 Task: Compose an email with the signature Danielle Scott with the subject Request for payment and the message I am pleased to inform you that we have accepted your proposal. from softage.1@softage.net to softage.9@softage.net with an attached document Press_kit.docx Undo the message and rewrite the message as Please let me know if there are any issues with the formatting. Send the email. Finally, move the email from Sent Items to the label Security
Action: Mouse moved to (456, 761)
Screenshot: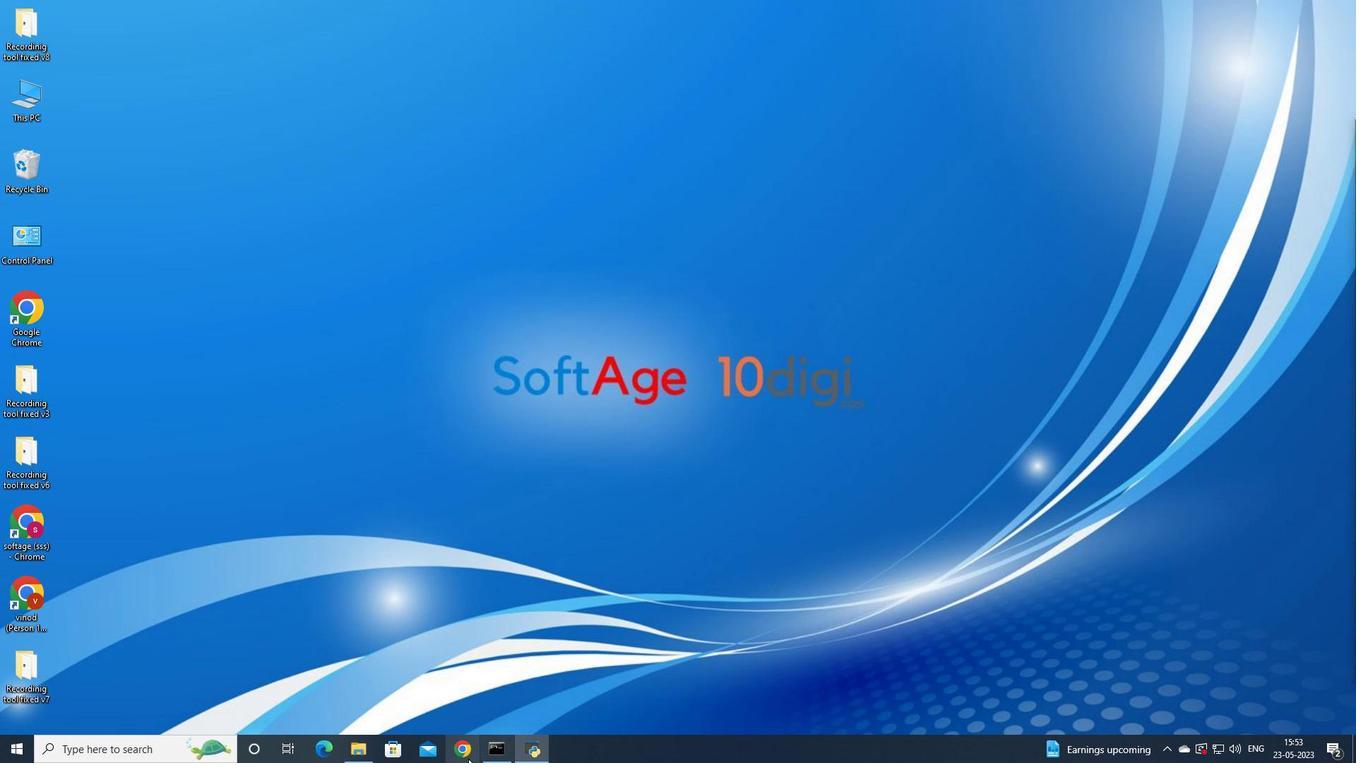 
Action: Mouse pressed left at (456, 761)
Screenshot: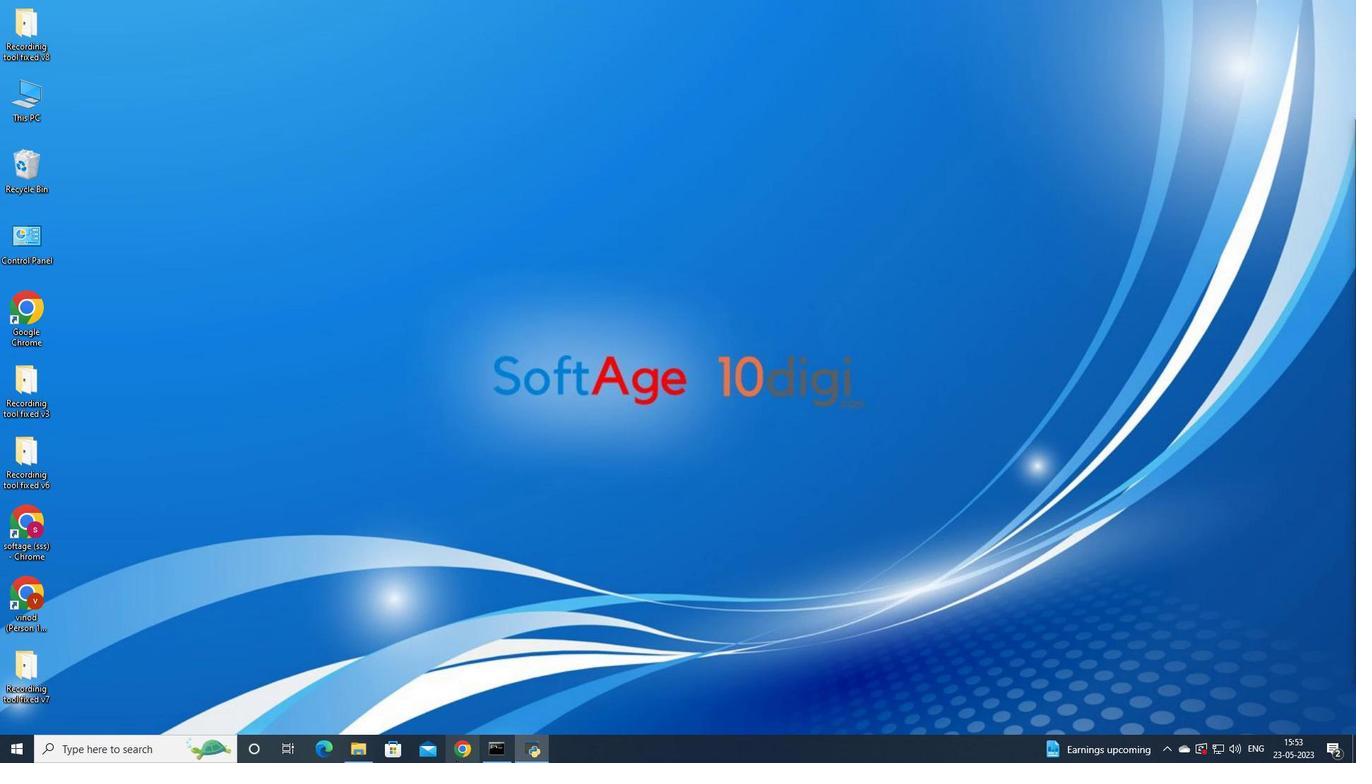 
Action: Mouse moved to (596, 432)
Screenshot: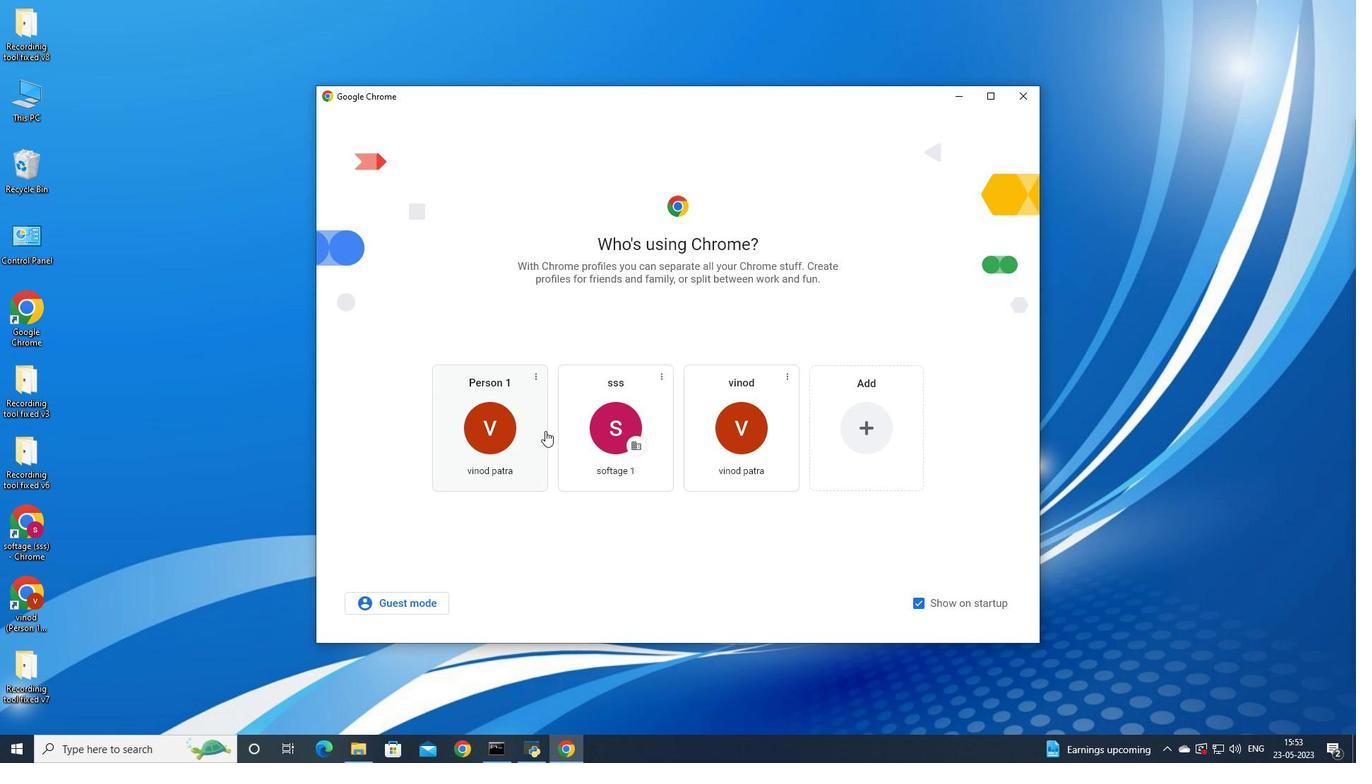 
Action: Mouse pressed left at (596, 432)
Screenshot: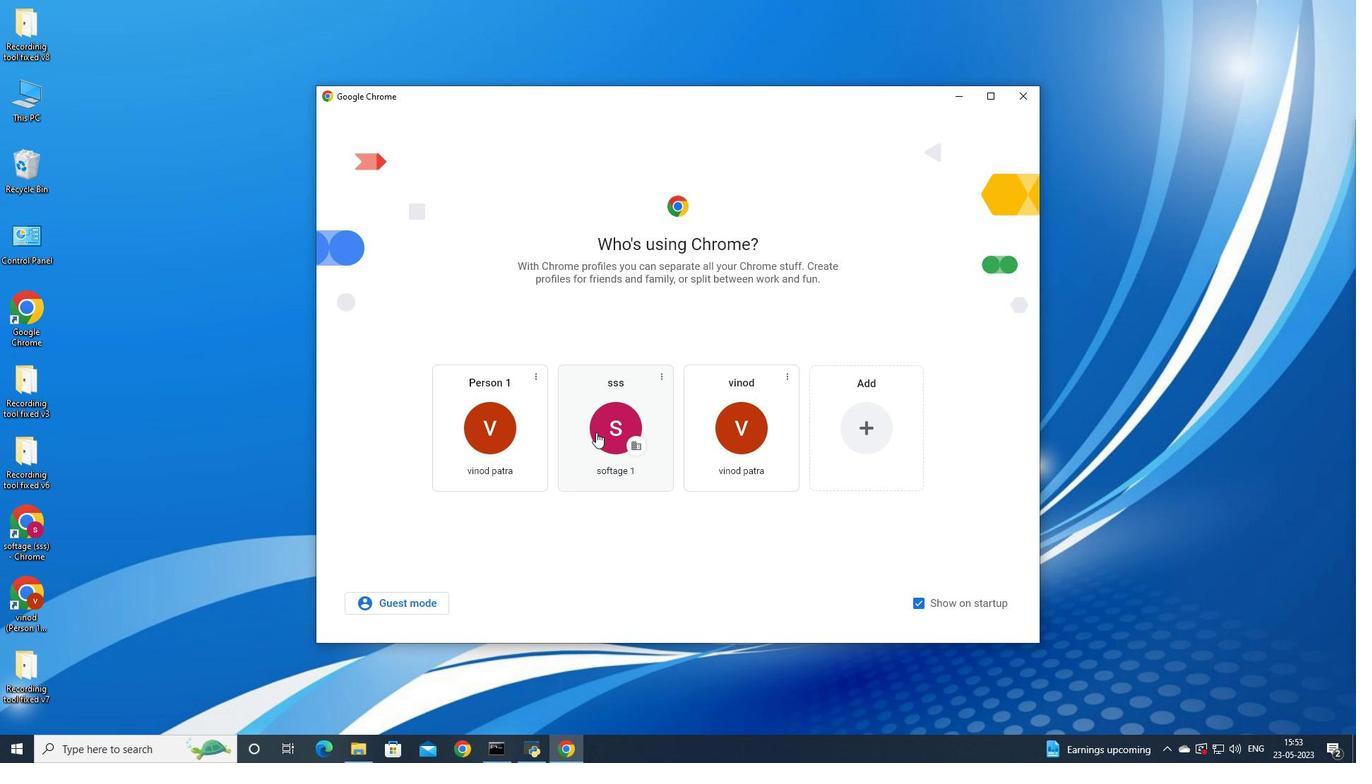
Action: Mouse moved to (1217, 74)
Screenshot: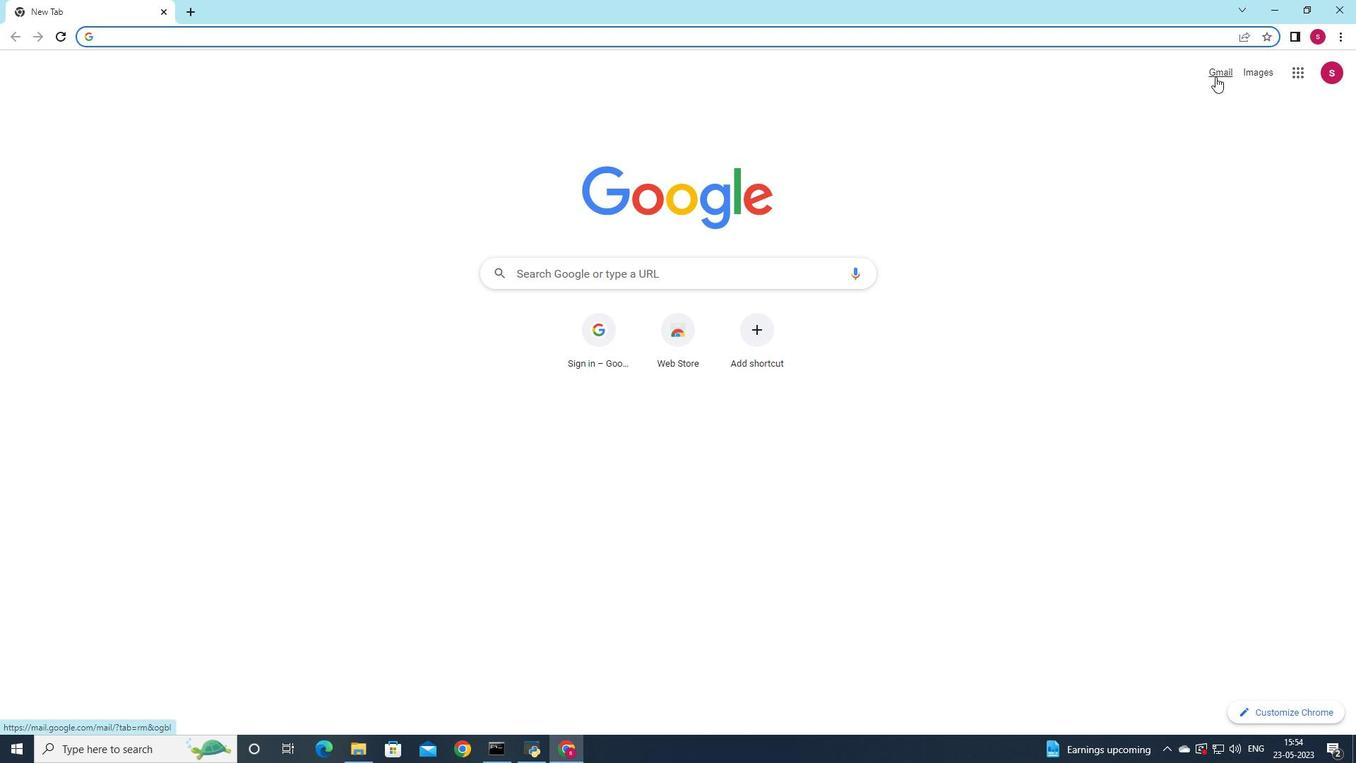 
Action: Mouse pressed left at (1217, 74)
Screenshot: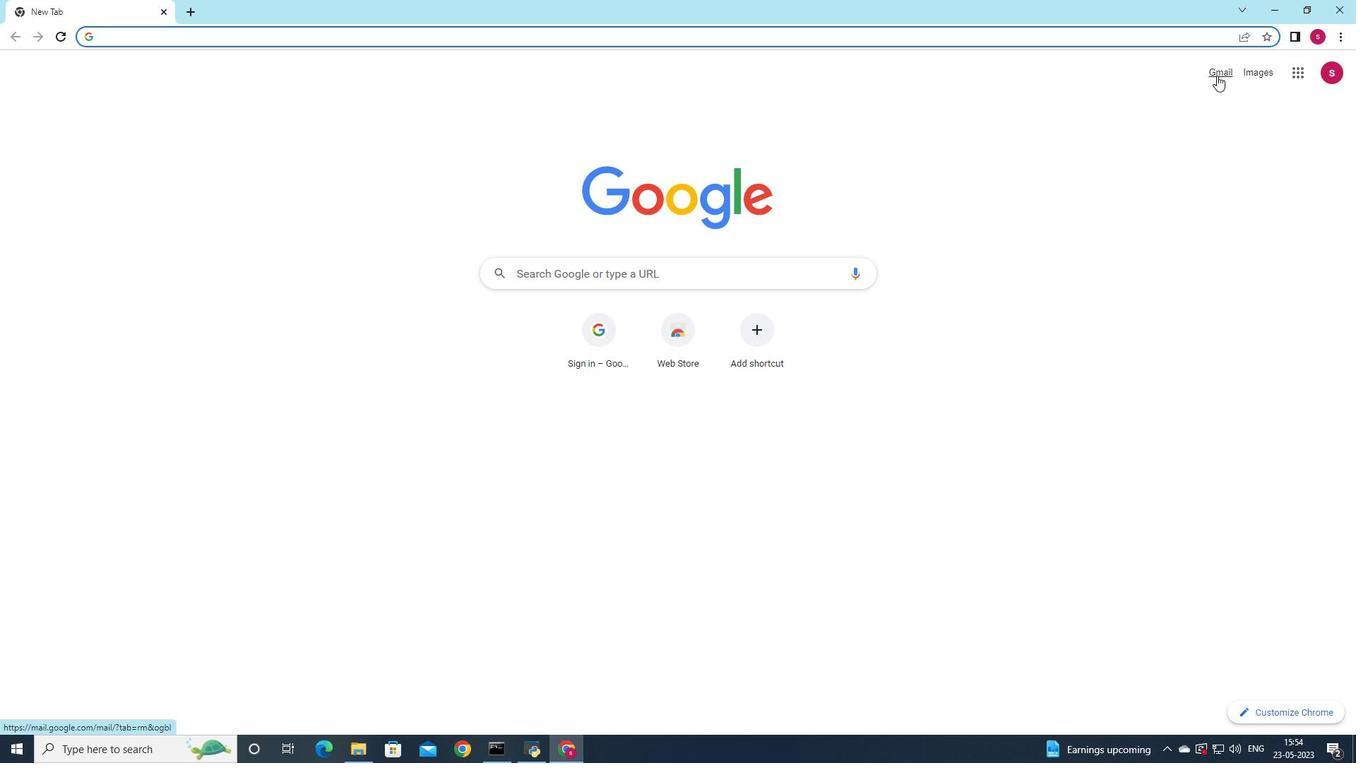 
Action: Mouse moved to (1200, 96)
Screenshot: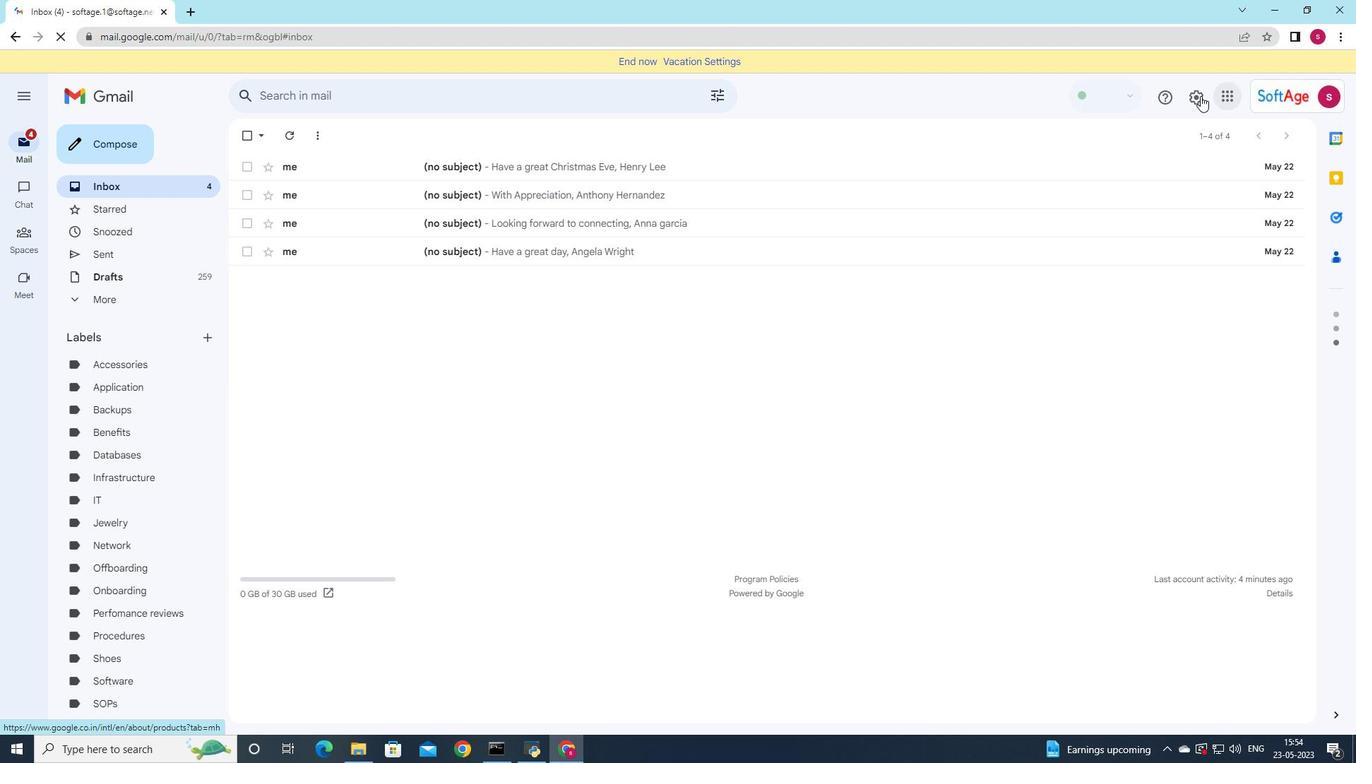 
Action: Mouse pressed left at (1200, 96)
Screenshot: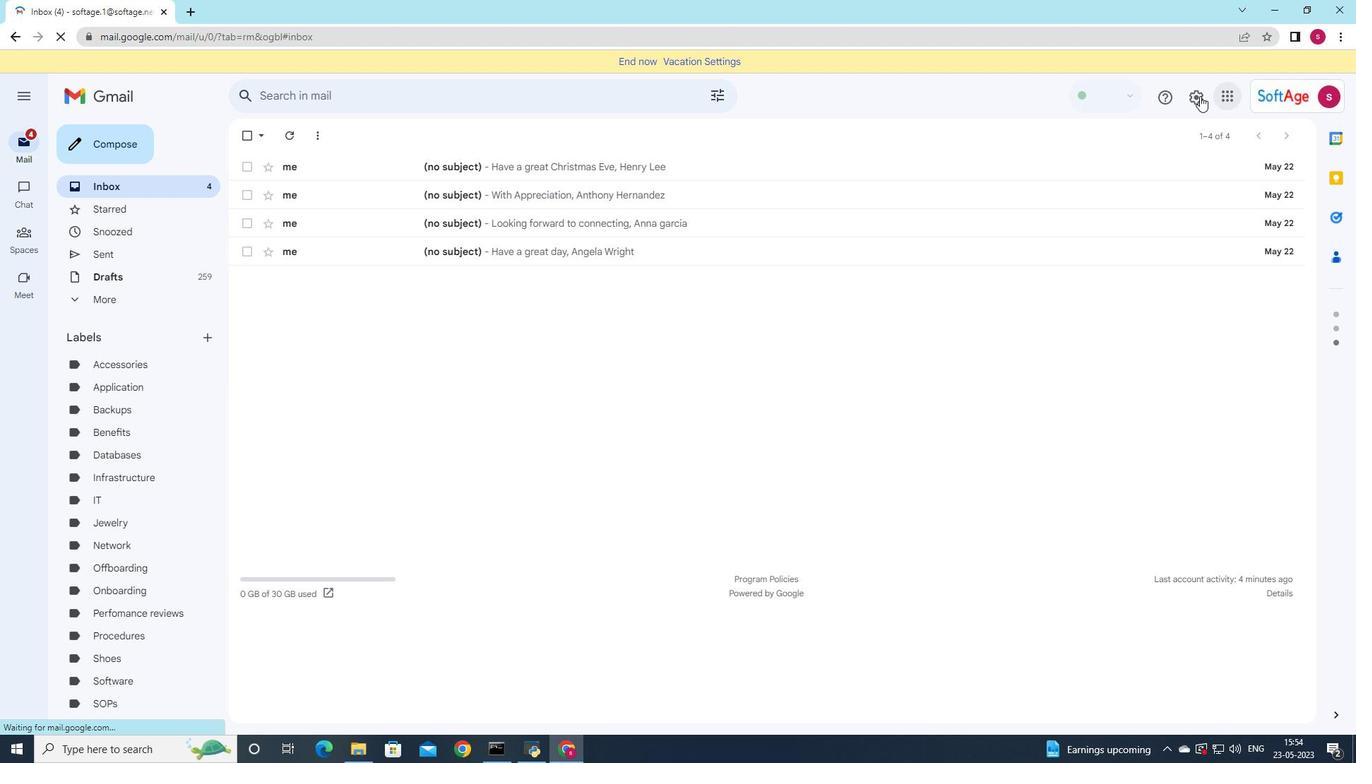 
Action: Mouse moved to (1206, 164)
Screenshot: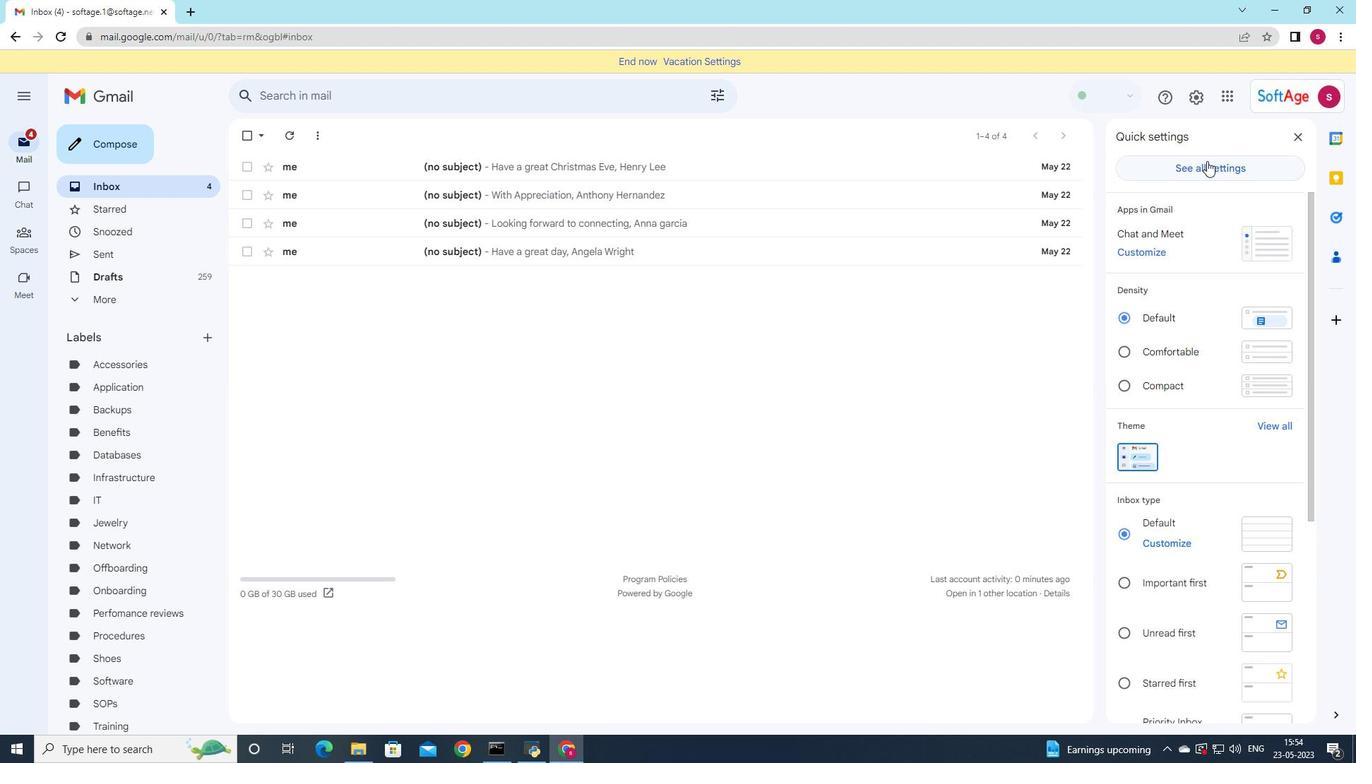 
Action: Mouse pressed left at (1206, 164)
Screenshot: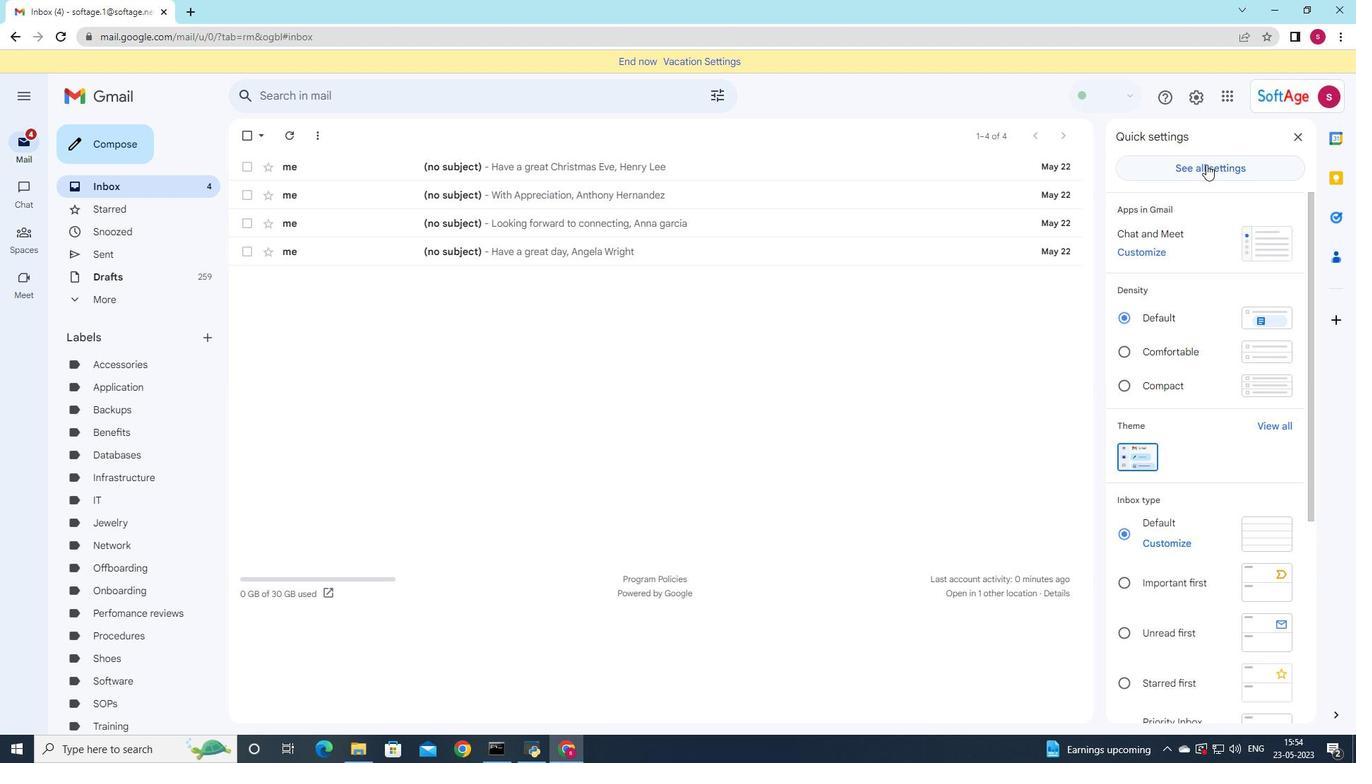 
Action: Mouse moved to (563, 415)
Screenshot: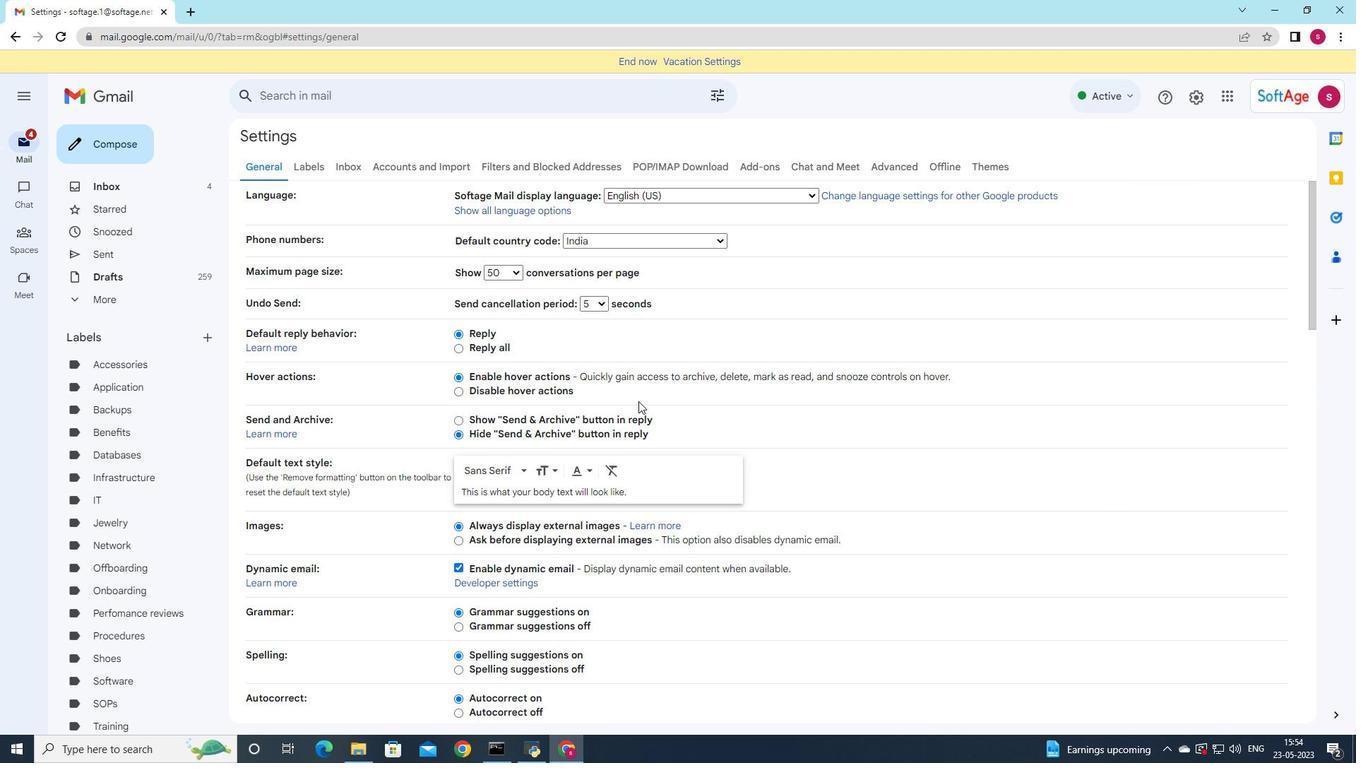 
Action: Mouse scrolled (563, 414) with delta (0, 0)
Screenshot: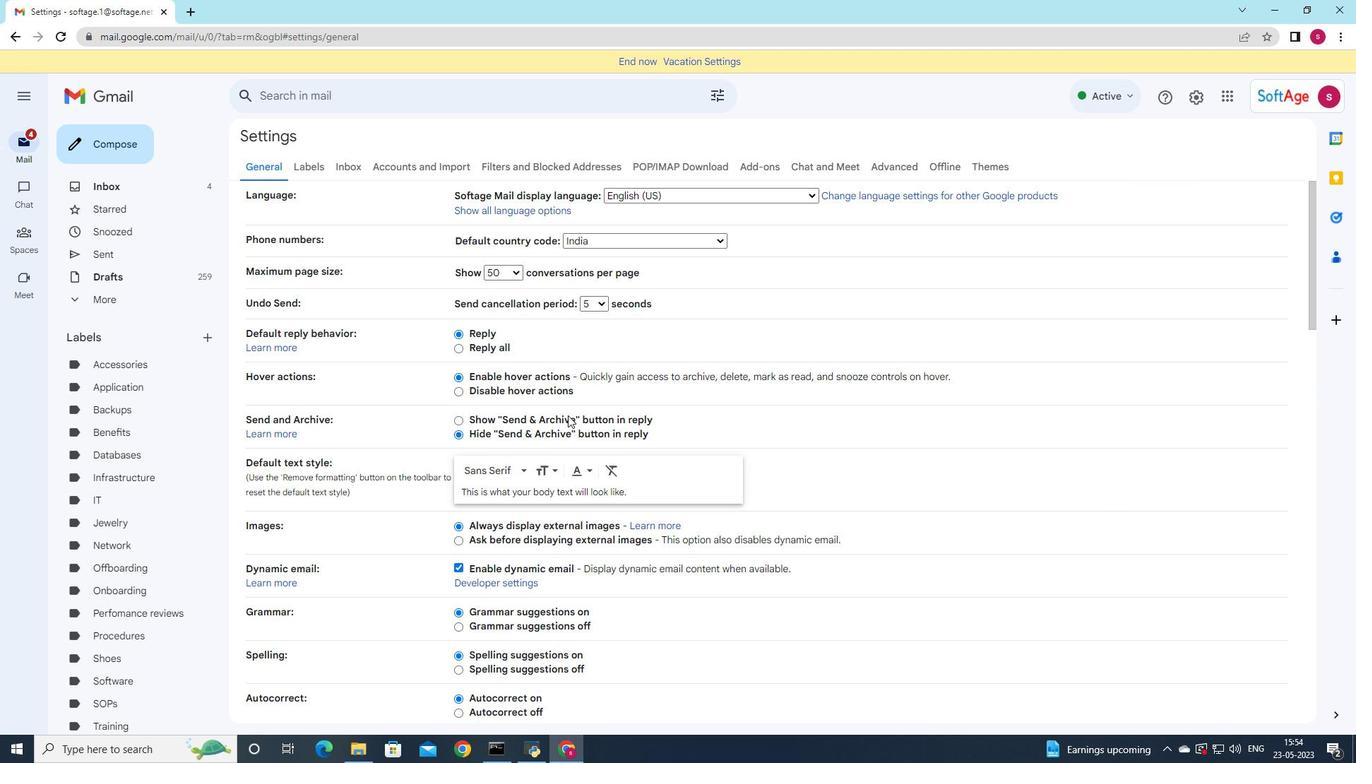 
Action: Mouse scrolled (563, 414) with delta (0, 0)
Screenshot: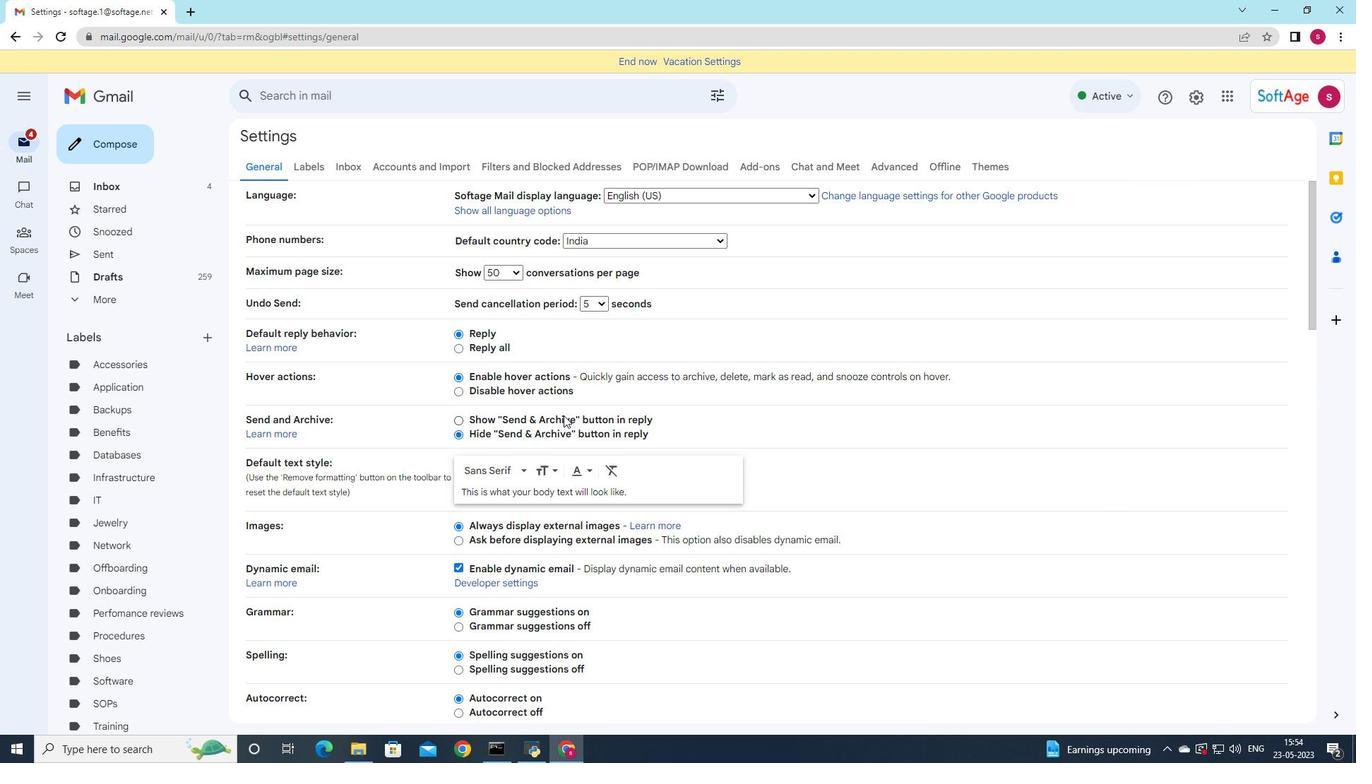 
Action: Mouse scrolled (563, 414) with delta (0, 0)
Screenshot: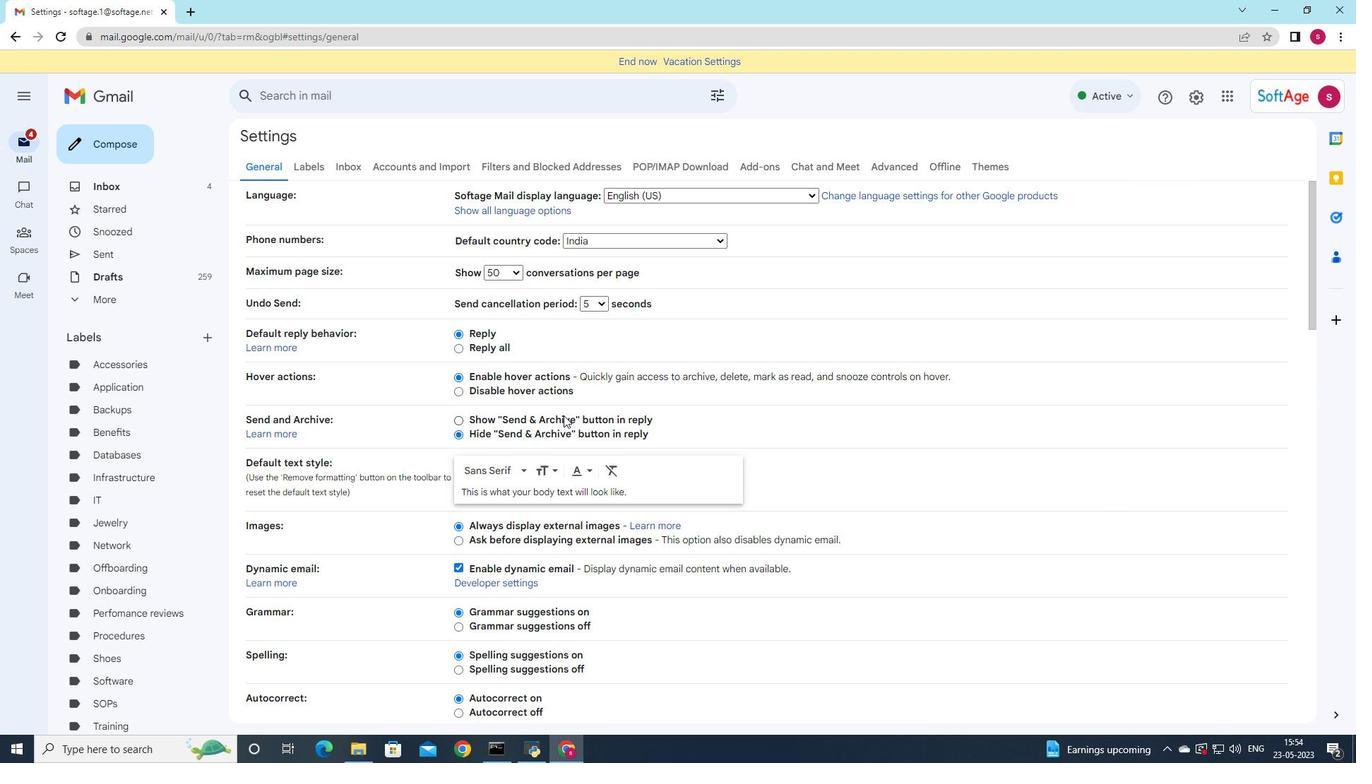 
Action: Mouse moved to (537, 383)
Screenshot: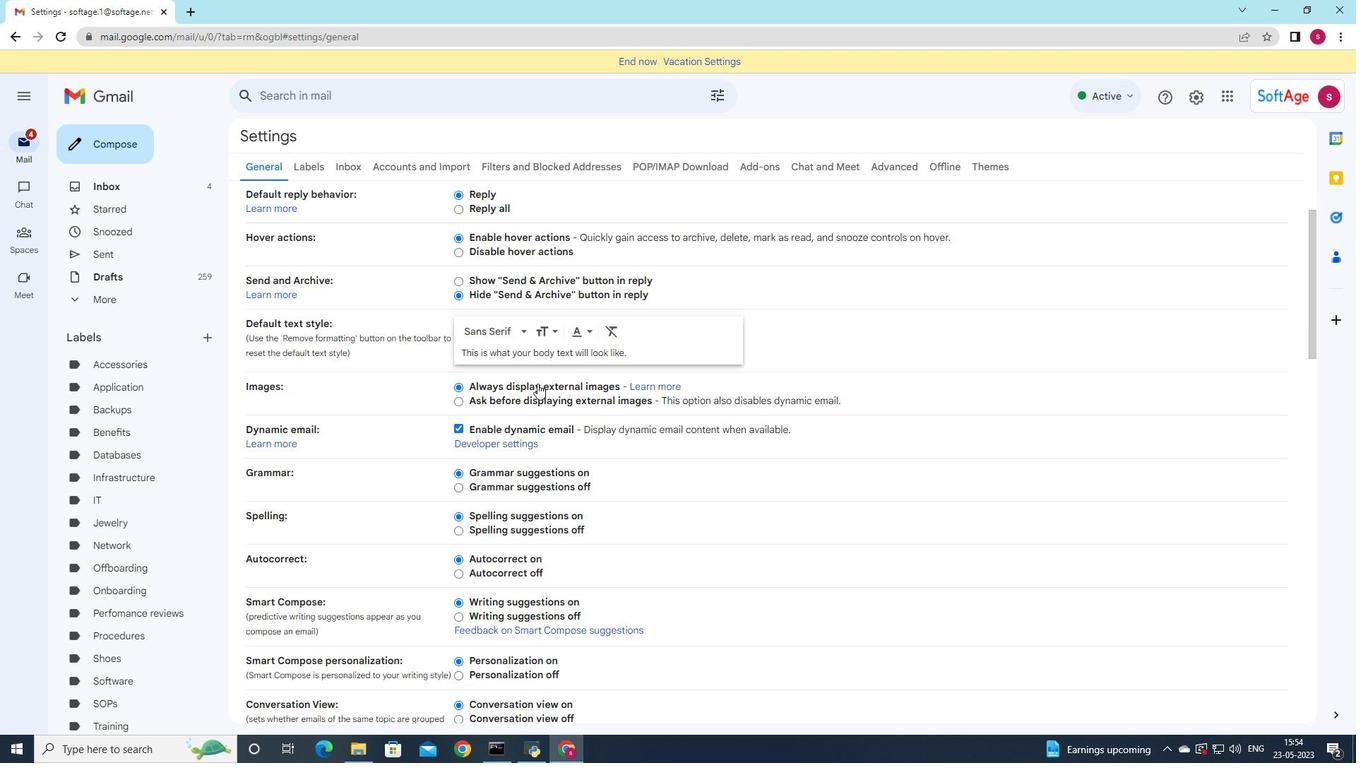 
Action: Mouse scrolled (537, 382) with delta (0, 0)
Screenshot: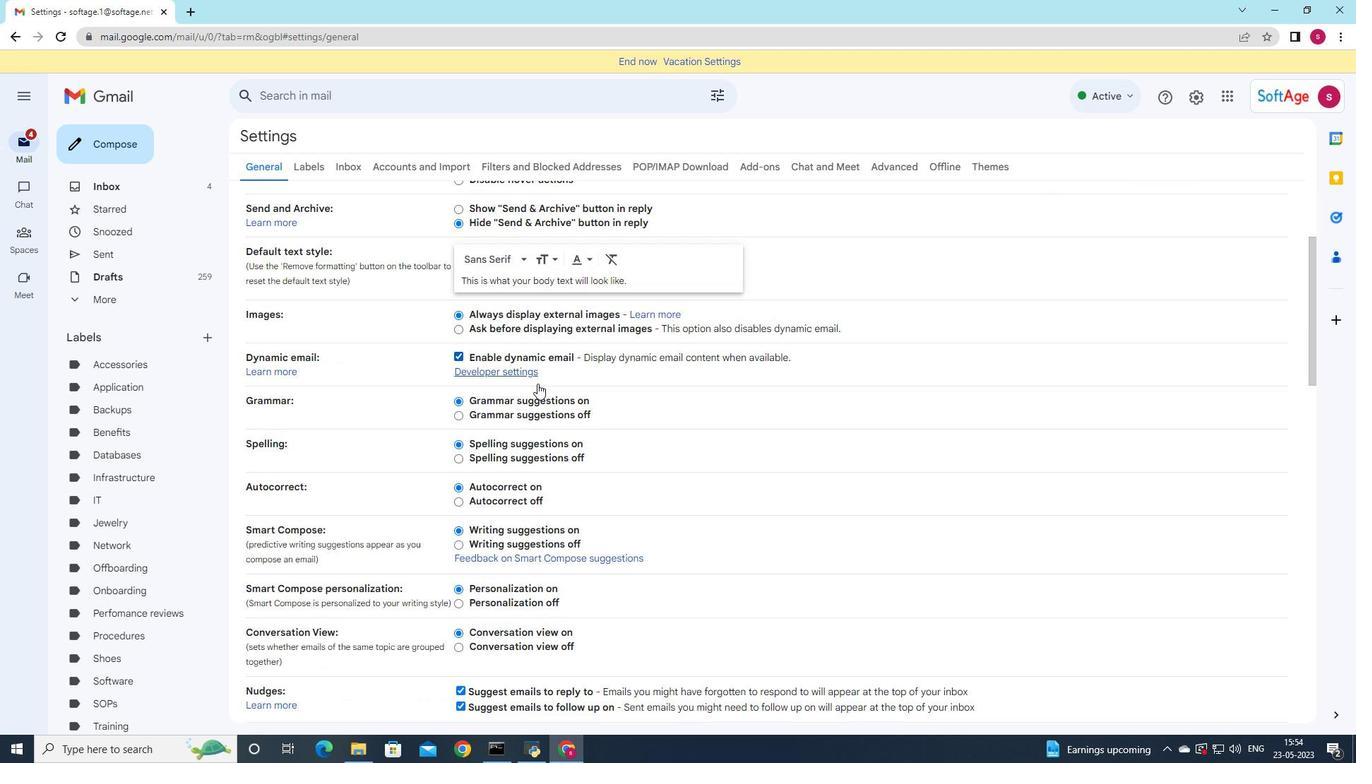 
Action: Mouse scrolled (537, 382) with delta (0, 0)
Screenshot: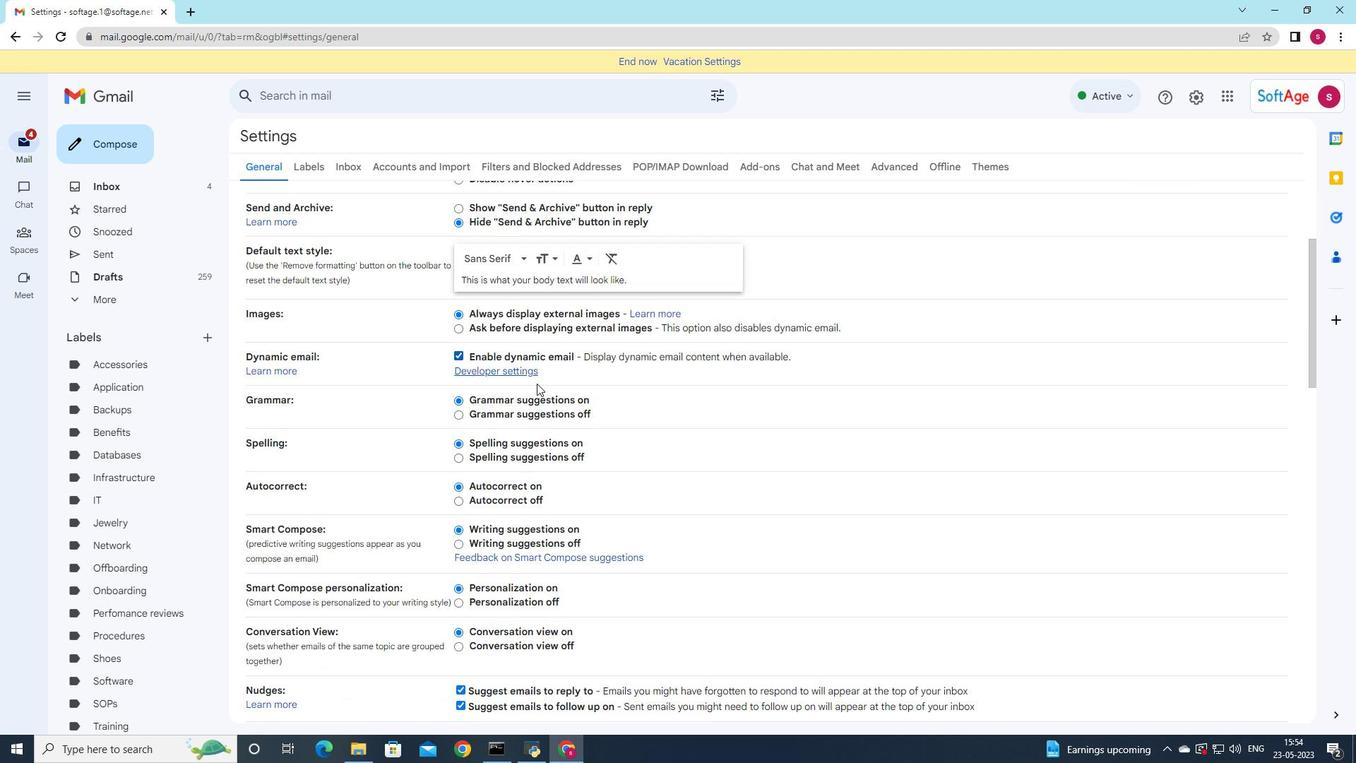 
Action: Mouse scrolled (537, 382) with delta (0, 0)
Screenshot: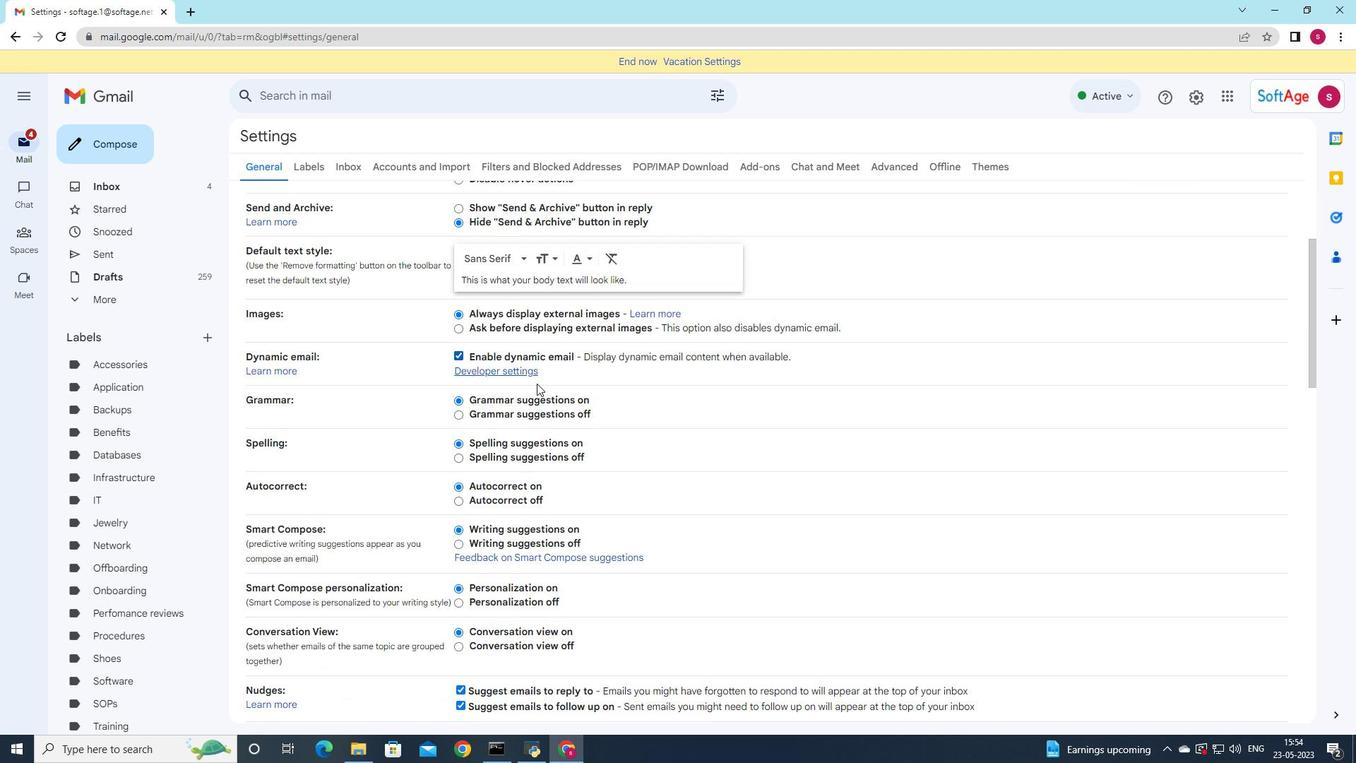 
Action: Mouse scrolled (537, 382) with delta (0, 0)
Screenshot: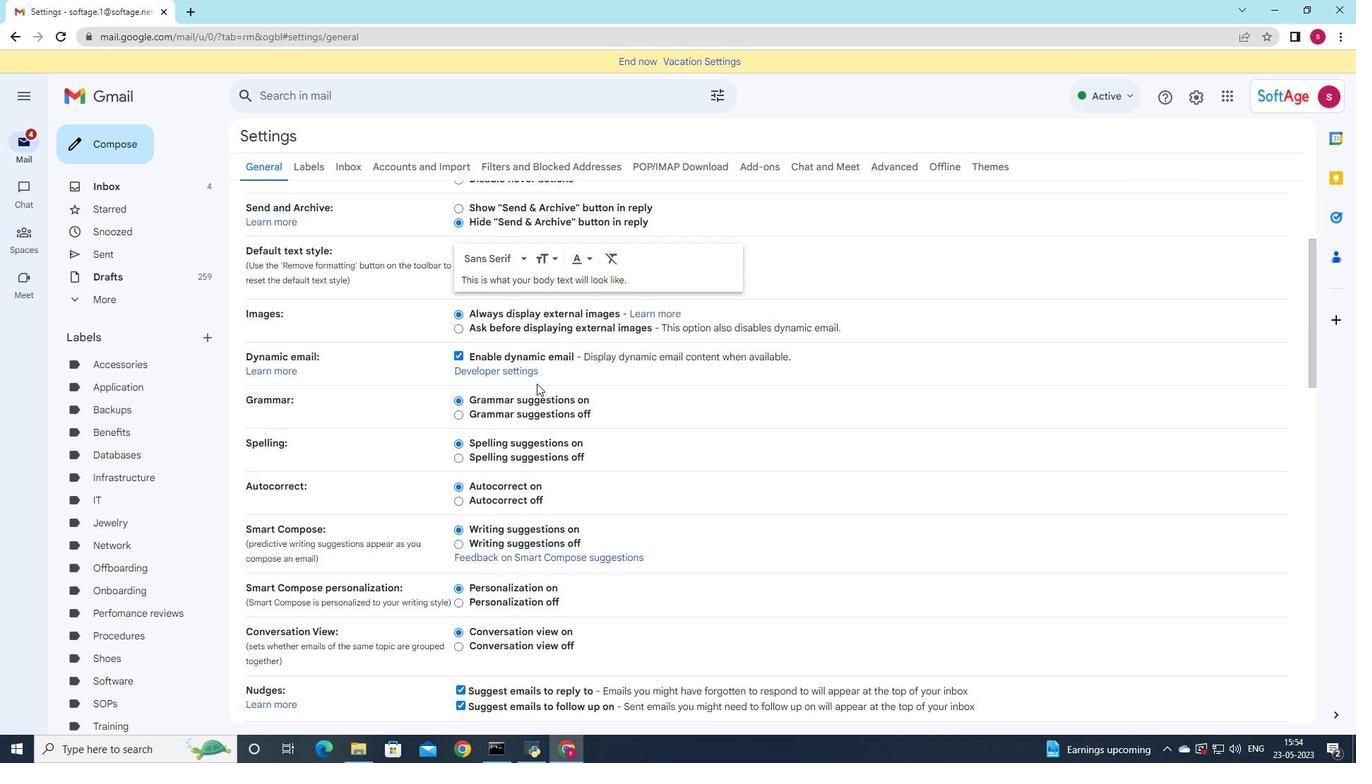 
Action: Mouse scrolled (537, 382) with delta (0, 0)
Screenshot: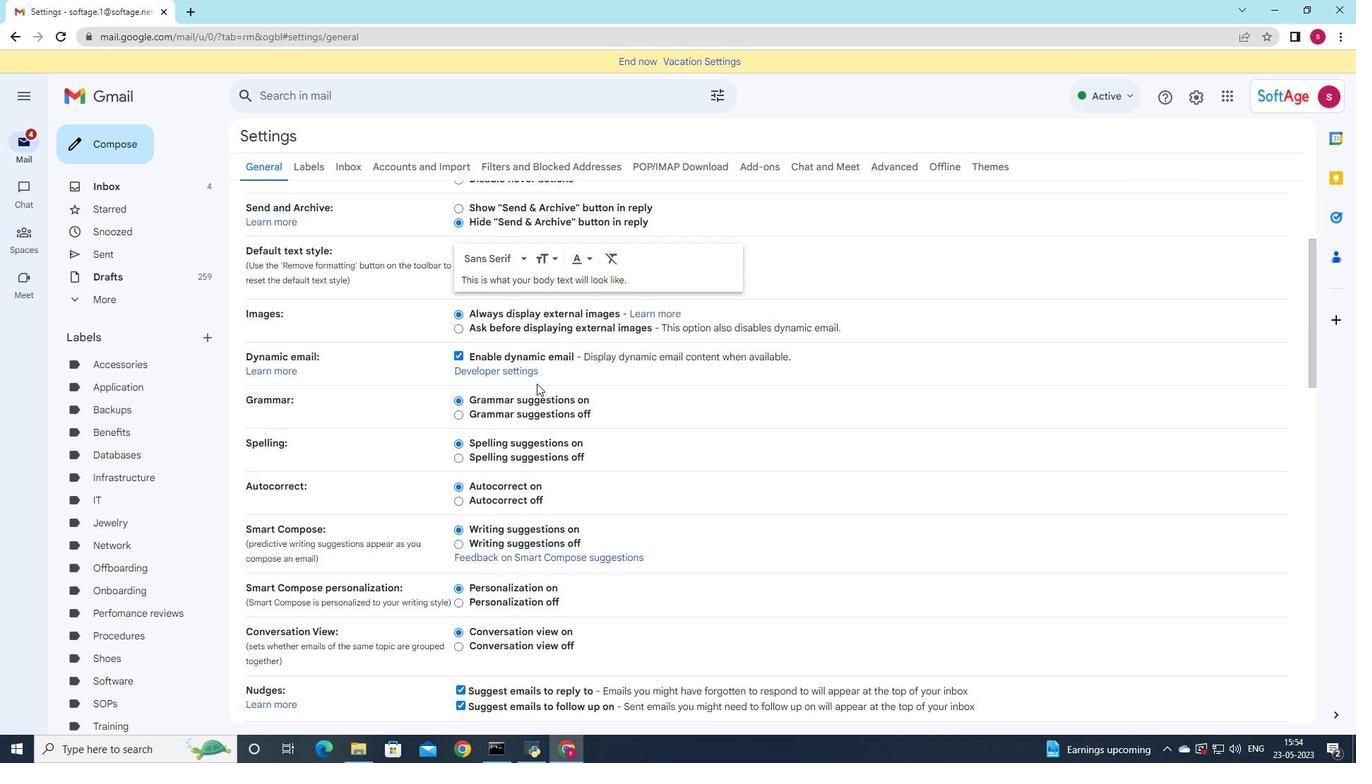 
Action: Mouse scrolled (537, 382) with delta (0, 0)
Screenshot: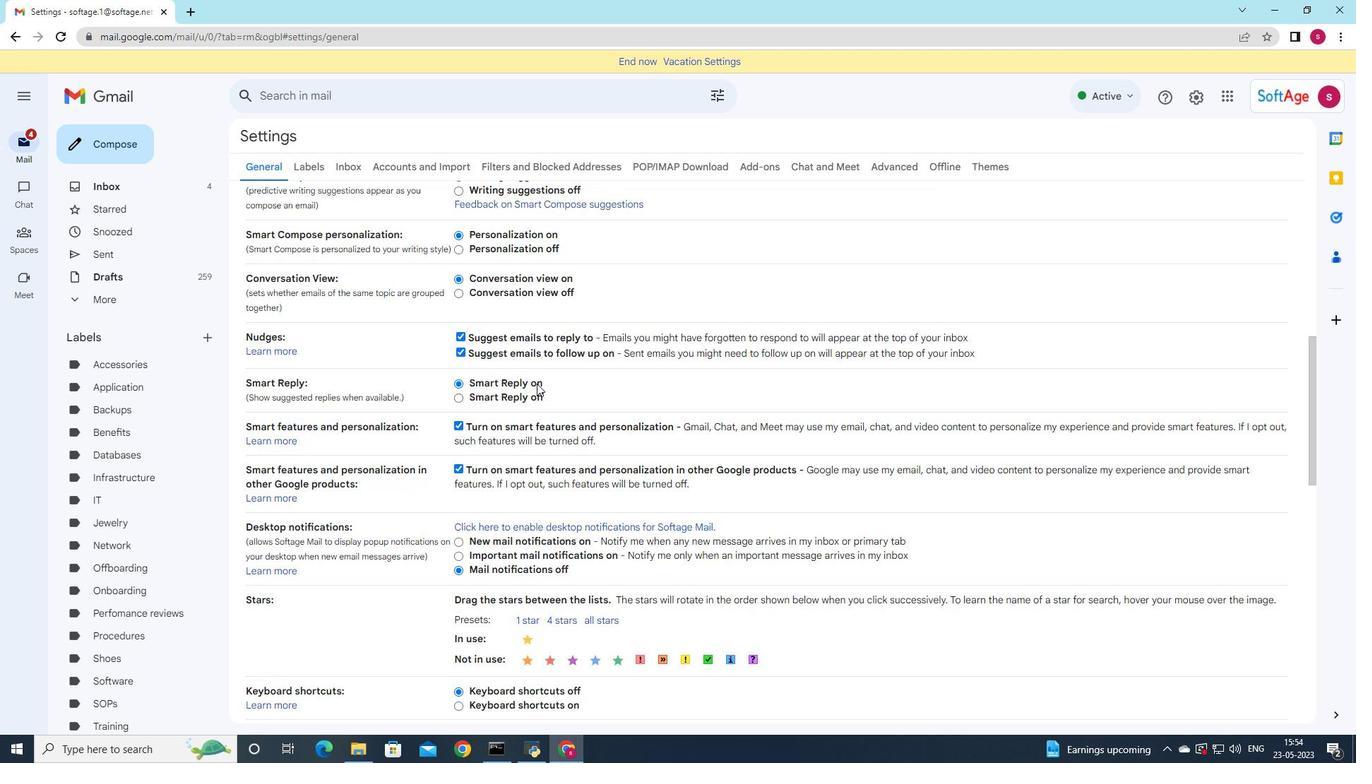 
Action: Mouse scrolled (537, 382) with delta (0, 0)
Screenshot: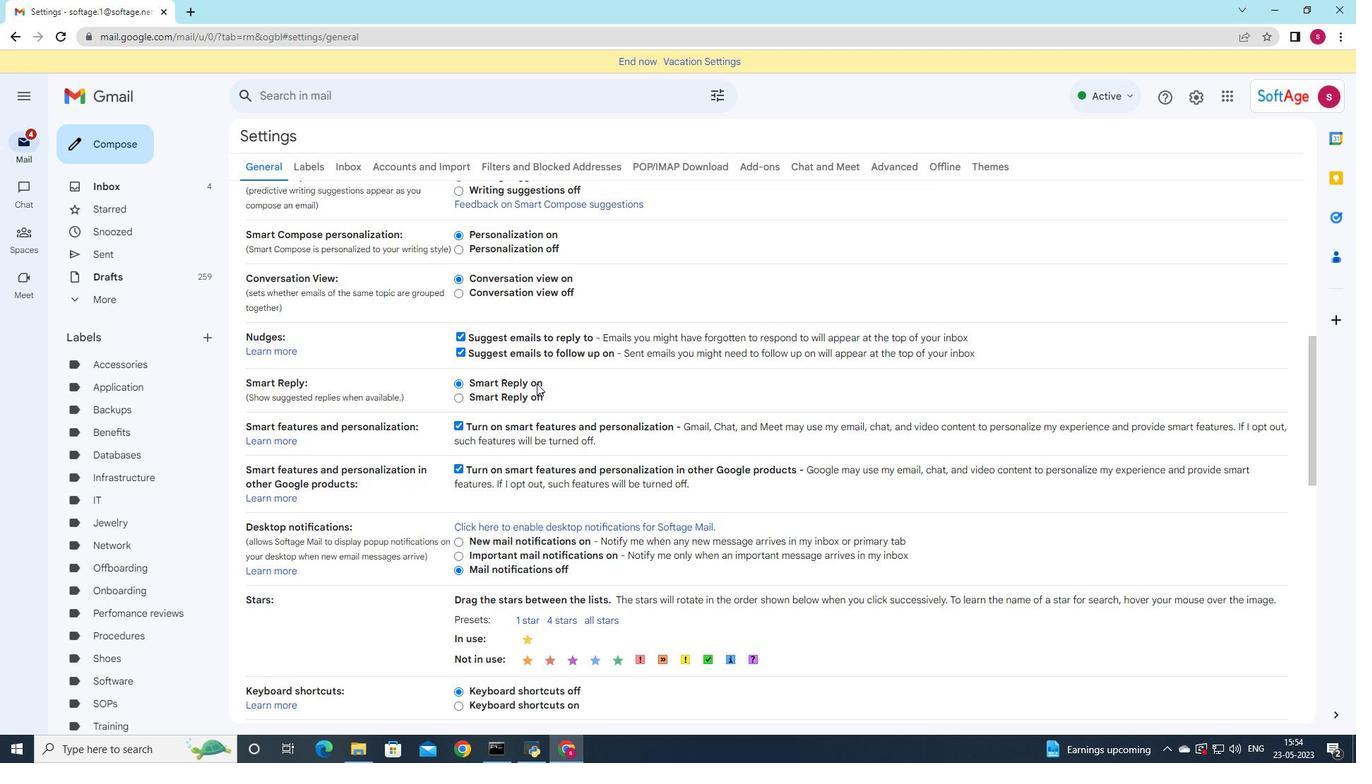 
Action: Mouse scrolled (537, 382) with delta (0, 0)
Screenshot: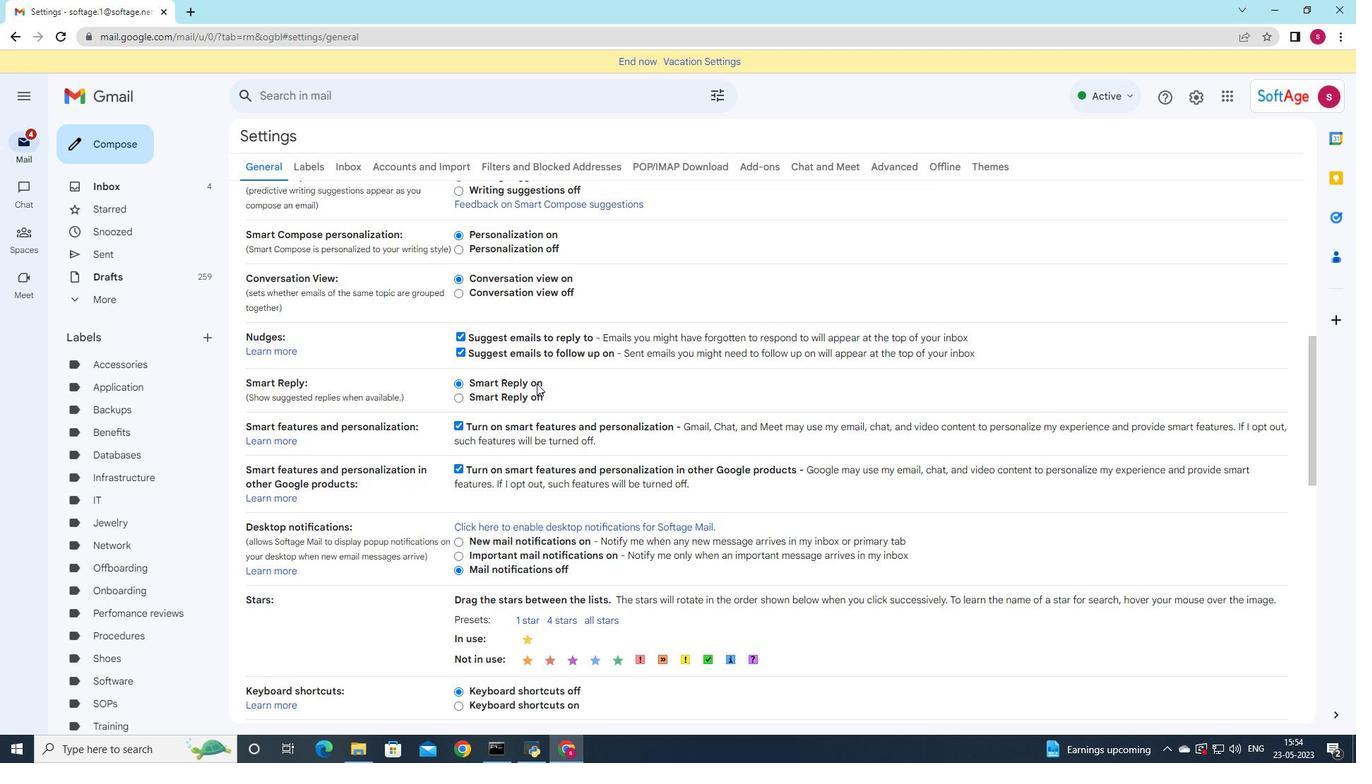 
Action: Mouse scrolled (537, 382) with delta (0, 0)
Screenshot: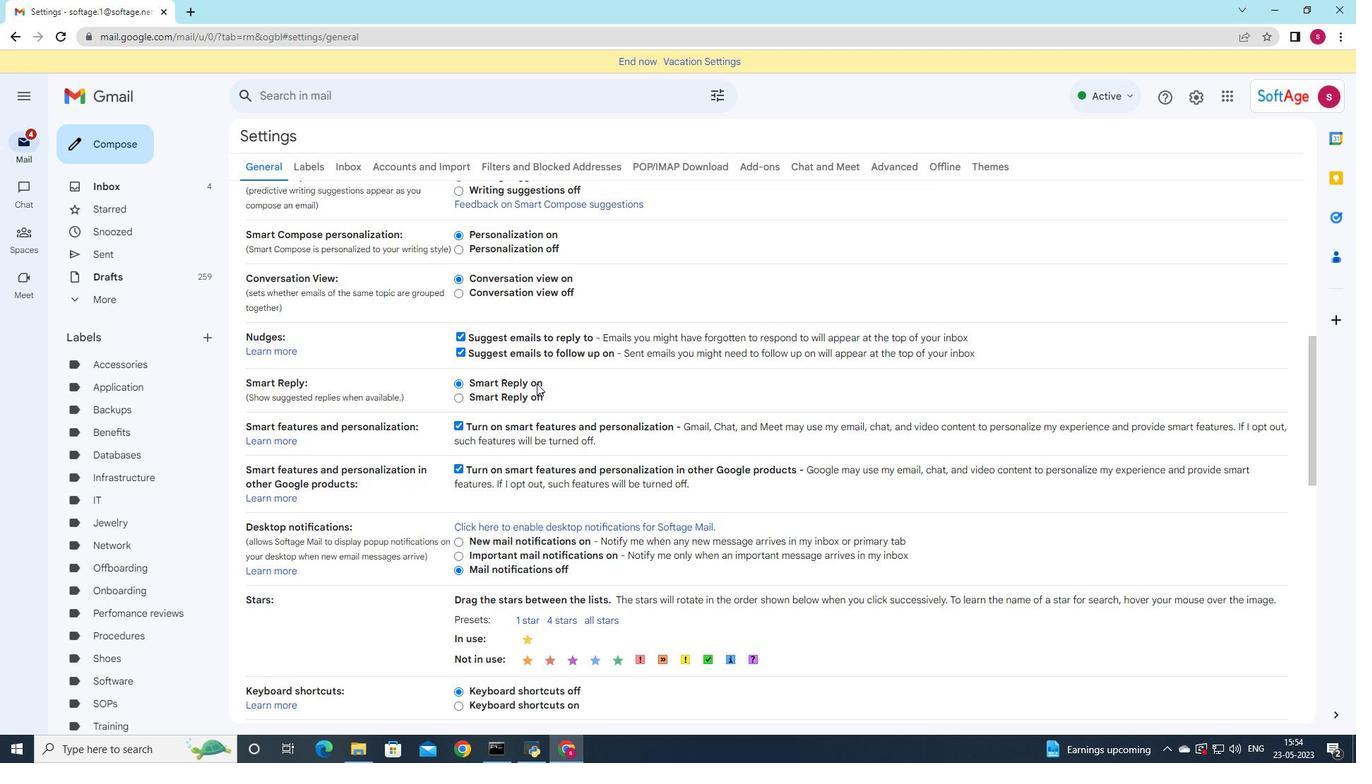 
Action: Mouse scrolled (537, 382) with delta (0, 0)
Screenshot: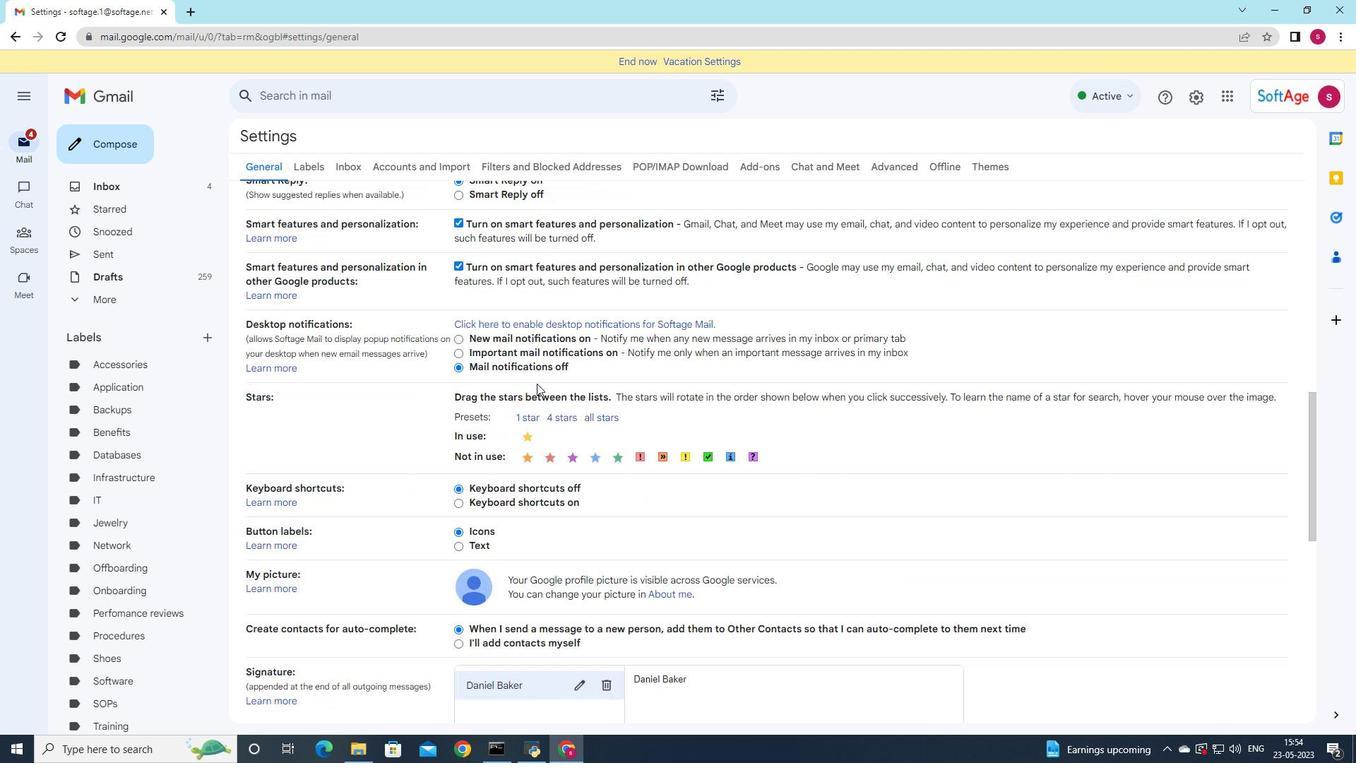 
Action: Mouse scrolled (537, 382) with delta (0, 0)
Screenshot: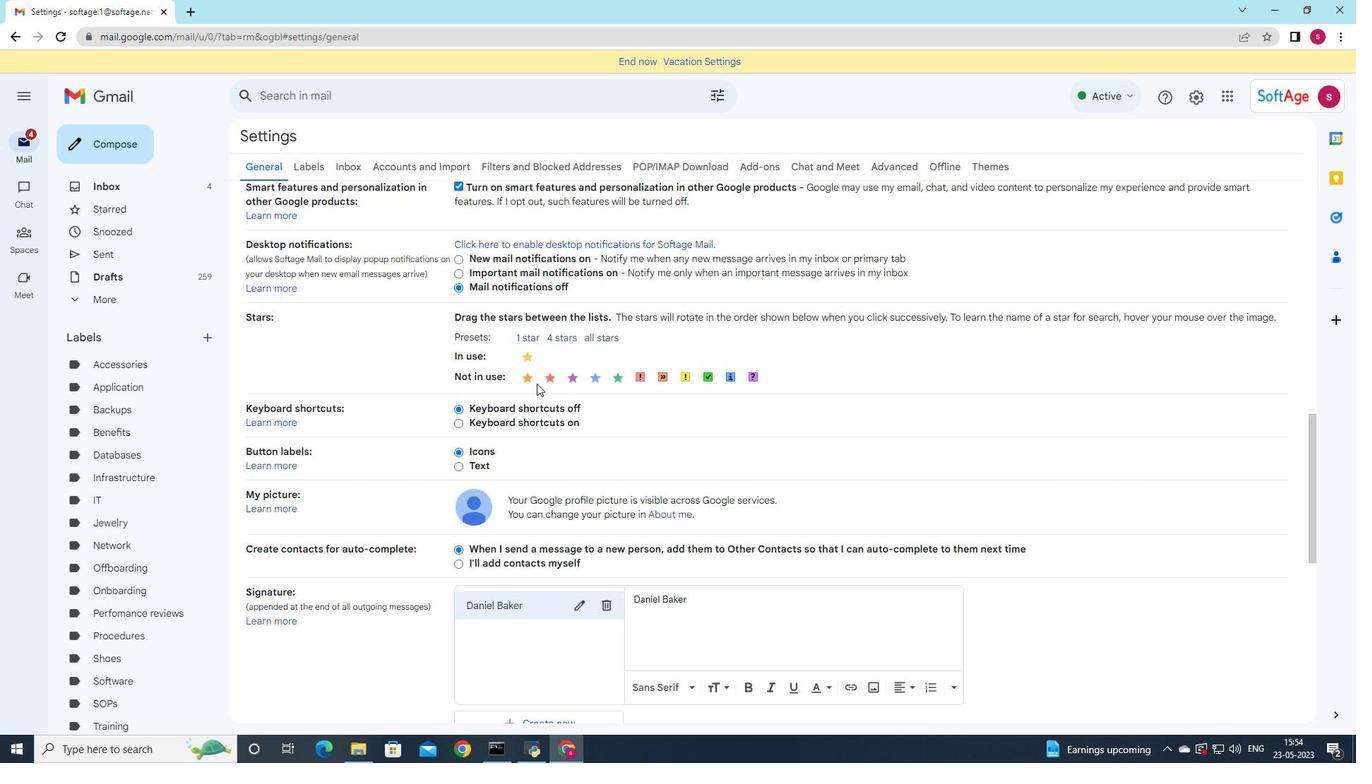 
Action: Mouse scrolled (537, 382) with delta (0, 0)
Screenshot: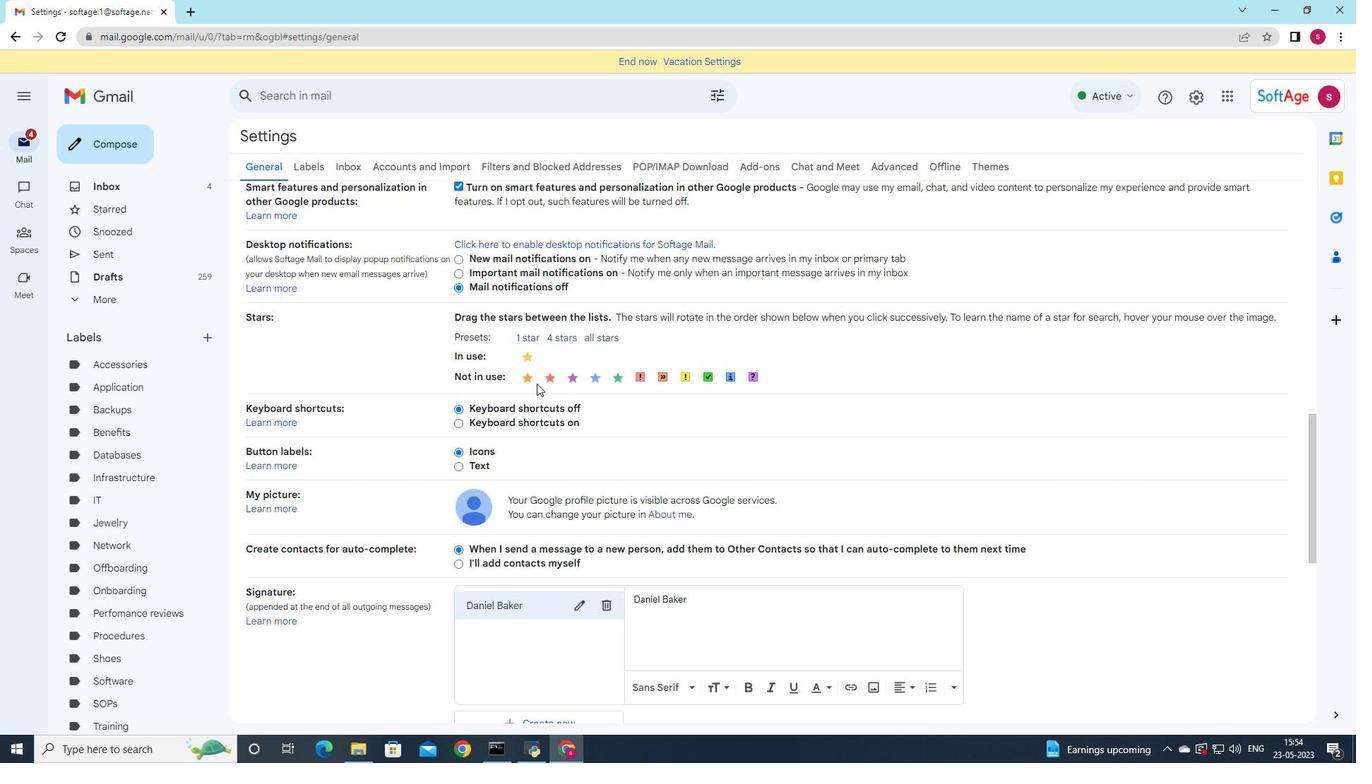 
Action: Mouse scrolled (537, 382) with delta (0, 0)
Screenshot: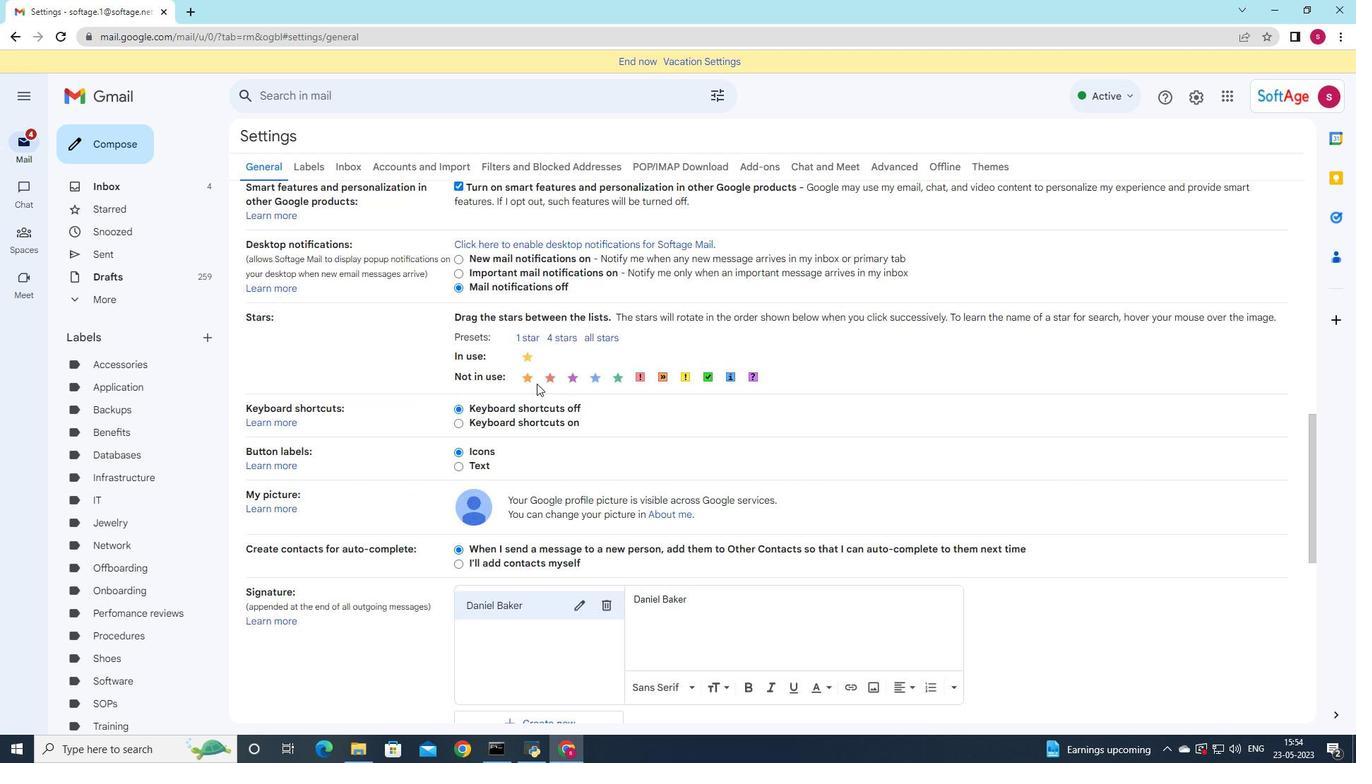 
Action: Mouse moved to (611, 329)
Screenshot: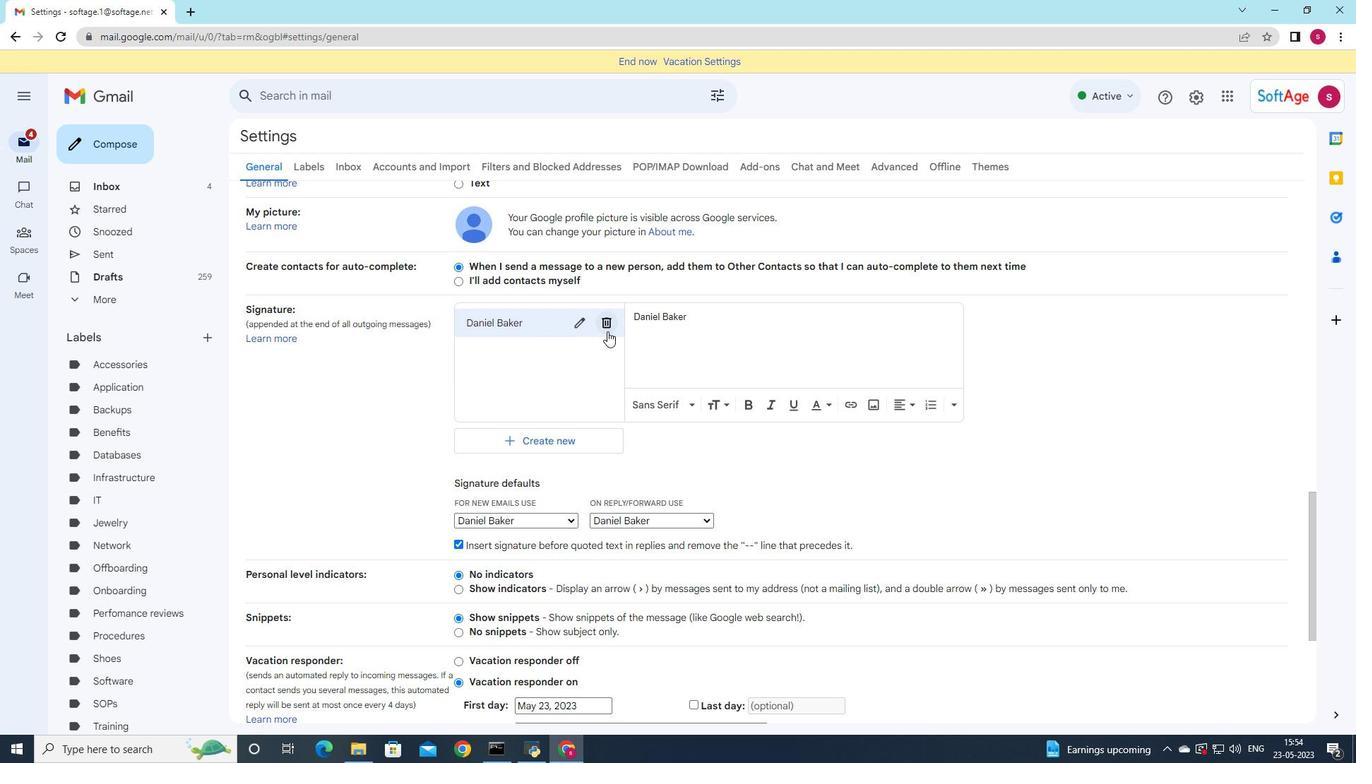 
Action: Mouse pressed left at (611, 329)
Screenshot: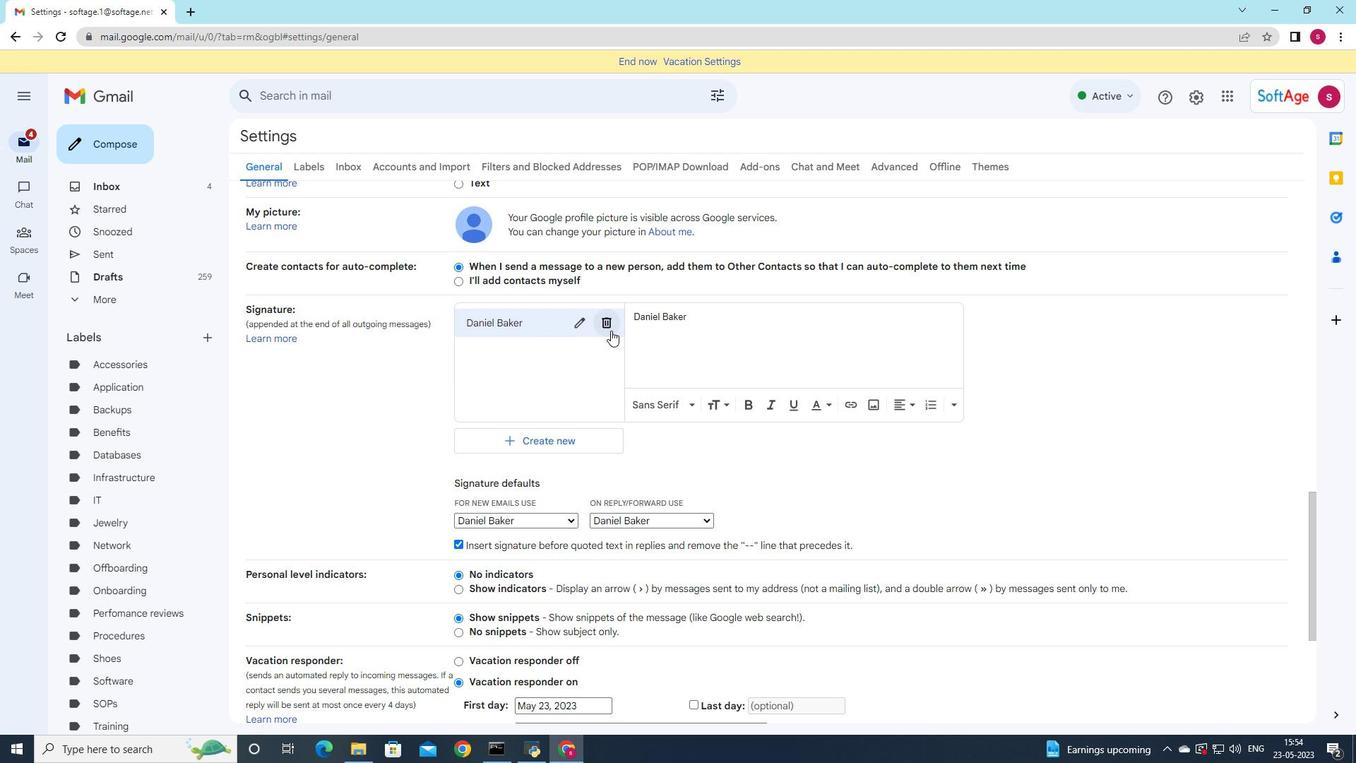 
Action: Mouse moved to (457, 356)
Screenshot: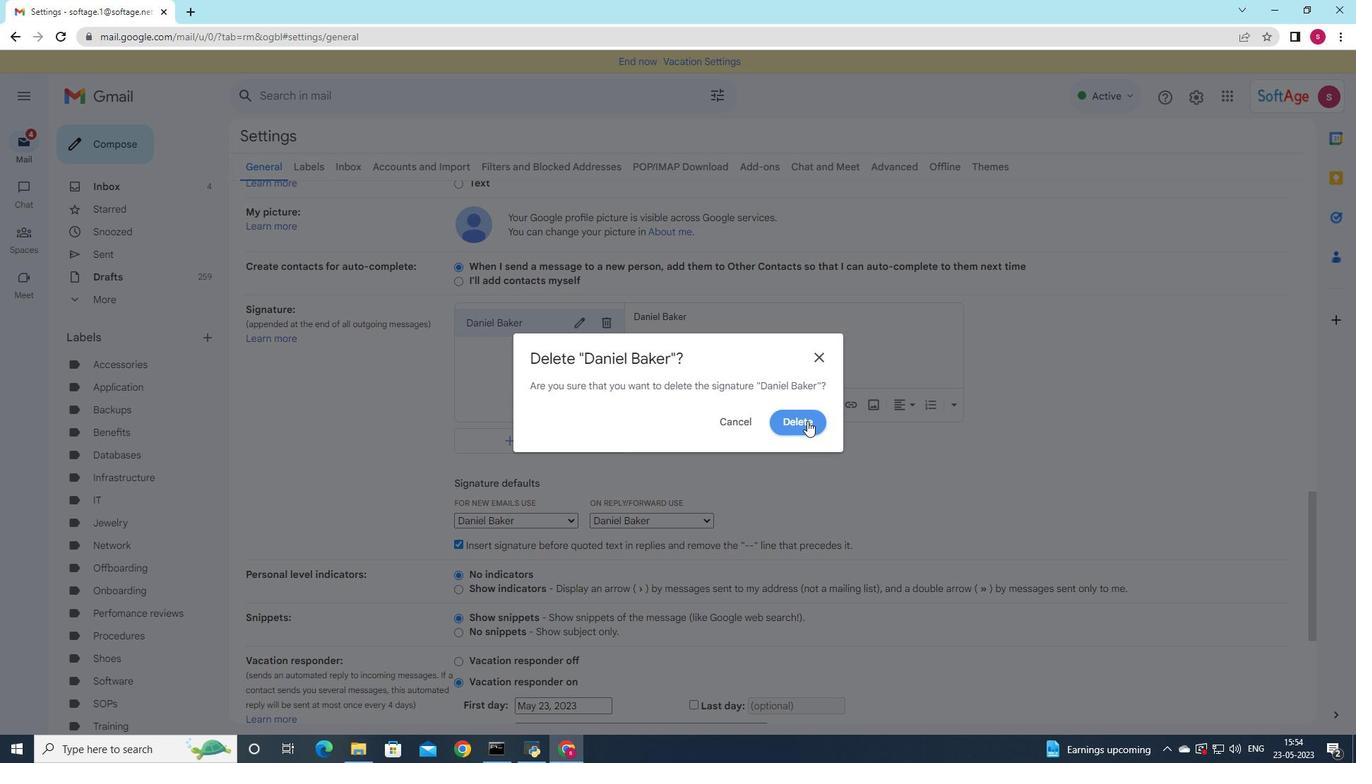 
Action: Mouse pressed left at (804, 418)
Screenshot: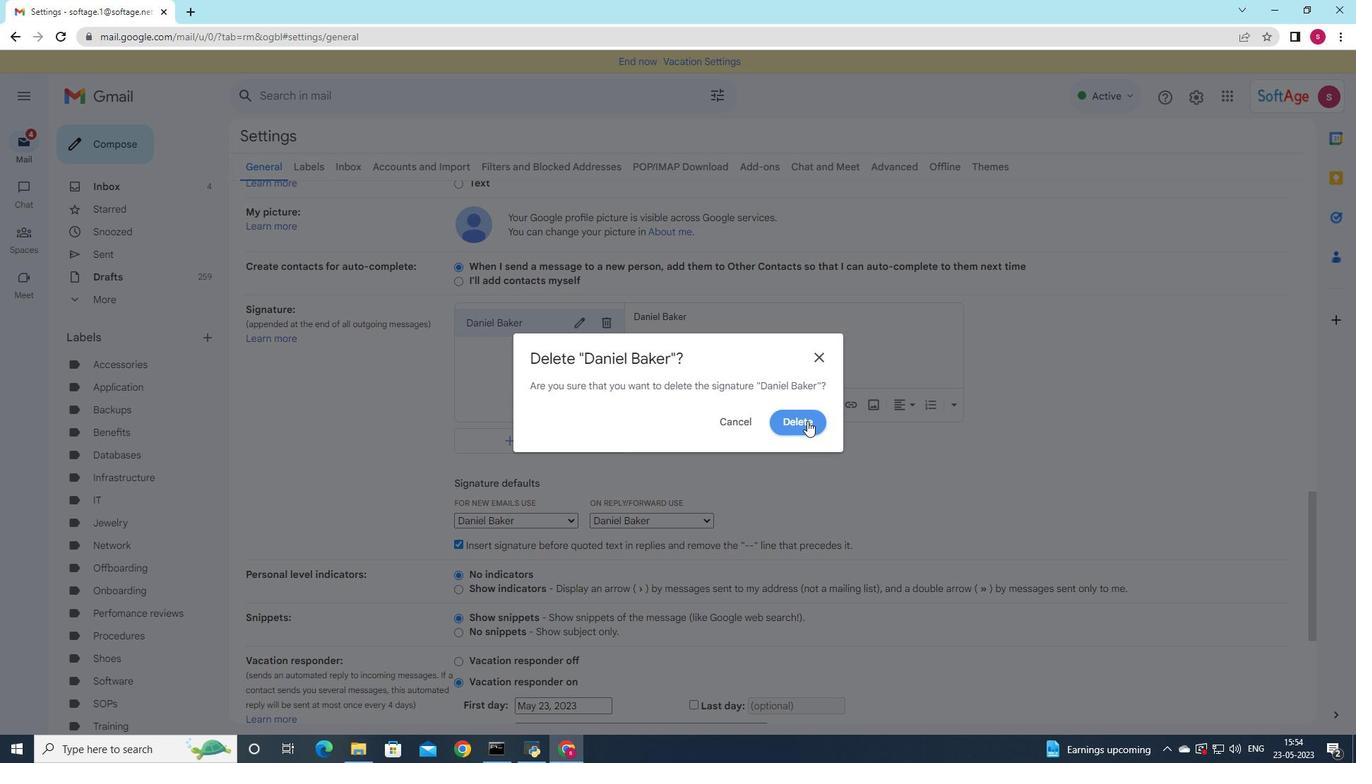 
Action: Mouse moved to (531, 334)
Screenshot: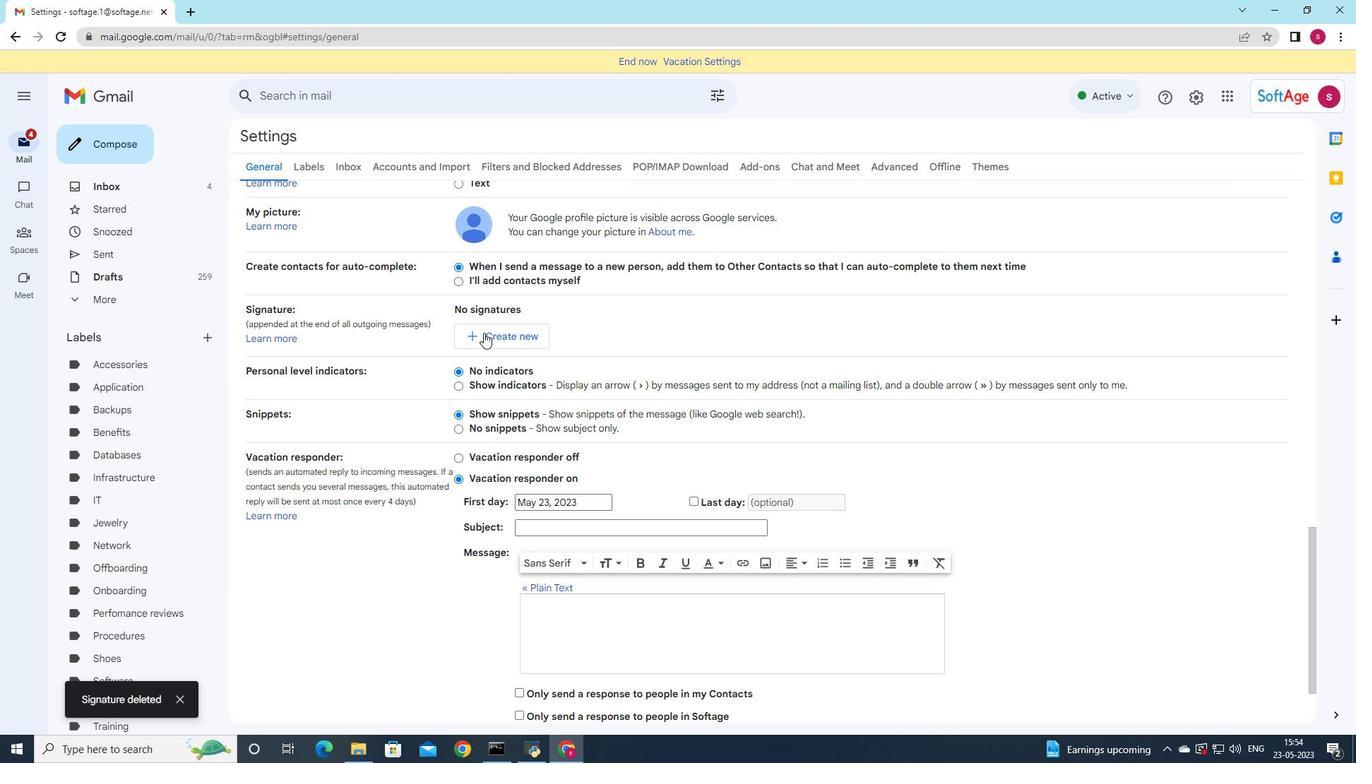 
Action: Mouse pressed left at (531, 334)
Screenshot: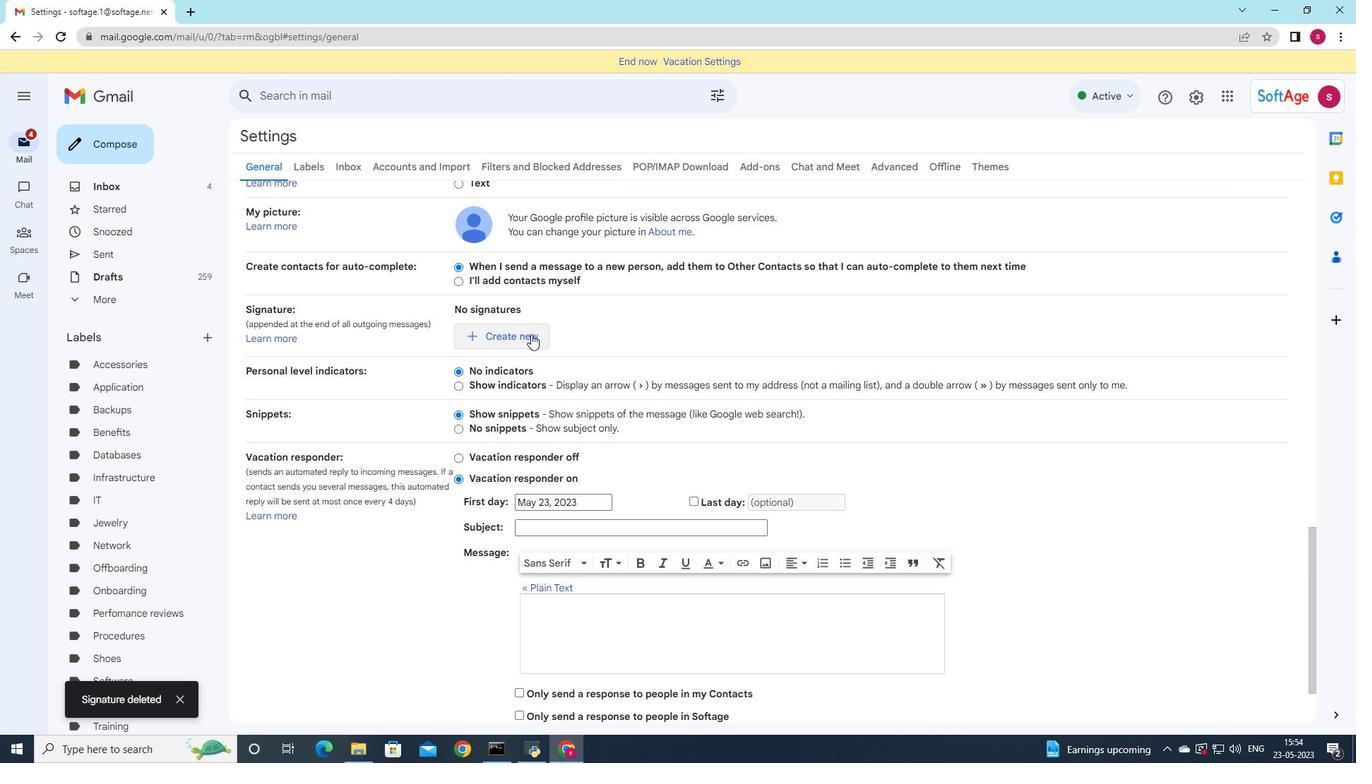 
Action: Mouse moved to (725, 348)
Screenshot: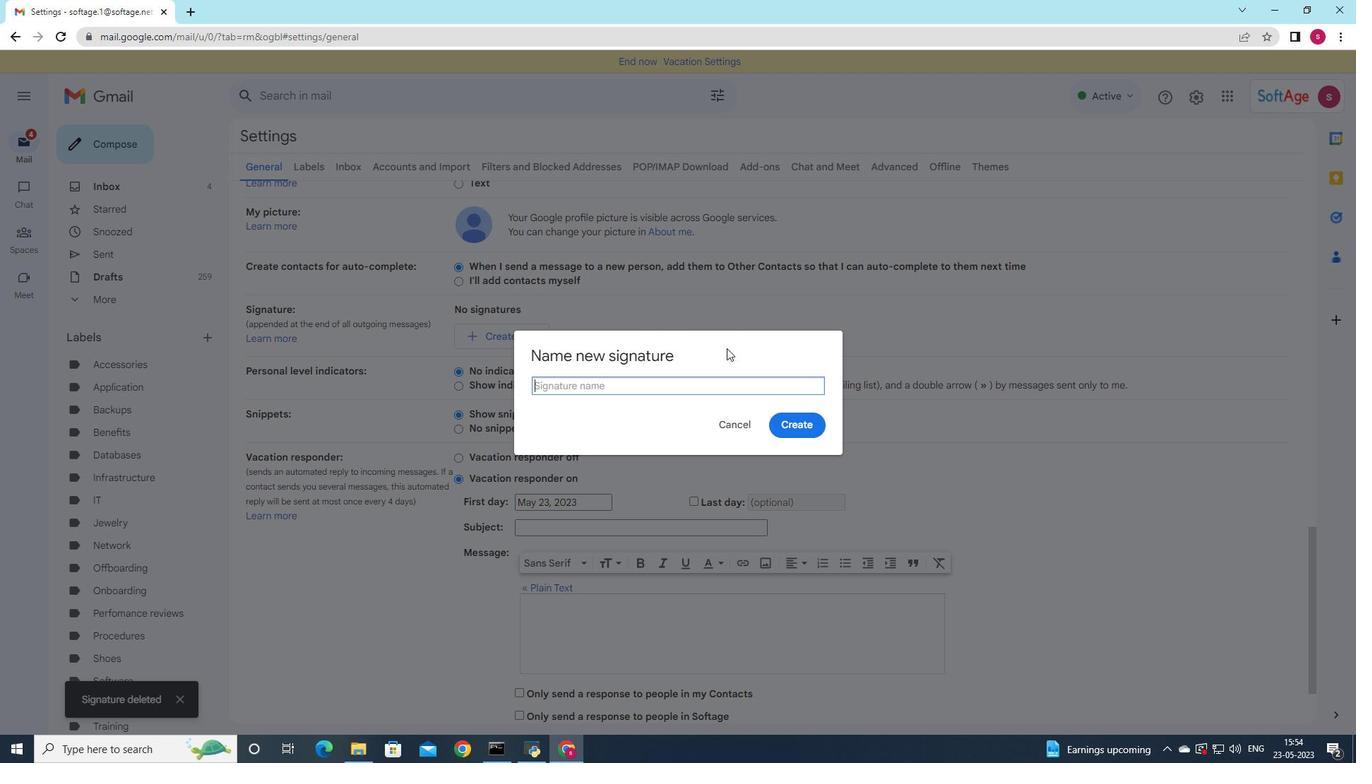 
Action: Key pressed <Key.shift>Danielle<Key.space><Key.shift>Scott
Screenshot: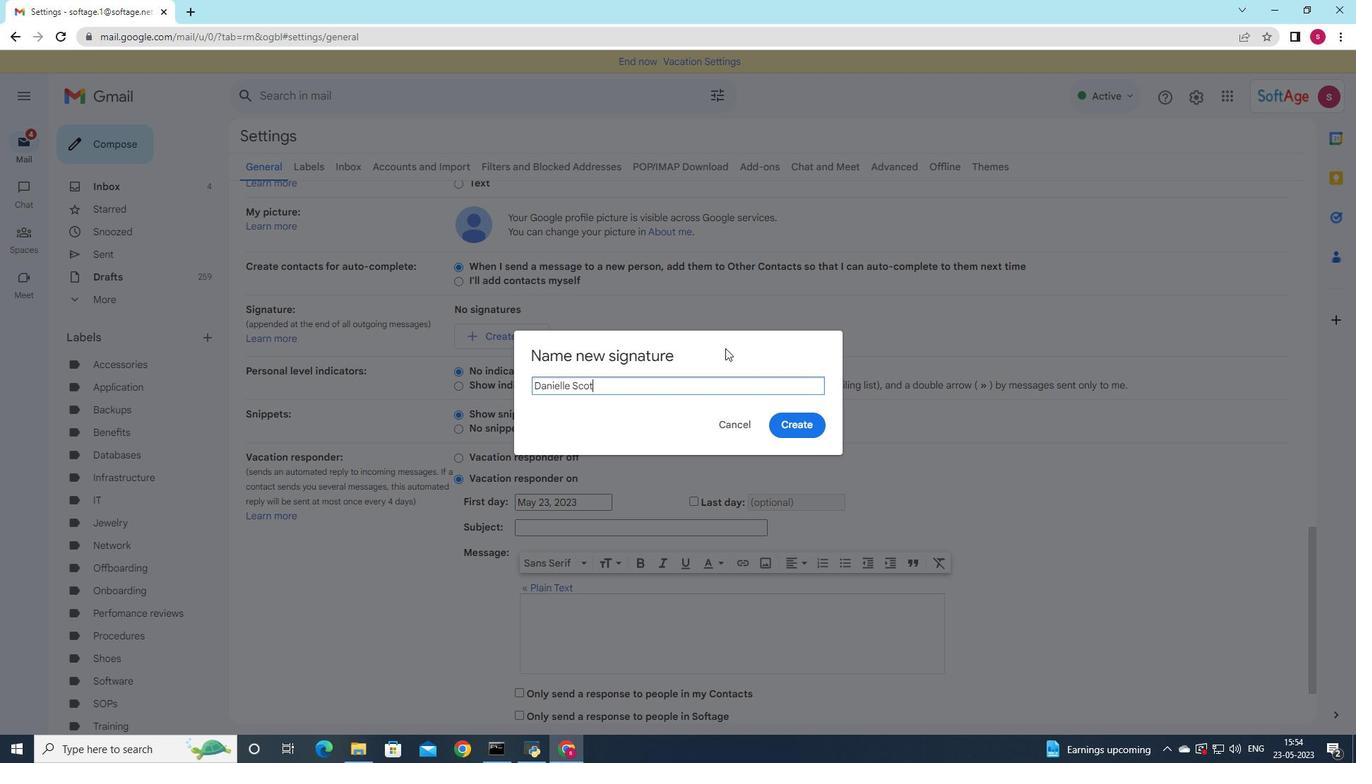 
Action: Mouse moved to (812, 427)
Screenshot: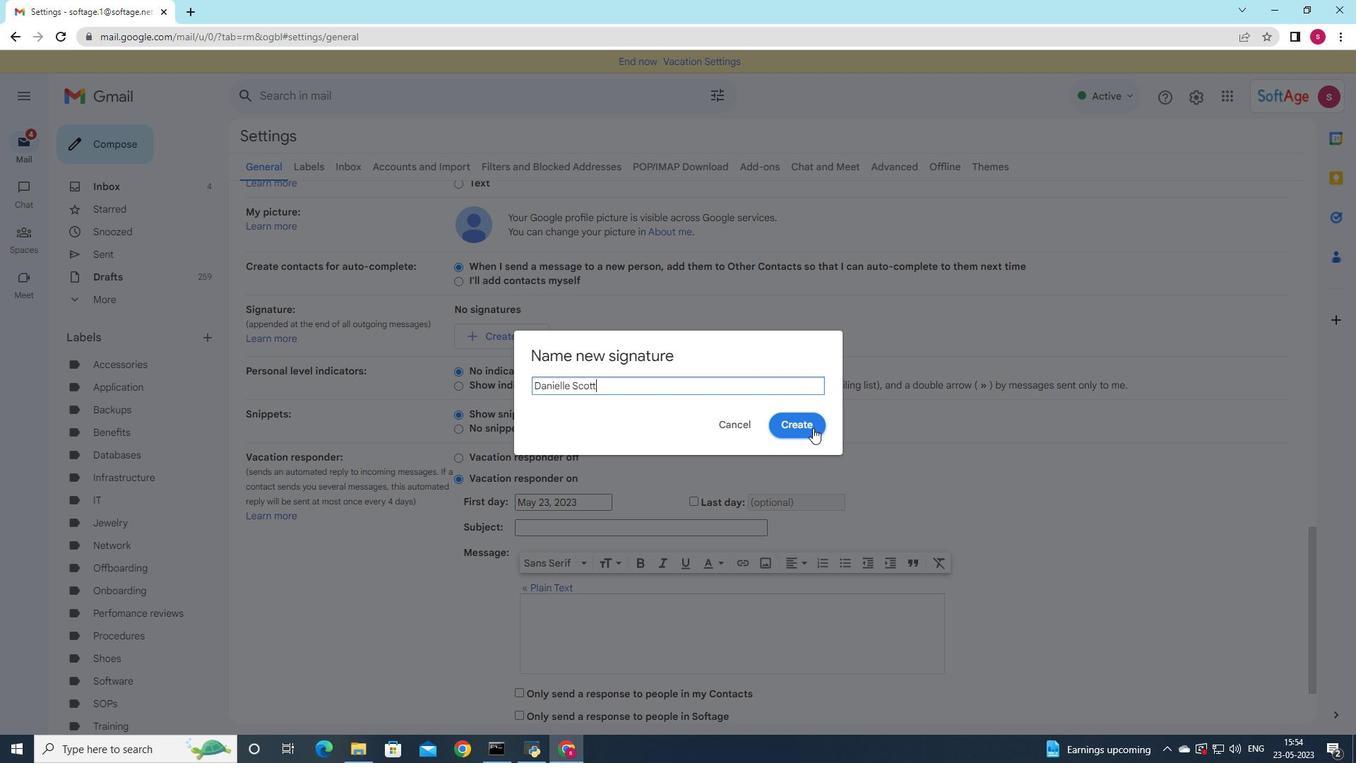 
Action: Mouse pressed left at (812, 427)
Screenshot: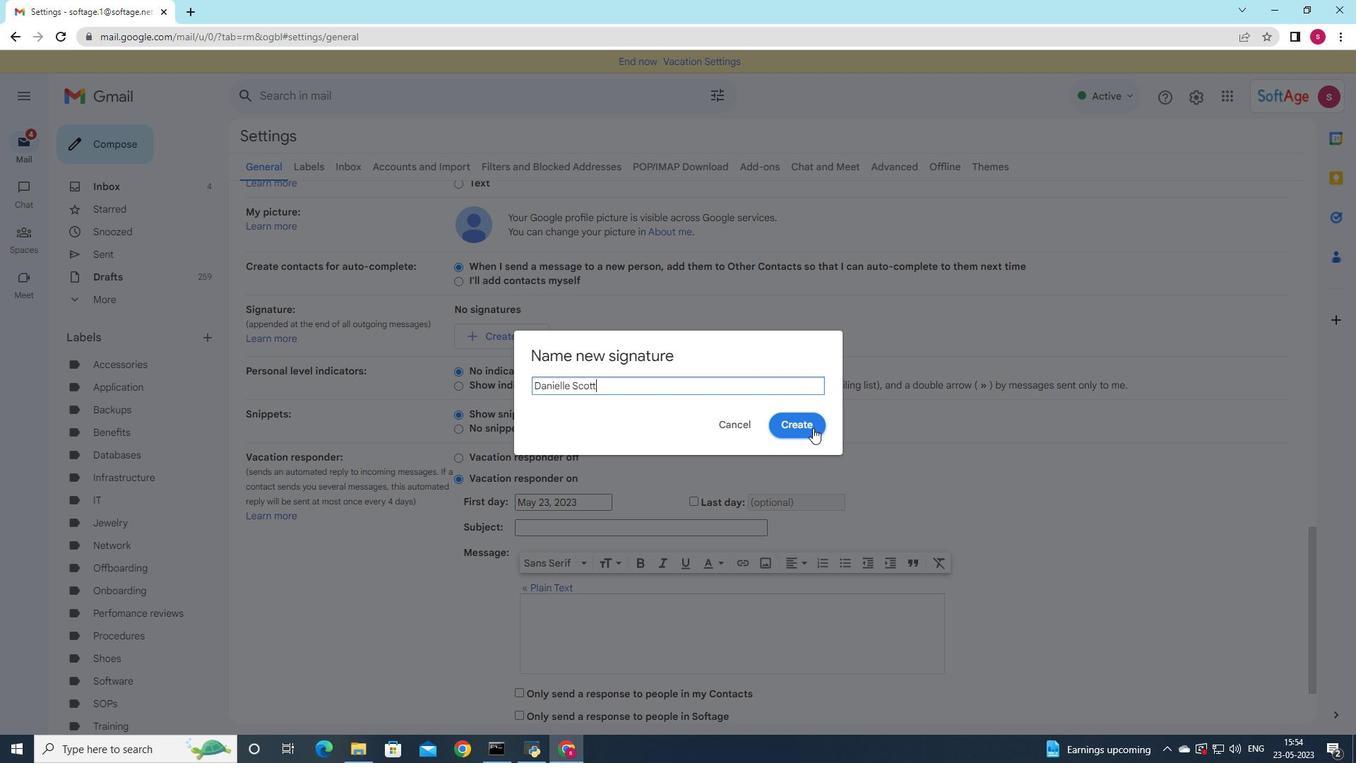 
Action: Mouse moved to (728, 346)
Screenshot: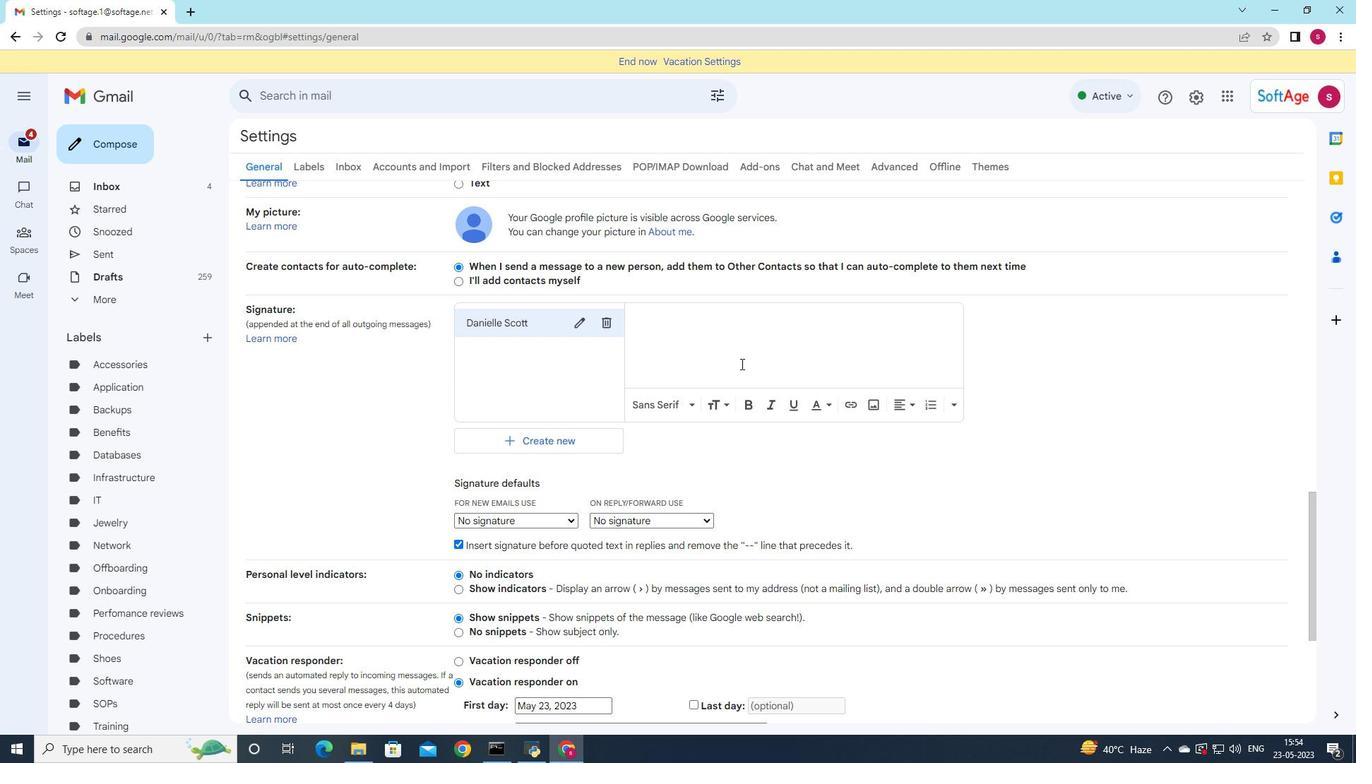 
Action: Mouse pressed left at (728, 346)
Screenshot: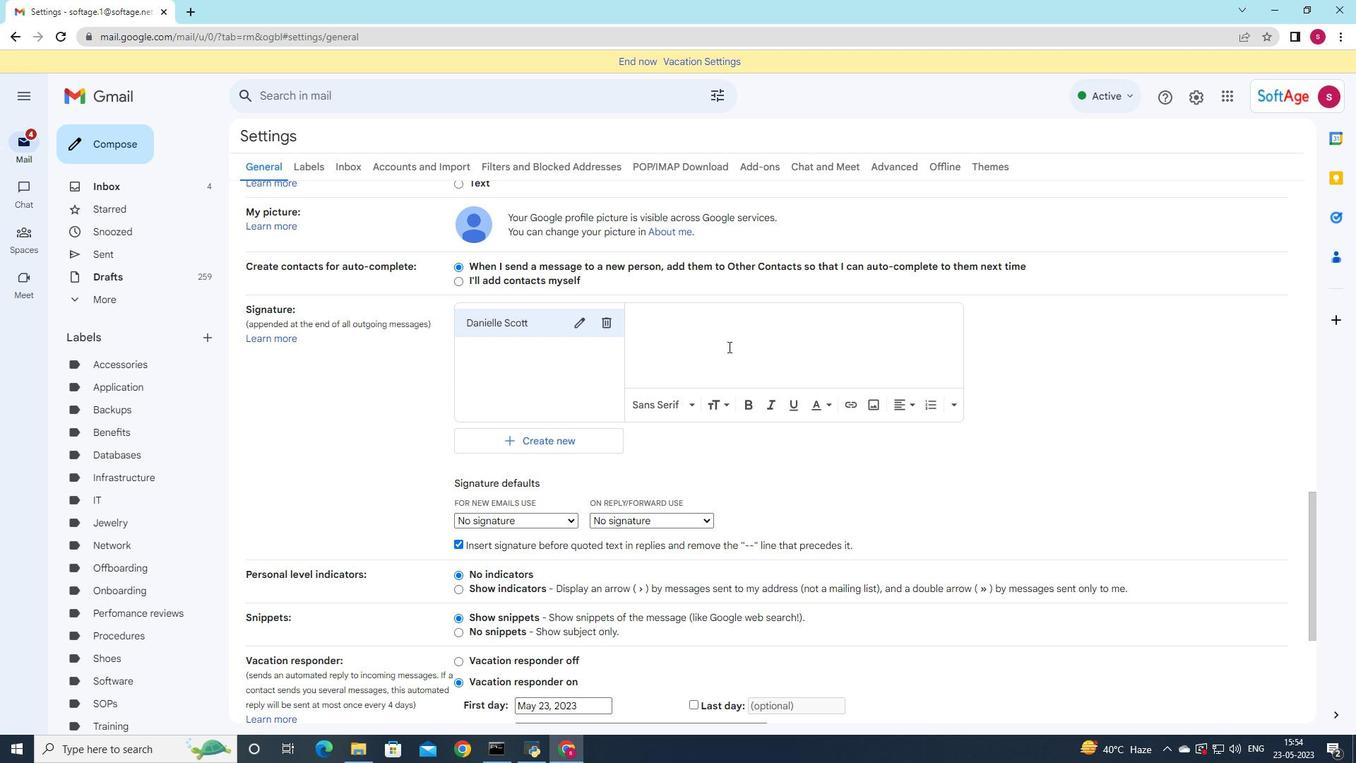 
Action: Key pressed <Key.shift>Danielle<Key.space><Key.shift>Scott
Screenshot: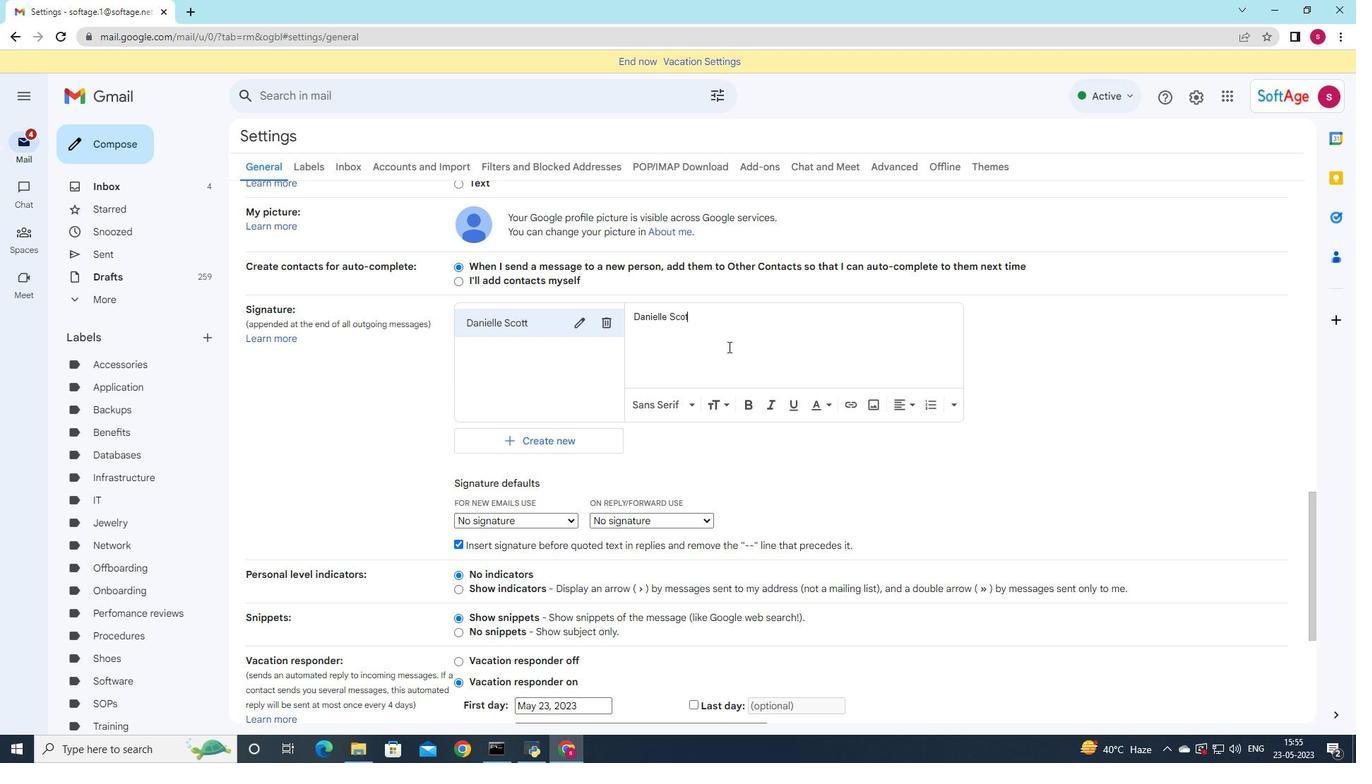 
Action: Mouse moved to (549, 517)
Screenshot: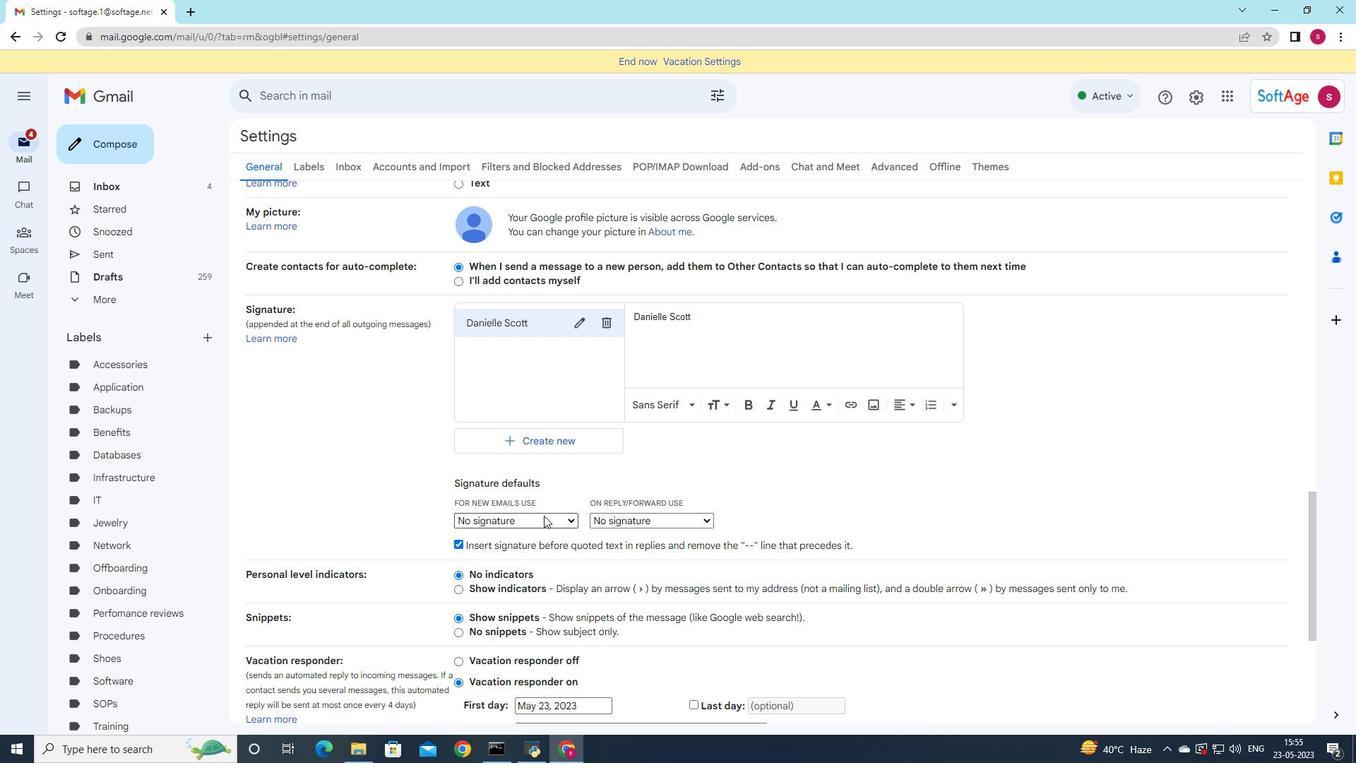 
Action: Mouse pressed left at (549, 517)
Screenshot: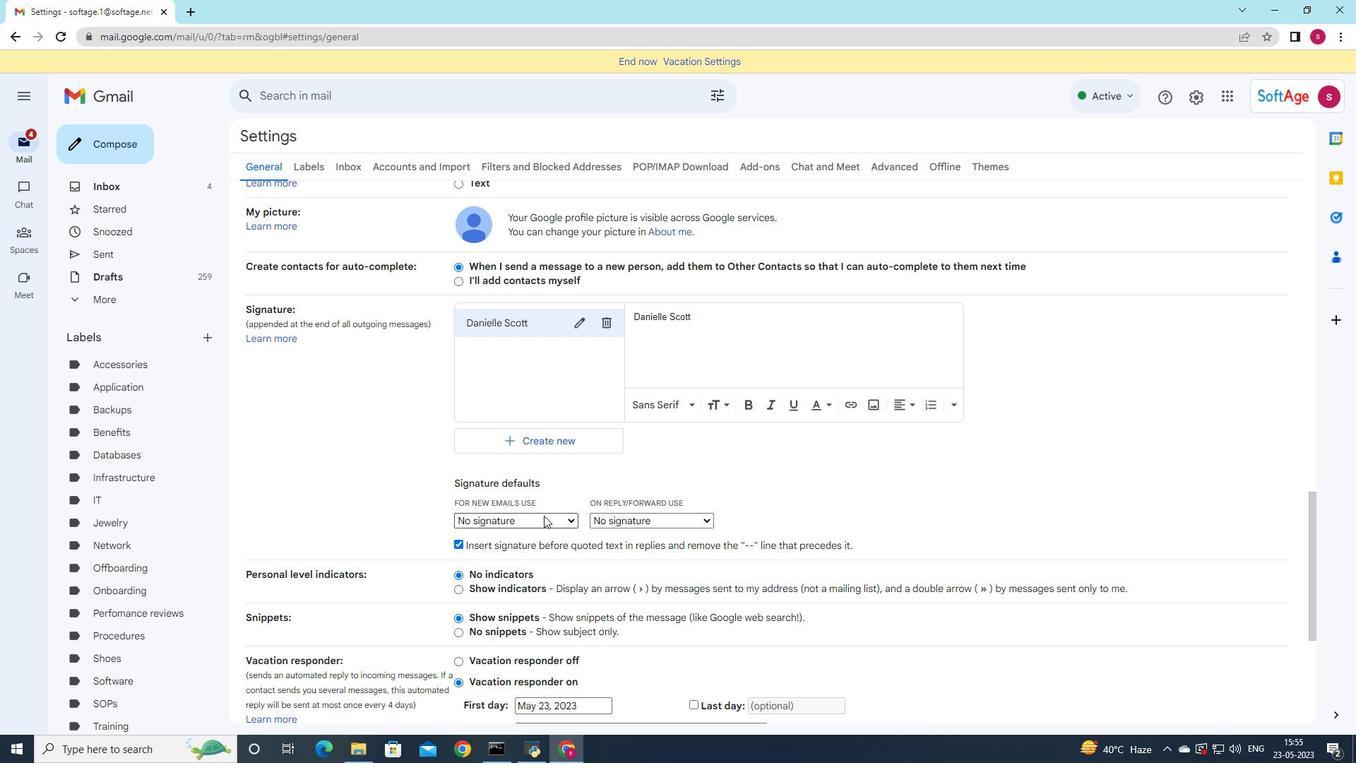 
Action: Mouse moved to (556, 542)
Screenshot: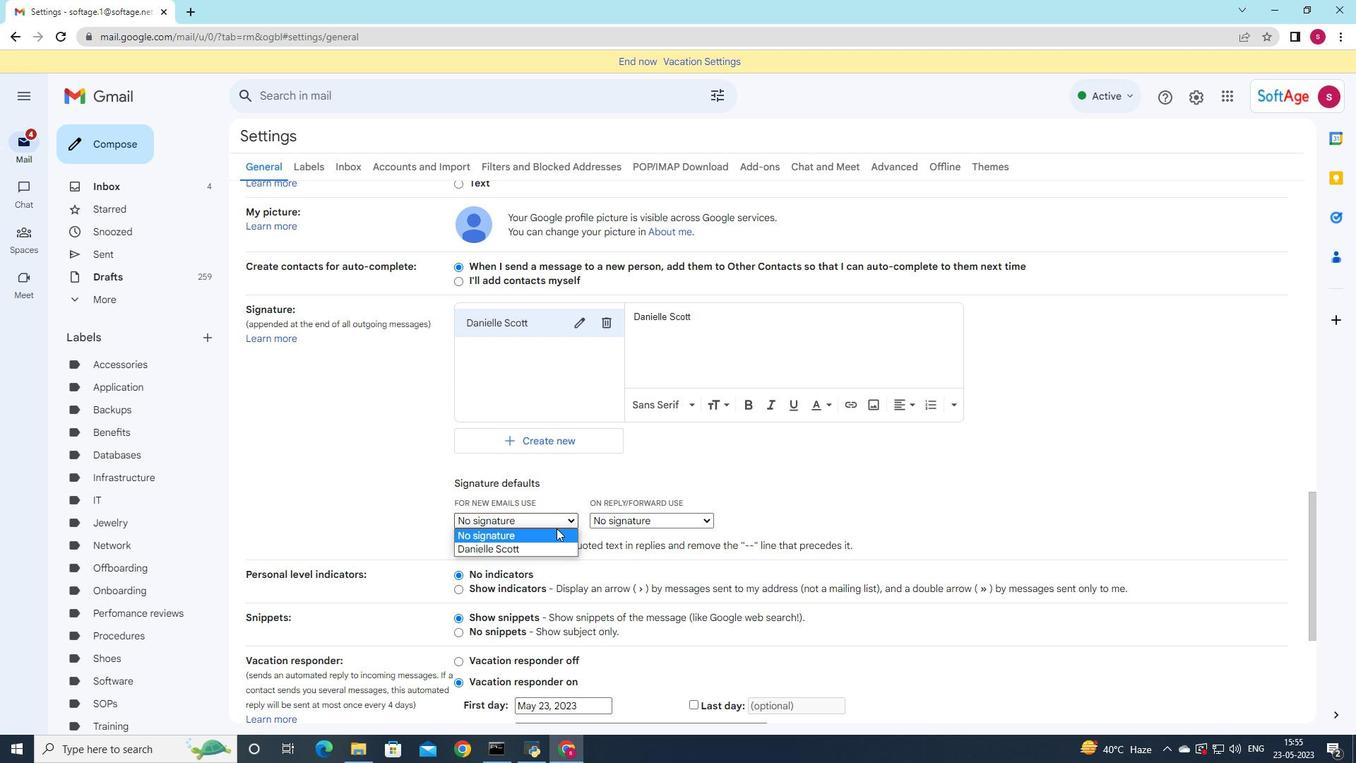 
Action: Mouse pressed left at (556, 542)
Screenshot: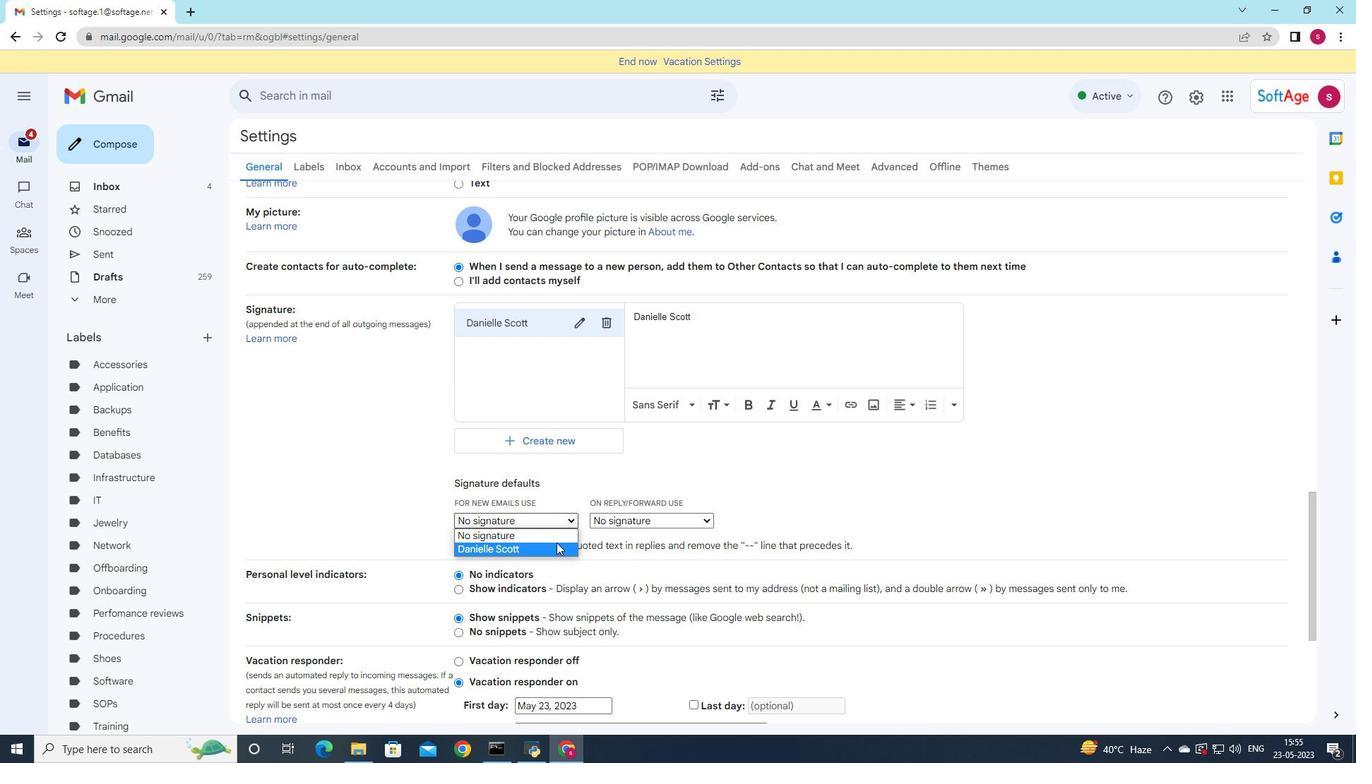 
Action: Mouse moved to (600, 523)
Screenshot: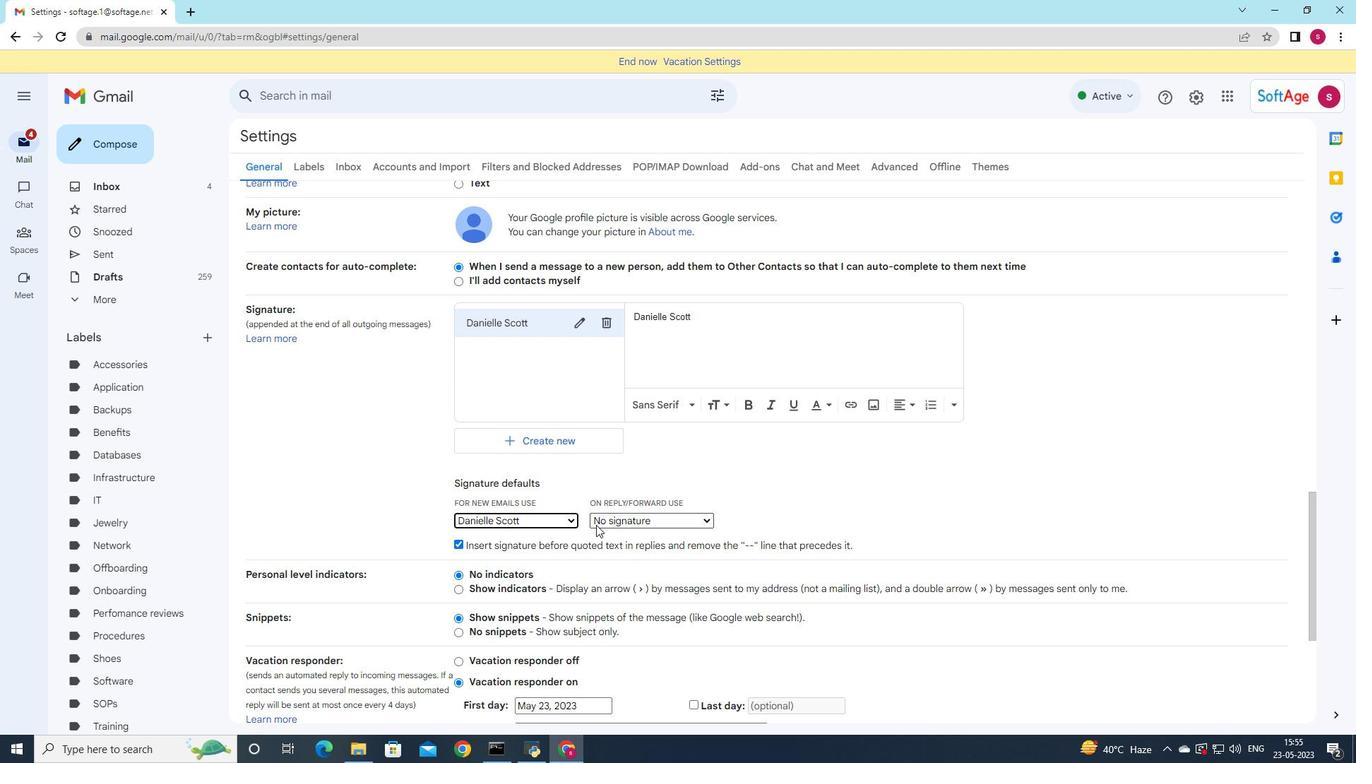 
Action: Mouse pressed left at (600, 523)
Screenshot: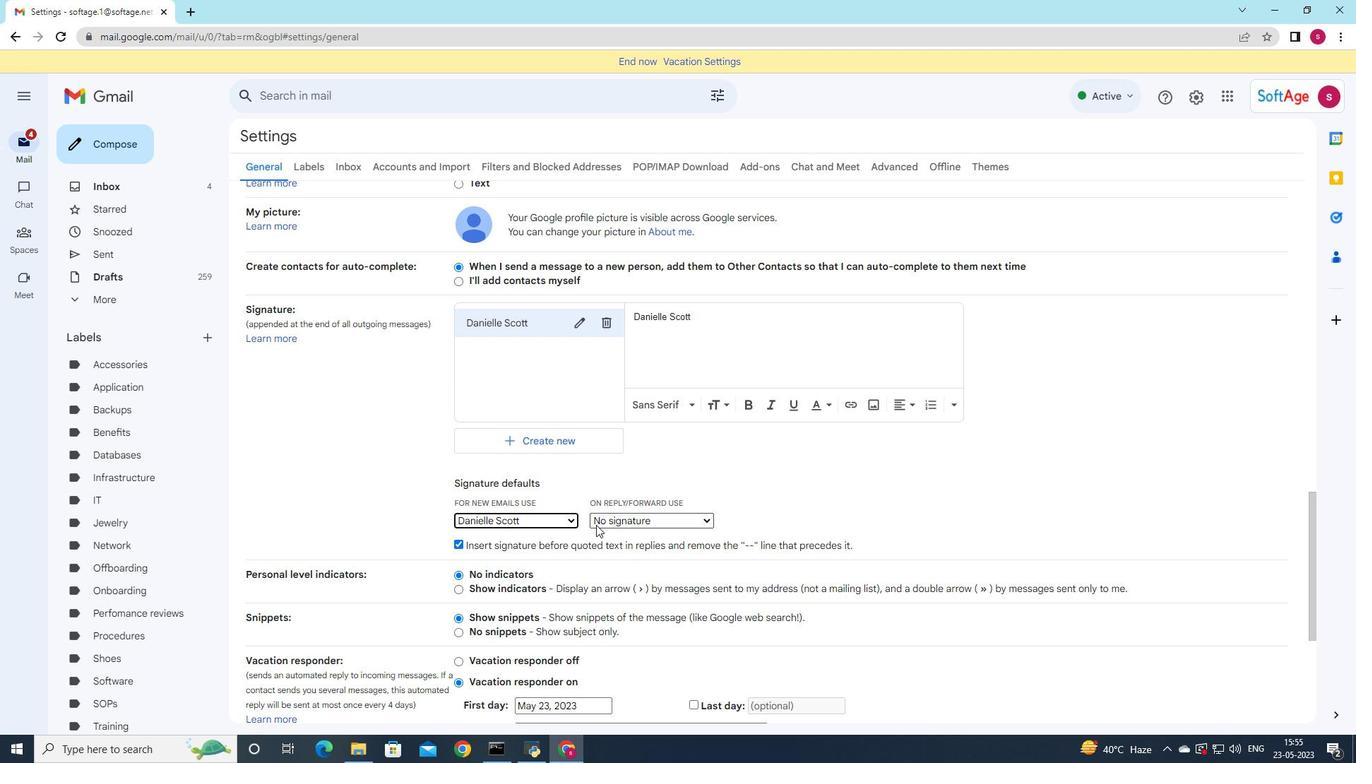 
Action: Mouse moved to (599, 551)
Screenshot: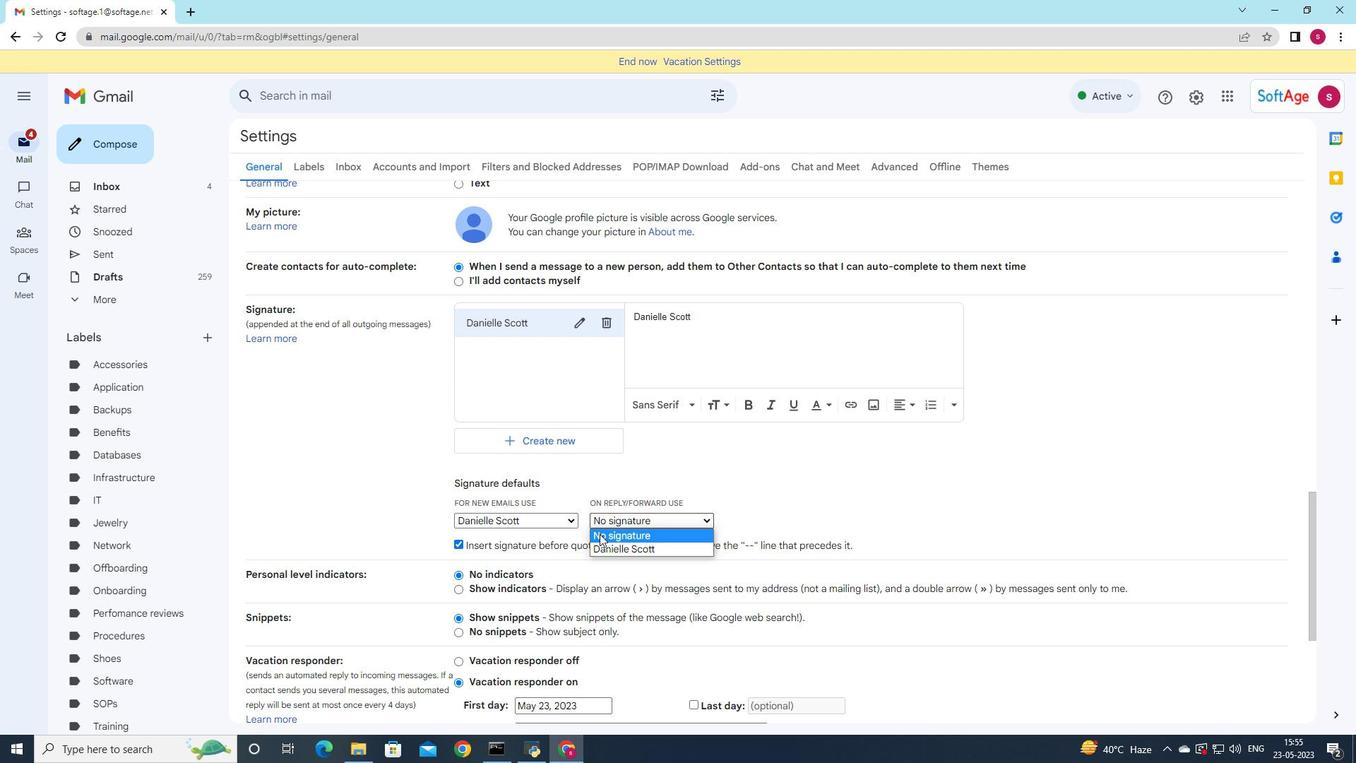
Action: Mouse pressed left at (599, 551)
Screenshot: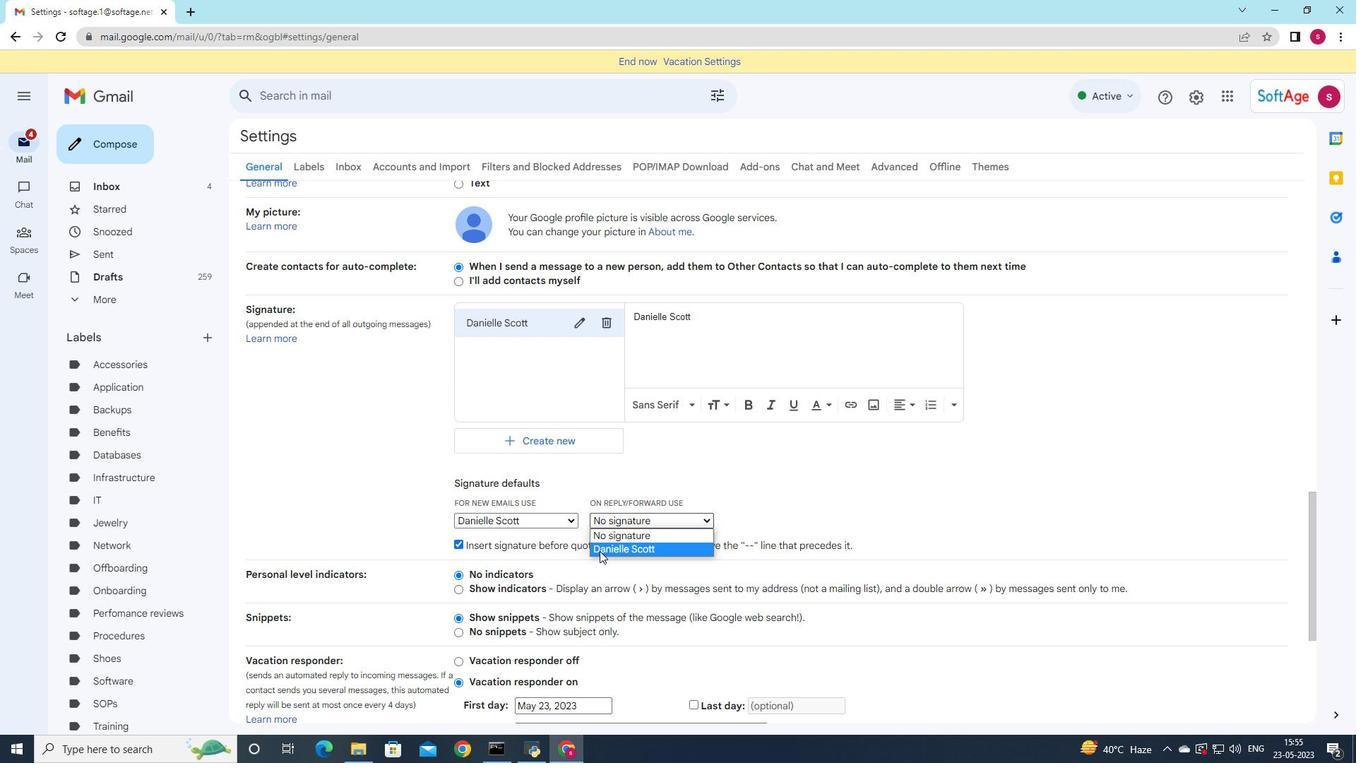 
Action: Mouse moved to (573, 567)
Screenshot: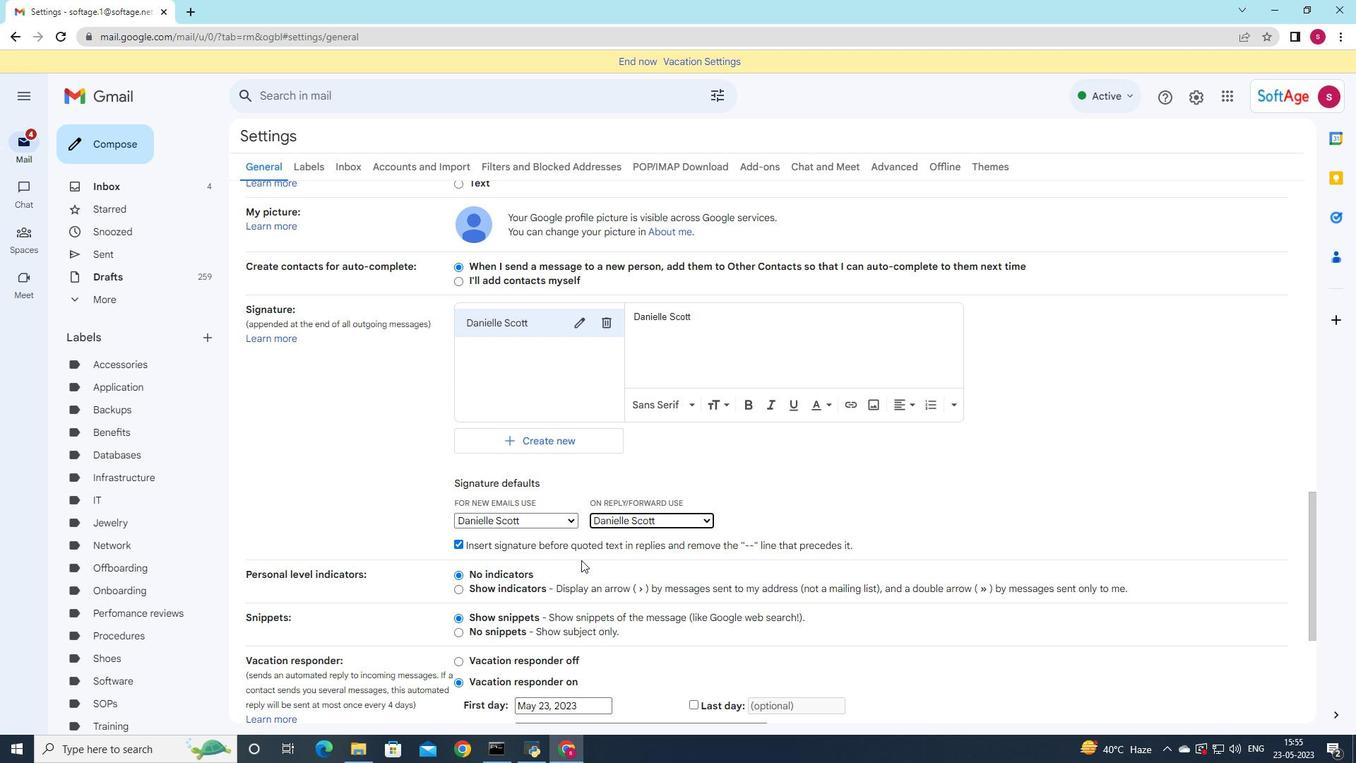
Action: Mouse scrolled (573, 566) with delta (0, 0)
Screenshot: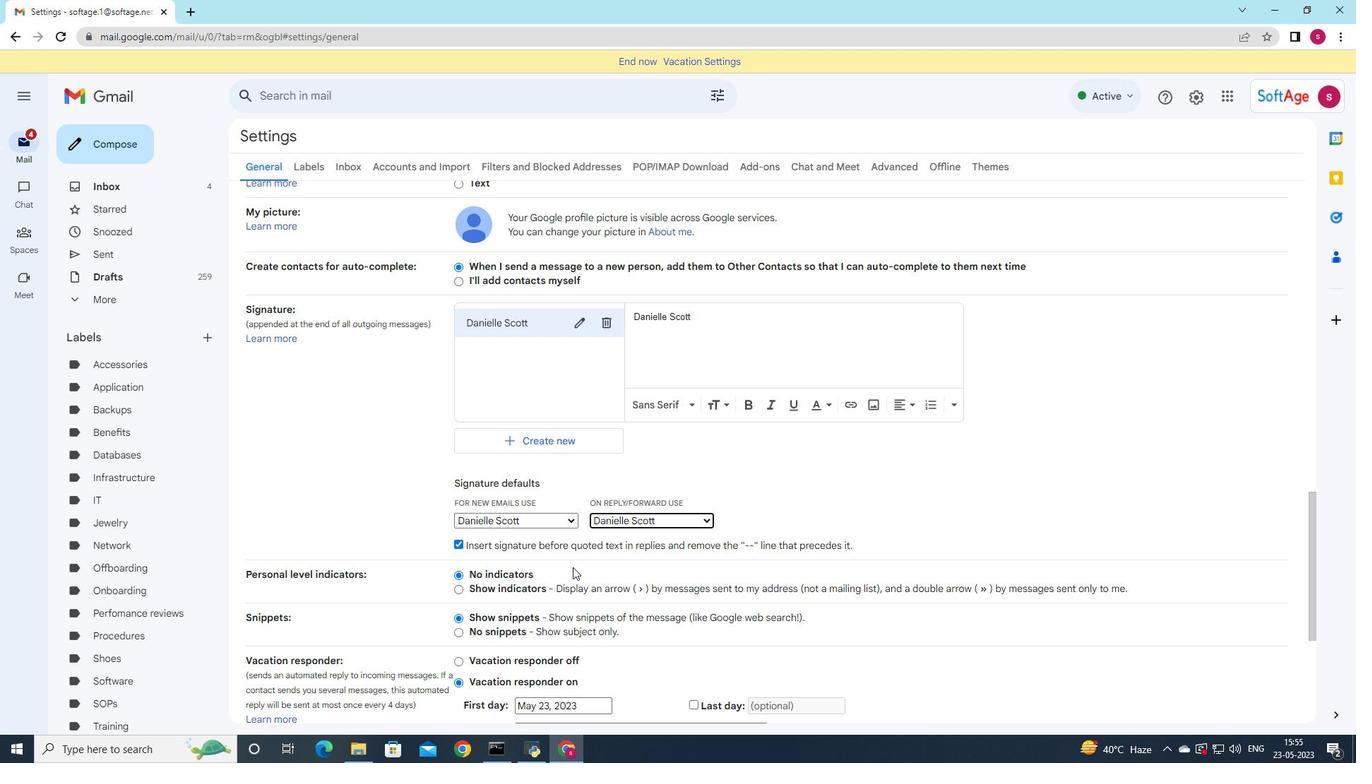 
Action: Mouse scrolled (573, 566) with delta (0, 0)
Screenshot: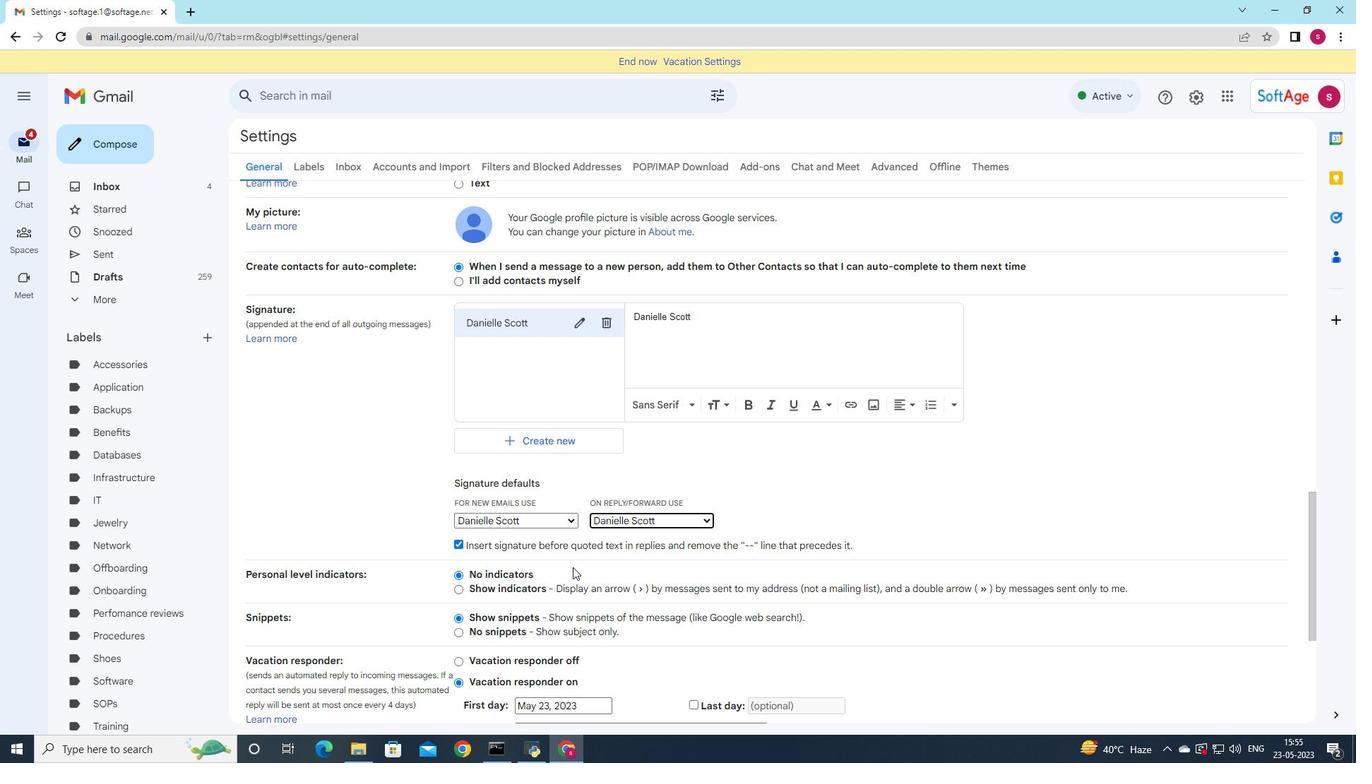 
Action: Mouse scrolled (573, 566) with delta (0, 0)
Screenshot: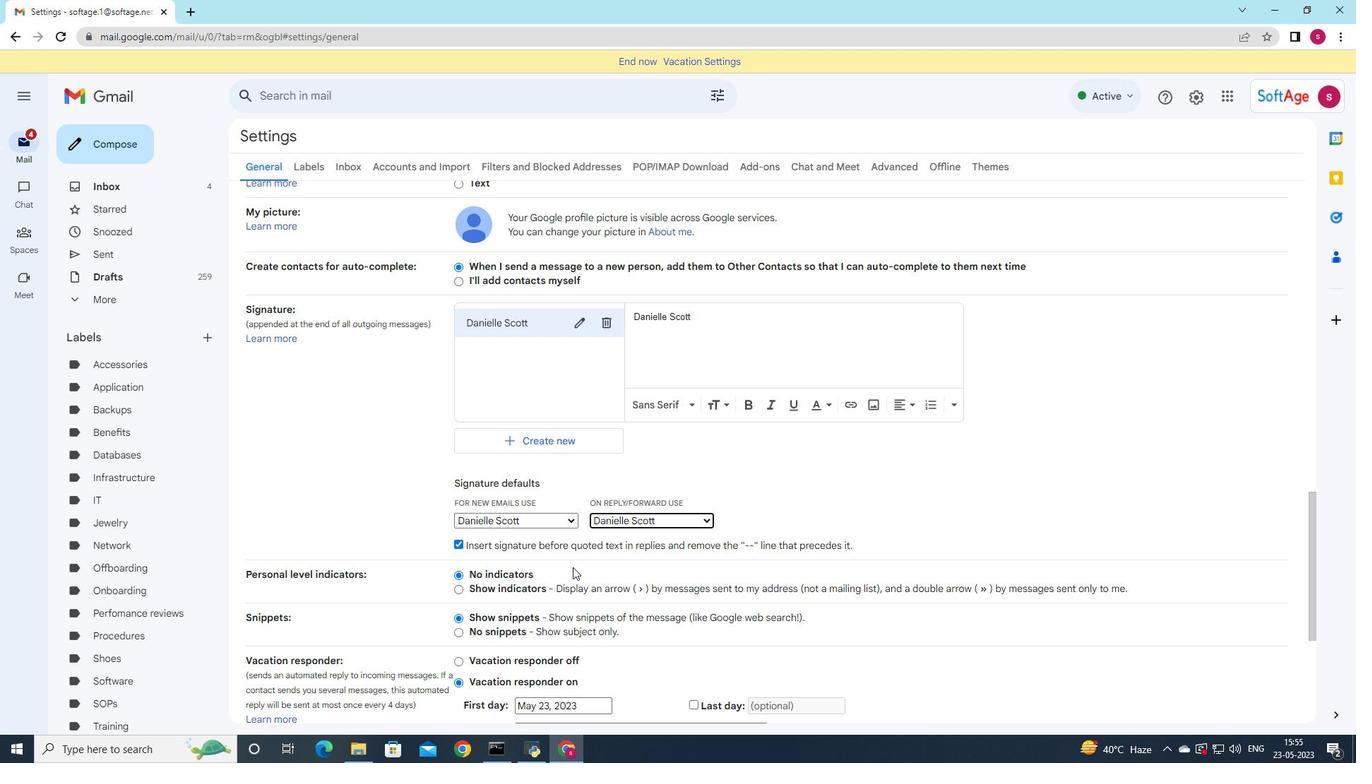 
Action: Mouse scrolled (573, 566) with delta (0, 0)
Screenshot: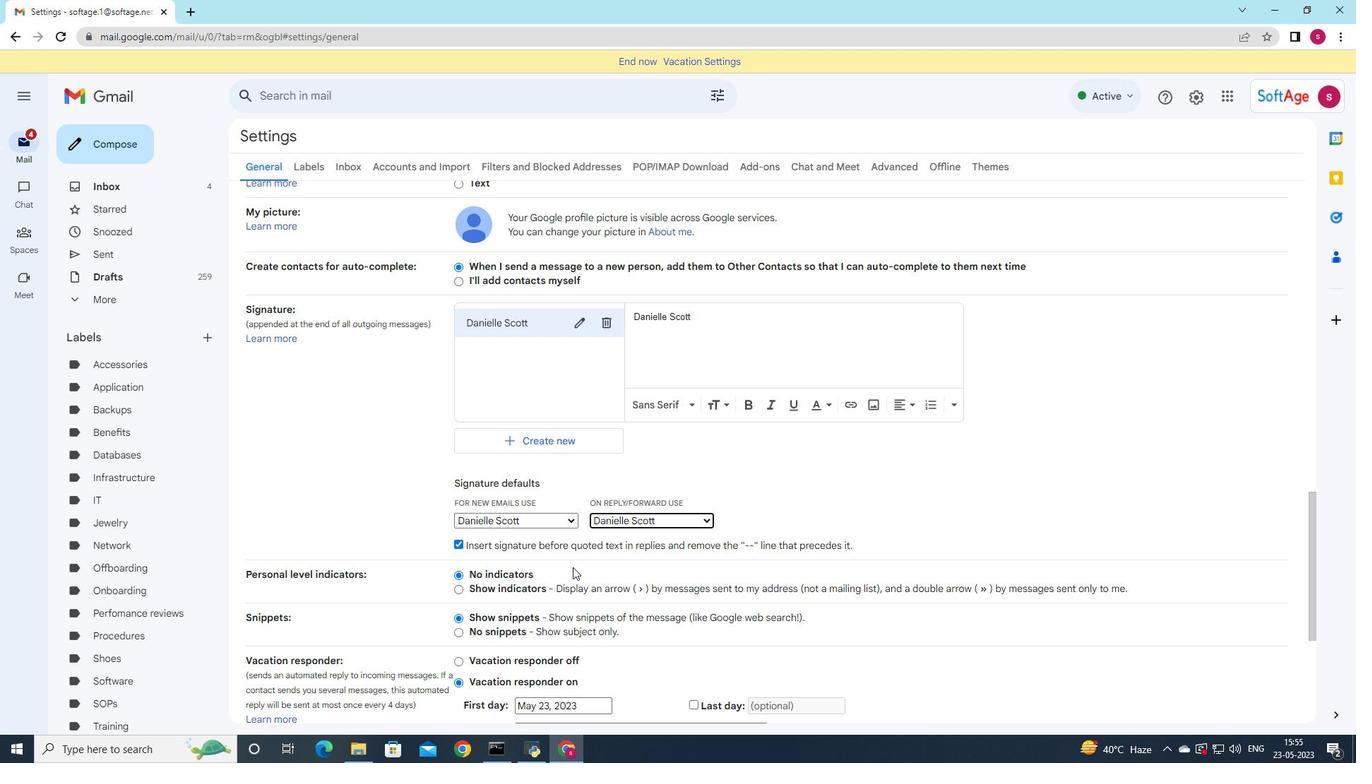 
Action: Mouse scrolled (573, 566) with delta (0, 0)
Screenshot: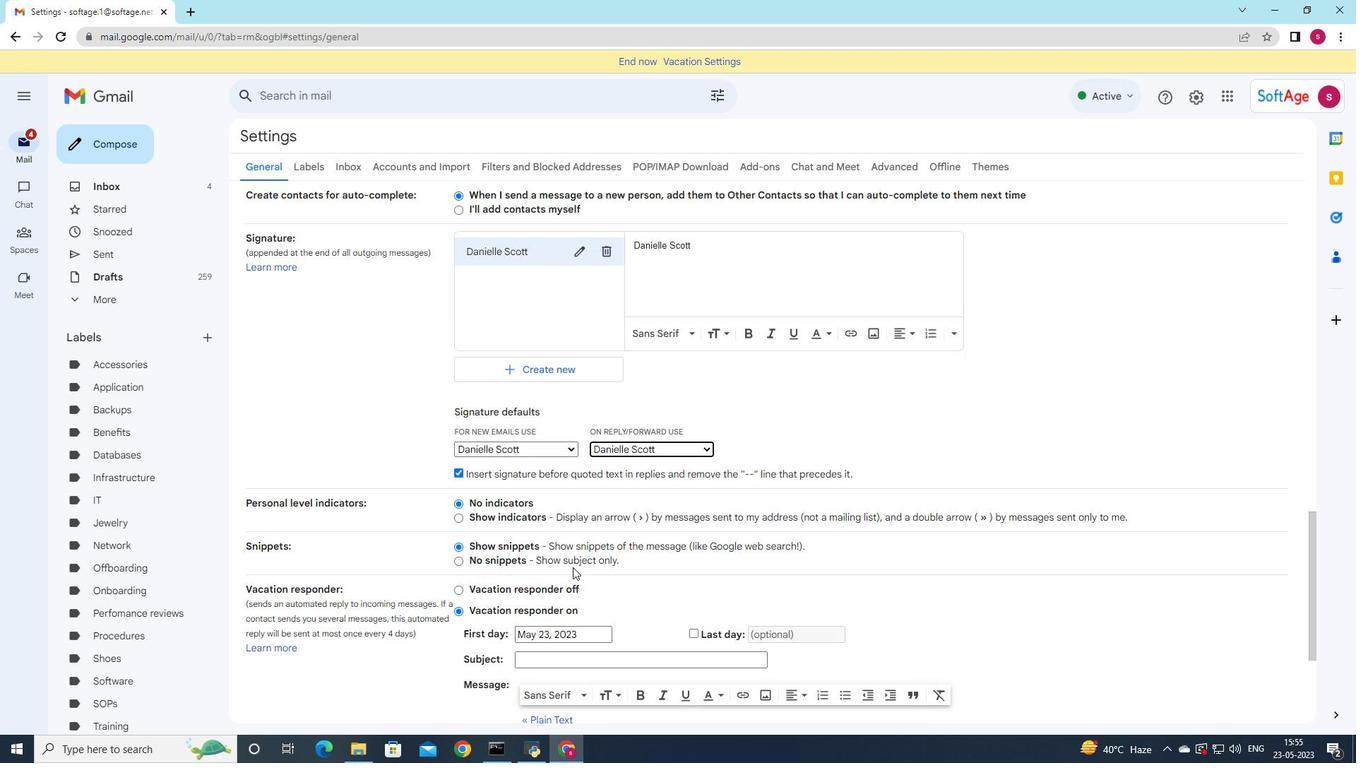 
Action: Mouse scrolled (573, 566) with delta (0, 0)
Screenshot: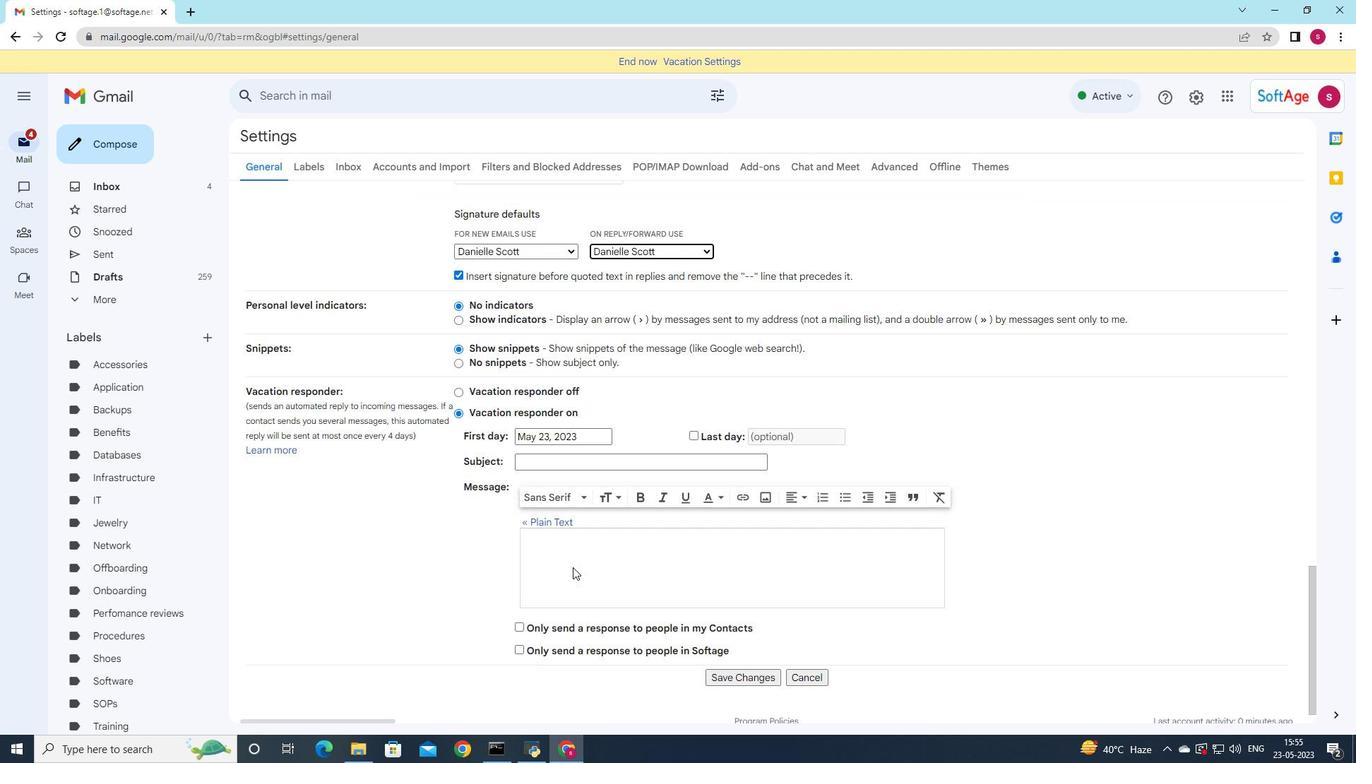 
Action: Mouse scrolled (573, 566) with delta (0, 0)
Screenshot: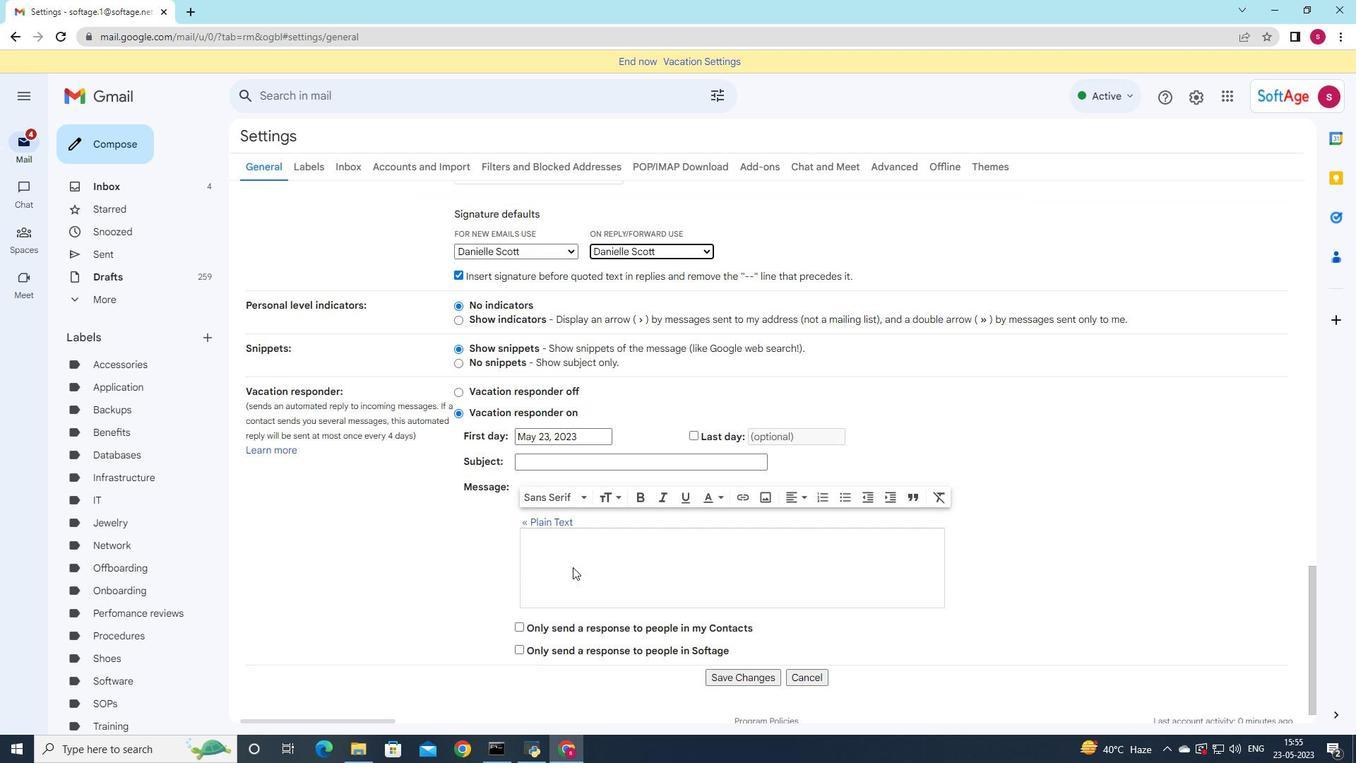 
Action: Mouse scrolled (573, 566) with delta (0, 0)
Screenshot: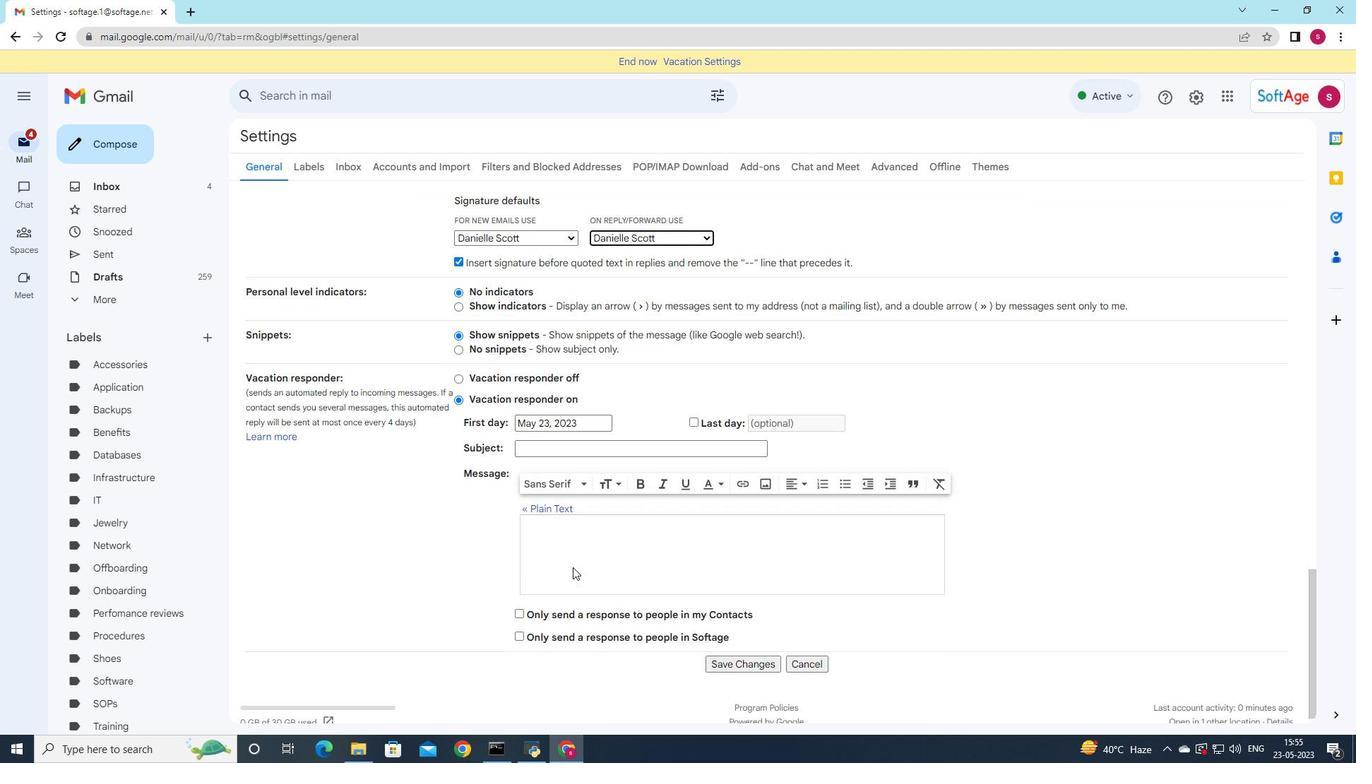 
Action: Mouse moved to (743, 650)
Screenshot: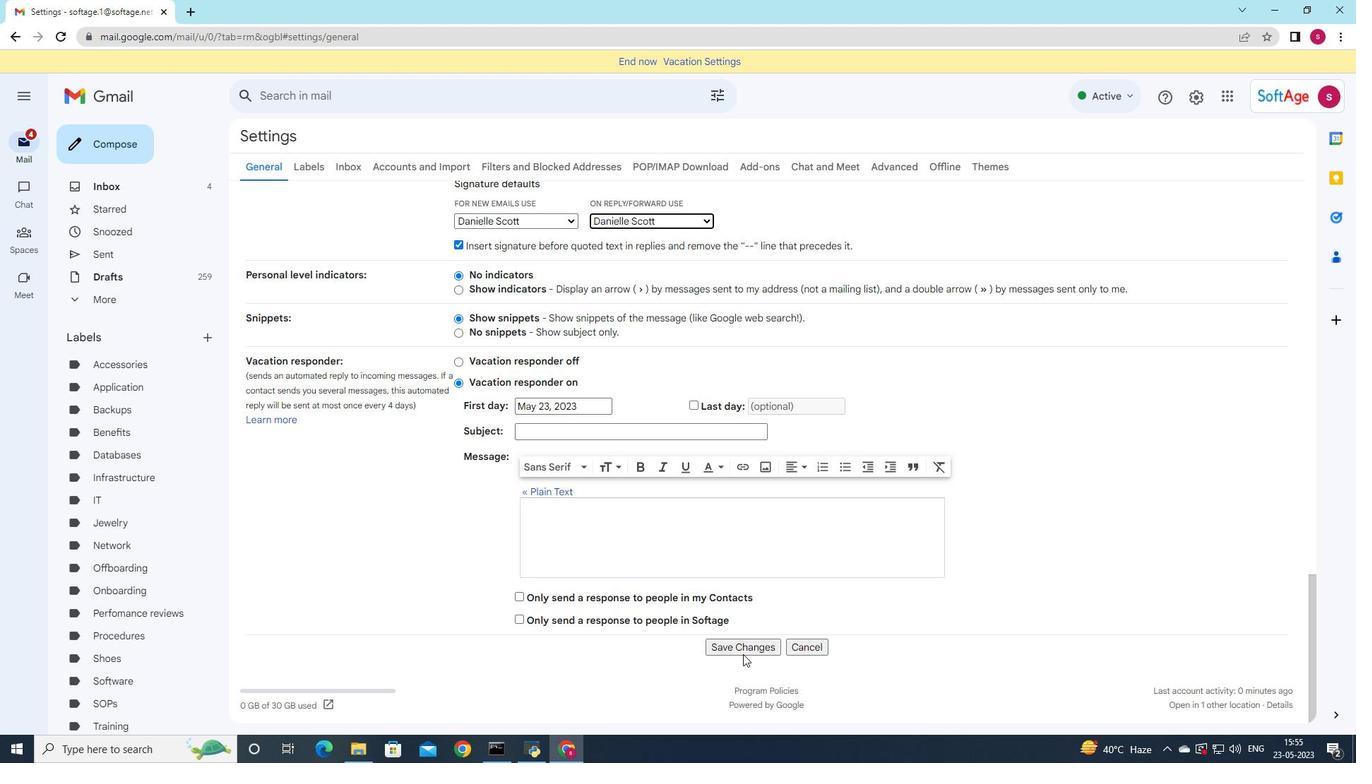 
Action: Mouse pressed left at (743, 650)
Screenshot: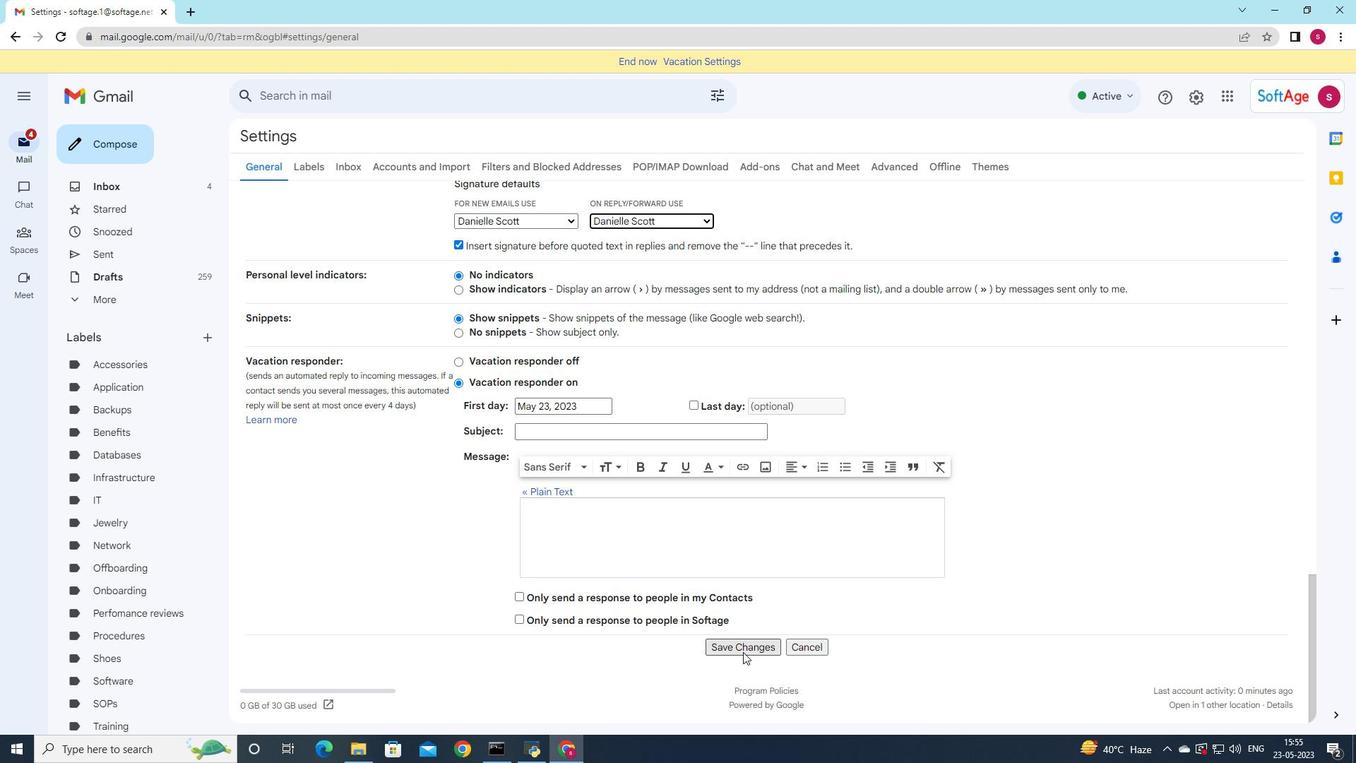 
Action: Mouse moved to (126, 254)
Screenshot: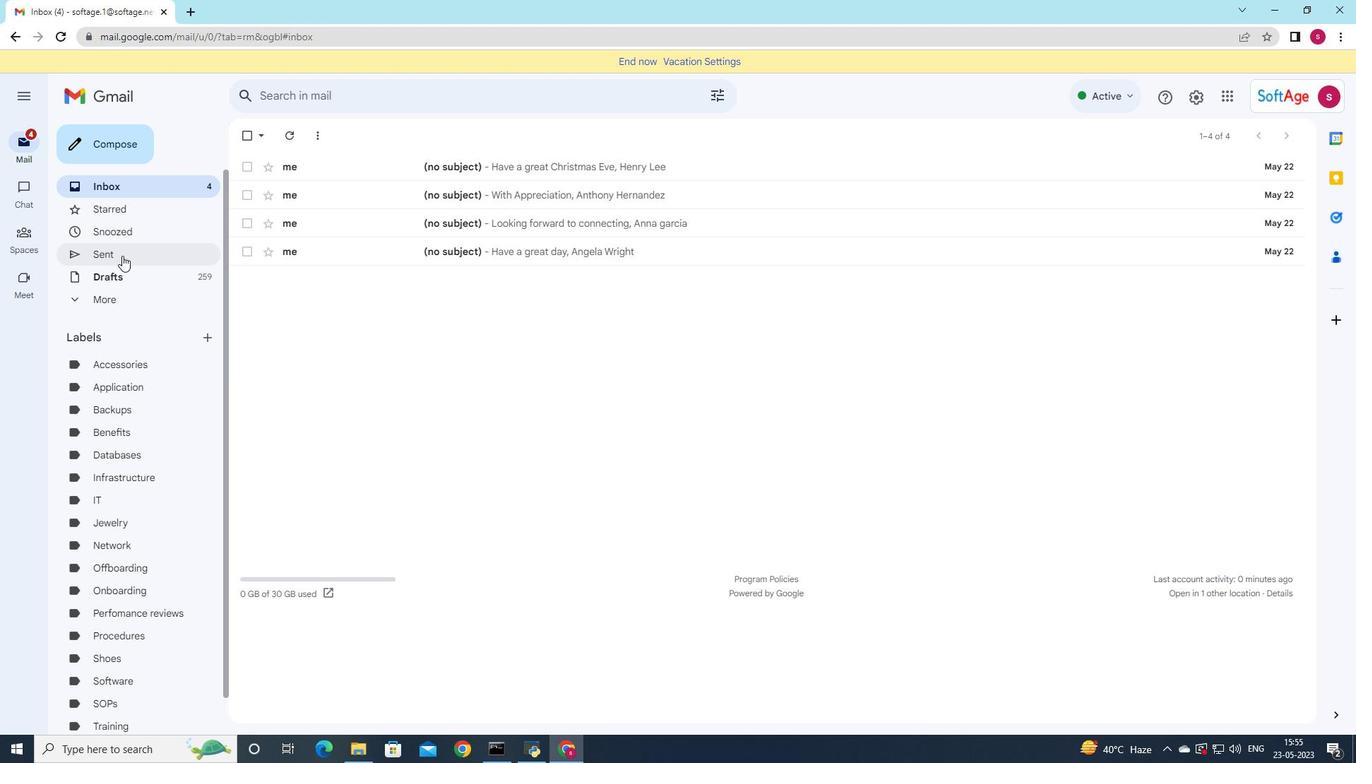 
Action: Mouse pressed left at (126, 254)
Screenshot: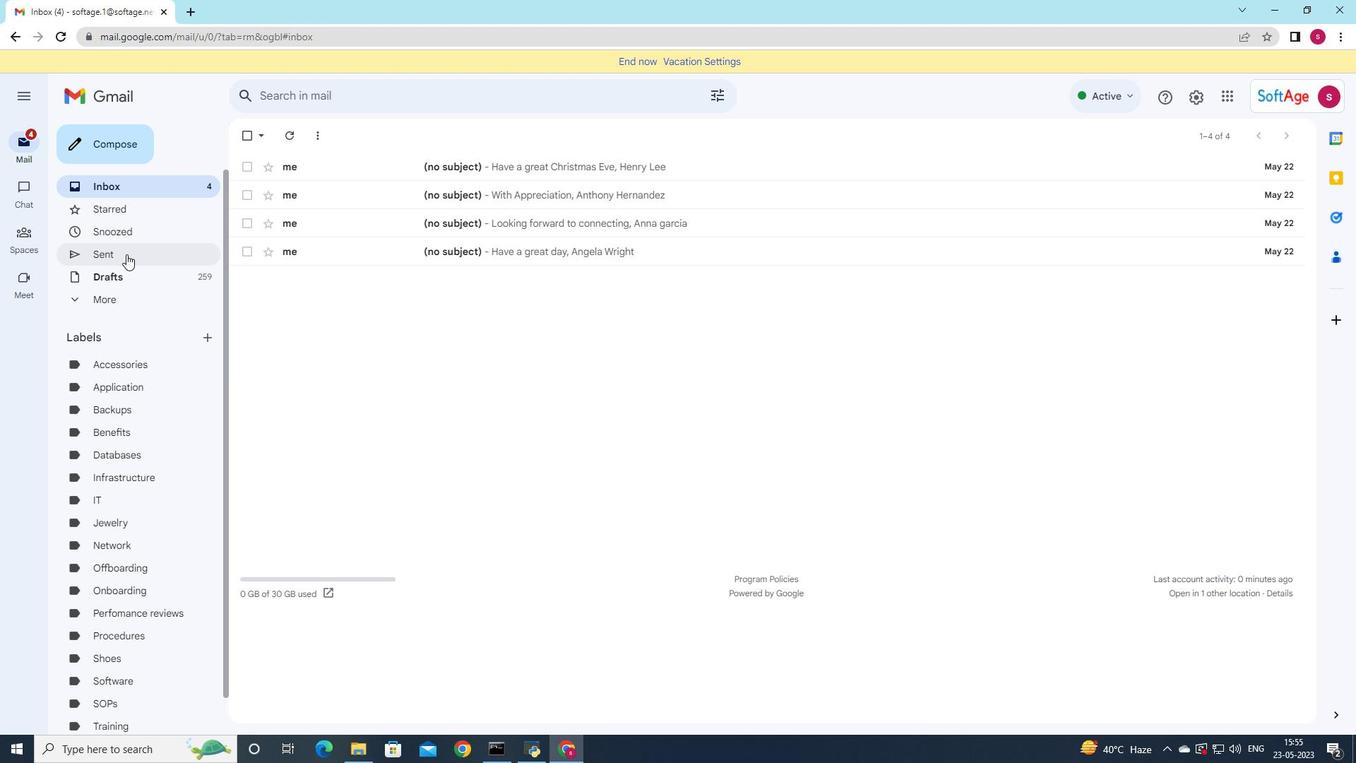 
Action: Mouse moved to (95, 149)
Screenshot: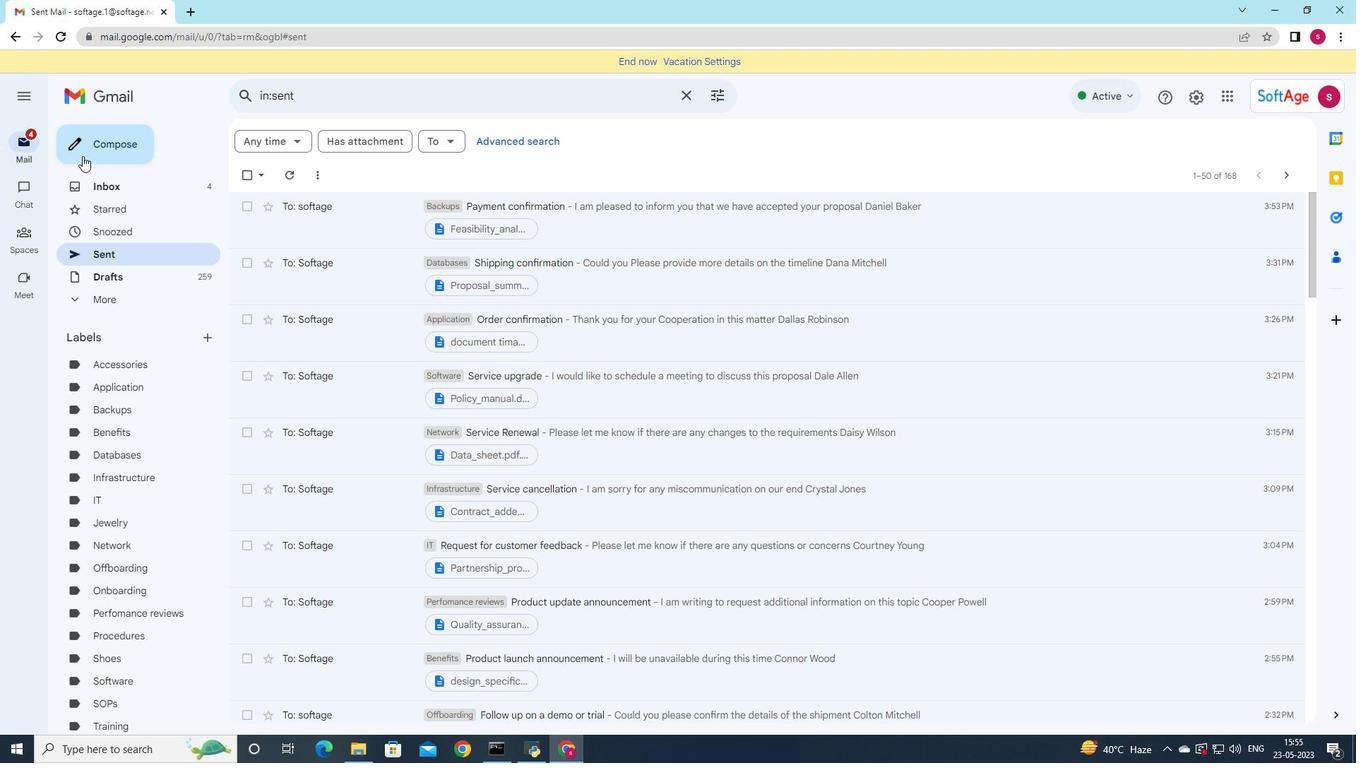 
Action: Mouse pressed left at (95, 149)
Screenshot: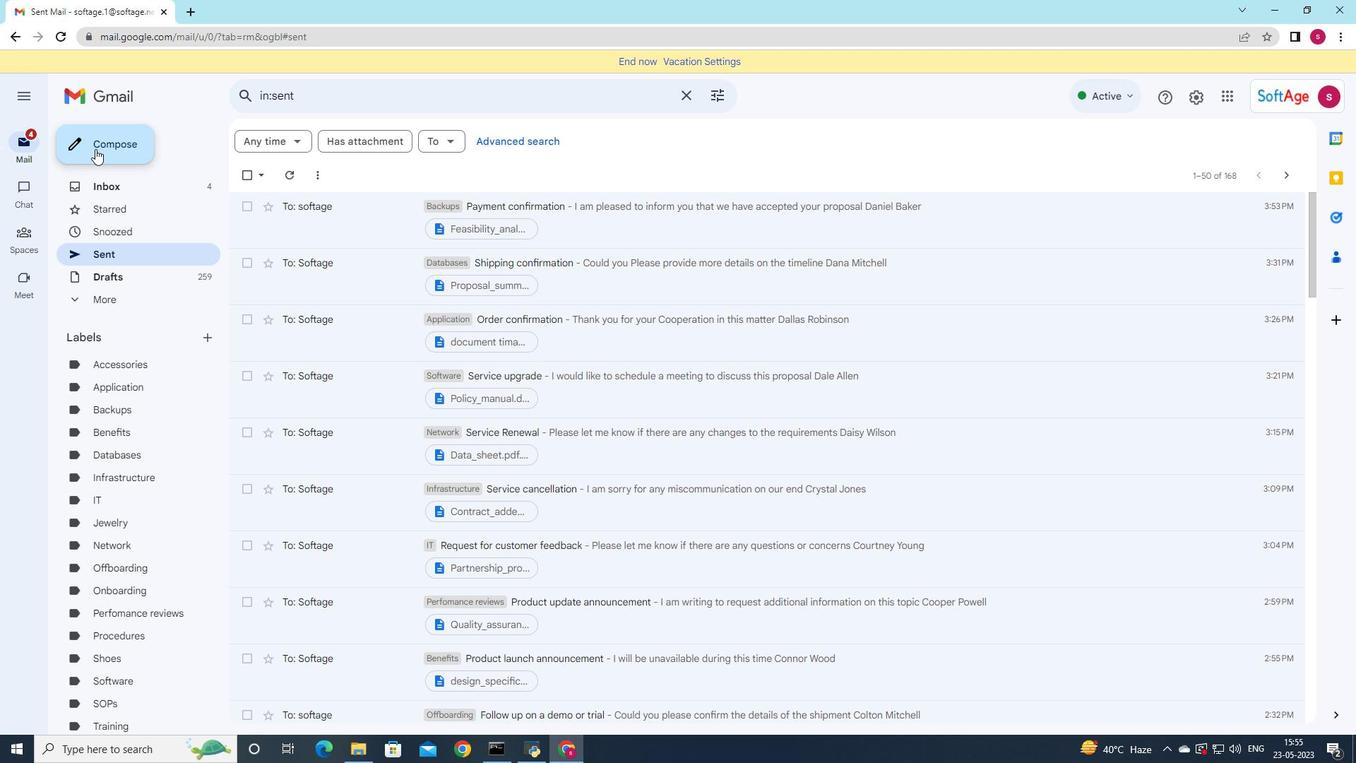
Action: Mouse moved to (926, 370)
Screenshot: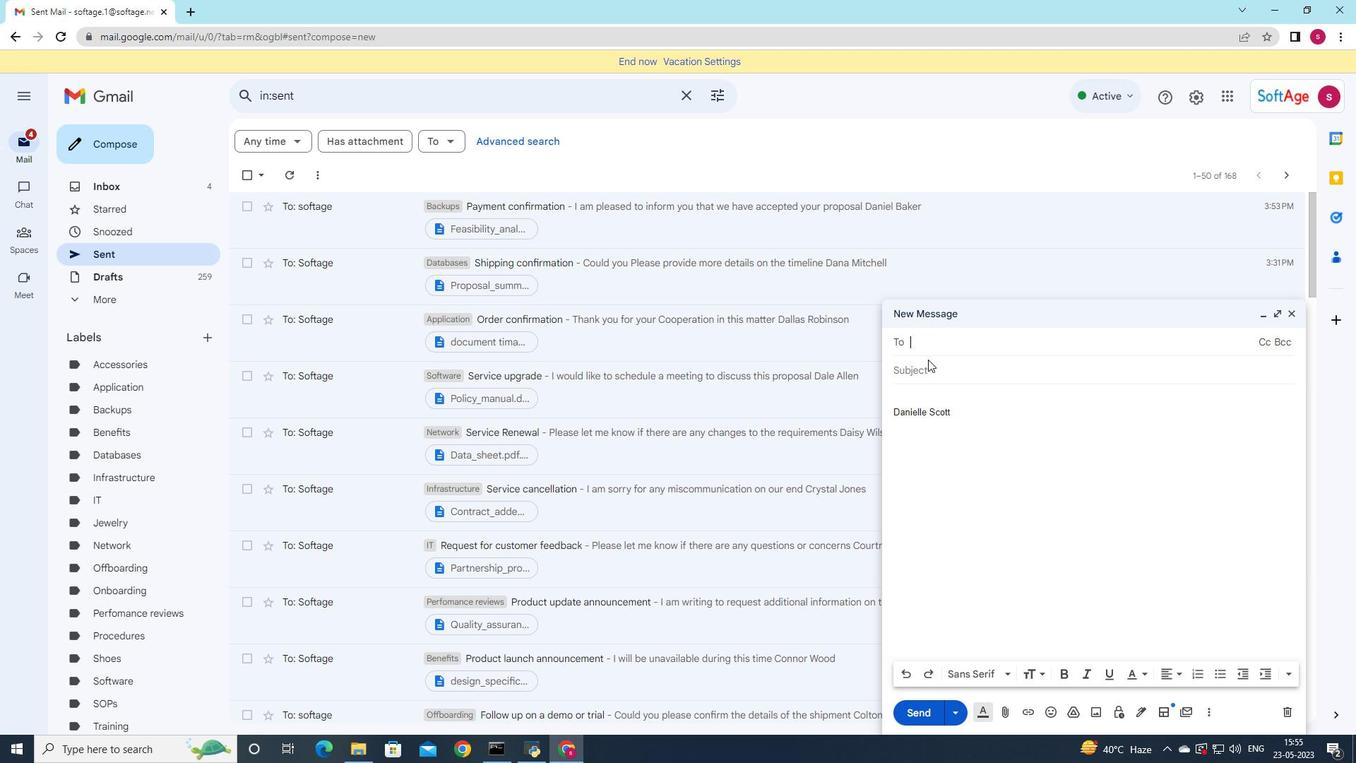 
Action: Key pressed sof
Screenshot: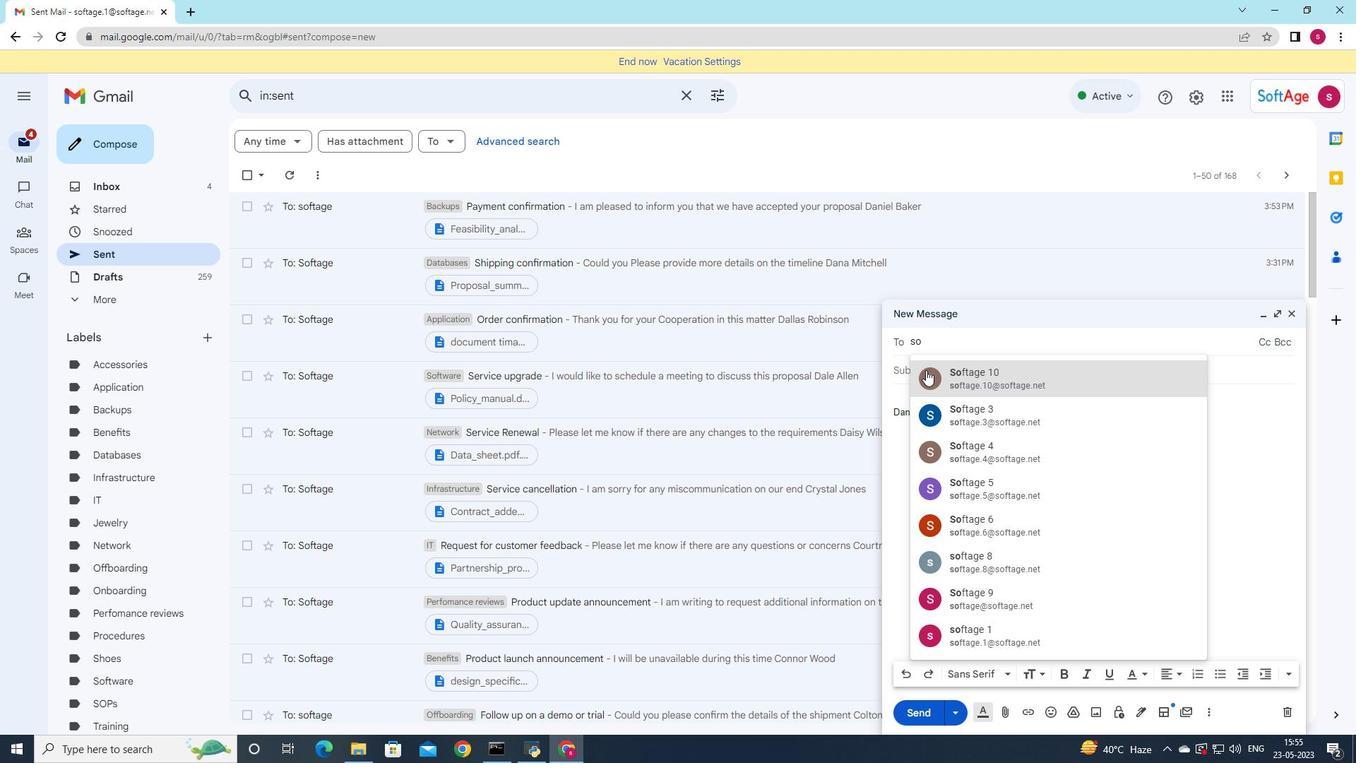 
Action: Mouse moved to (1010, 609)
Screenshot: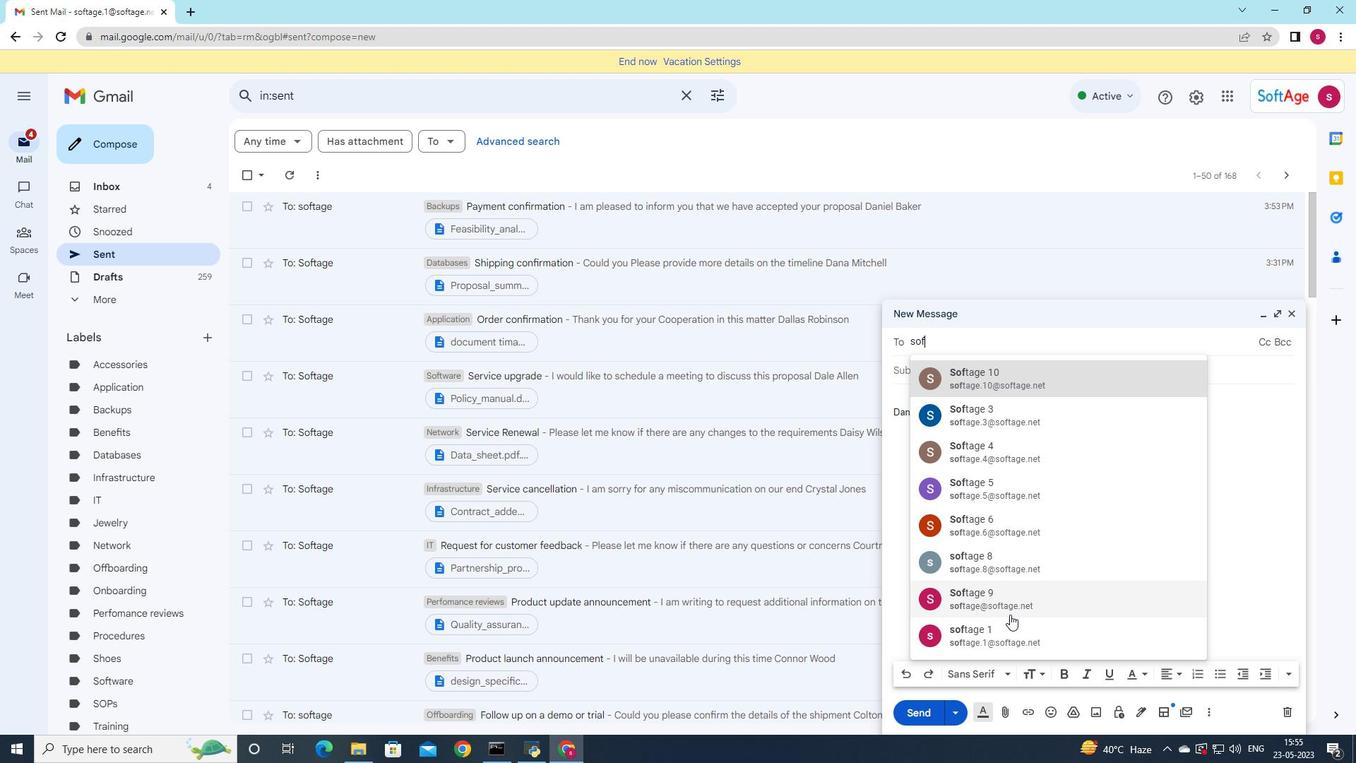 
Action: Mouse pressed left at (1010, 609)
Screenshot: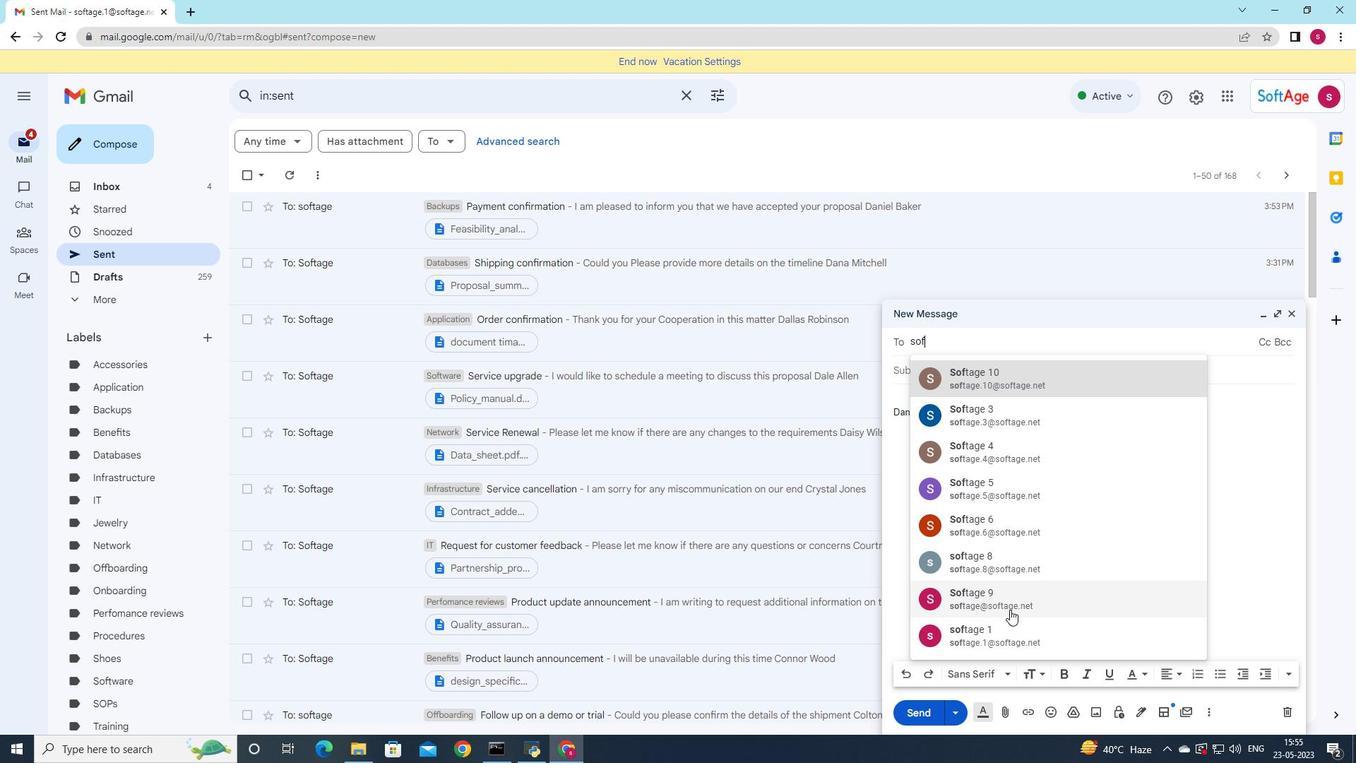 
Action: Mouse moved to (929, 380)
Screenshot: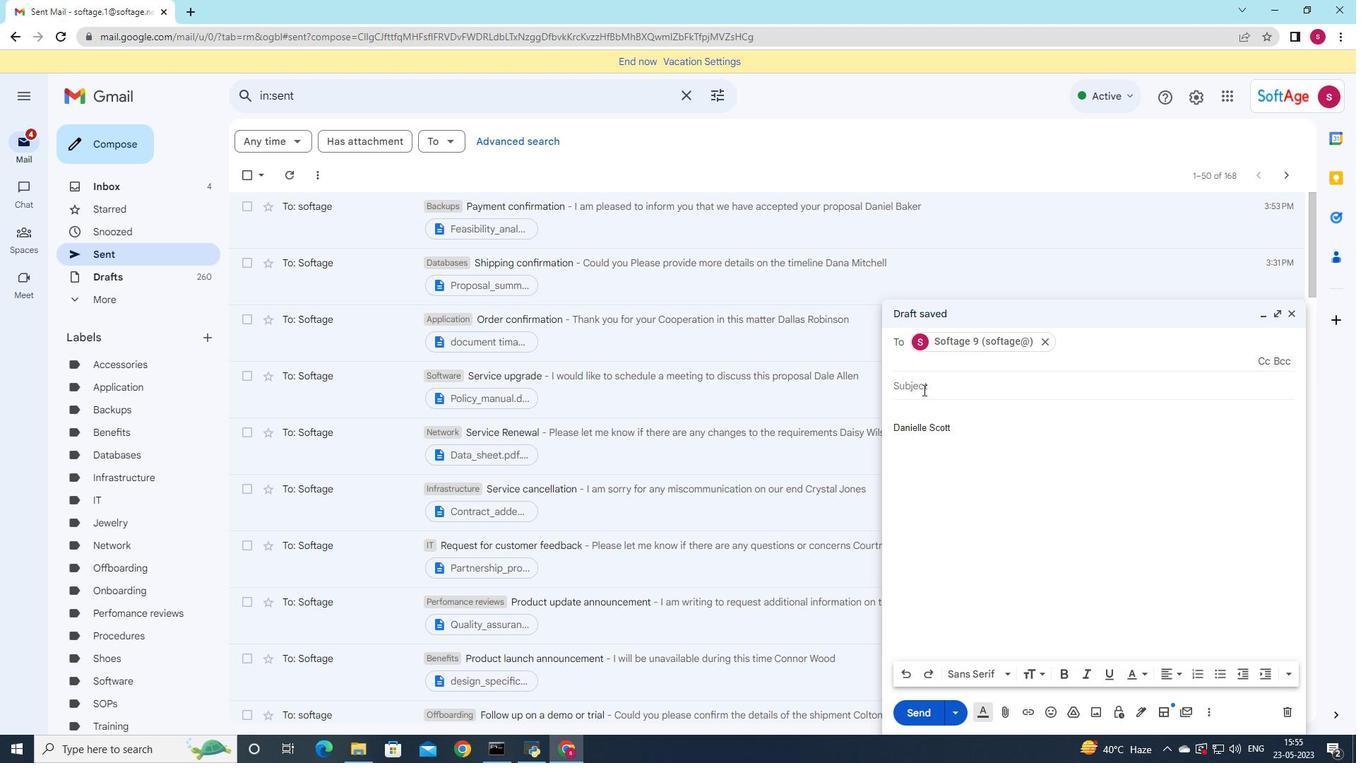 
Action: Mouse pressed left at (929, 380)
Screenshot: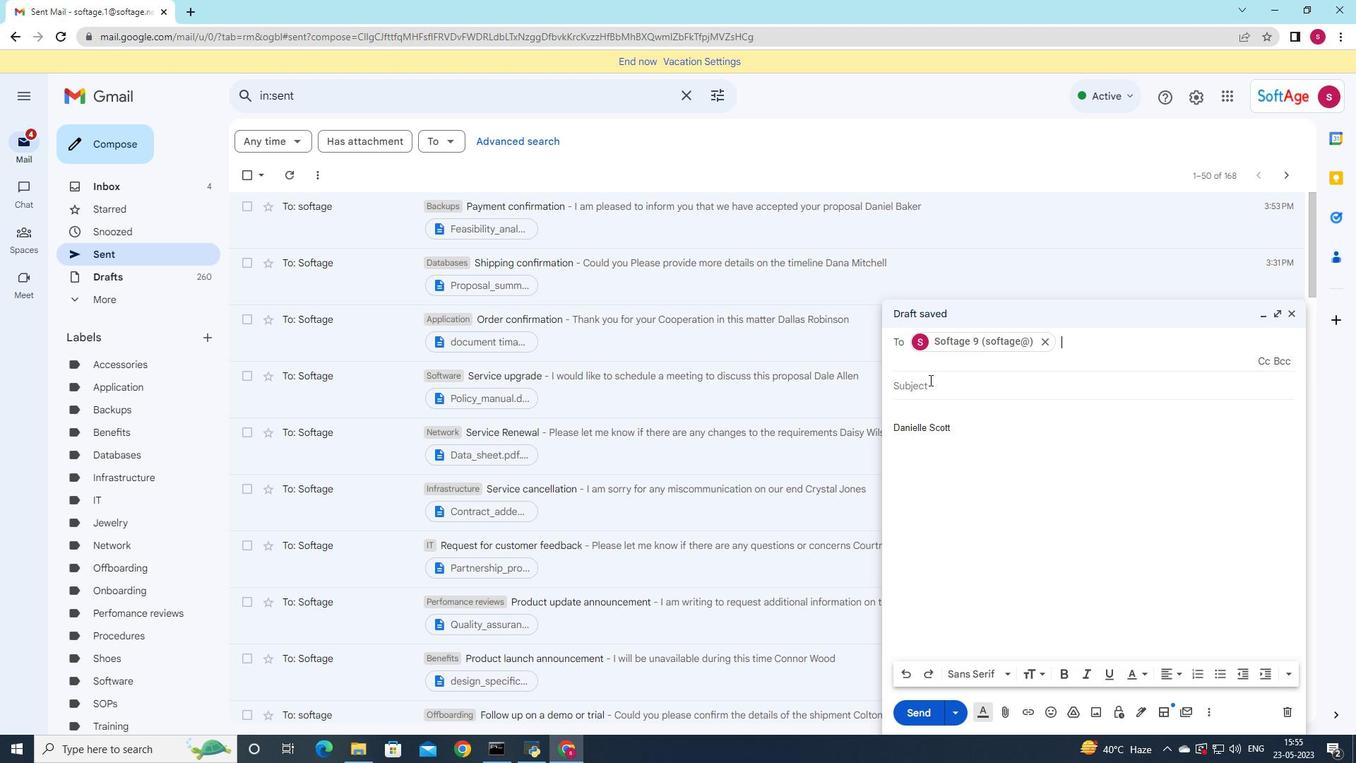 
Action: Mouse moved to (910, 397)
Screenshot: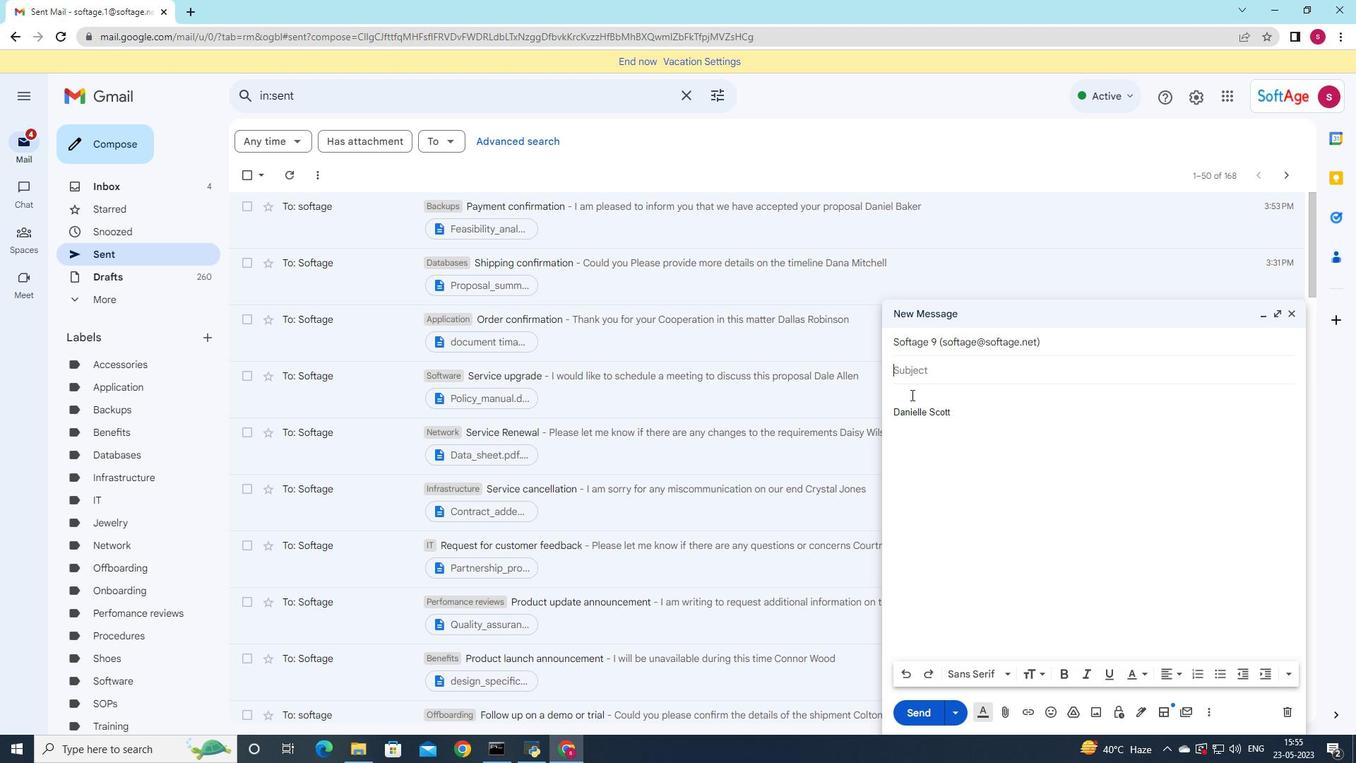 
Action: Key pressed <Key.shift>Request<Key.space>for<Key.space>payment<Key.space>
Screenshot: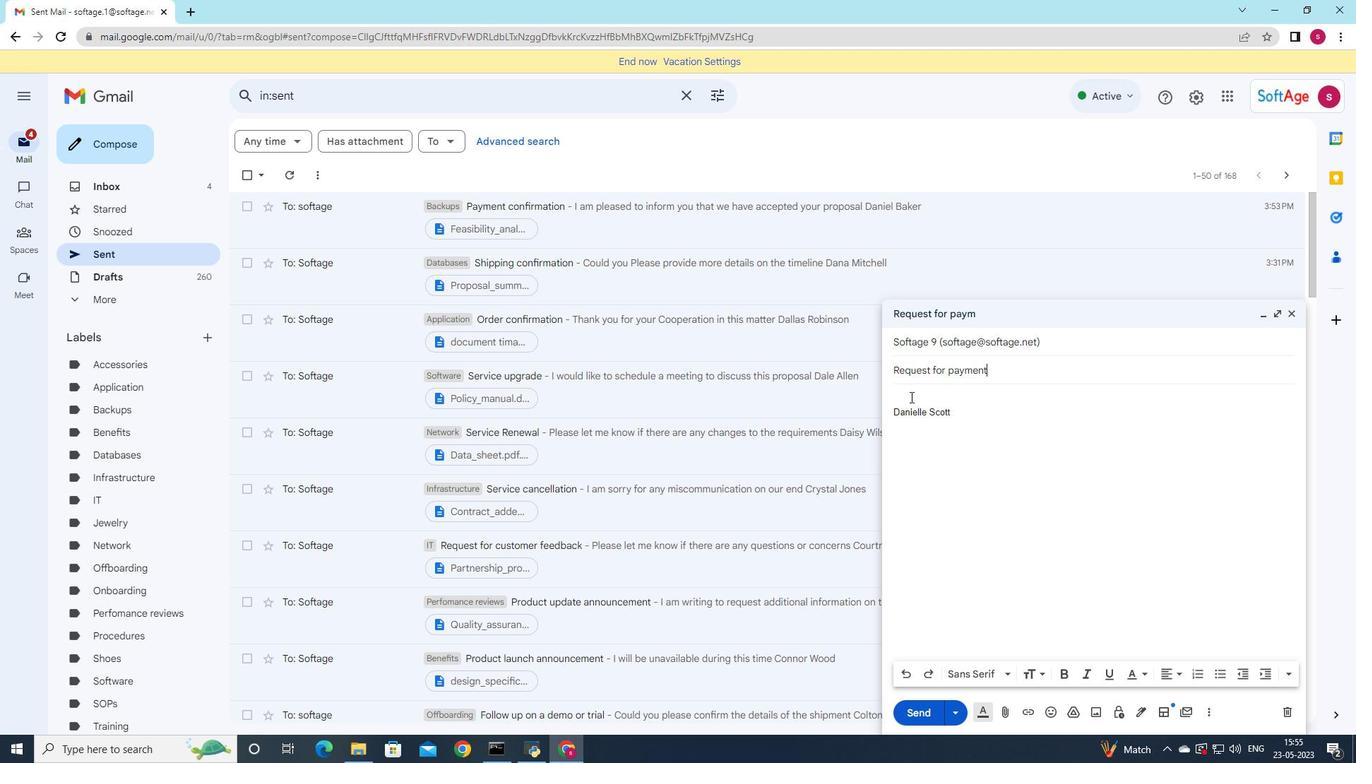 
Action: Mouse moved to (962, 437)
Screenshot: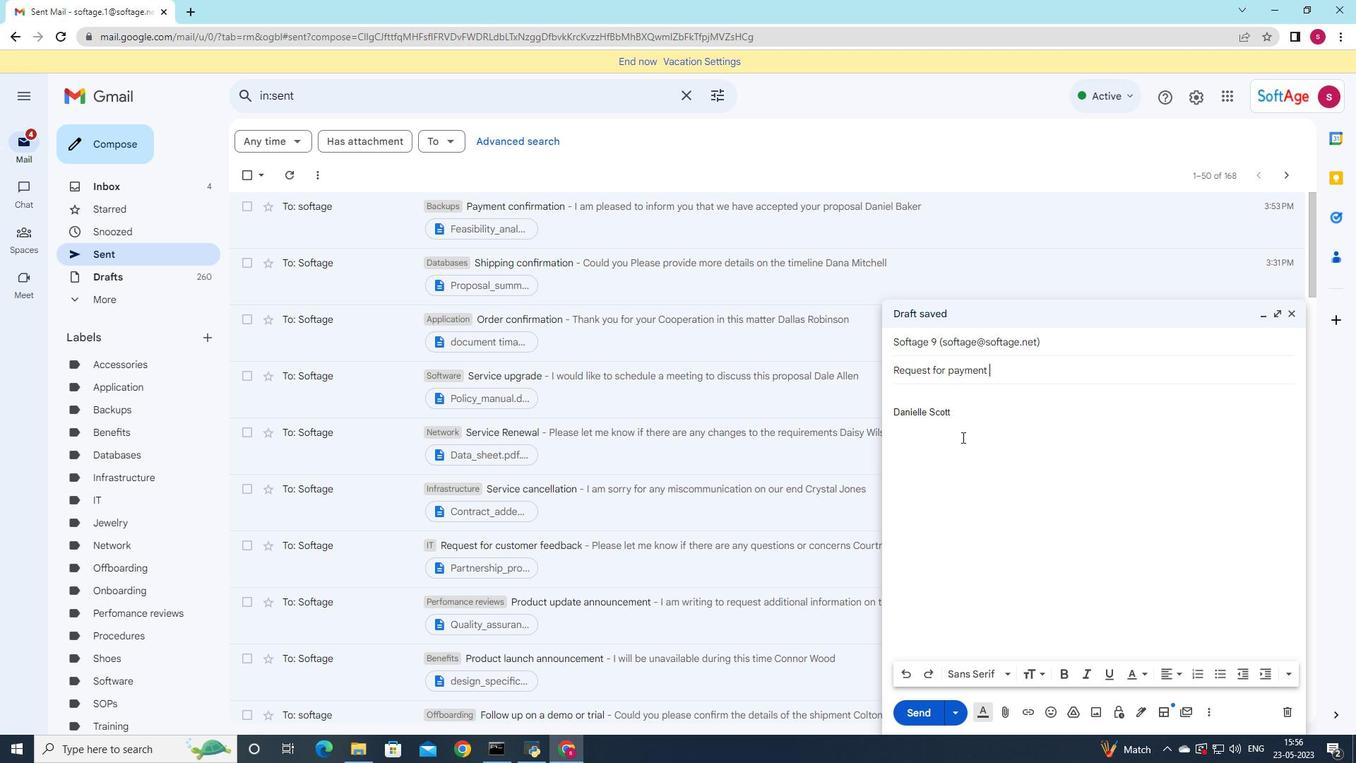 
Action: Mouse scrolled (962, 436) with delta (0, 0)
Screenshot: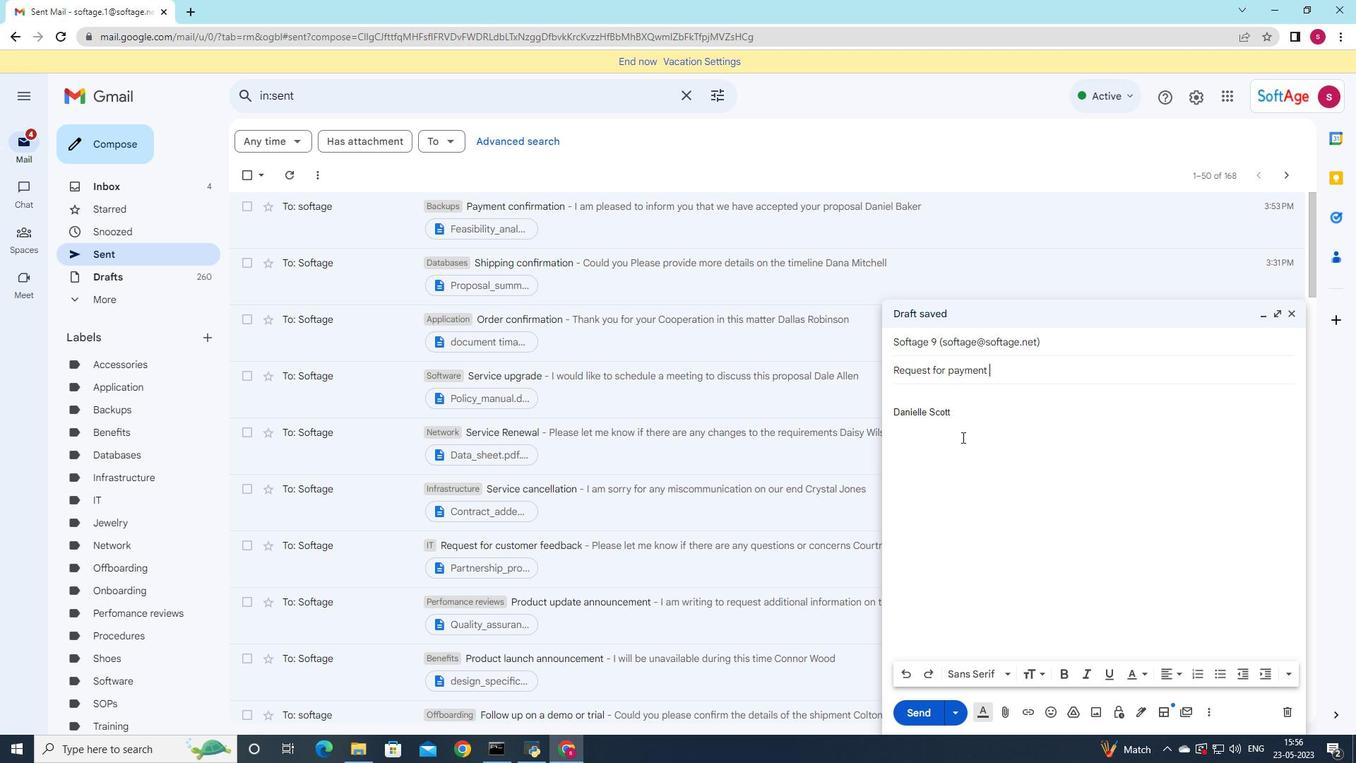 
Action: Mouse moved to (897, 391)
Screenshot: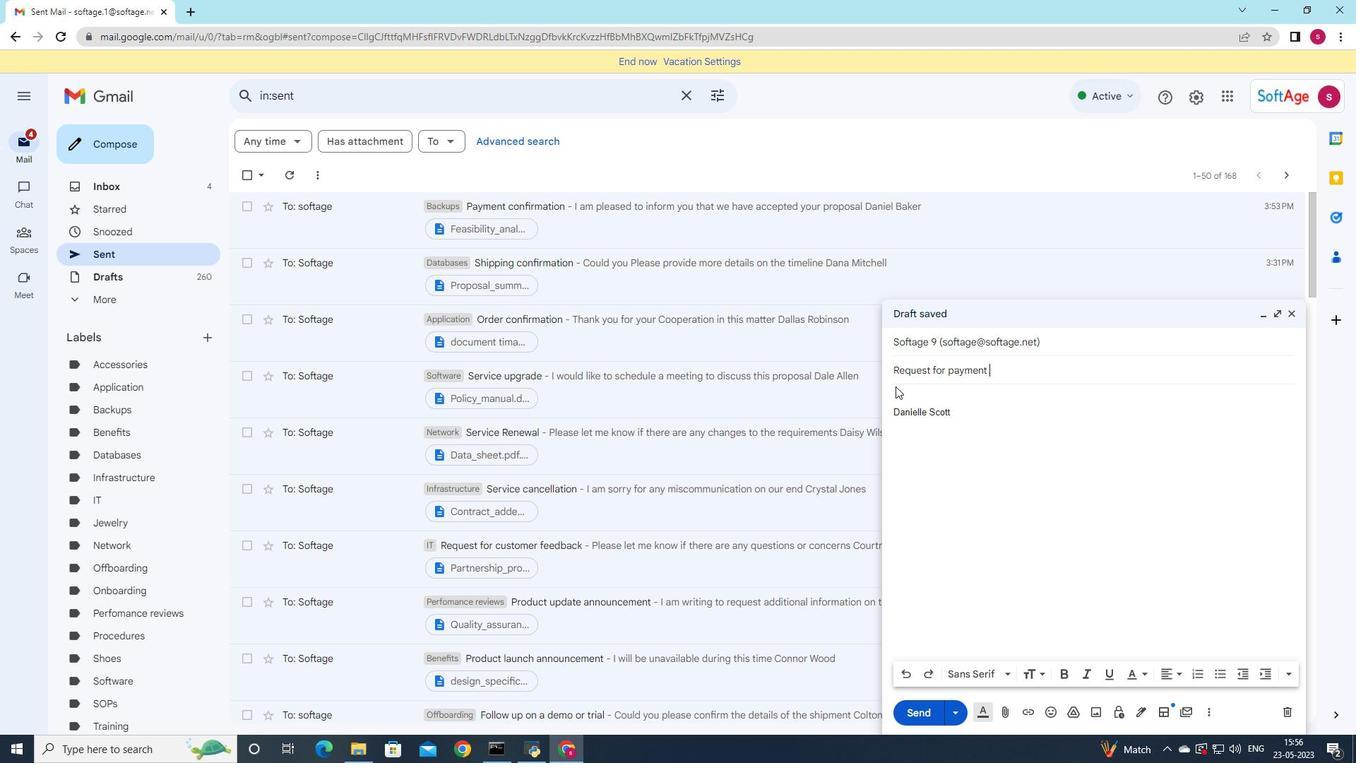 
Action: Mouse pressed left at (897, 391)
Screenshot: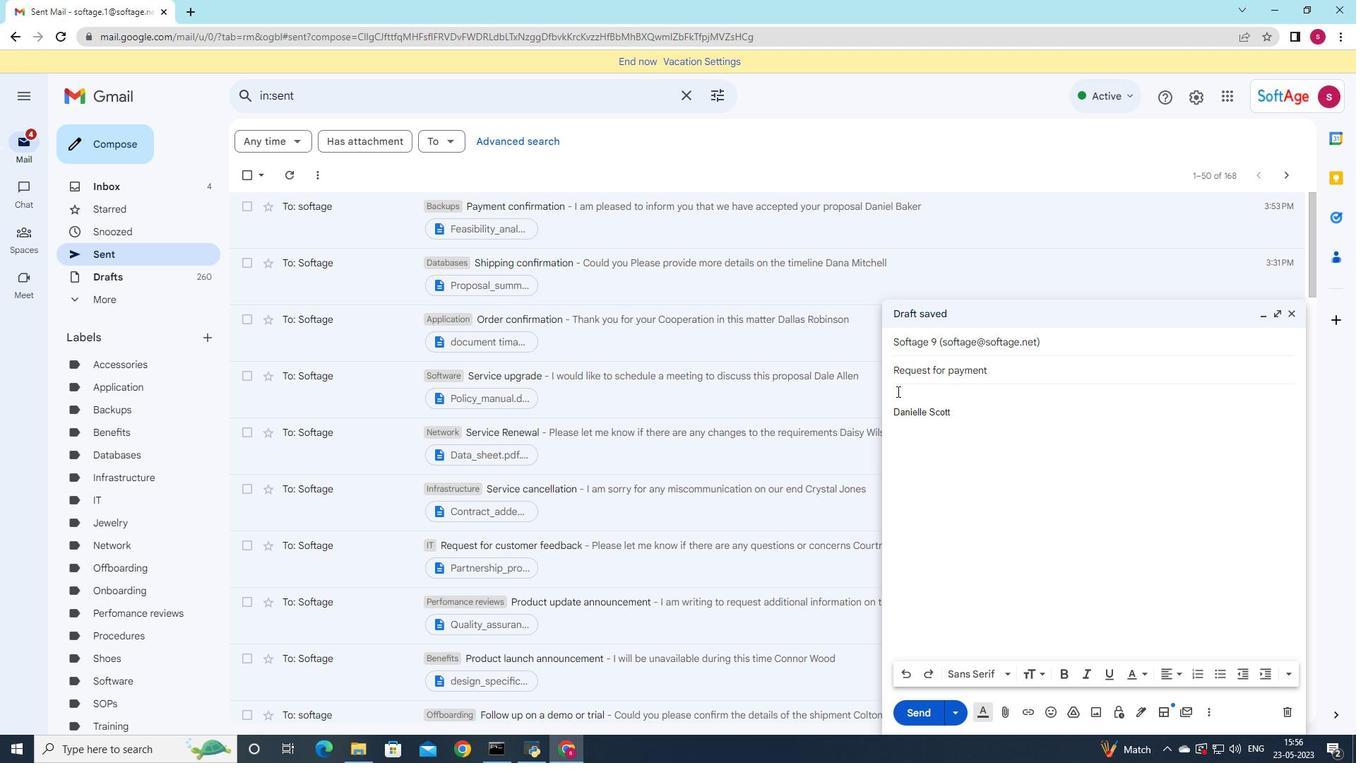 
Action: Mouse moved to (1011, 718)
Screenshot: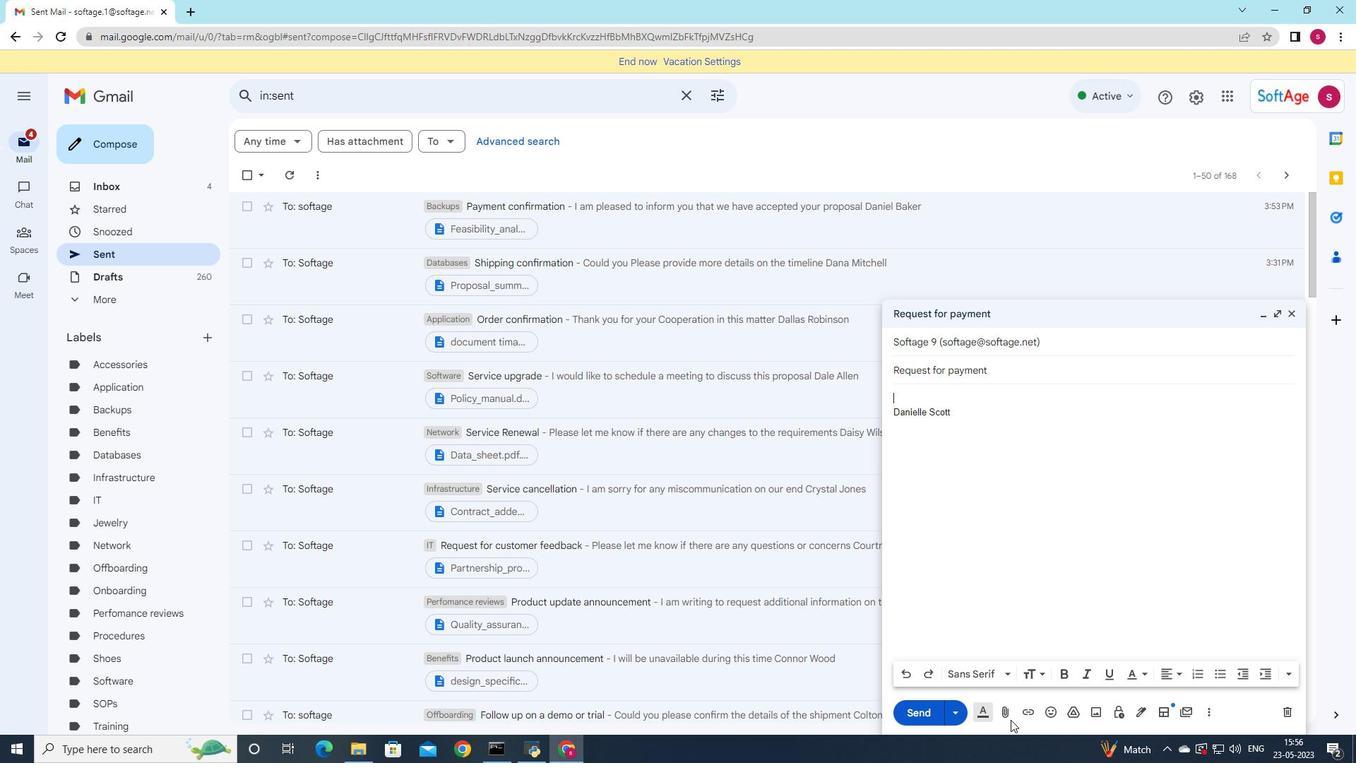 
Action: Mouse pressed left at (1011, 718)
Screenshot: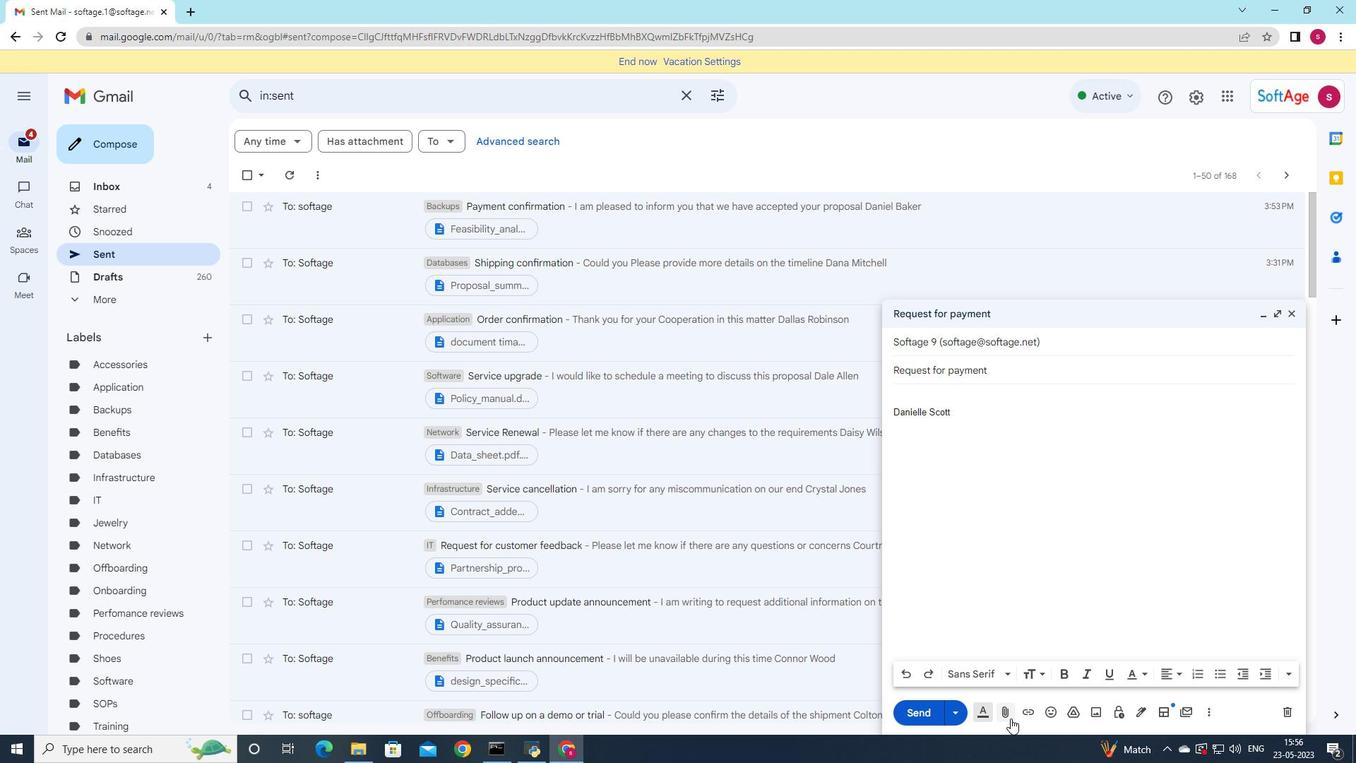 
Action: Mouse moved to (166, 106)
Screenshot: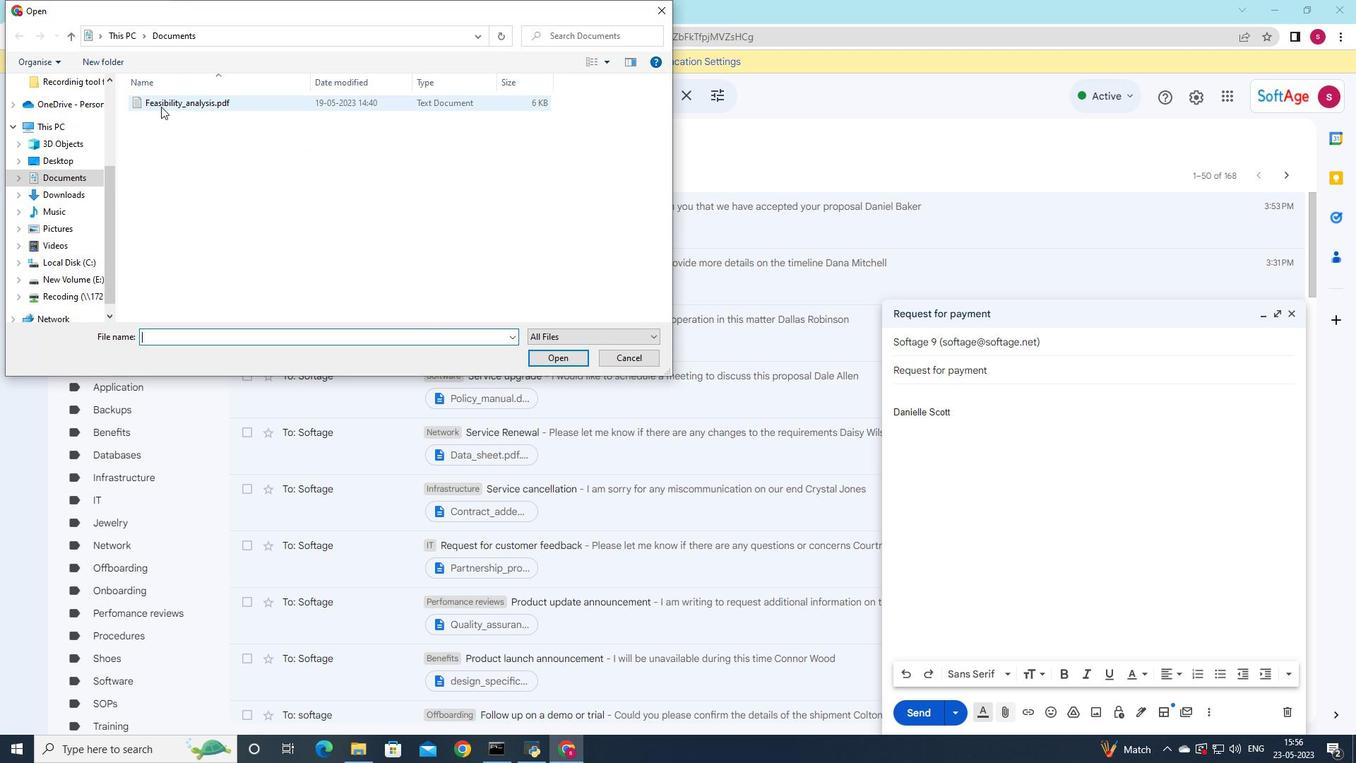 
Action: Mouse pressed left at (166, 106)
Screenshot: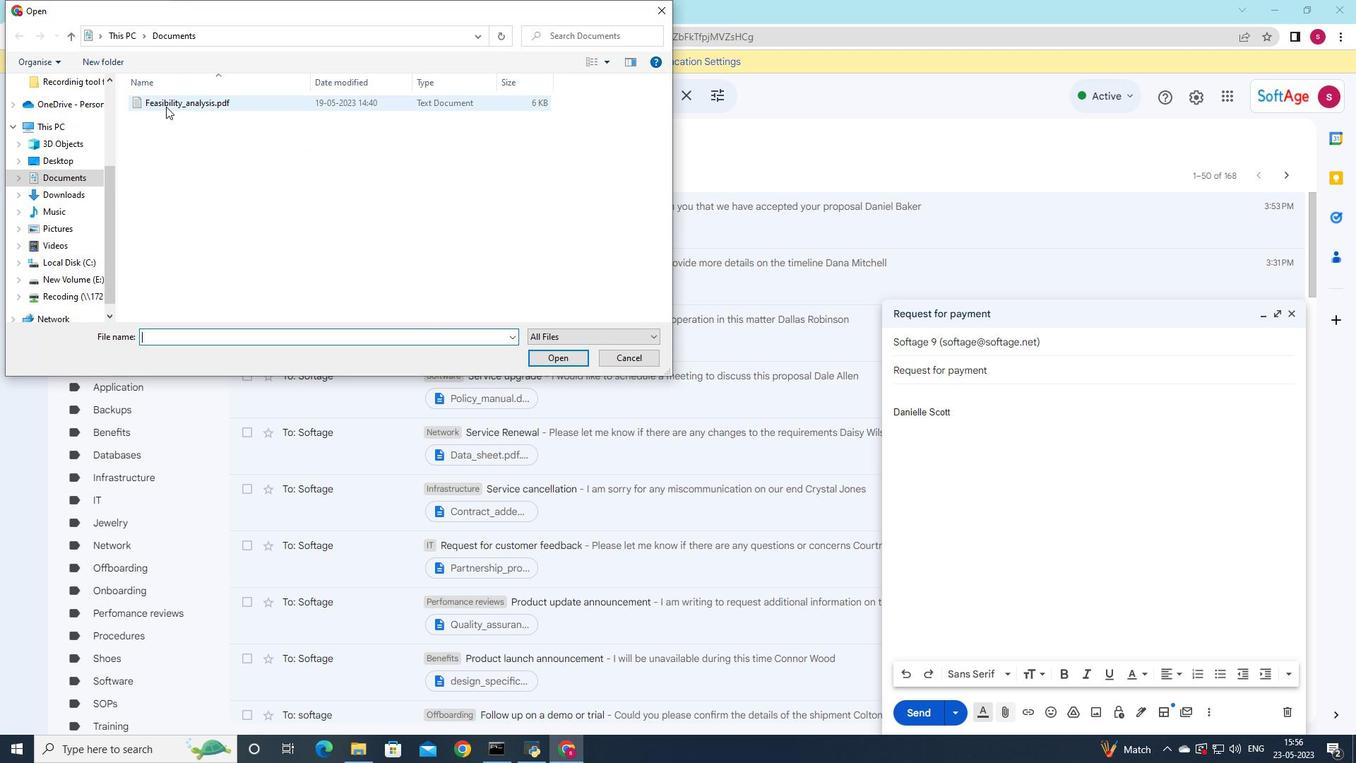 
Action: Mouse moved to (188, 104)
Screenshot: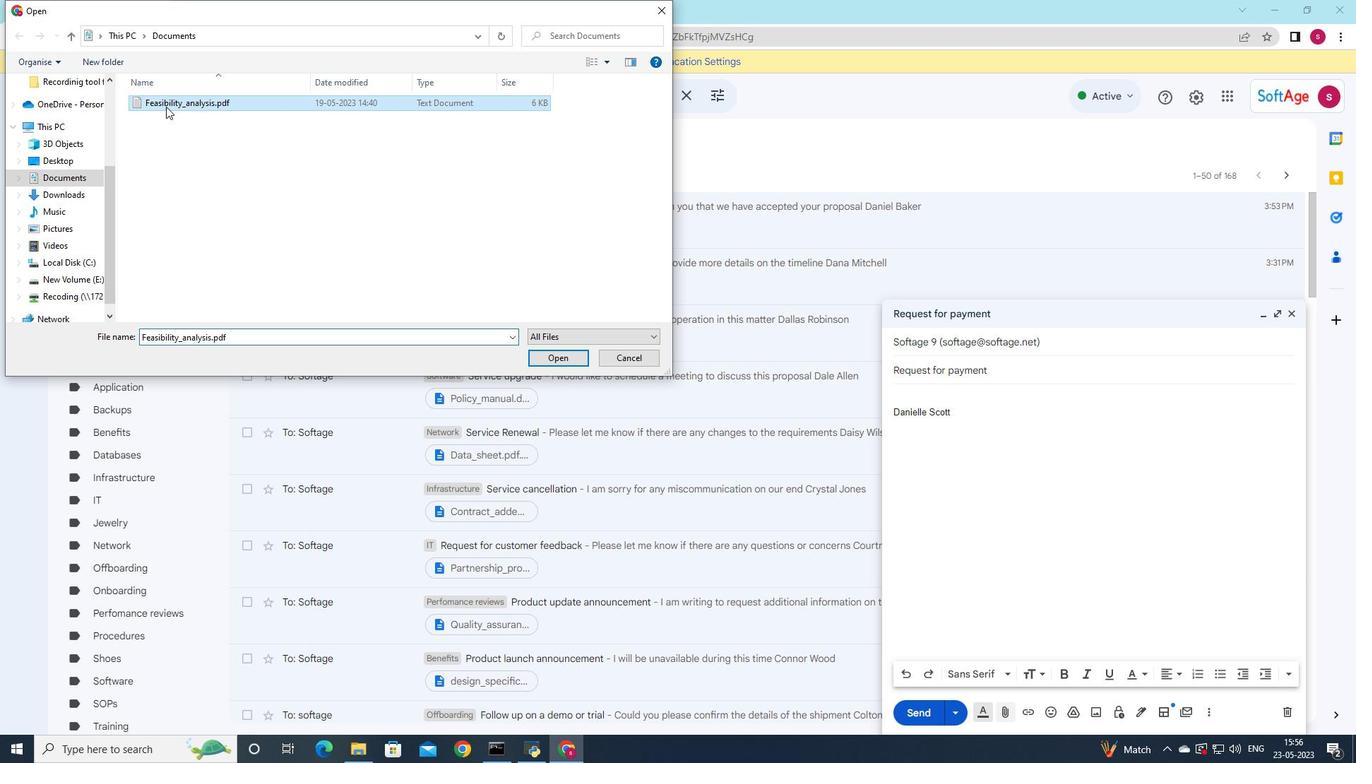 
Action: Mouse pressed left at (188, 104)
Screenshot: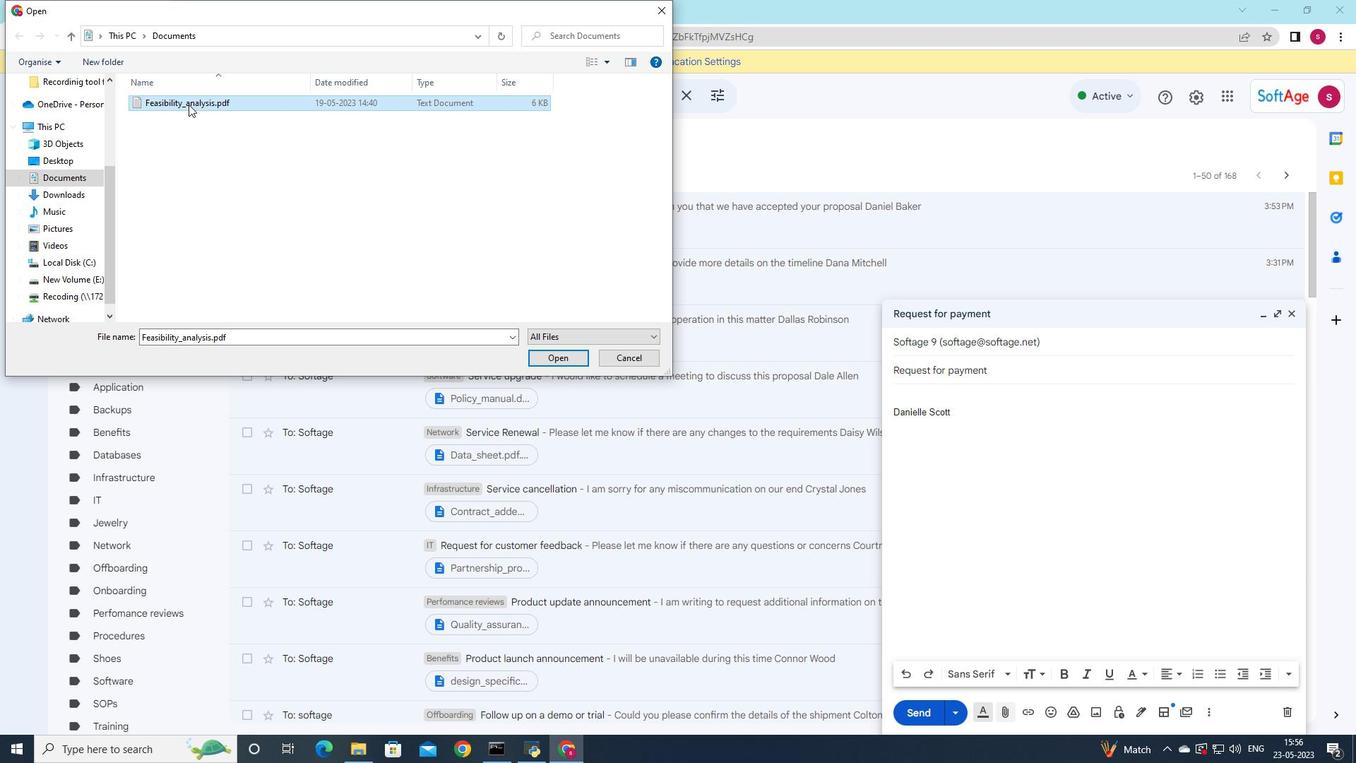 
Action: Mouse moved to (439, 192)
Screenshot: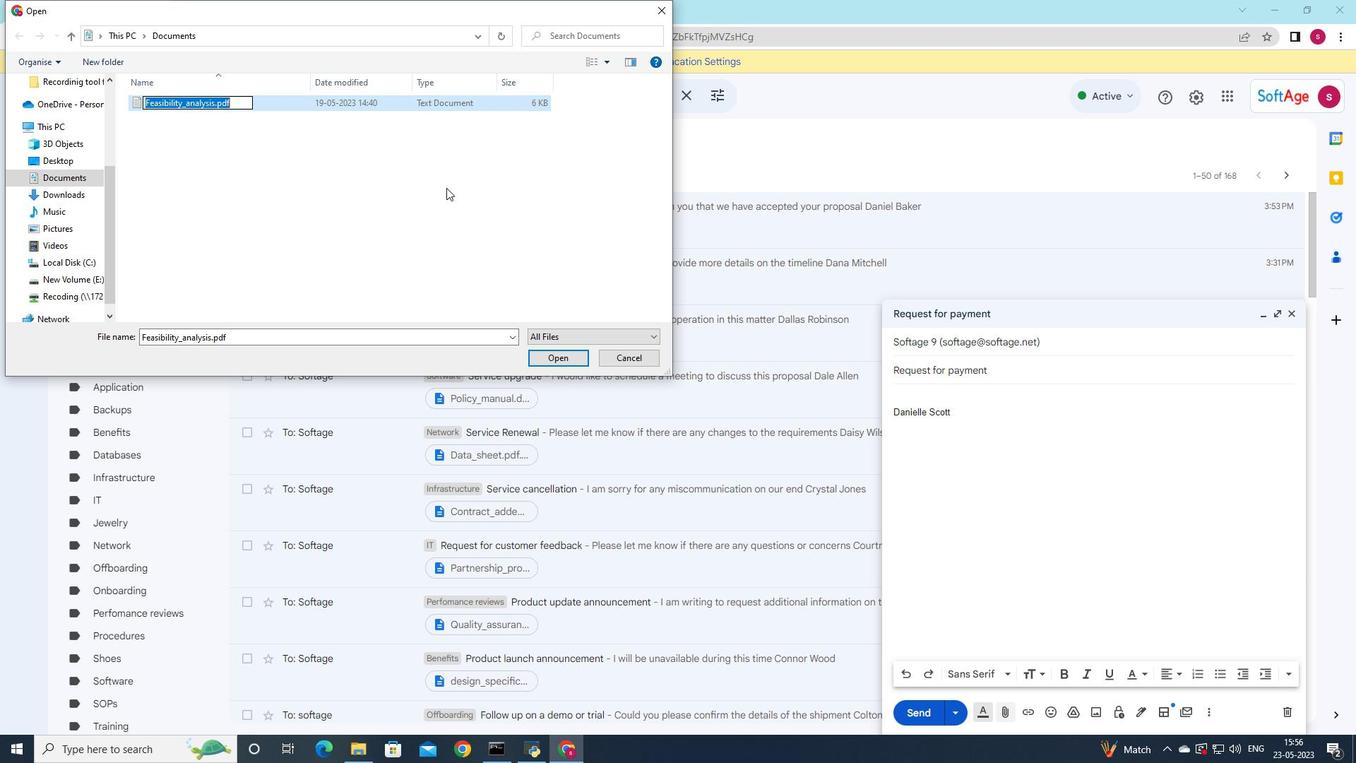 
Action: Key pressed <Key.shift>Press<Key.shift><Key.shift><Key.shift><Key.shift><Key.shift><Key.shift><Key.shift><Key.shift><Key.shift><Key.shift><Key.shift><Key.shift><Key.shift>_kit.docx
Screenshot: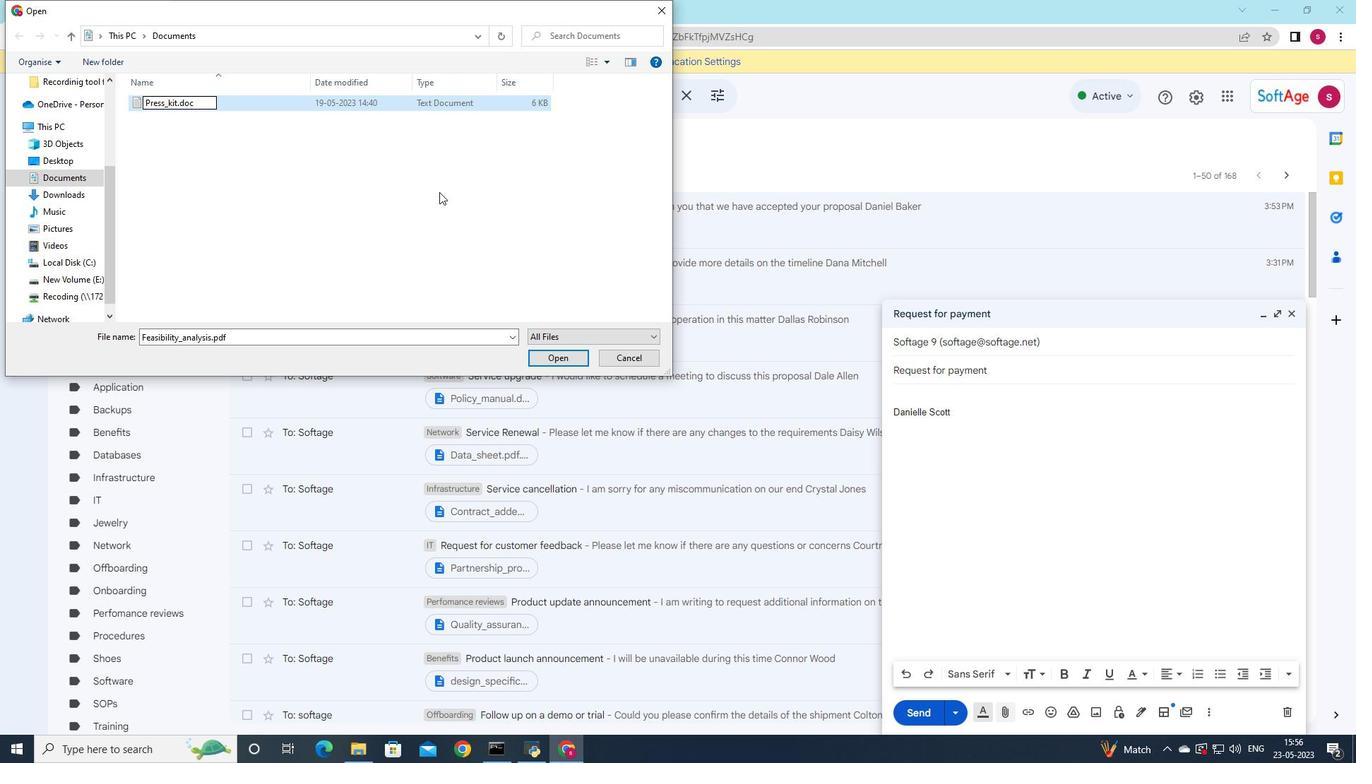 
Action: Mouse moved to (522, 108)
Screenshot: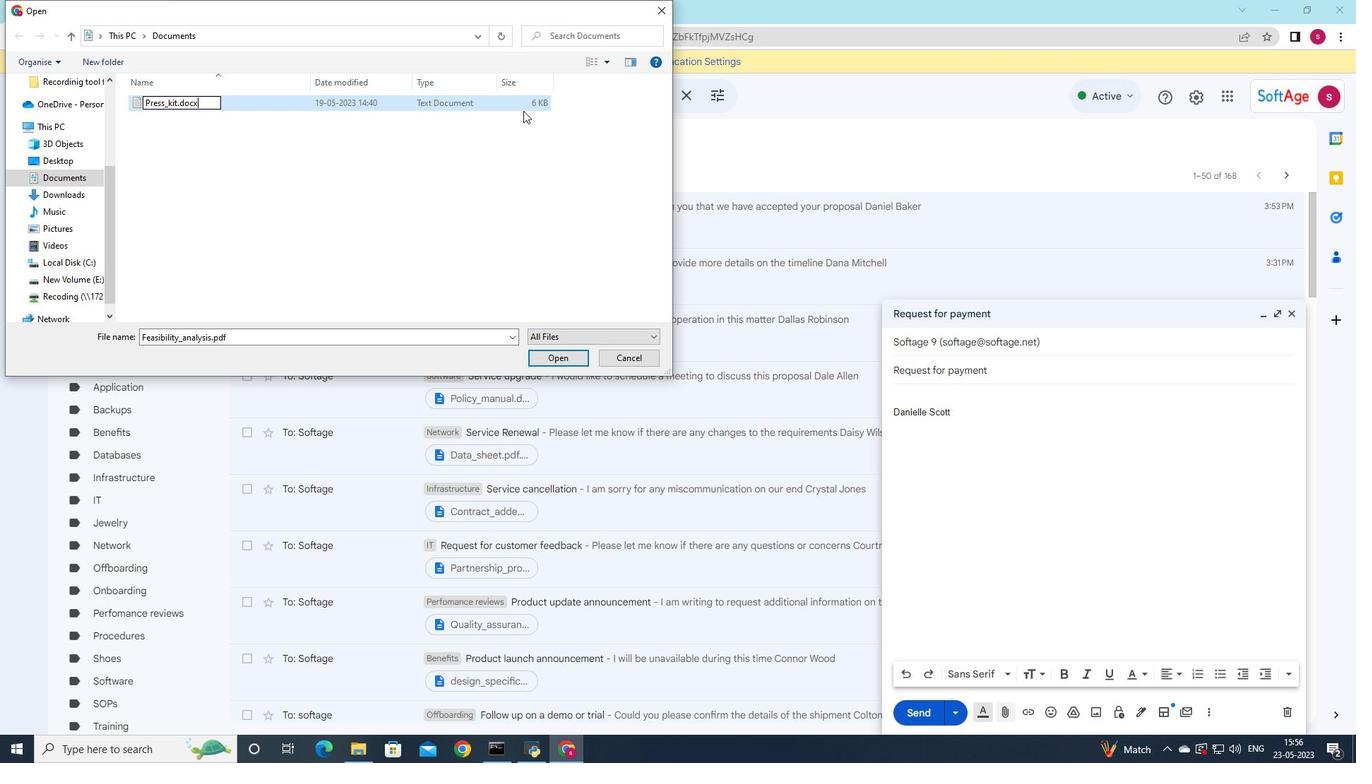 
Action: Mouse pressed left at (522, 108)
Screenshot: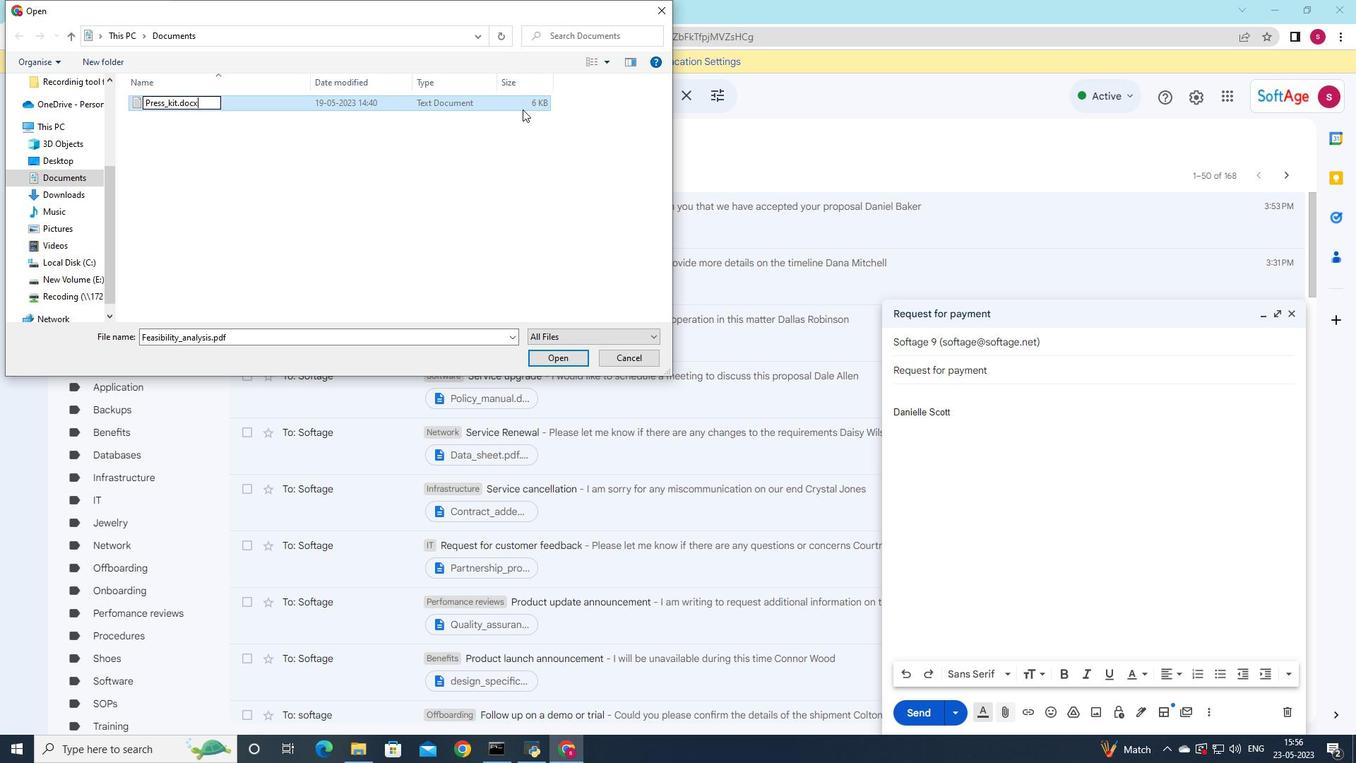 
Action: Mouse moved to (544, 364)
Screenshot: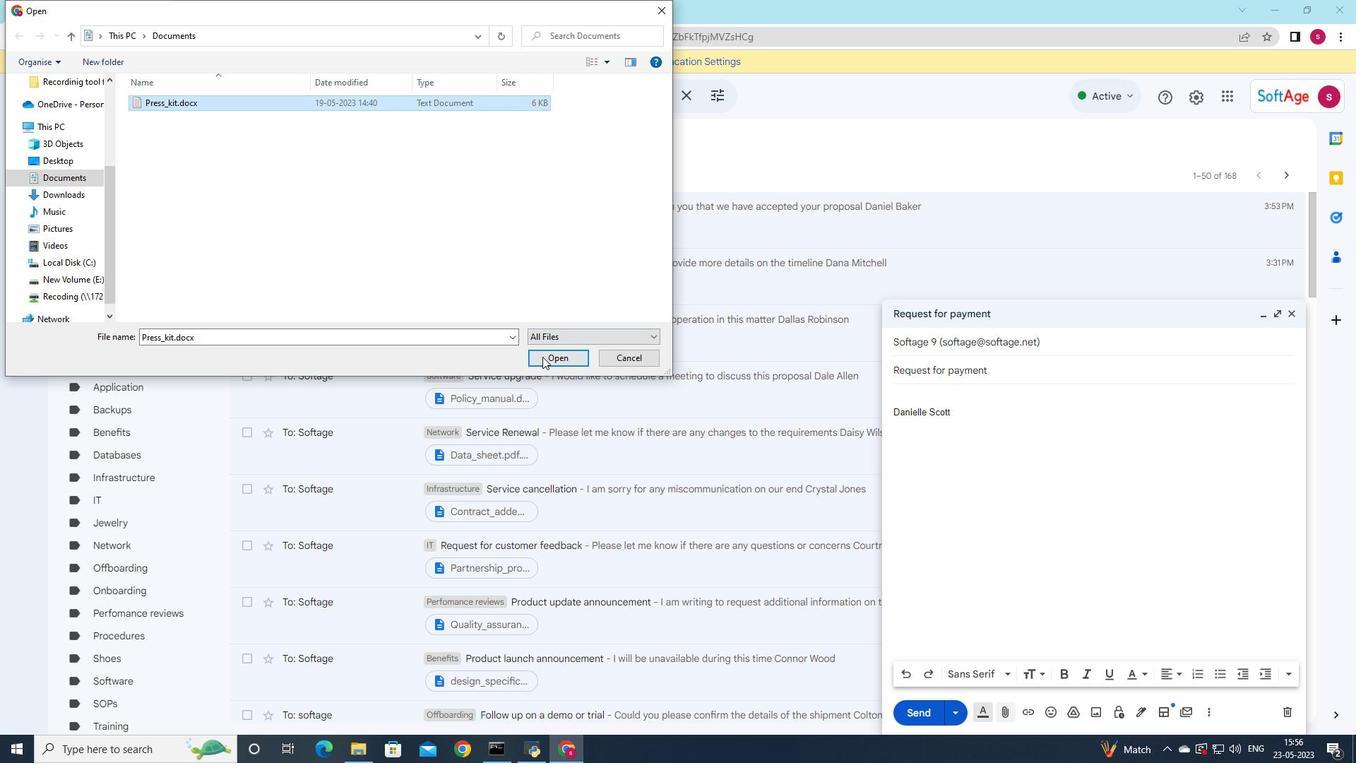 
Action: Mouse pressed left at (544, 364)
Screenshot: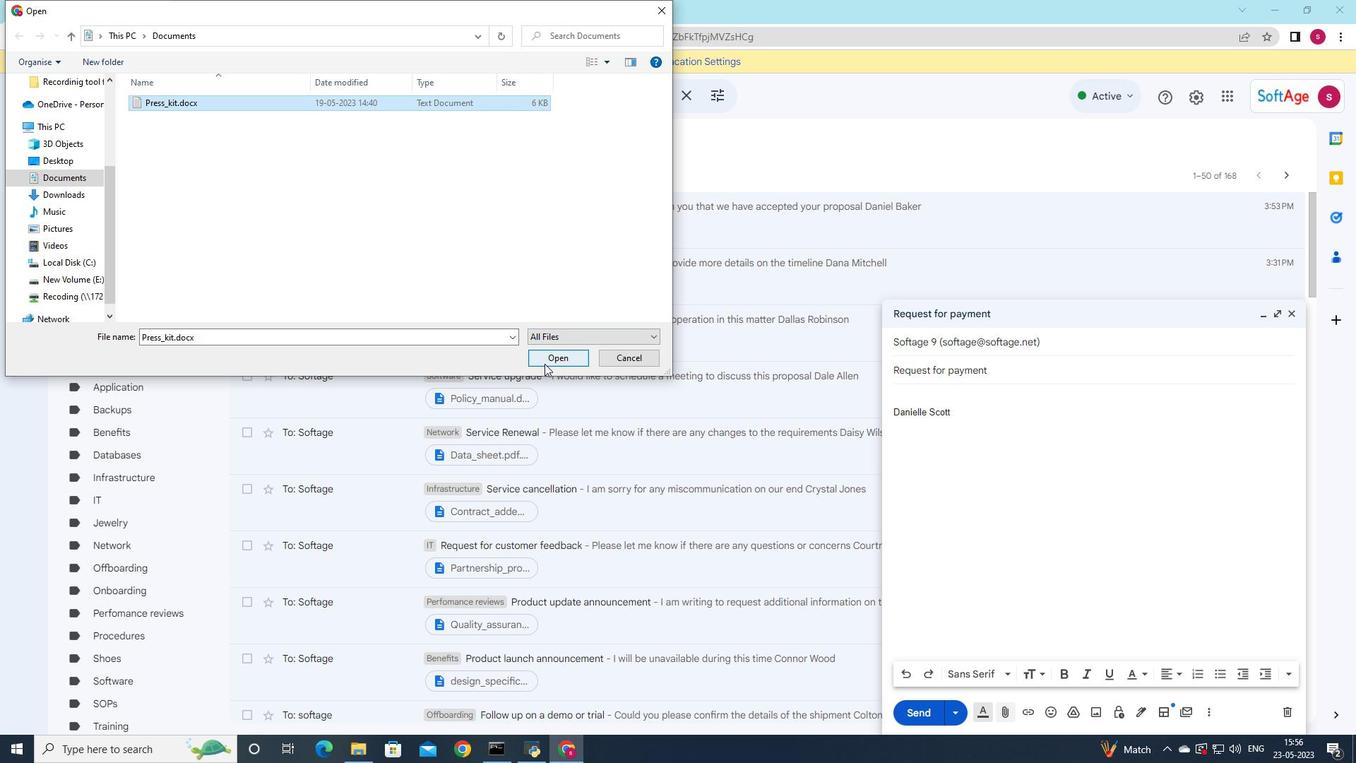 
Action: Mouse moved to (947, 407)
Screenshot: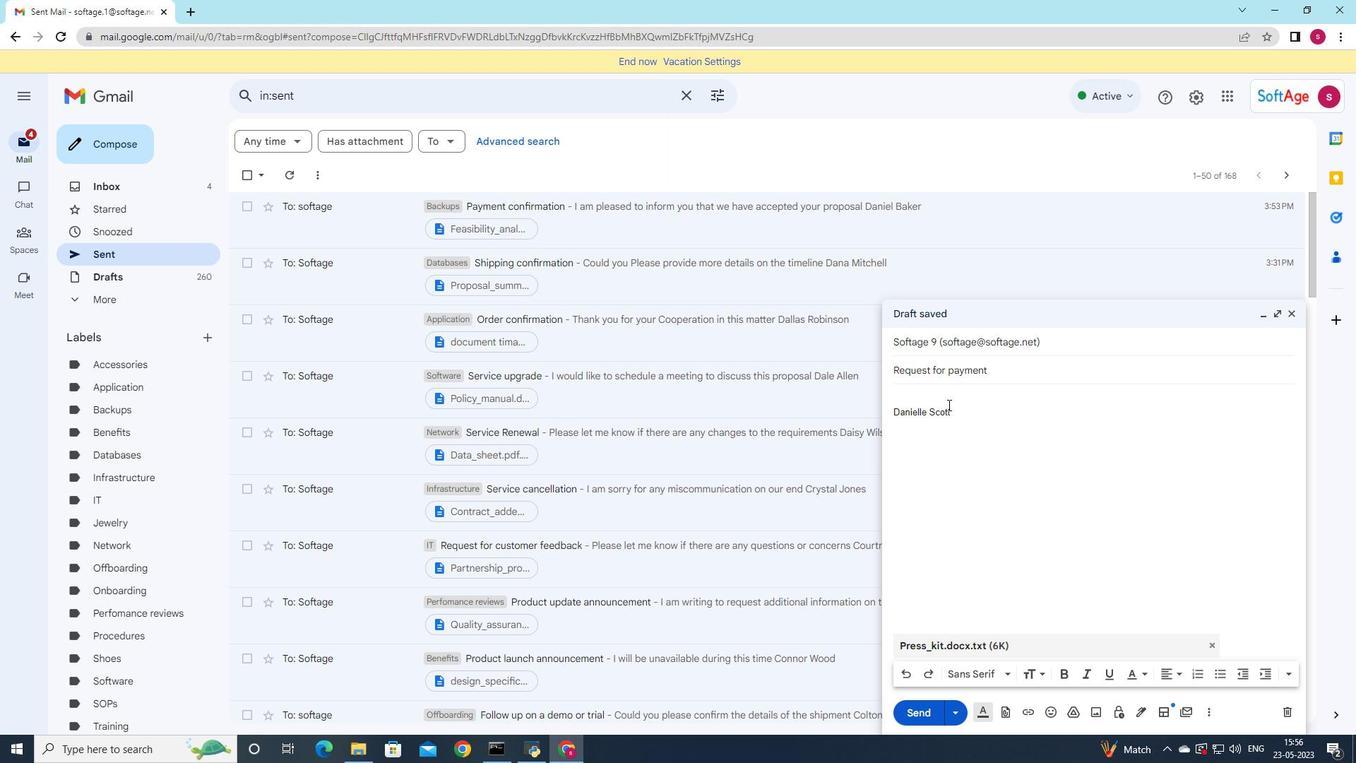 
Action: Key pressed <Key.shift>I<Key.space>am<Key.space>pleased<Key.space>to<Key.space>inform<Key.space>you<Key.space>that<Key.space>we<Key.space>have<Key.space>accepted<Key.space>your<Key.space>proposal
Screenshot: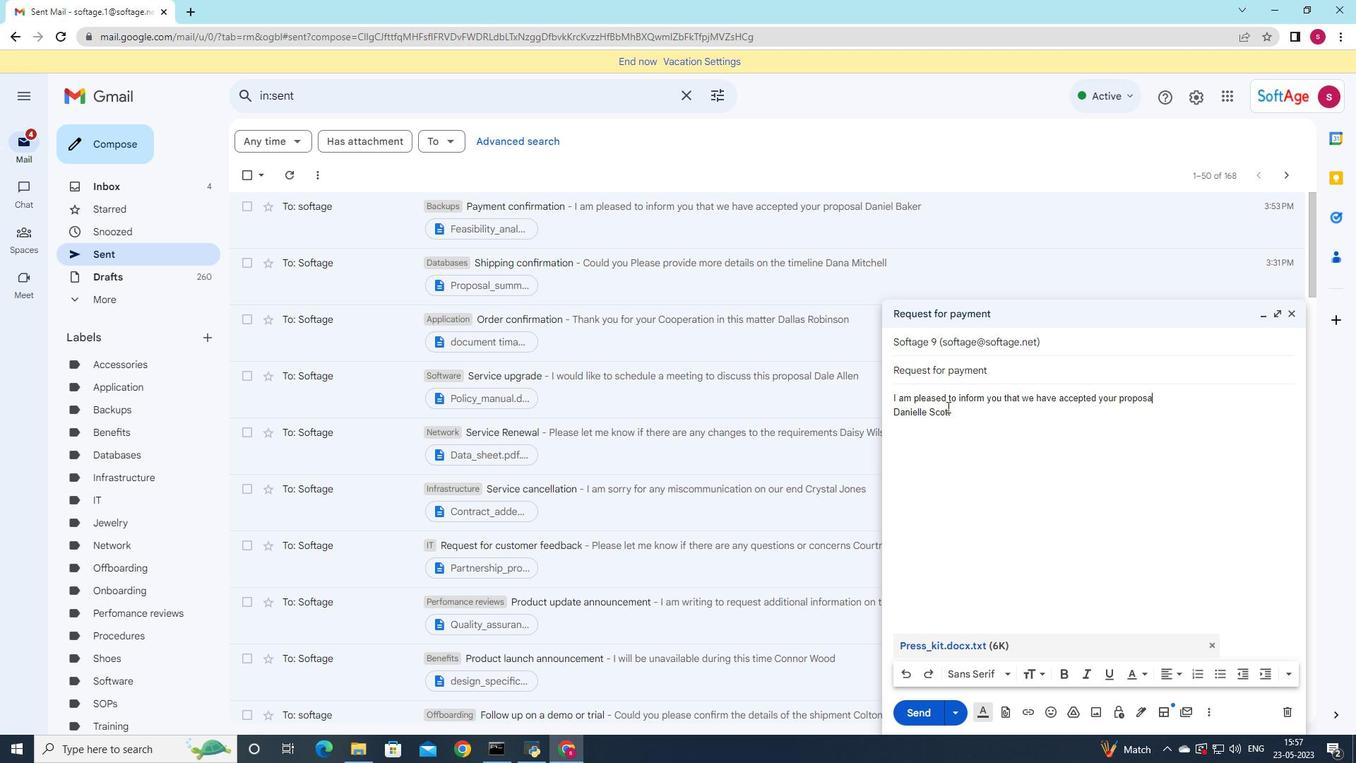 
Action: Mouse moved to (909, 674)
Screenshot: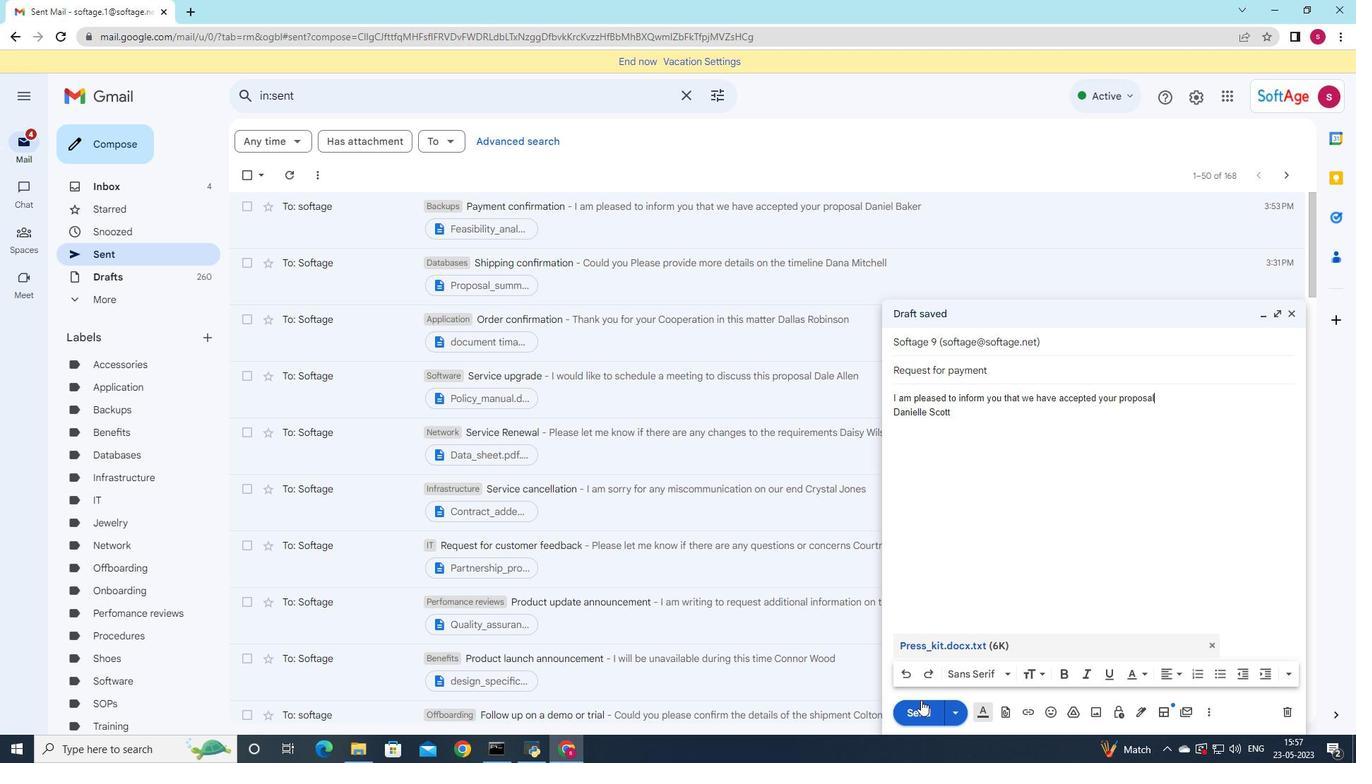 
Action: Mouse pressed left at (909, 674)
Screenshot: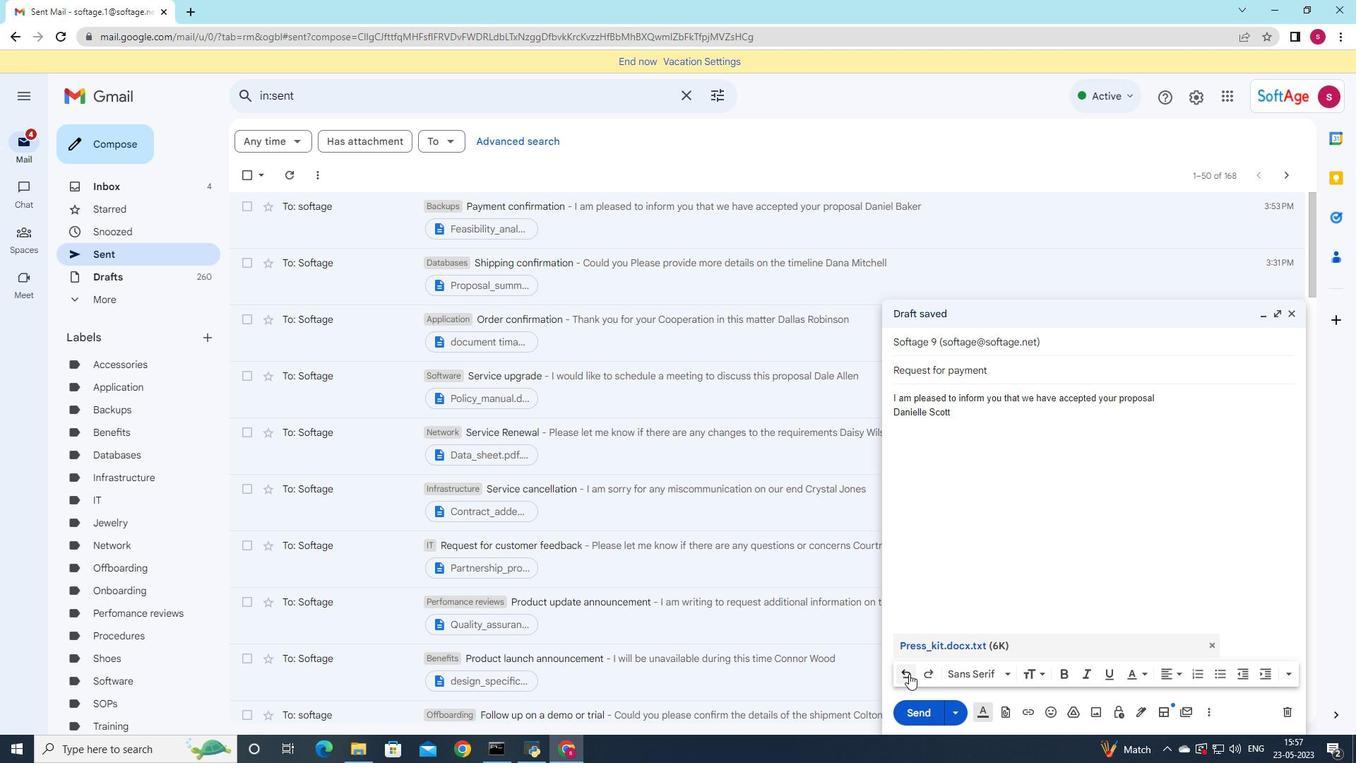 
Action: Mouse pressed left at (909, 674)
Screenshot: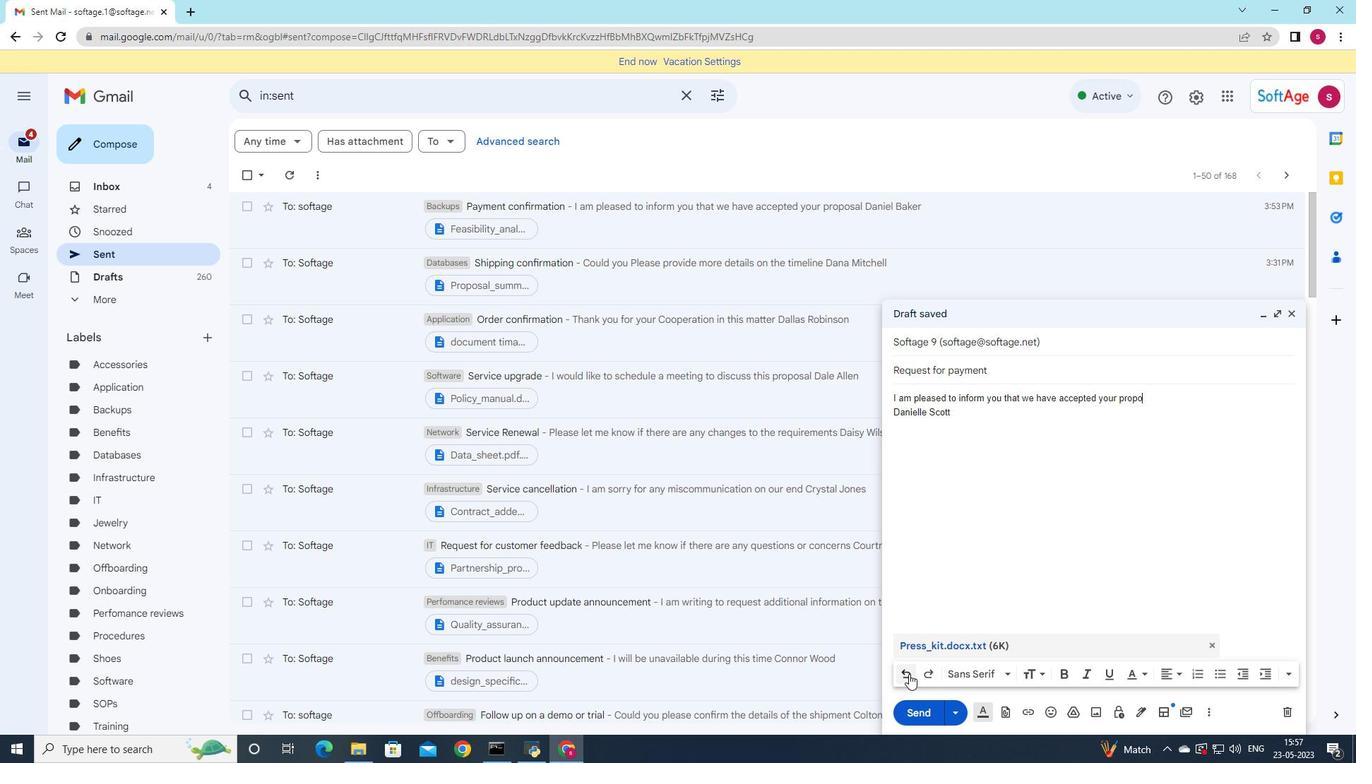 
Action: Mouse pressed left at (909, 674)
Screenshot: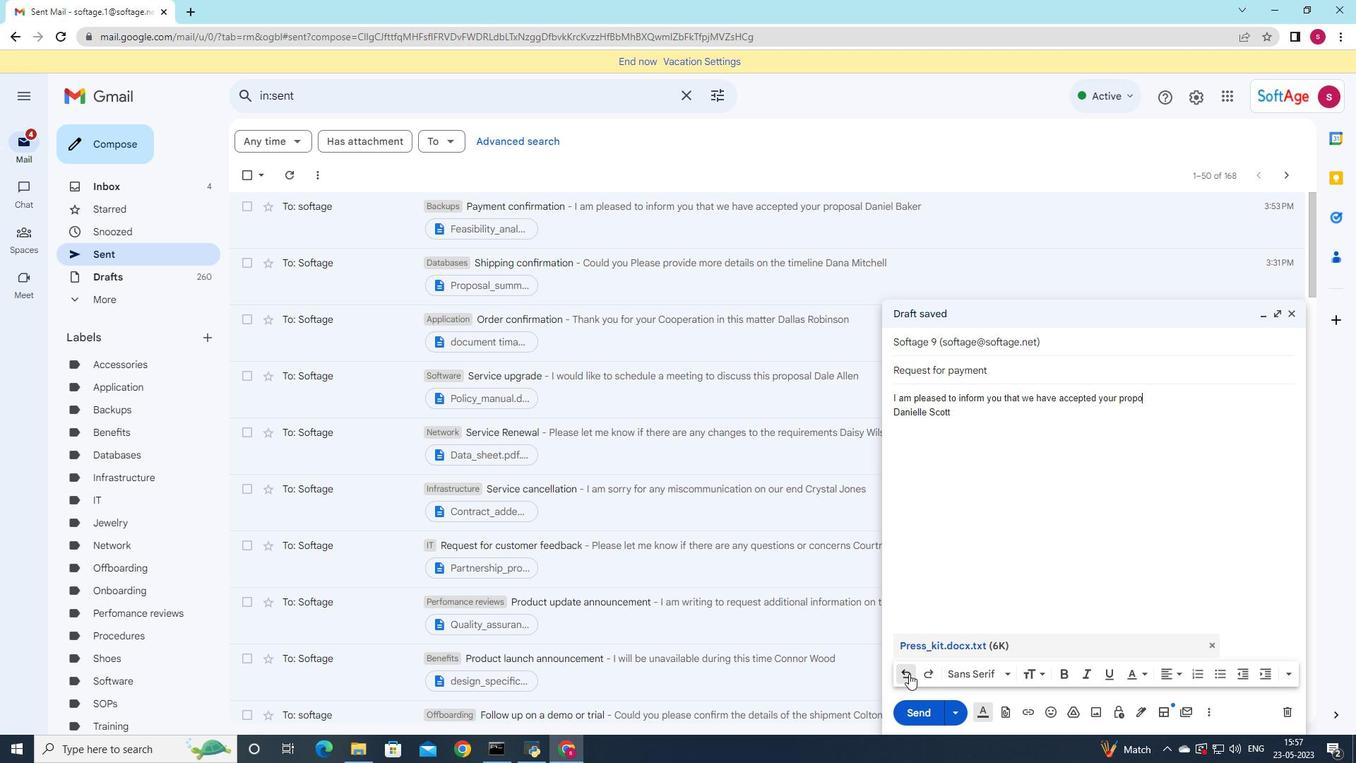 
Action: Mouse moved to (908, 674)
Screenshot: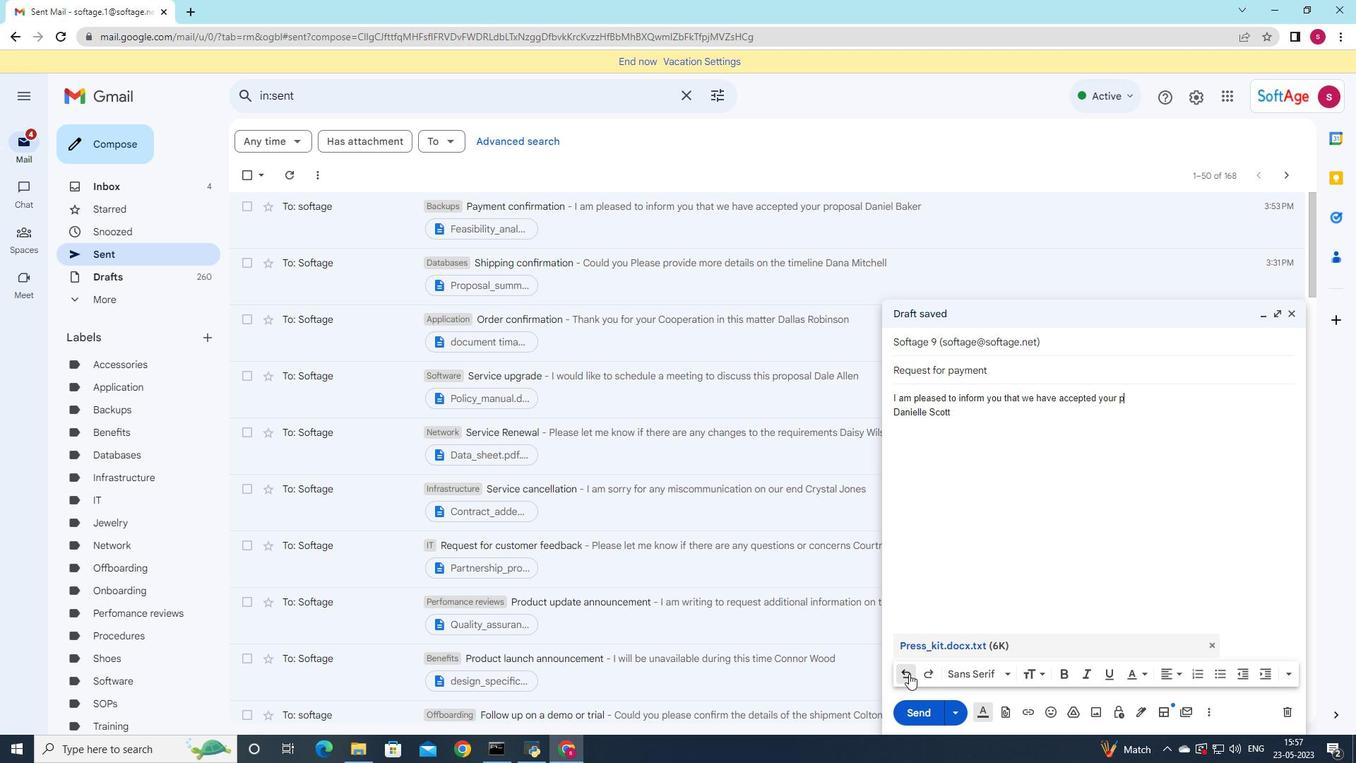
Action: Mouse pressed left at (908, 674)
Screenshot: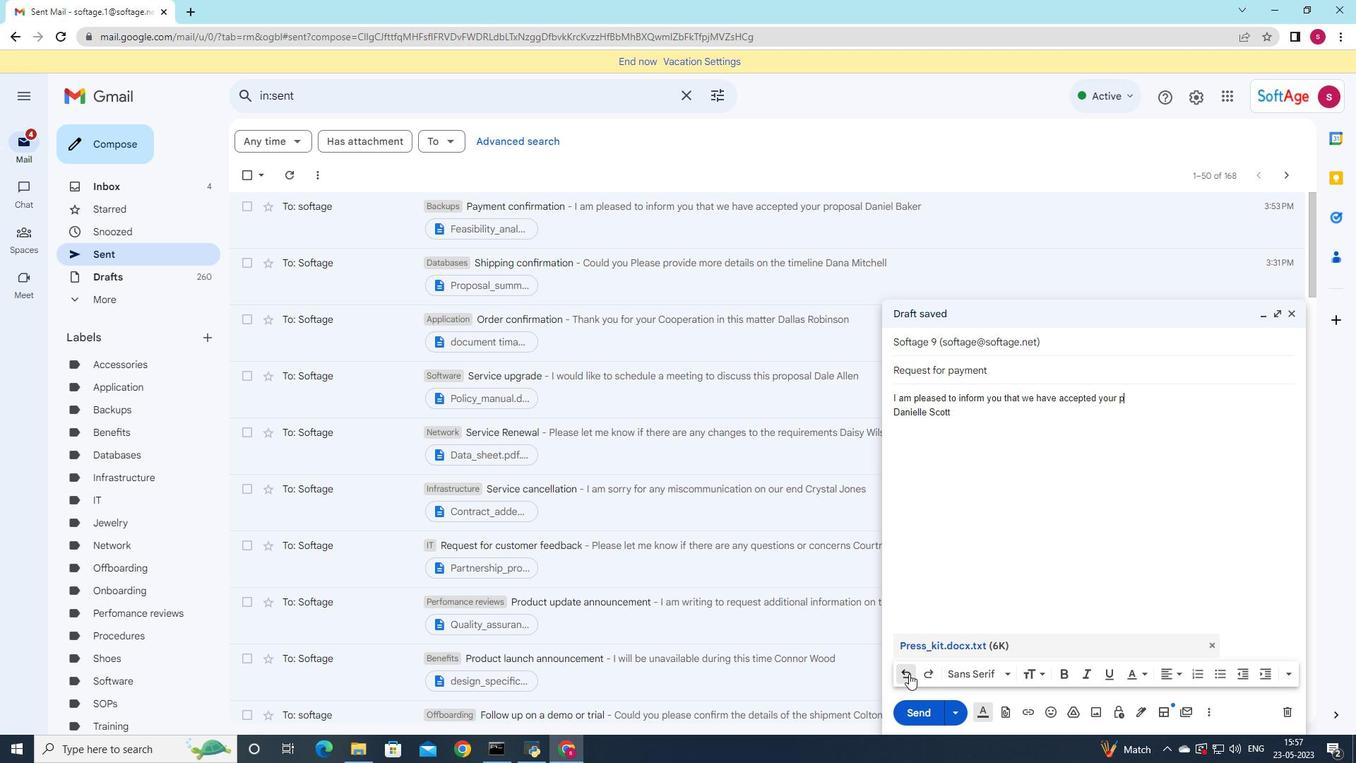 
Action: Mouse pressed left at (908, 674)
Screenshot: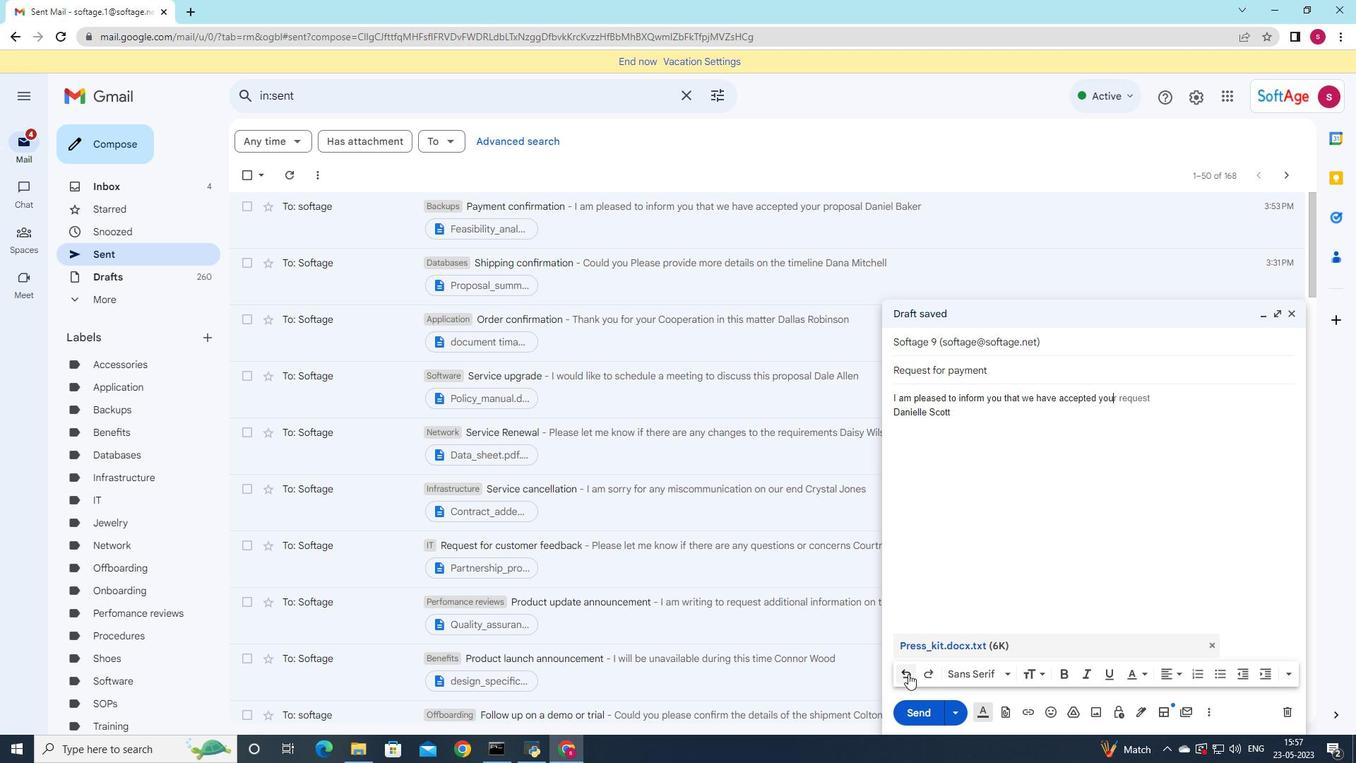 
Action: Mouse pressed left at (908, 674)
Screenshot: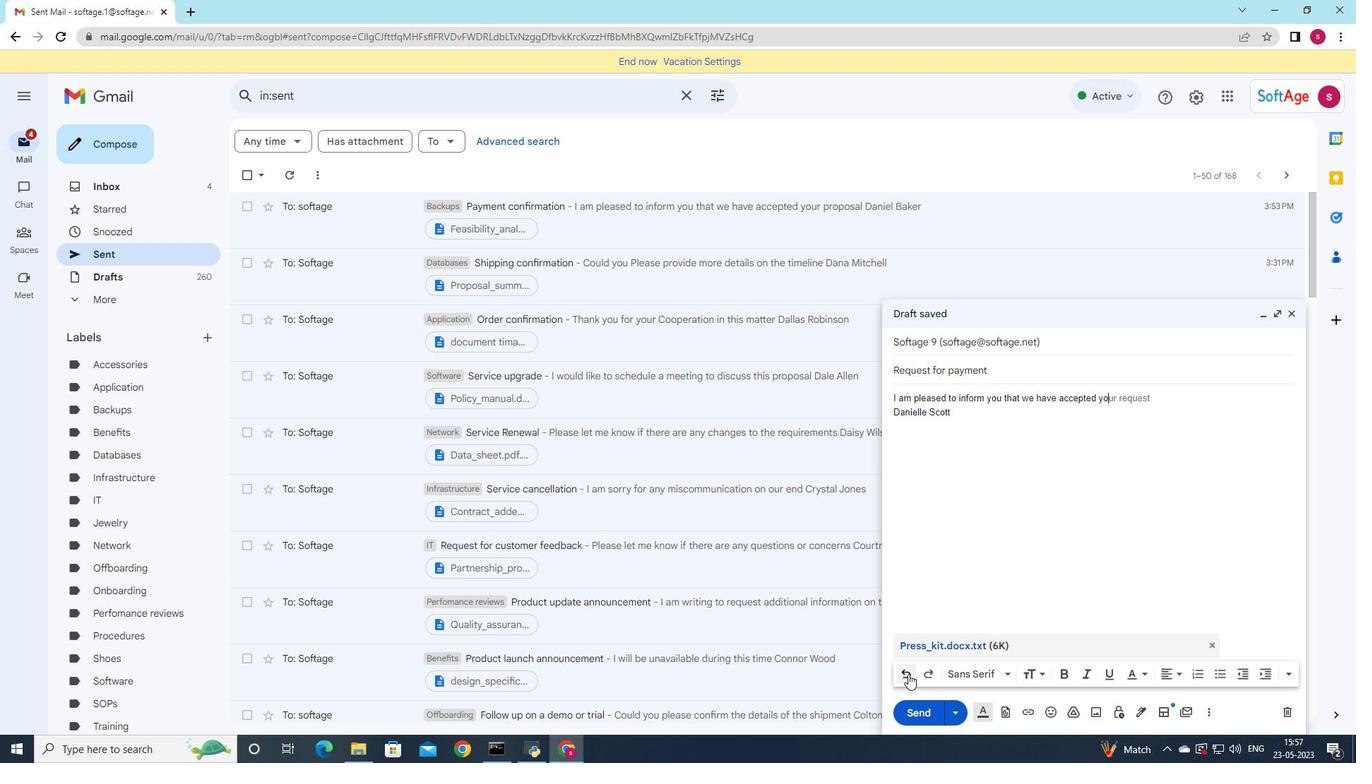 
Action: Mouse pressed left at (908, 674)
Screenshot: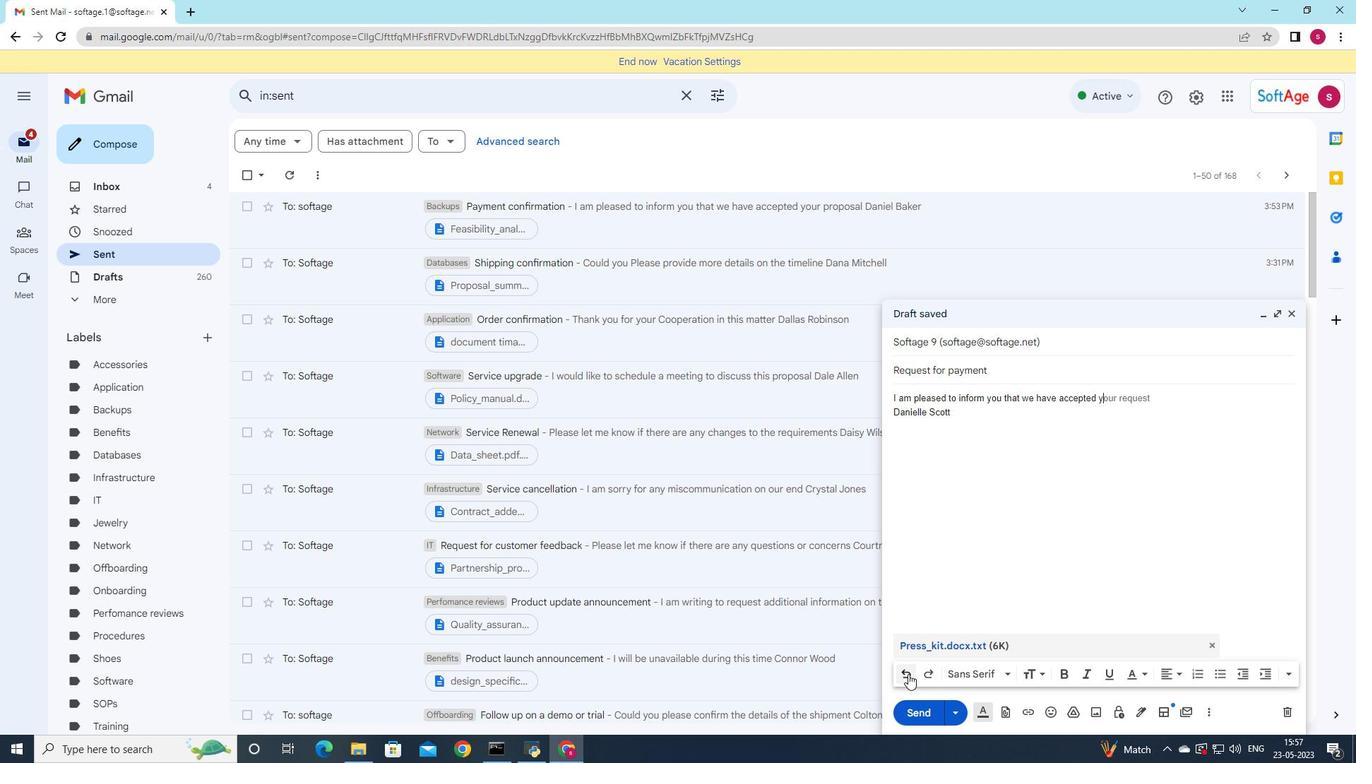 
Action: Mouse pressed left at (908, 674)
Screenshot: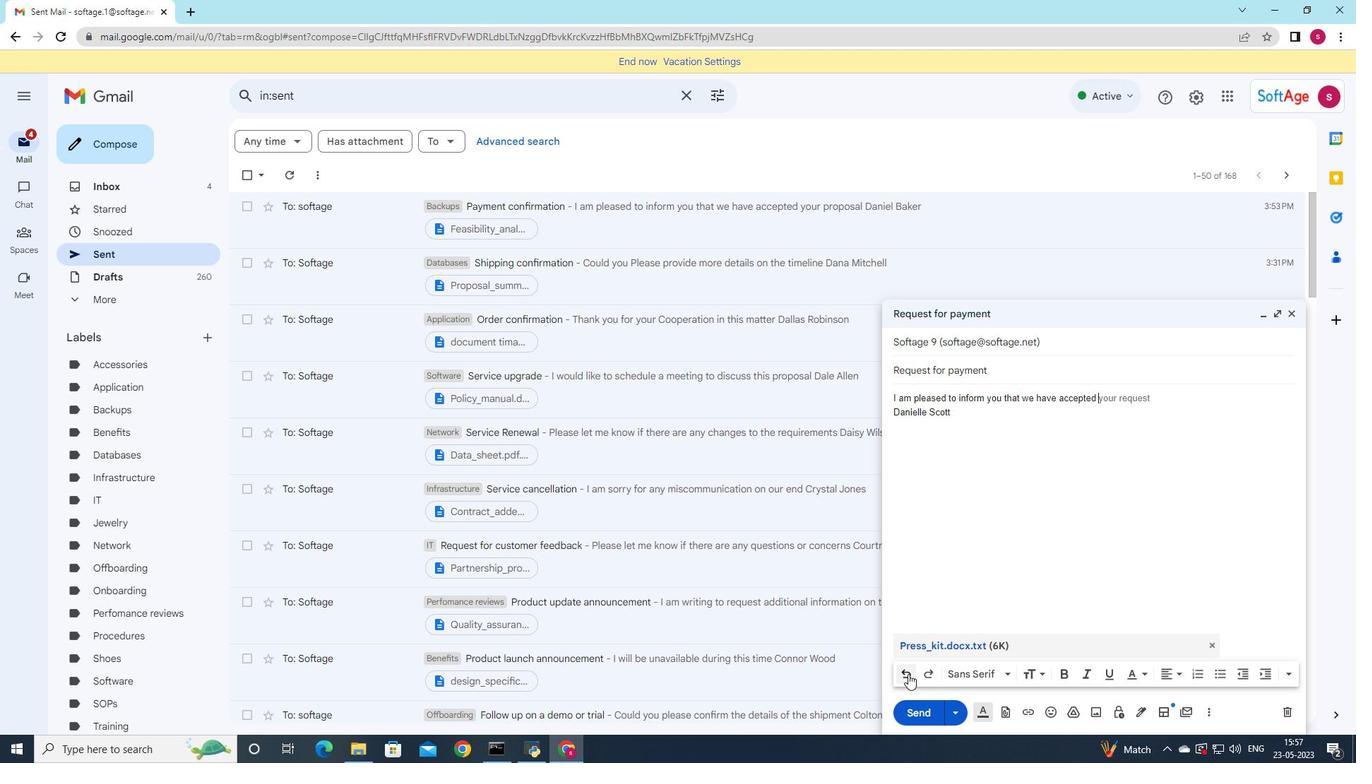 
Action: Mouse pressed left at (908, 674)
Screenshot: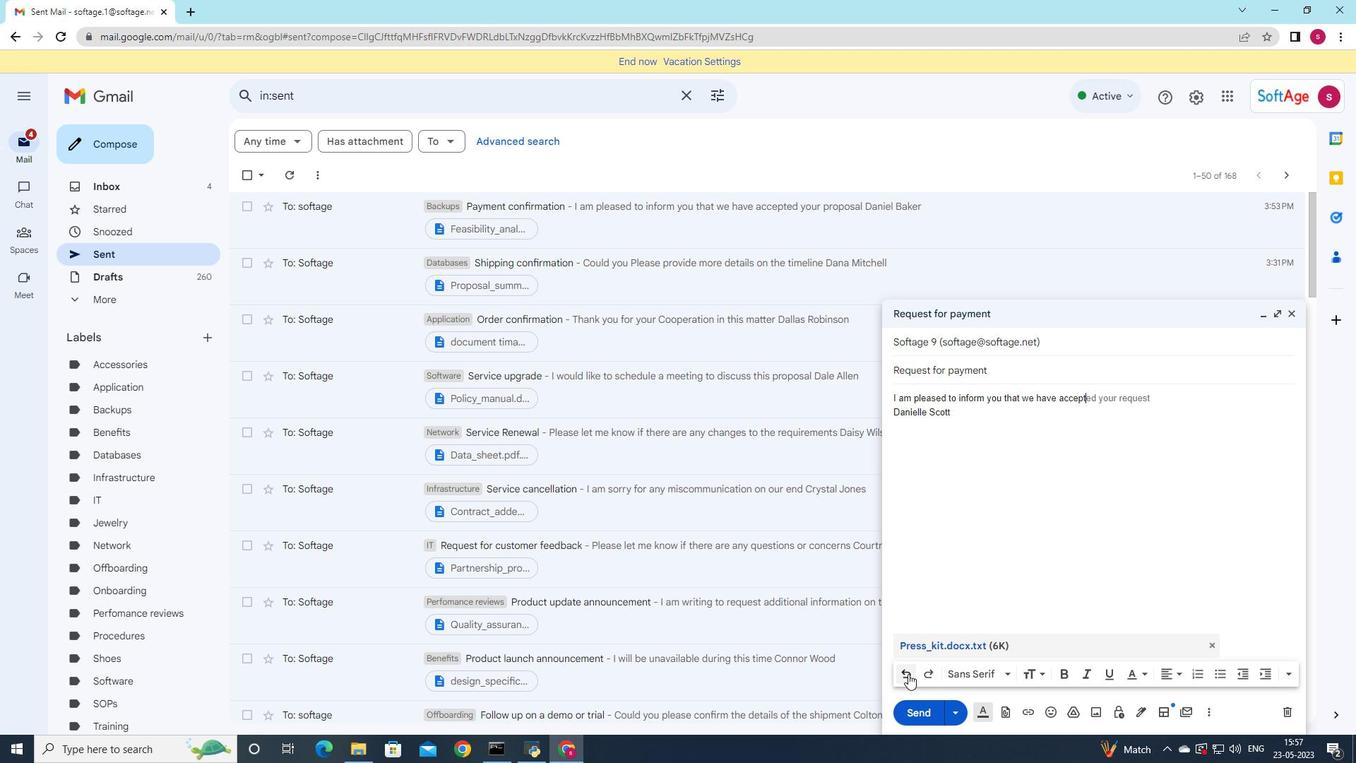 
Action: Mouse pressed left at (908, 674)
Screenshot: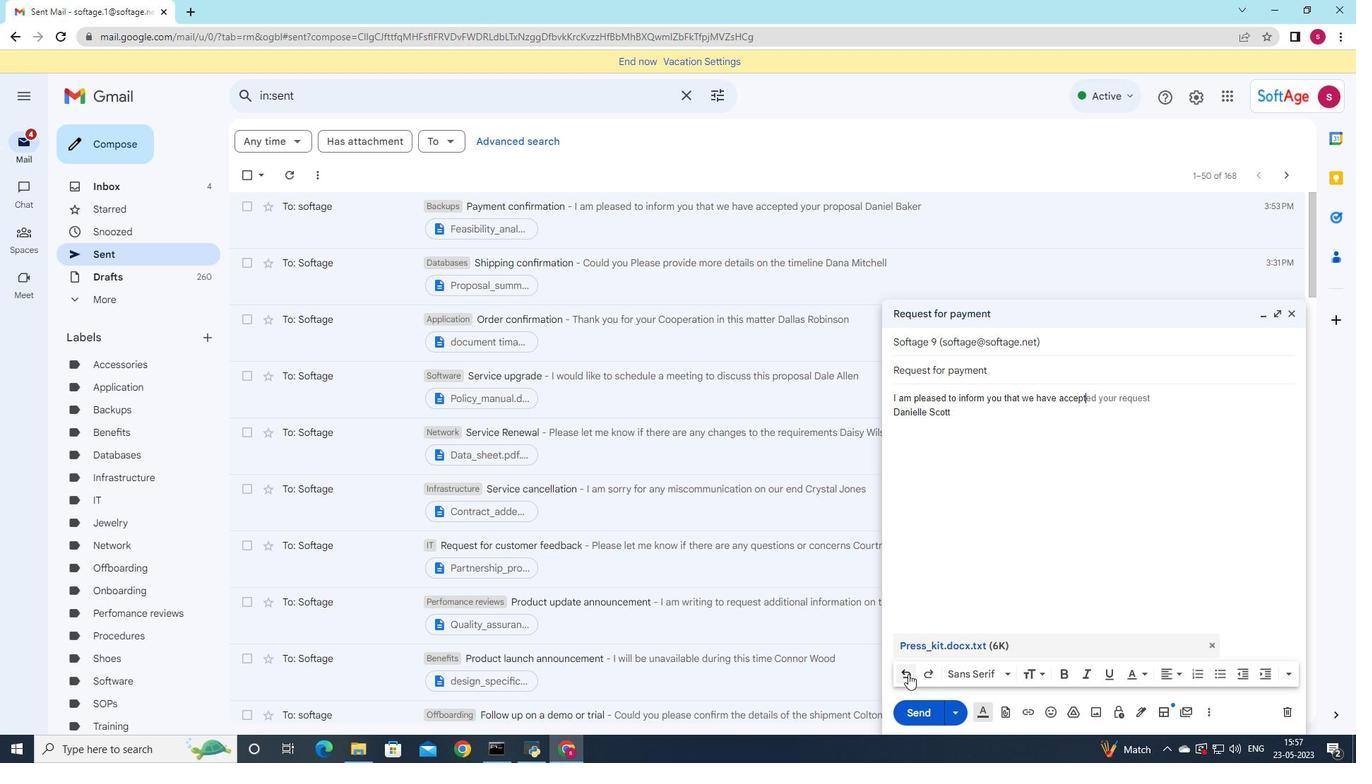 
Action: Mouse pressed left at (908, 674)
Screenshot: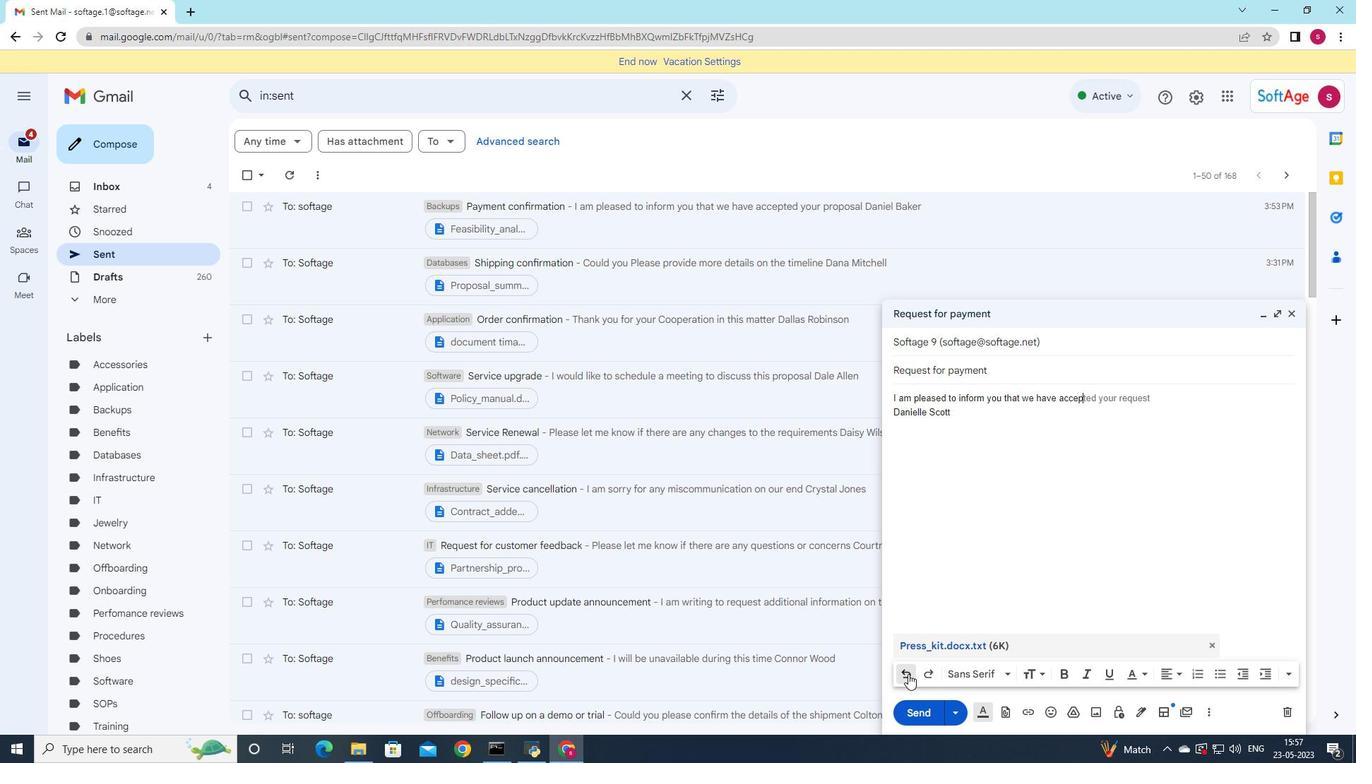 
Action: Mouse pressed left at (908, 674)
Screenshot: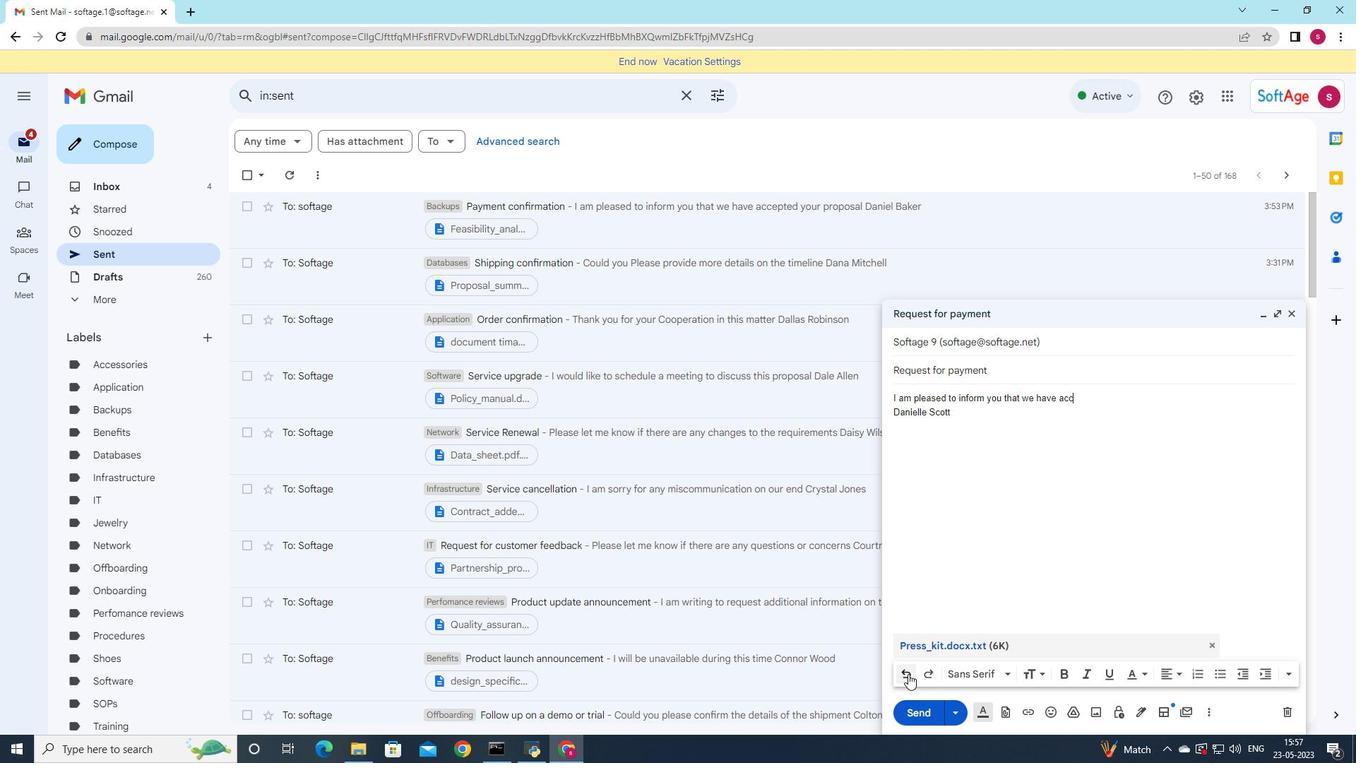 
Action: Mouse pressed left at (908, 674)
Screenshot: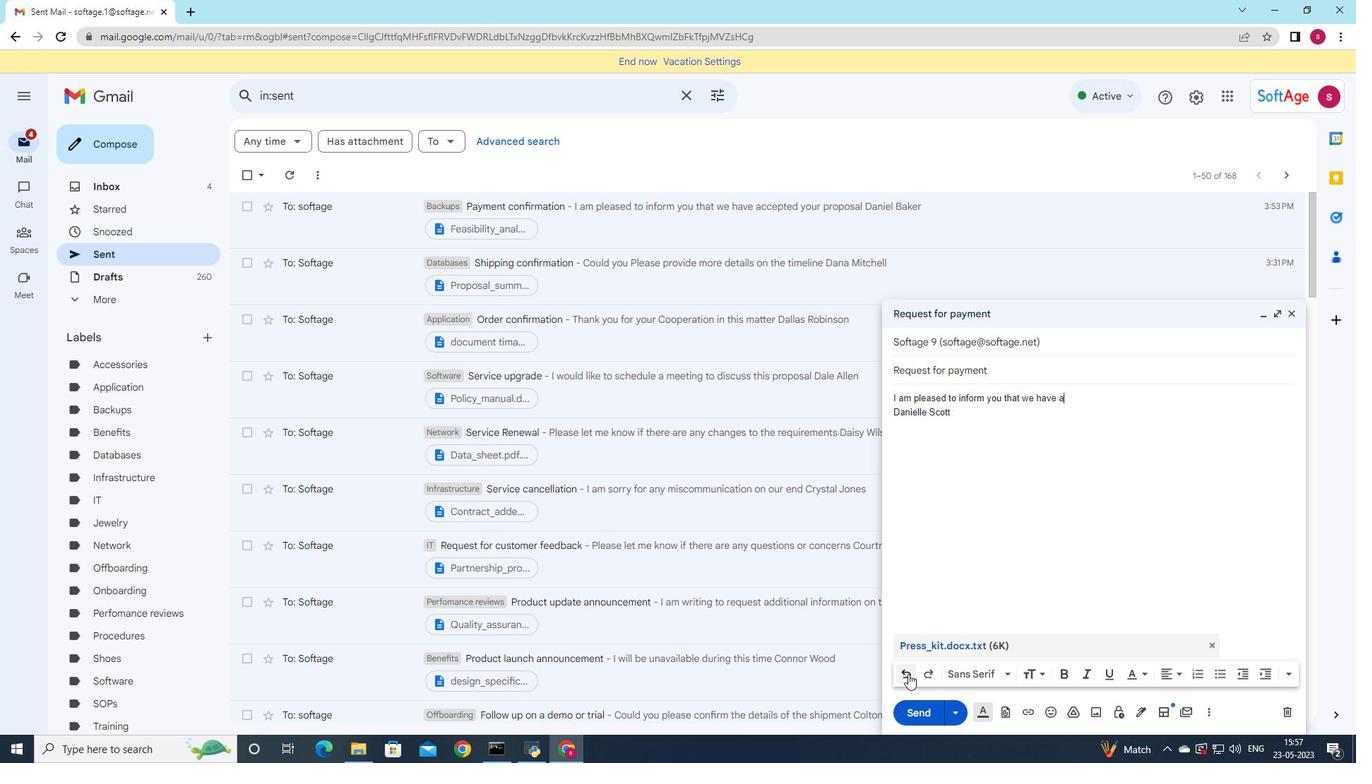 
Action: Mouse pressed left at (908, 674)
Screenshot: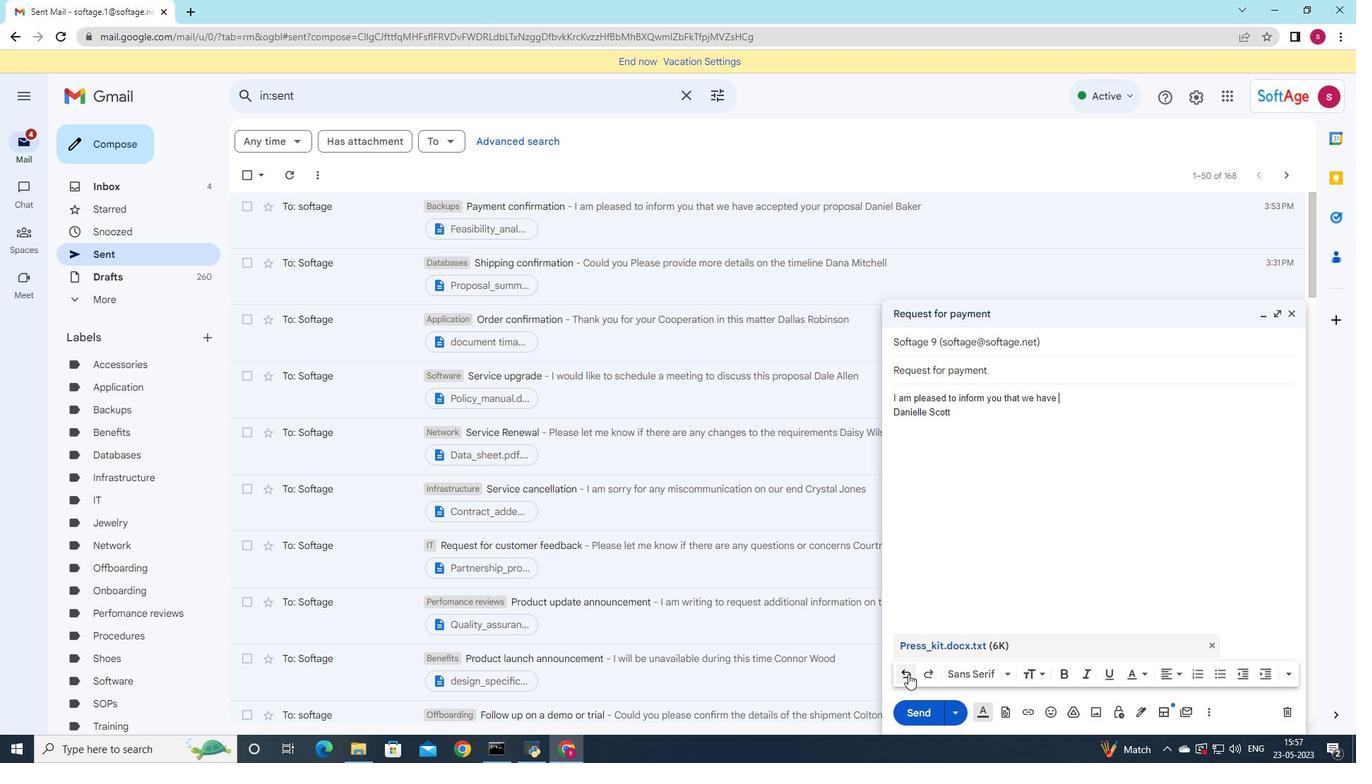 
Action: Mouse moved to (908, 681)
Screenshot: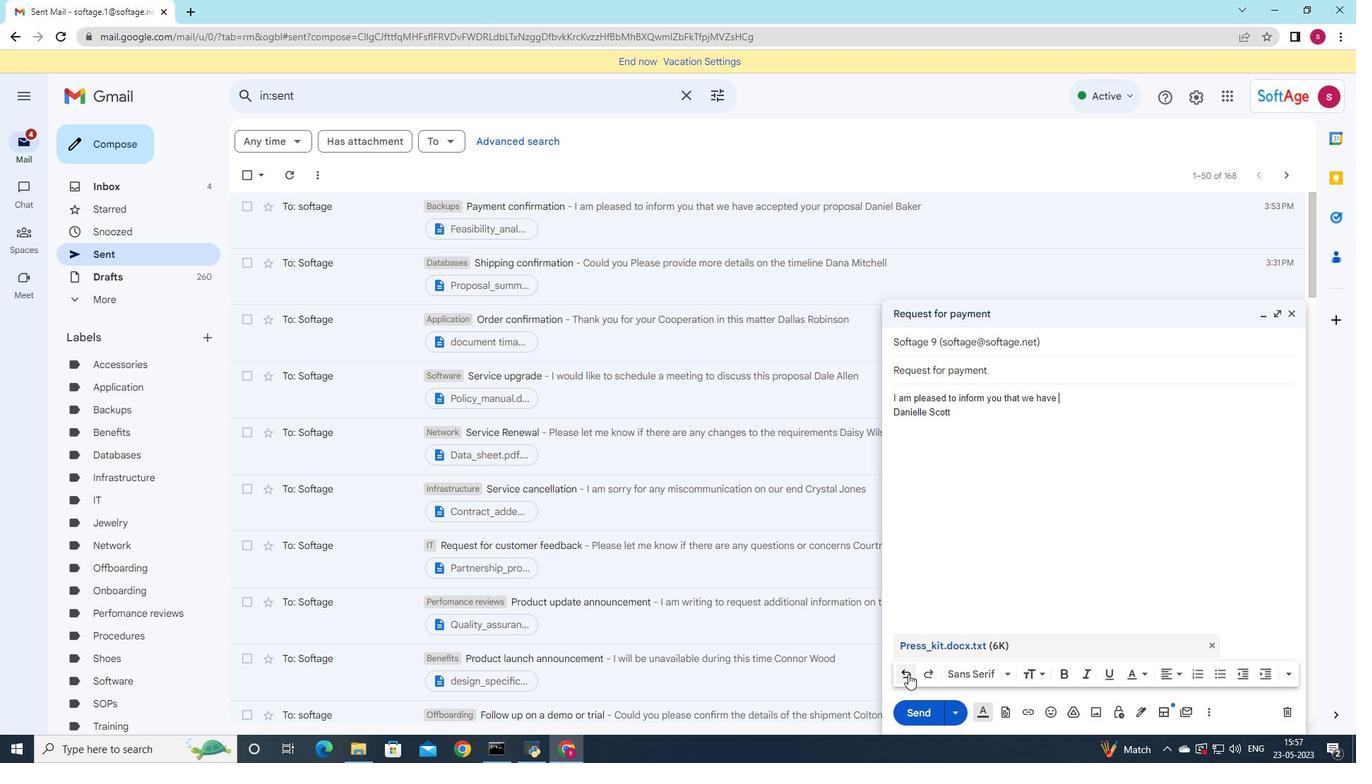 
Action: Mouse pressed left at (908, 681)
Screenshot: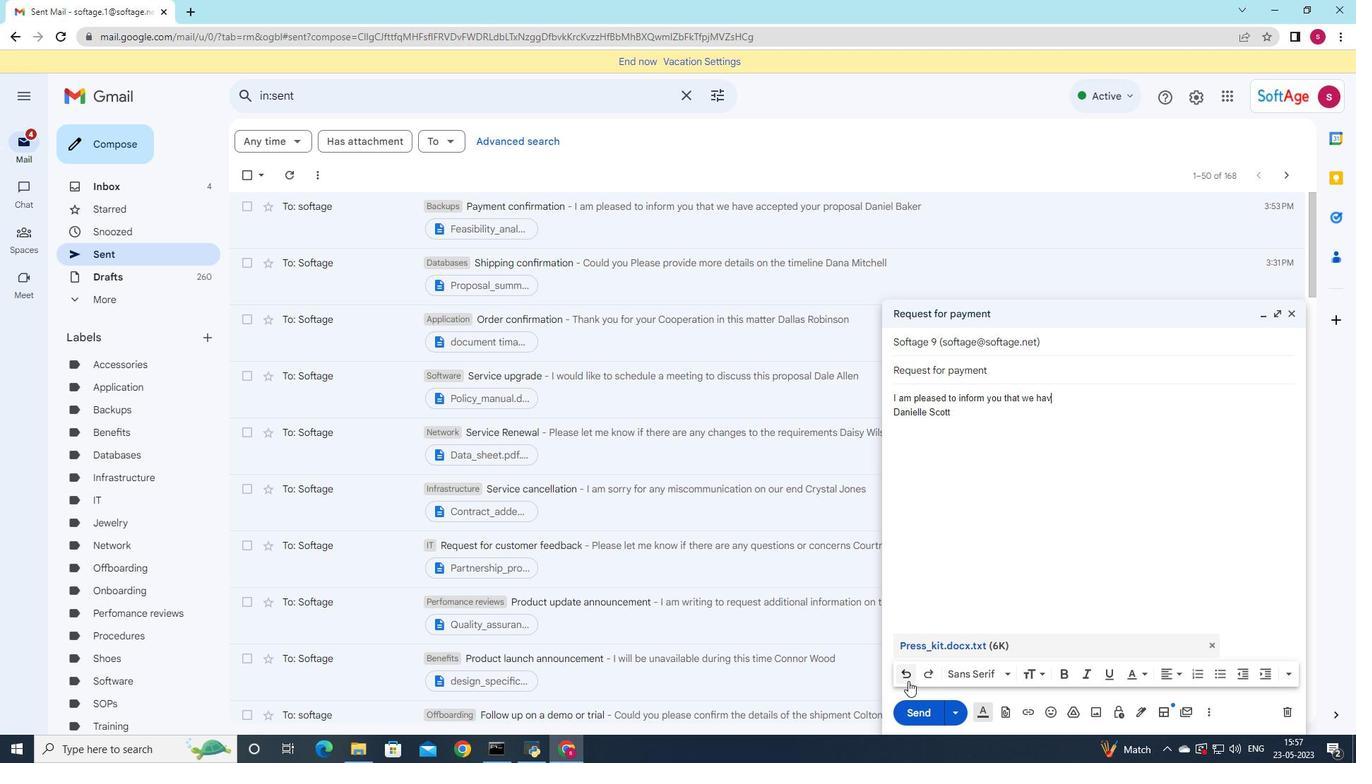 
Action: Mouse pressed left at (908, 681)
Screenshot: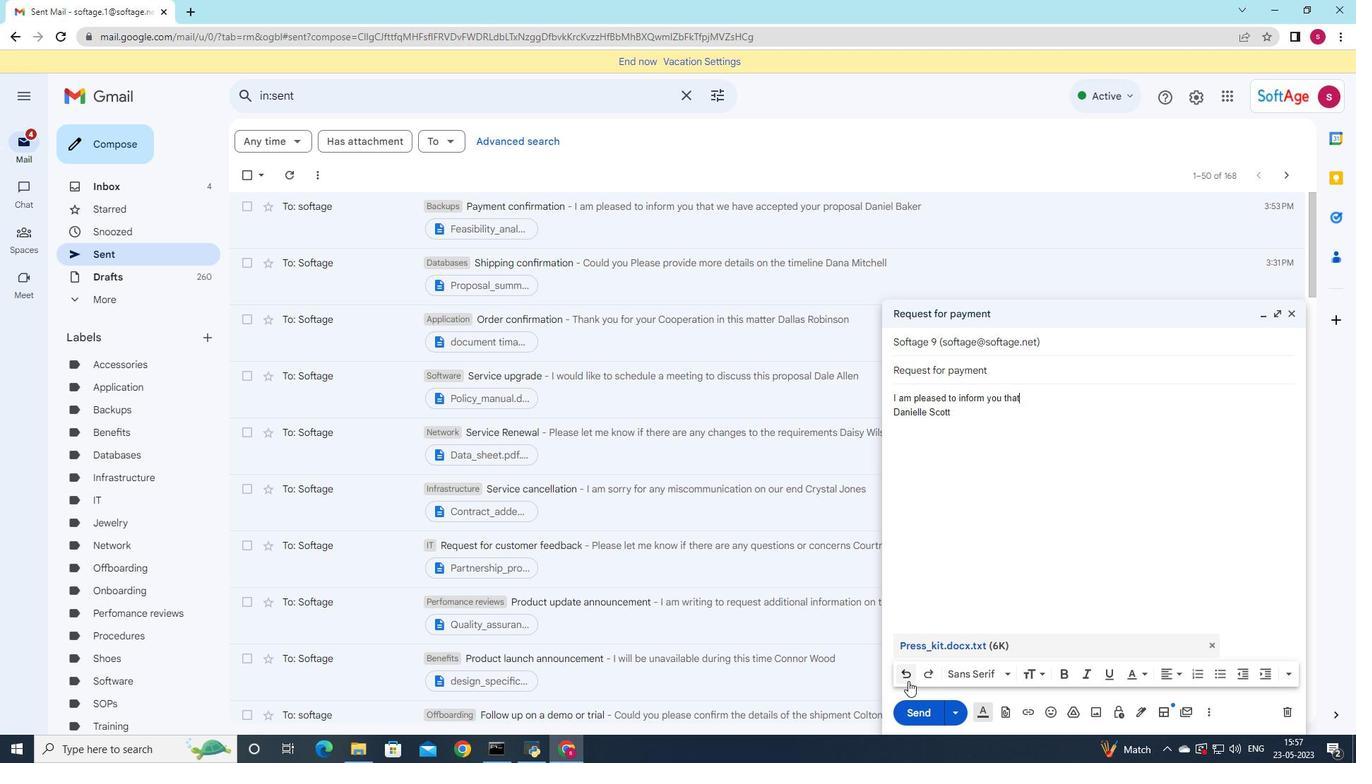 
Action: Mouse pressed left at (908, 681)
Screenshot: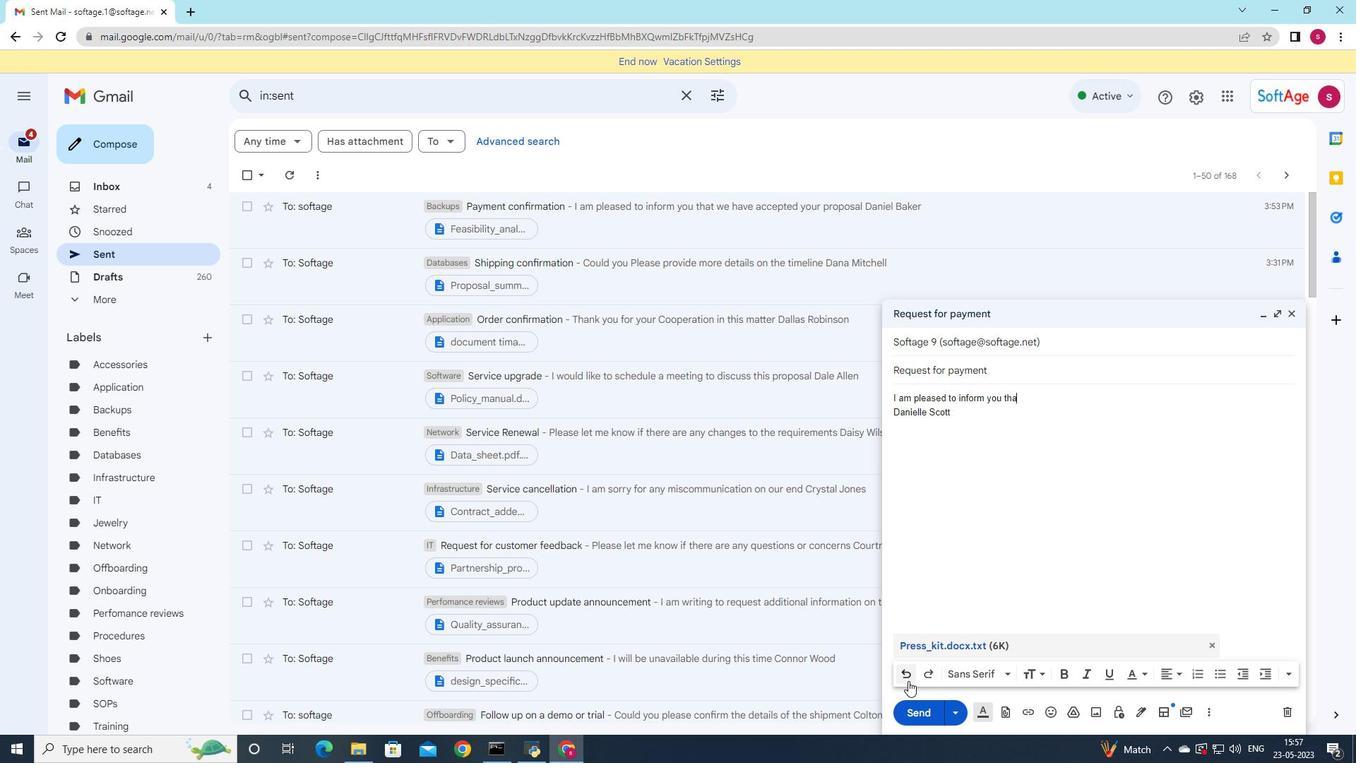 
Action: Mouse pressed left at (908, 681)
Screenshot: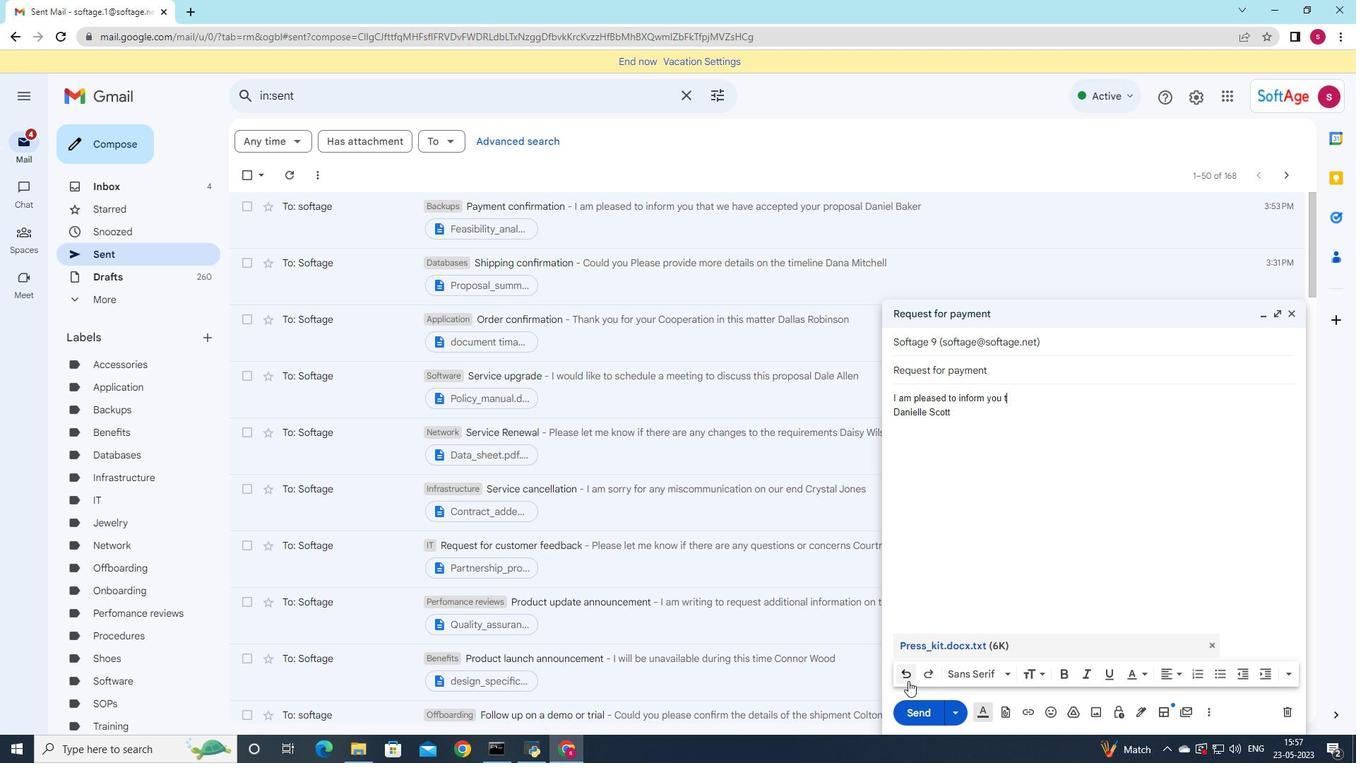 
Action: Mouse pressed left at (908, 681)
Screenshot: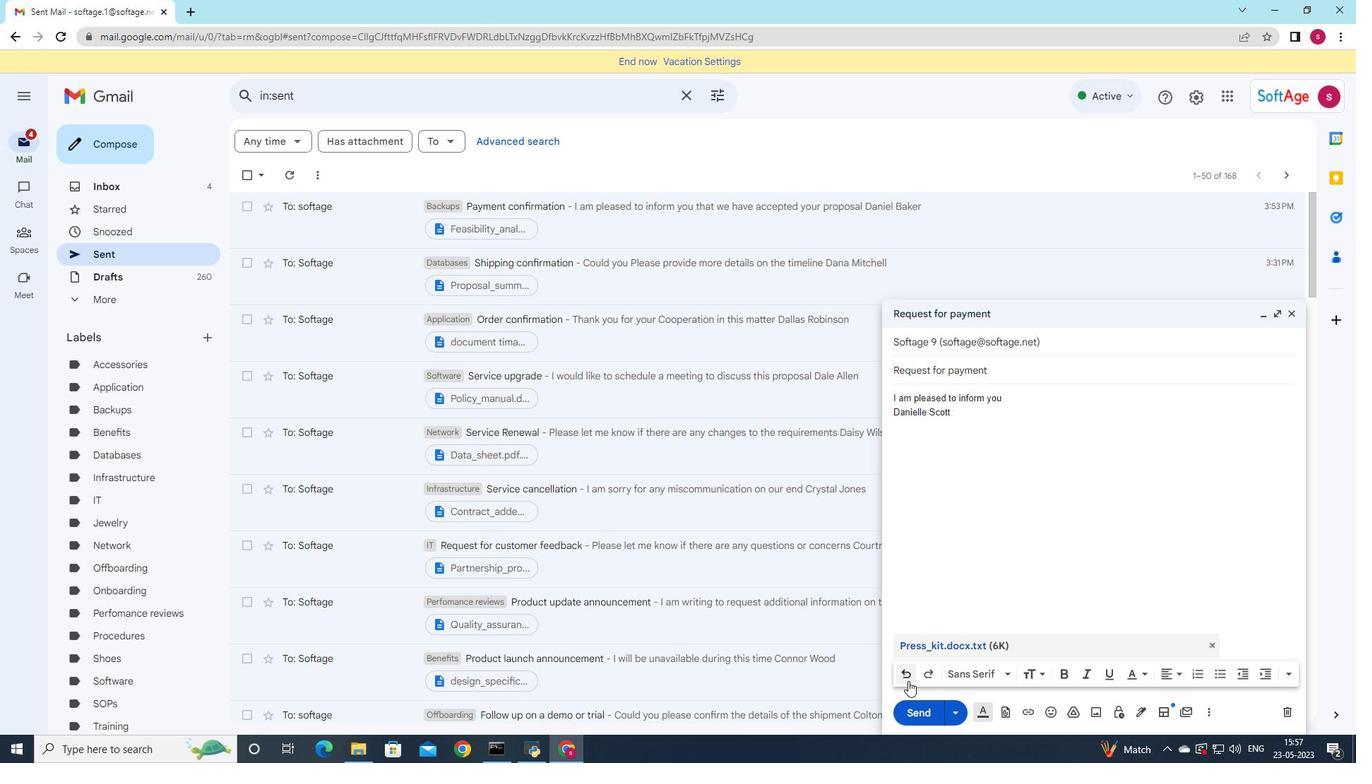 
Action: Mouse pressed left at (908, 681)
Screenshot: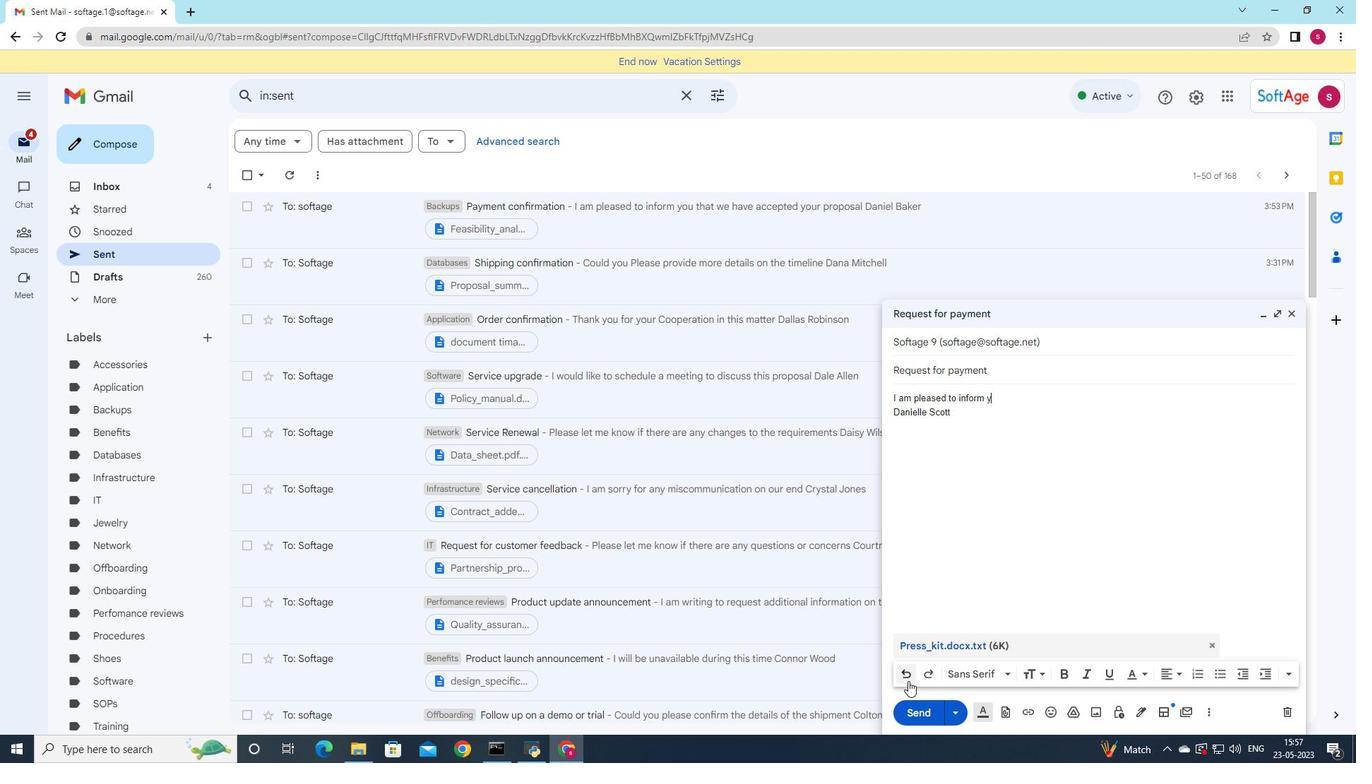 
Action: Mouse pressed left at (908, 681)
Screenshot: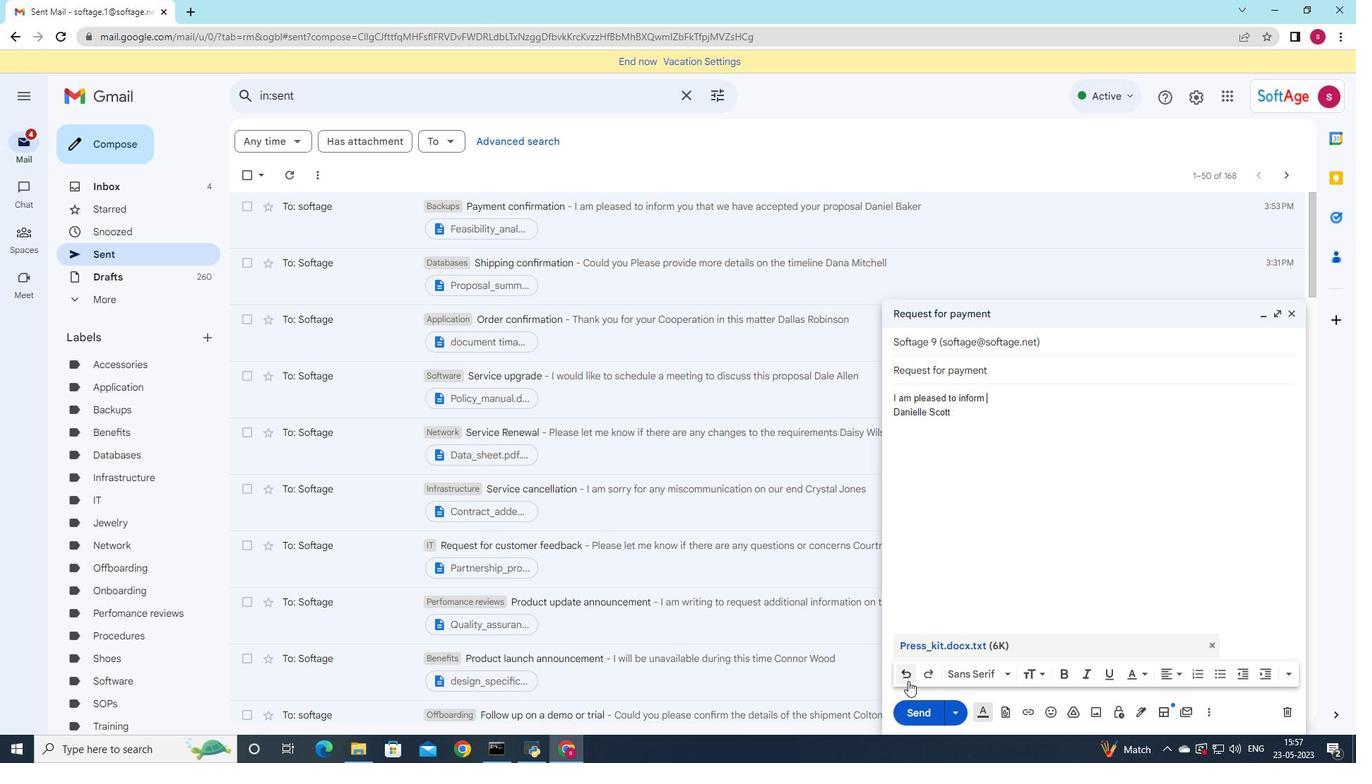 
Action: Mouse pressed left at (908, 681)
Screenshot: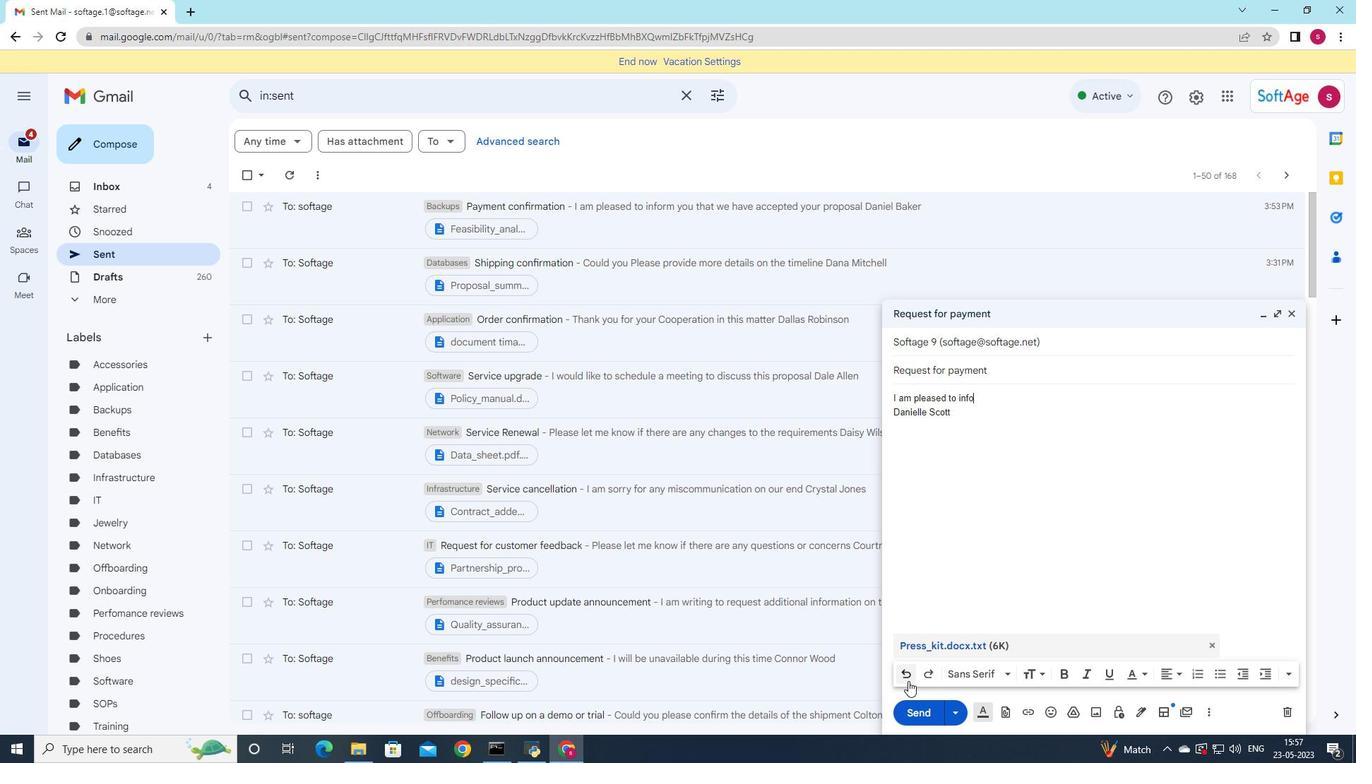 
Action: Mouse pressed left at (908, 681)
Screenshot: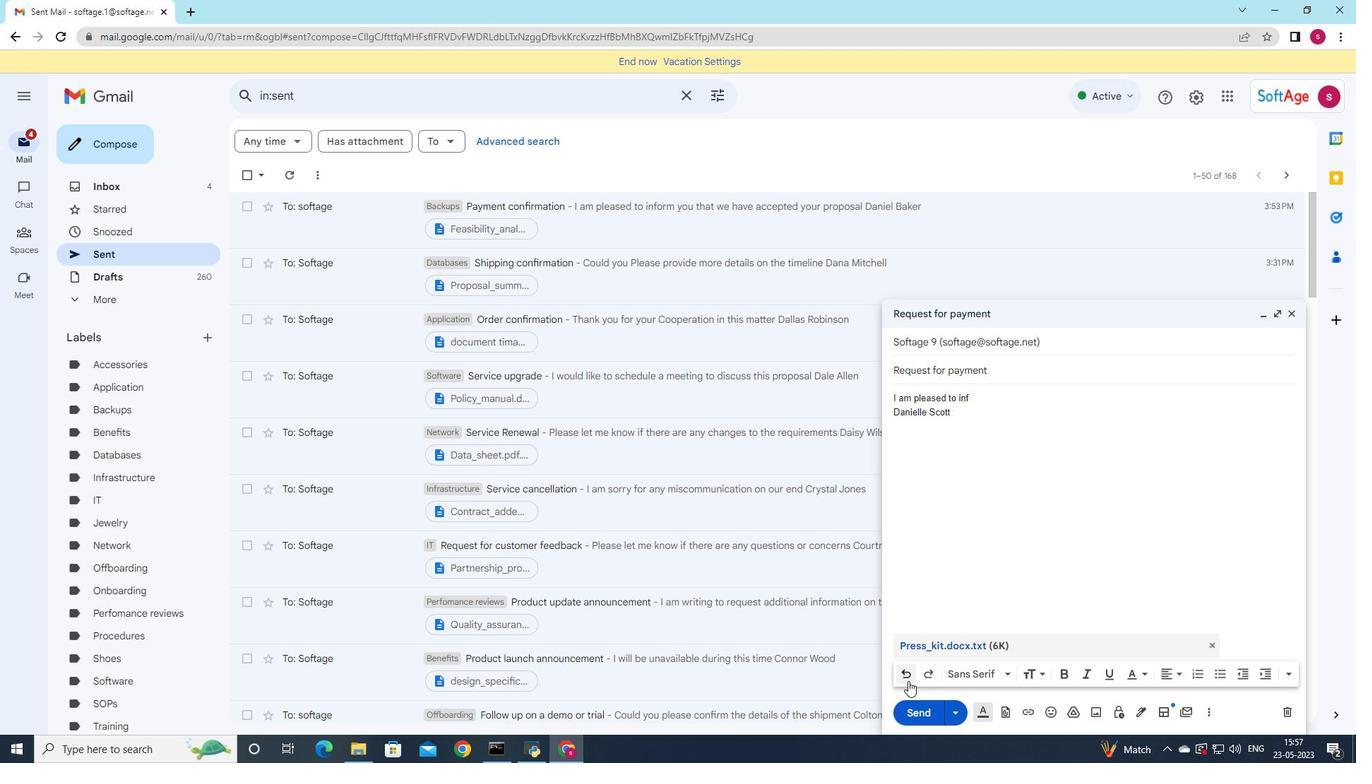 
Action: Mouse pressed left at (908, 681)
Screenshot: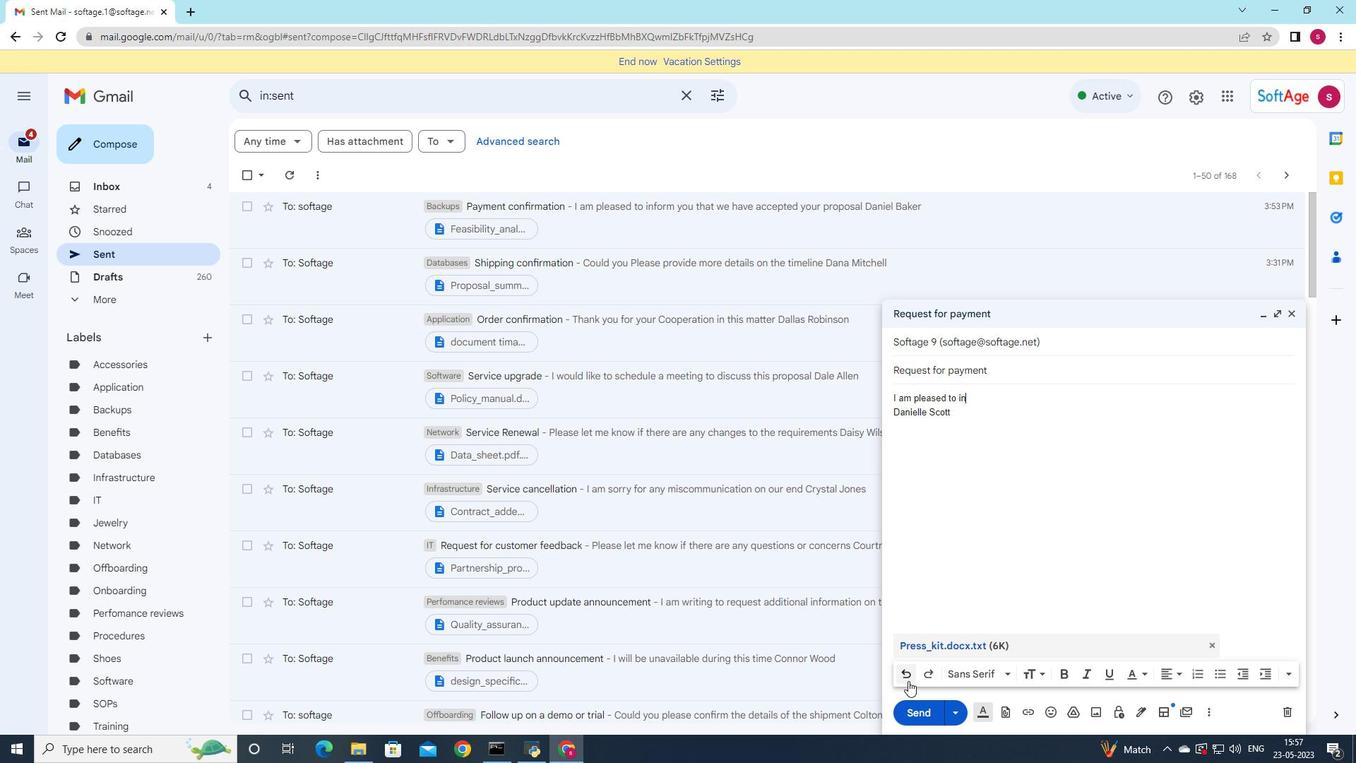 
Action: Mouse pressed left at (908, 681)
Screenshot: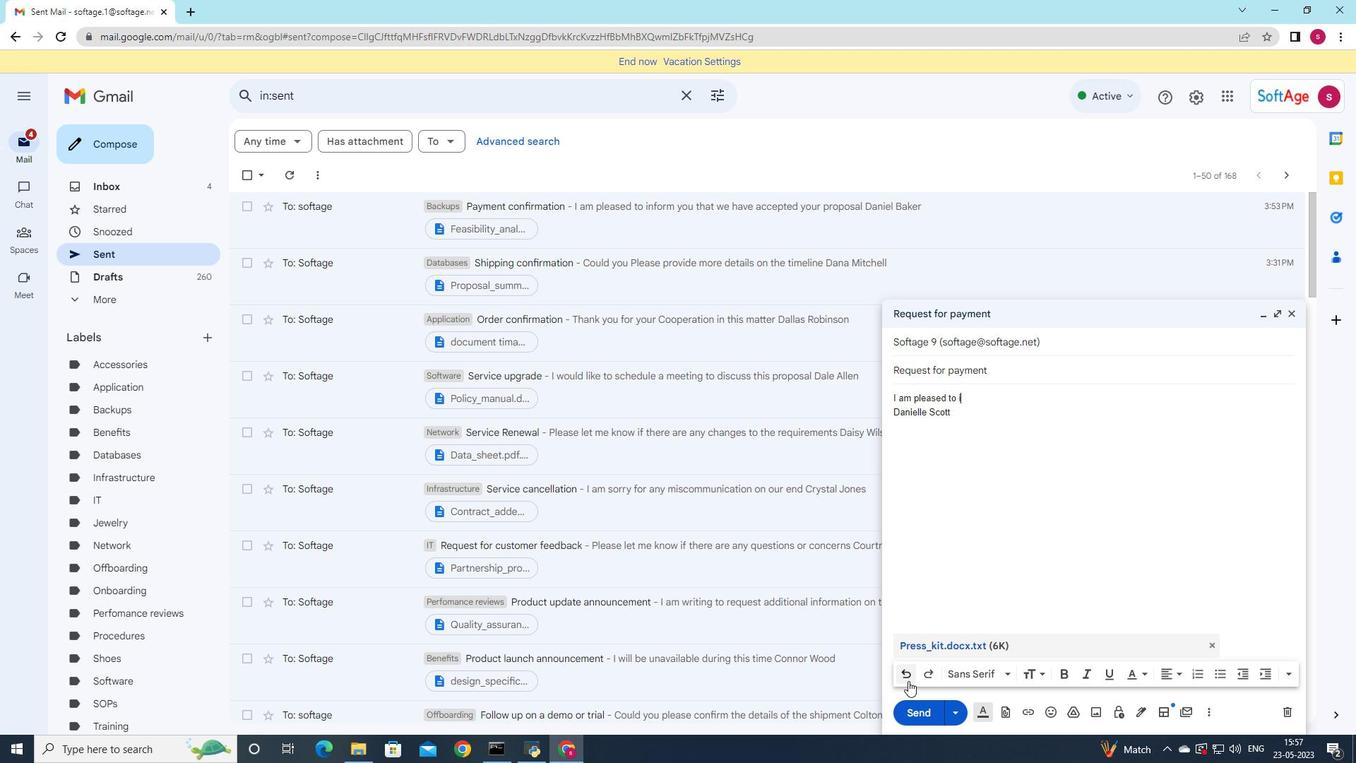 
Action: Mouse pressed left at (908, 681)
Screenshot: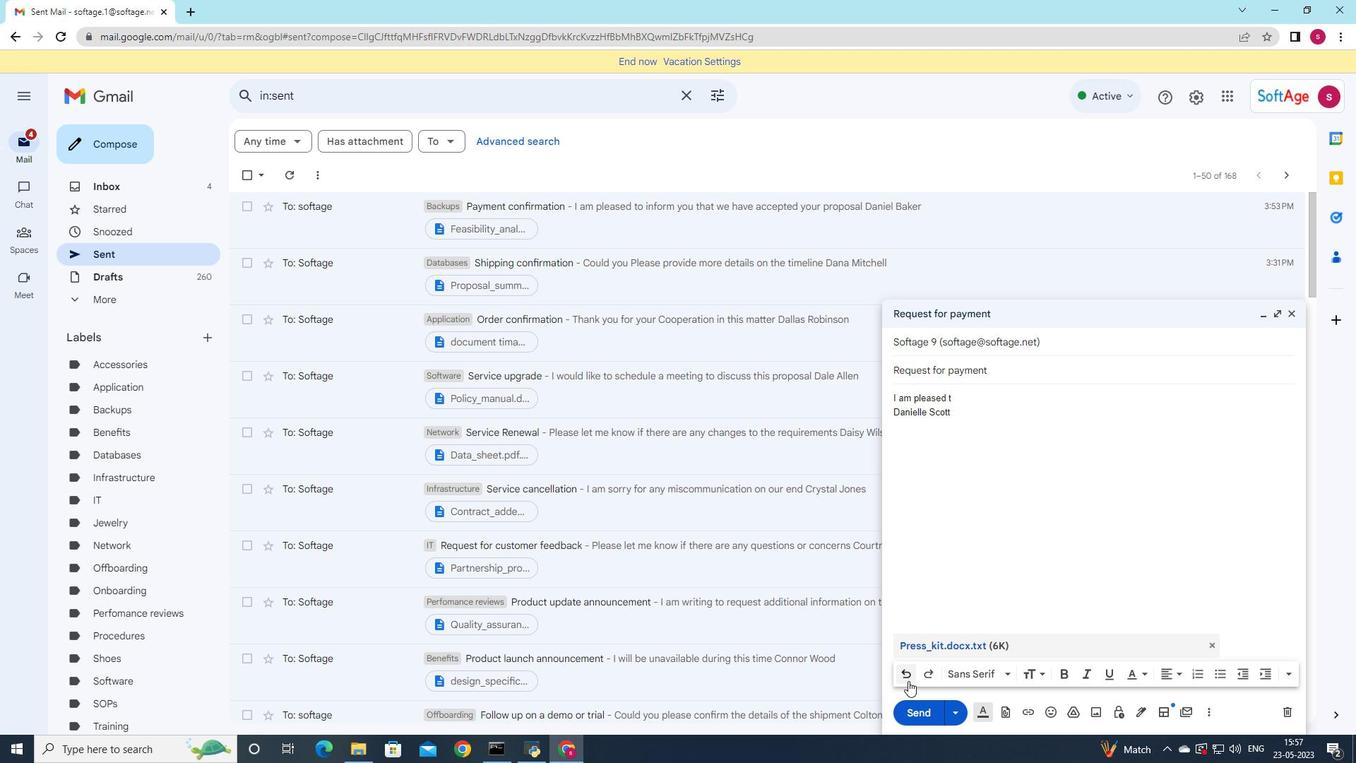 
Action: Mouse pressed left at (908, 681)
Screenshot: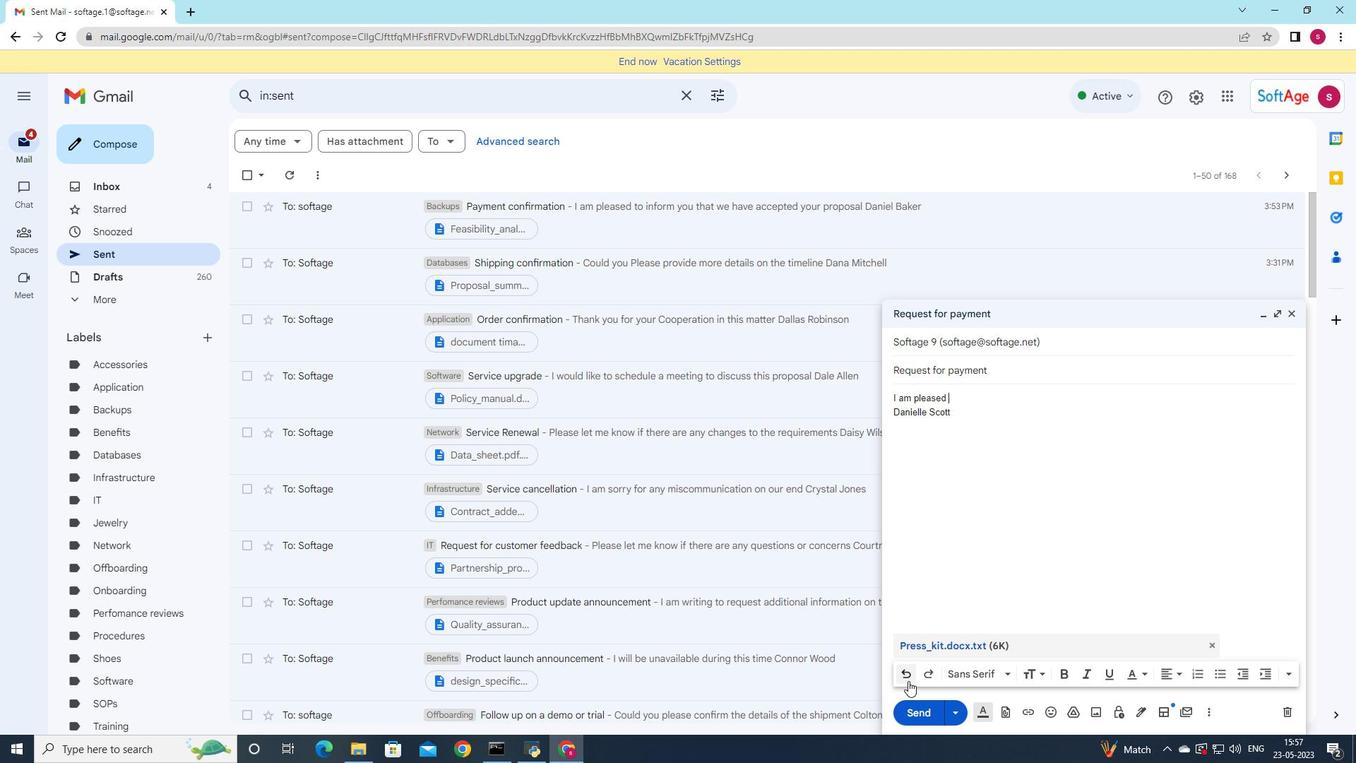 
Action: Mouse pressed left at (908, 681)
Screenshot: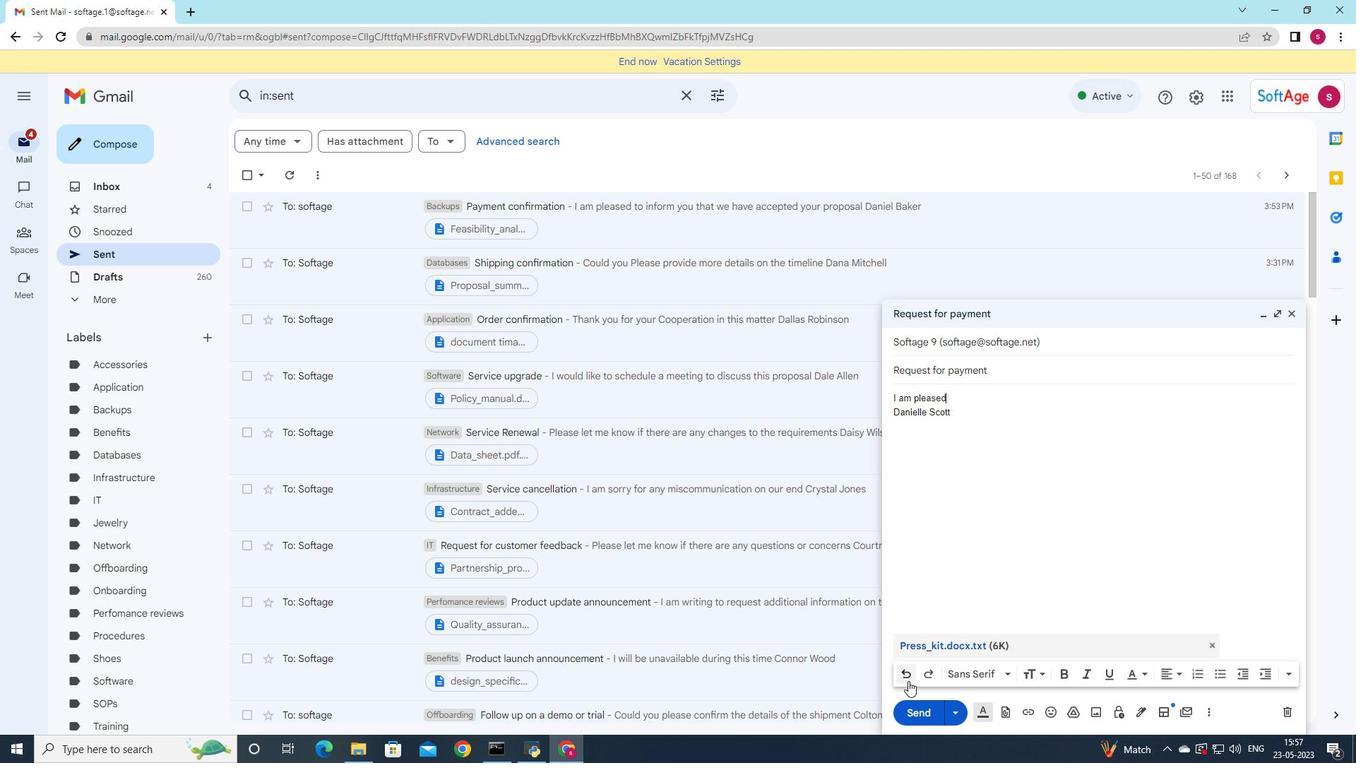 
Action: Mouse pressed left at (908, 681)
Screenshot: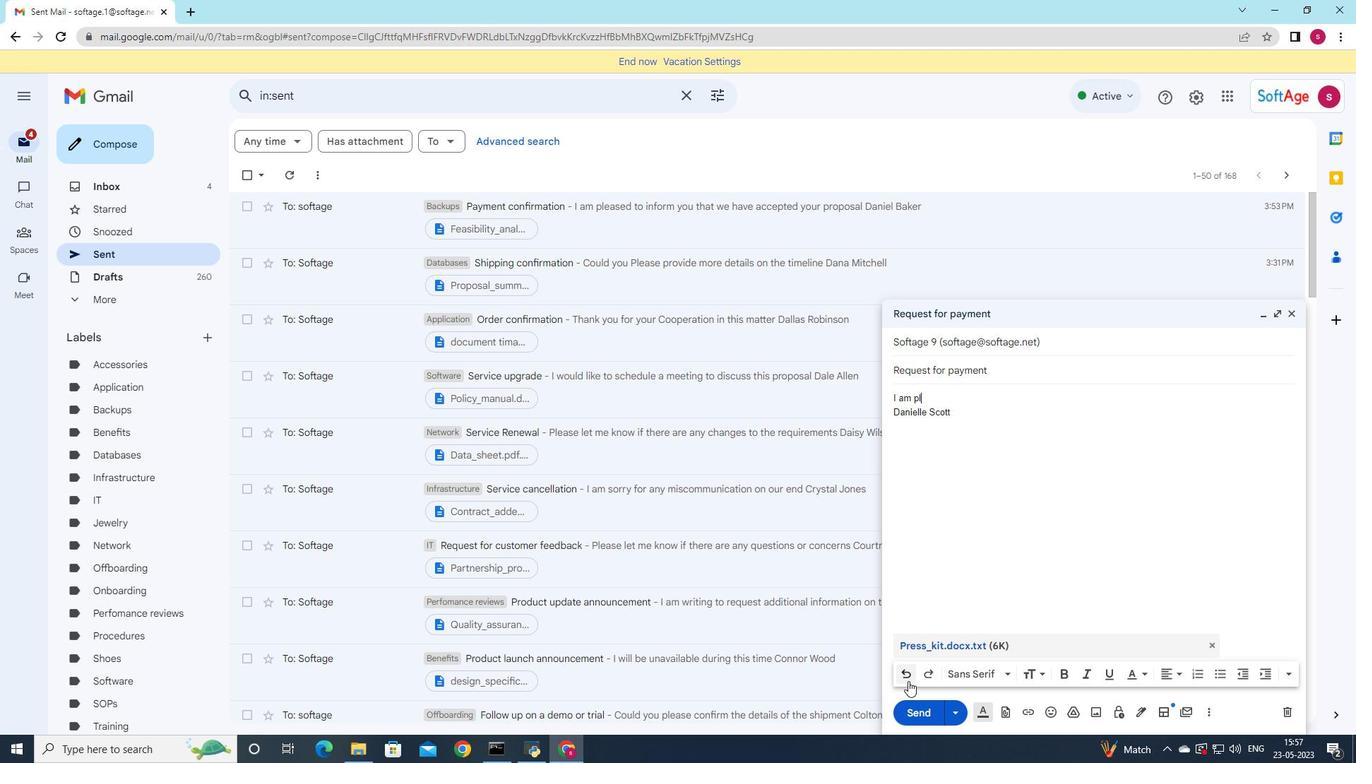 
Action: Mouse pressed left at (908, 681)
Screenshot: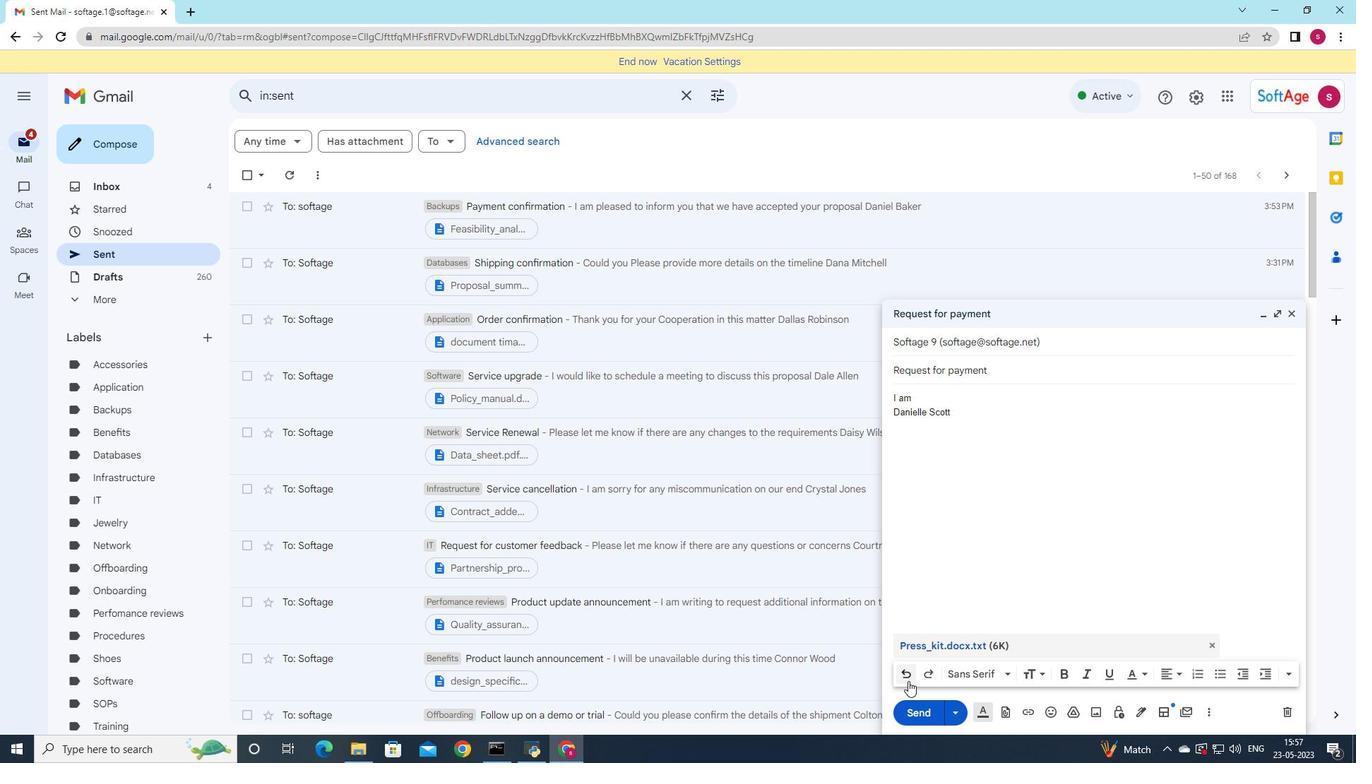 
Action: Mouse pressed left at (908, 681)
Screenshot: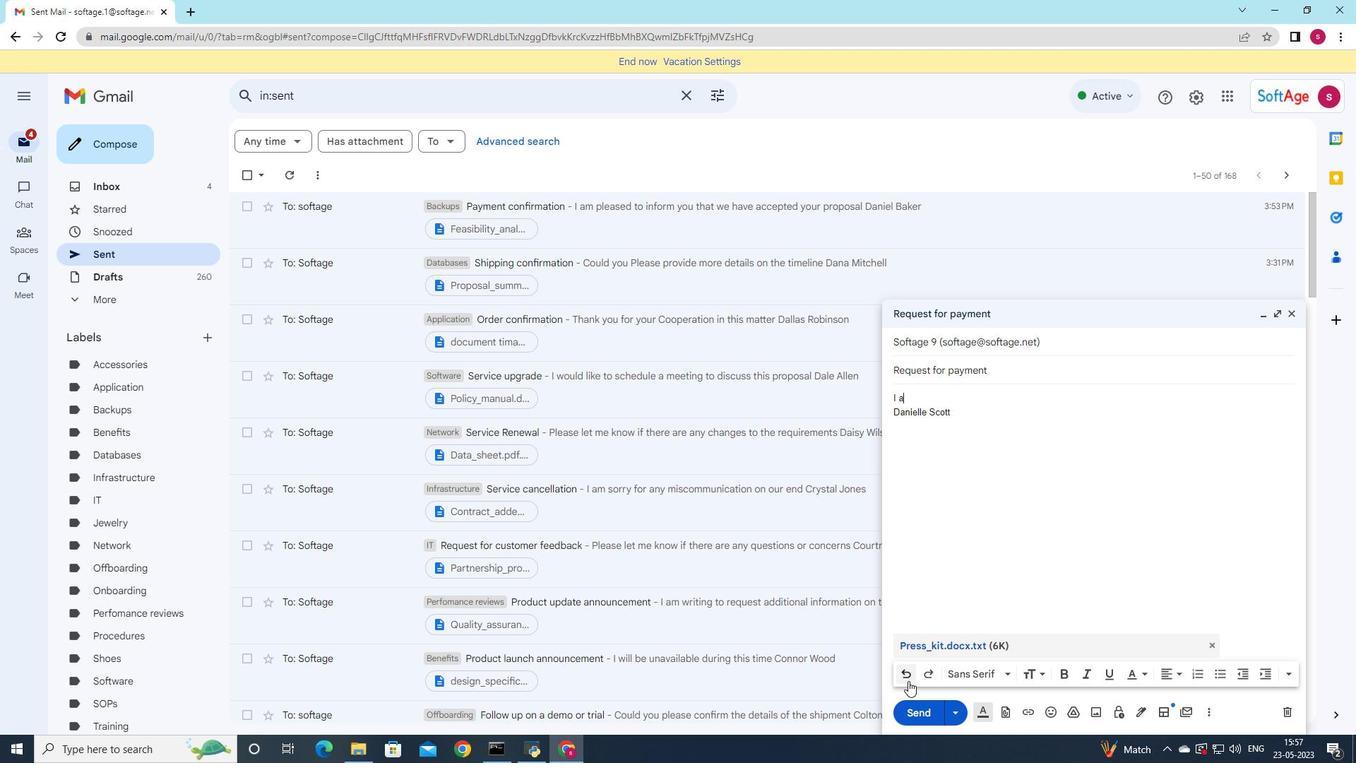 
Action: Mouse pressed left at (908, 681)
Screenshot: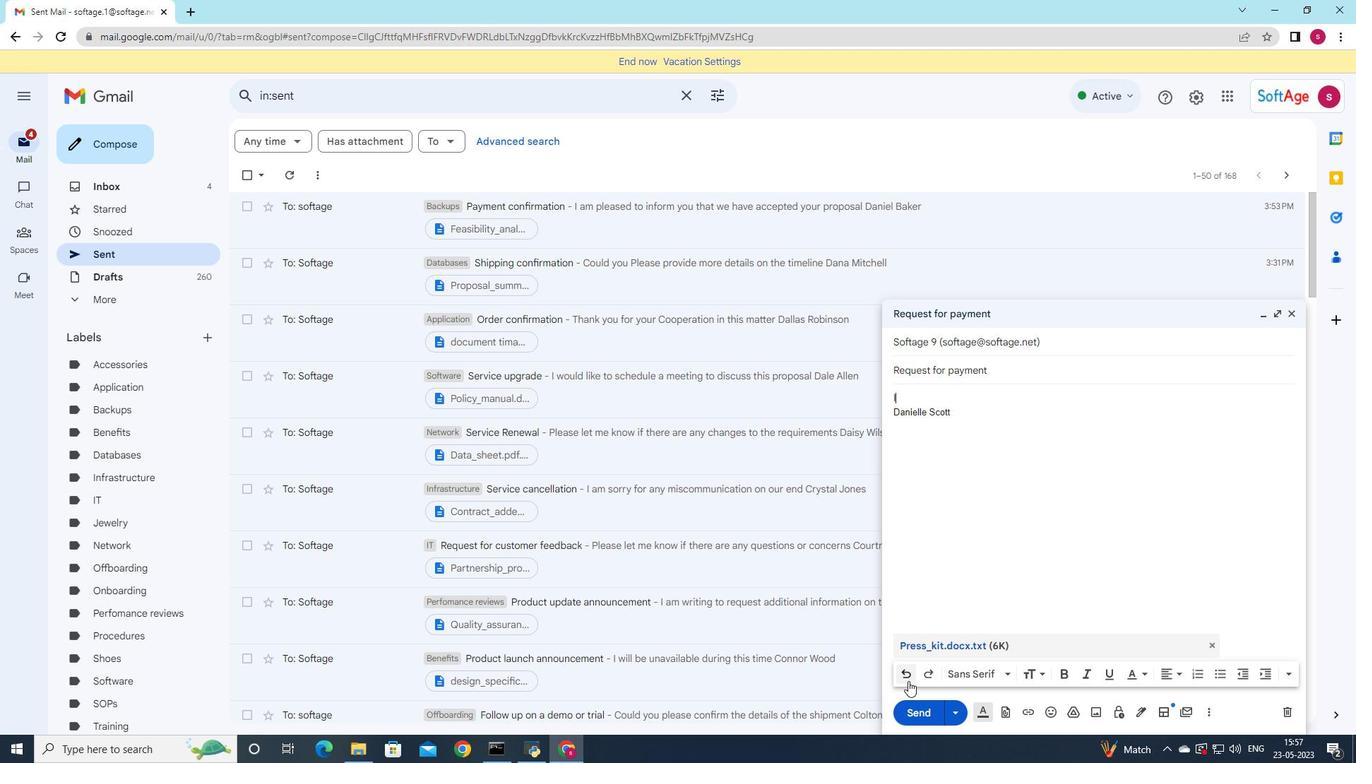 
Action: Key pressed <Key.shift>Please<Key.space>let<Key.space>me<Key.space>know<Key.space>if<Key.space>ther<Key.space>are<Key.space>any<Key.space>issues<Key.space>with<Key.space>the<Key.space>formatting
Screenshot: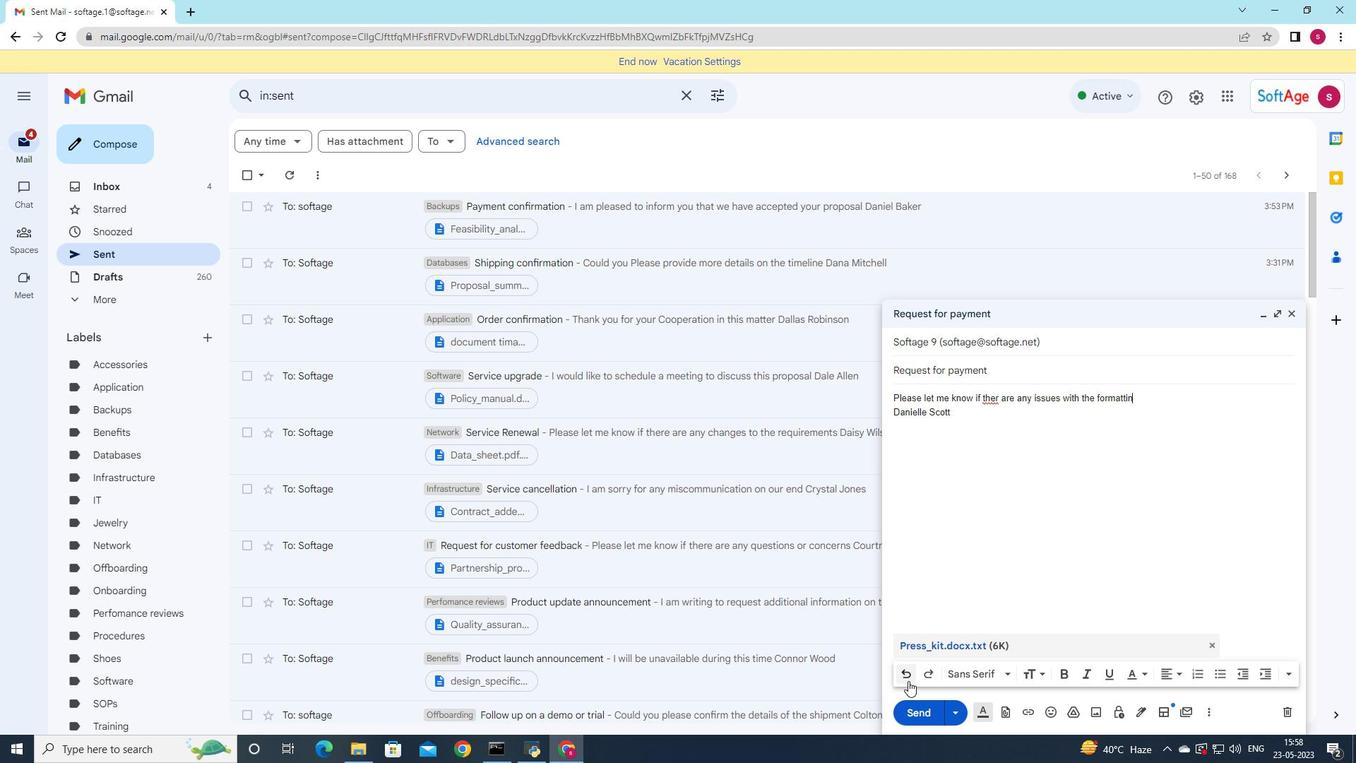 
Action: Mouse moved to (1002, 401)
Screenshot: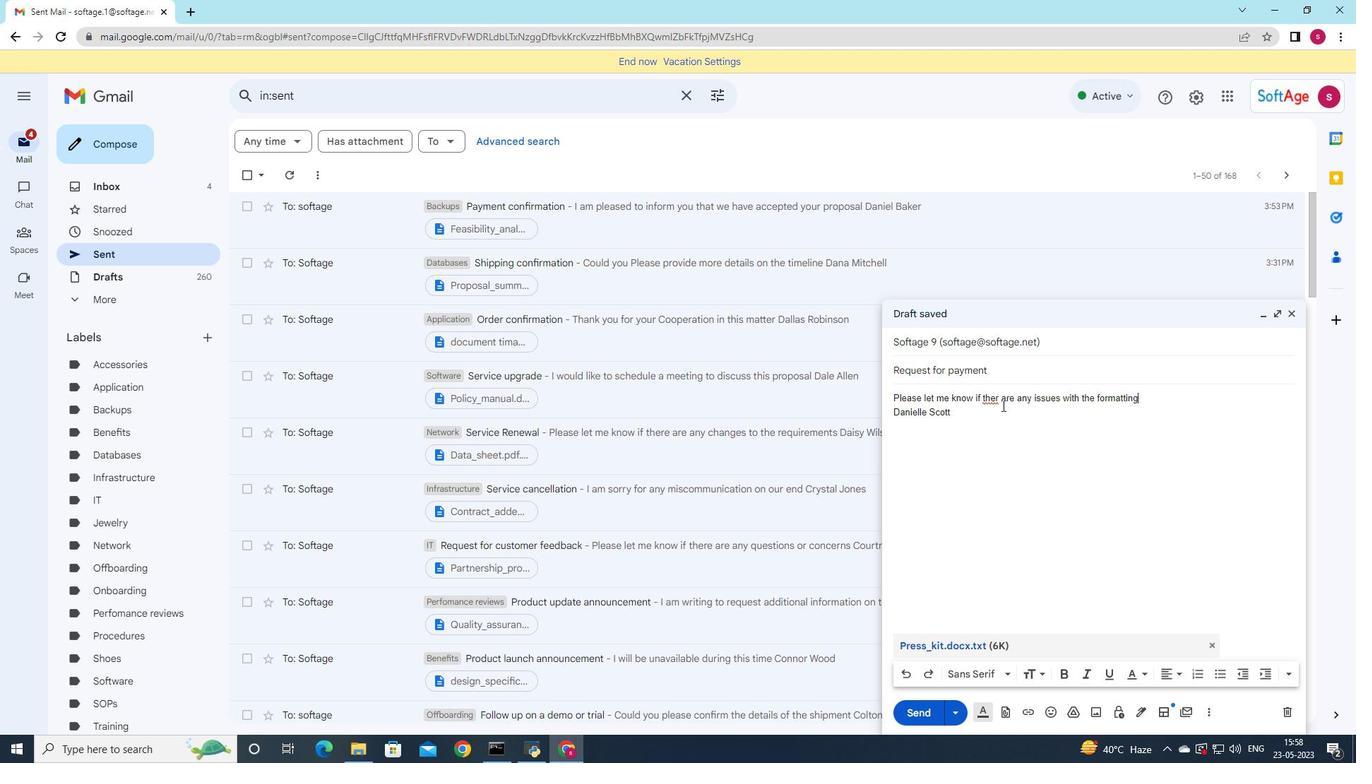 
Action: Mouse pressed left at (1002, 401)
Screenshot: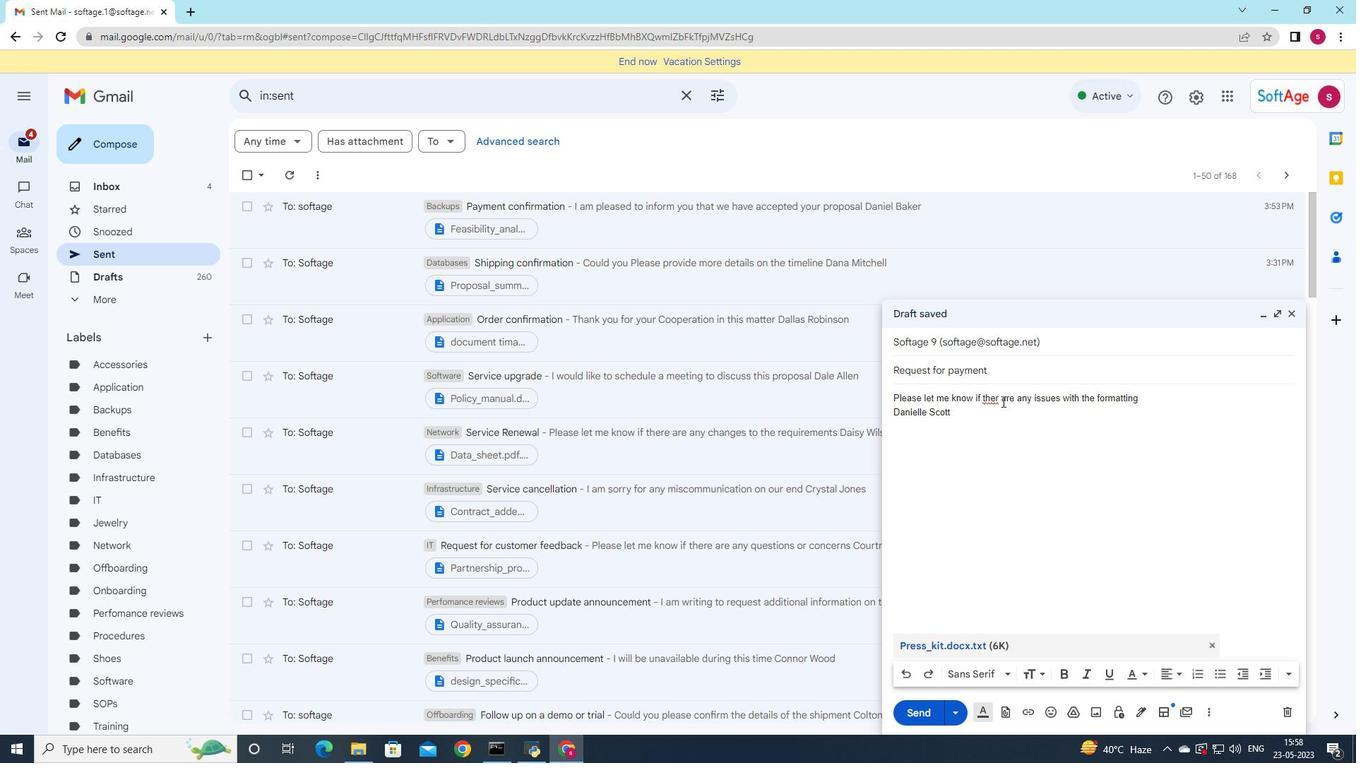 
Action: Mouse moved to (1000, 402)
Screenshot: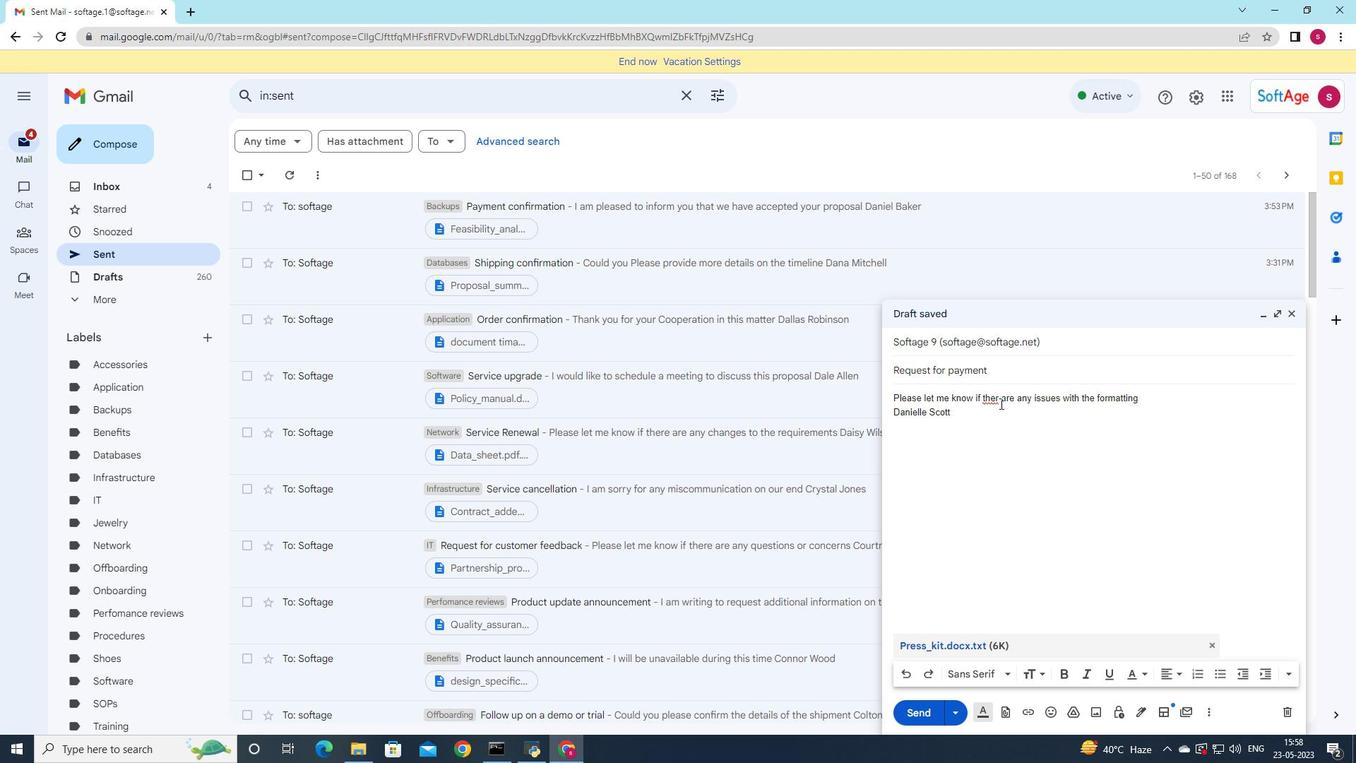 
Action: Mouse pressed left at (1000, 402)
Screenshot: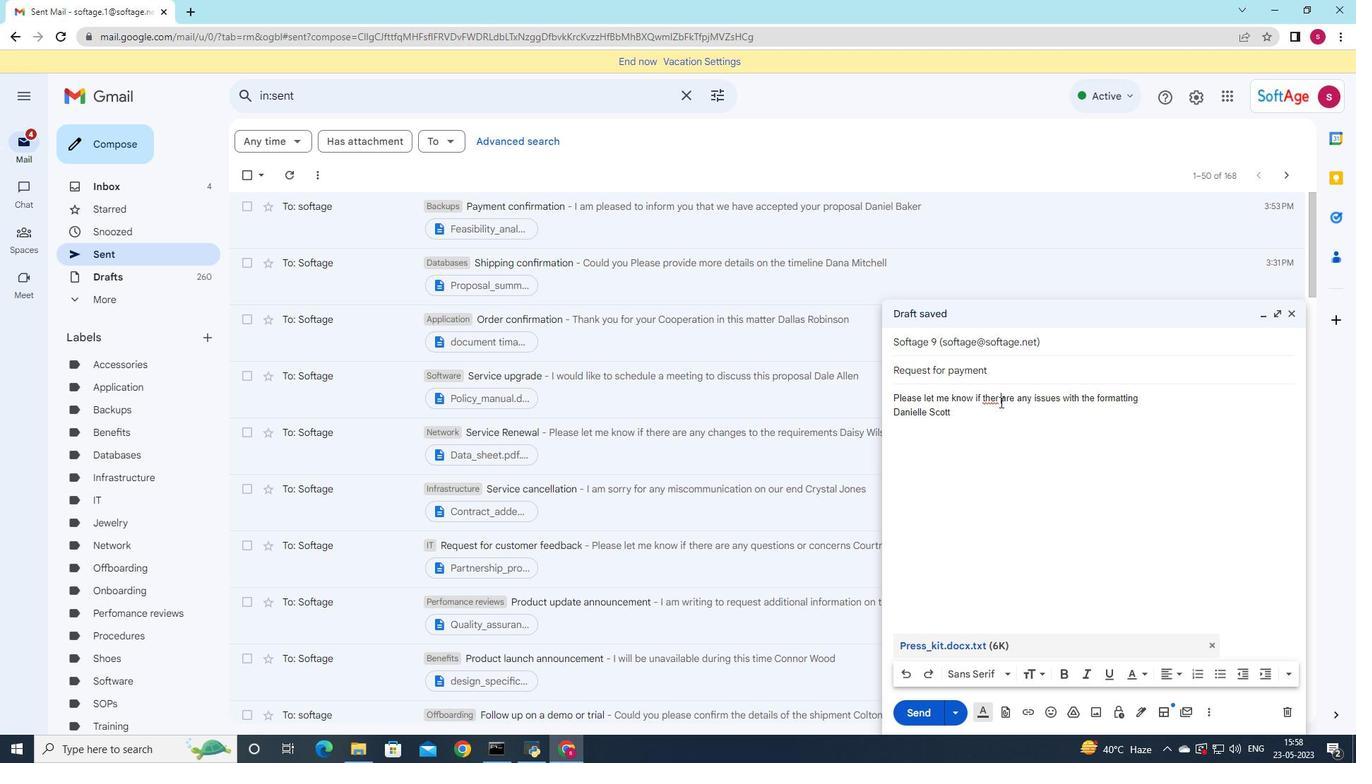 
Action: Key pressed e
Screenshot: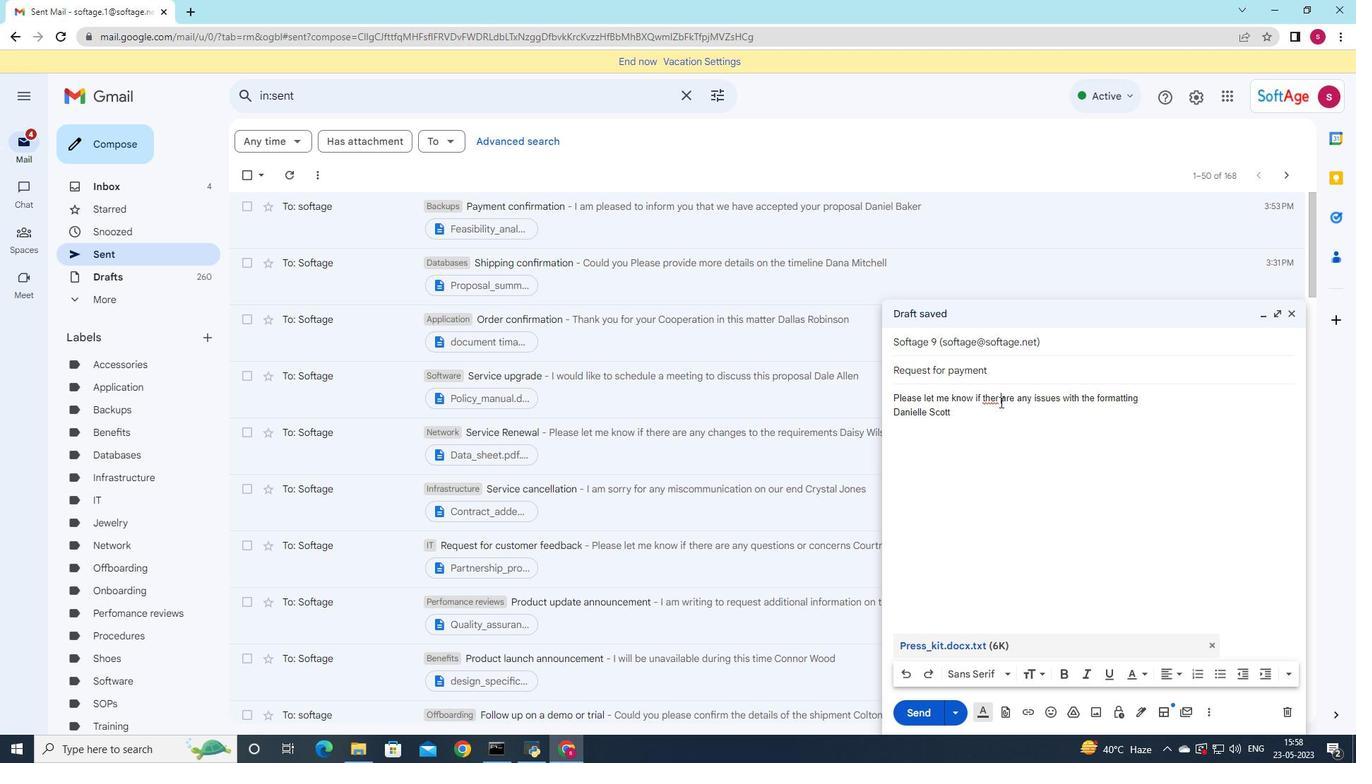
Action: Mouse moved to (1005, 402)
Screenshot: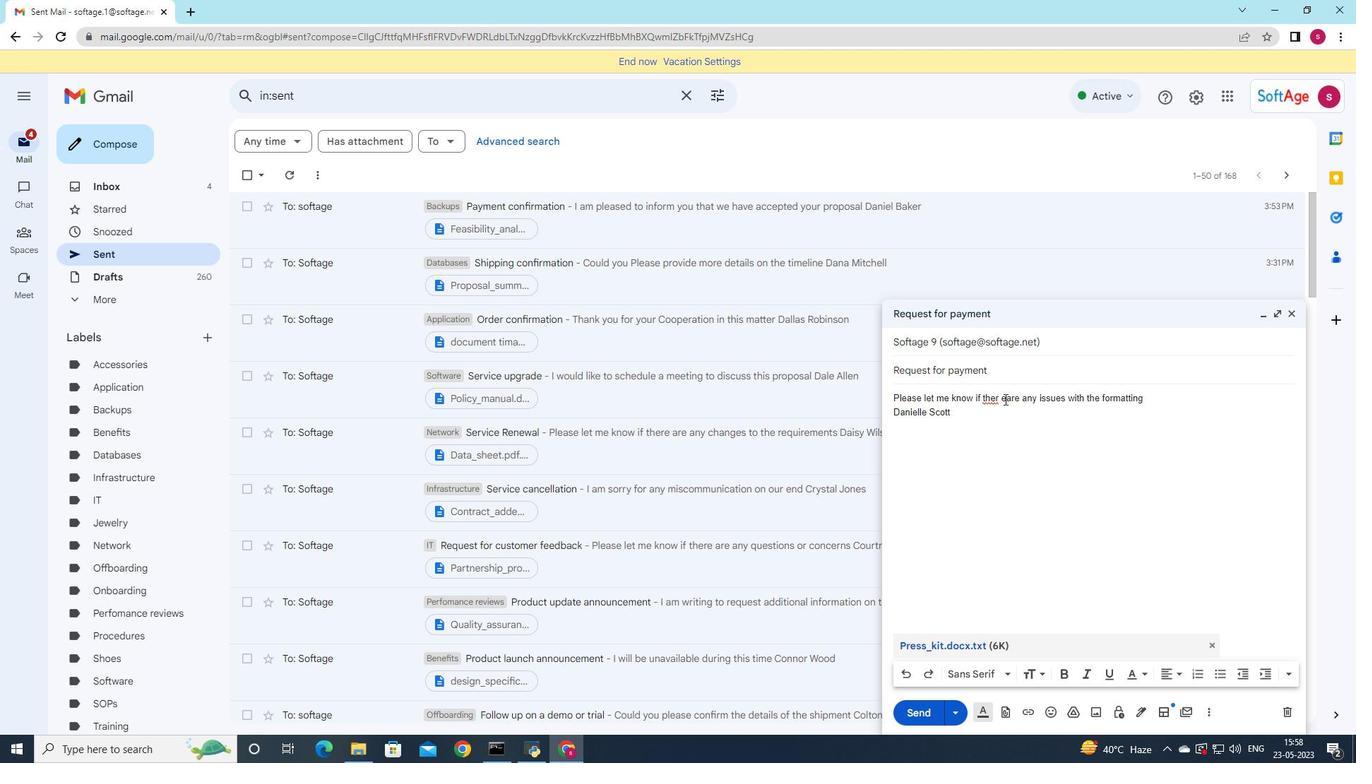 
Action: Key pressed <Key.backspace><Key.backspace>e<Key.space>
Screenshot: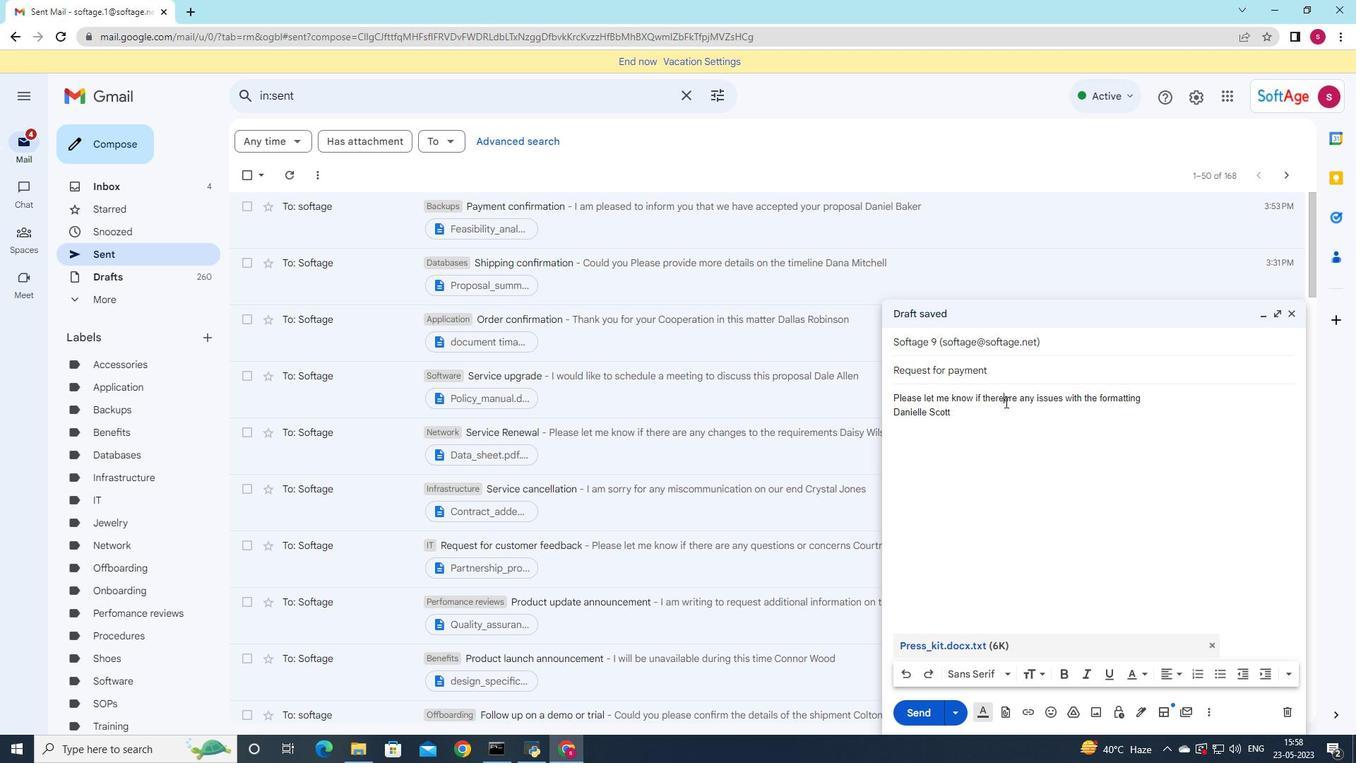 
Action: Mouse moved to (915, 712)
Screenshot: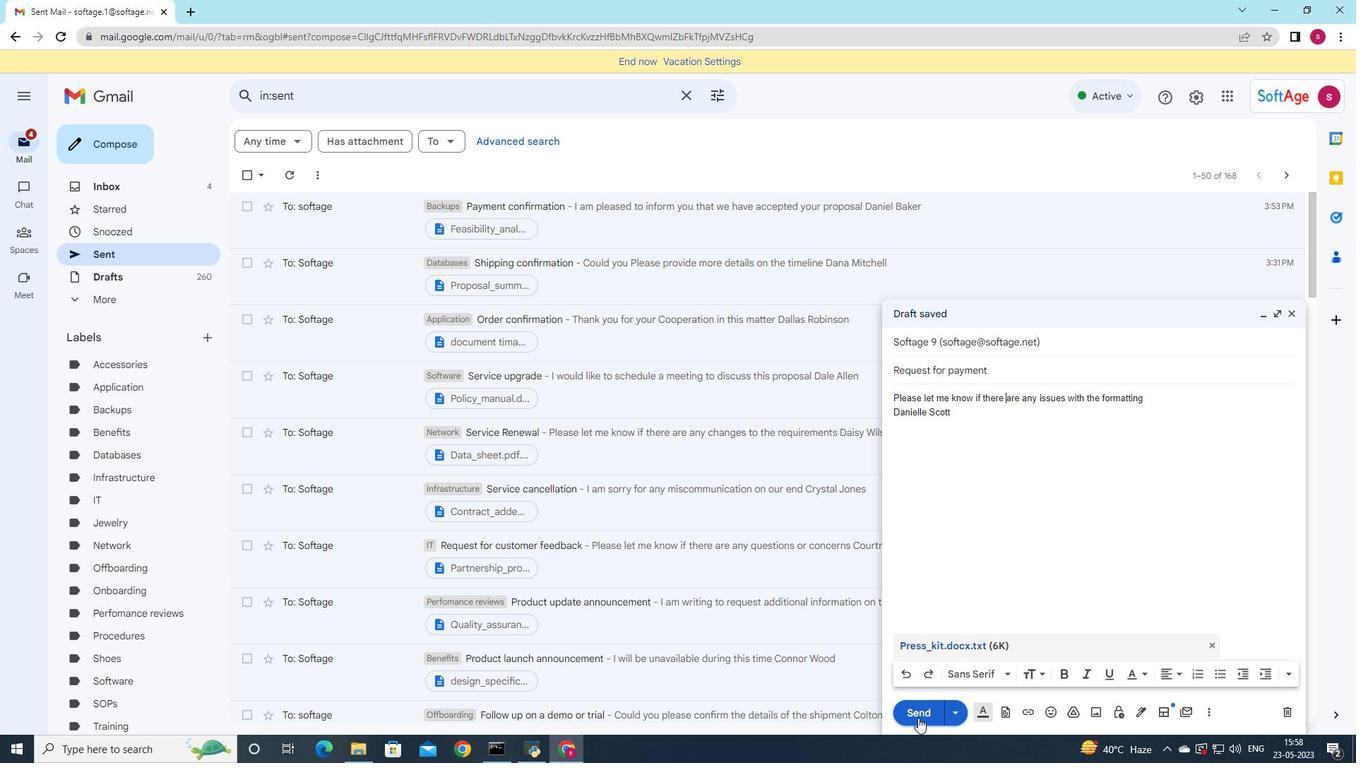 
Action: Mouse pressed left at (915, 712)
Screenshot: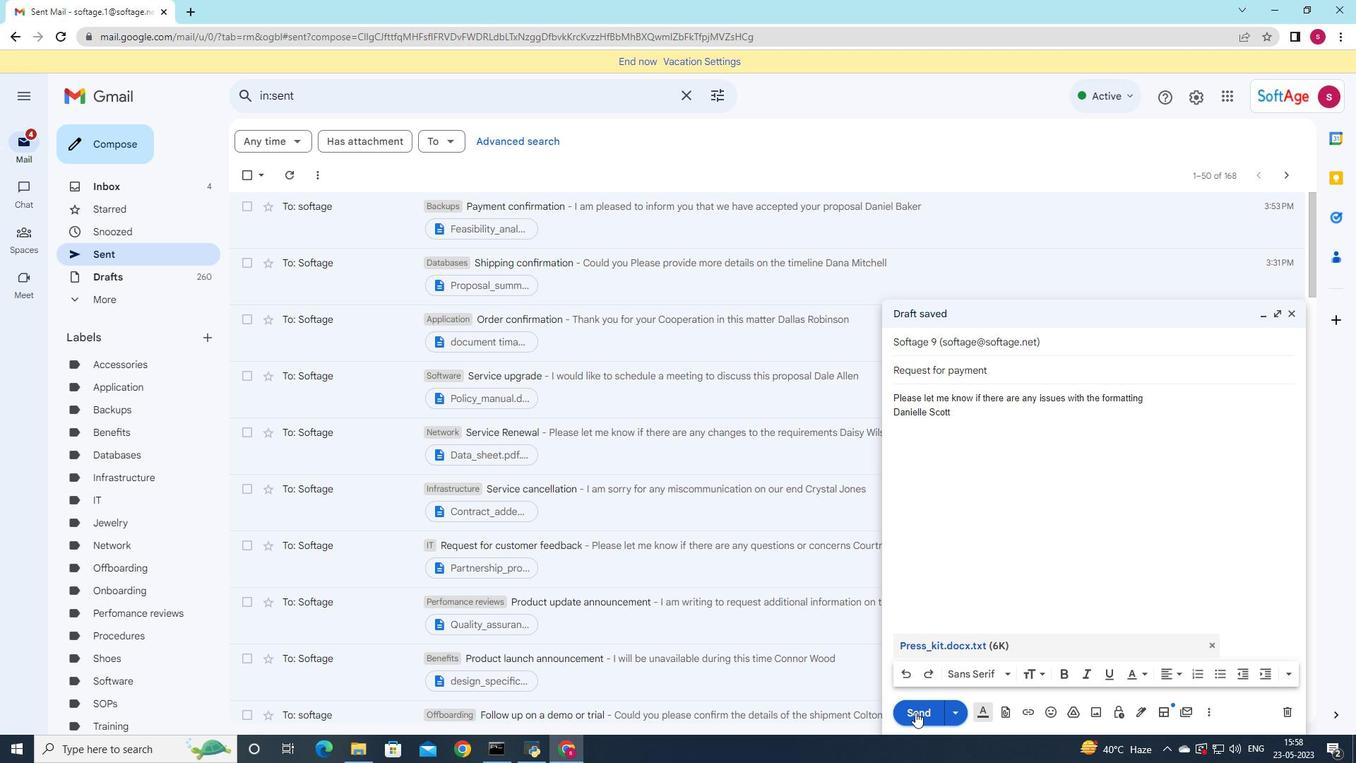 
Action: Mouse moved to (557, 225)
Screenshot: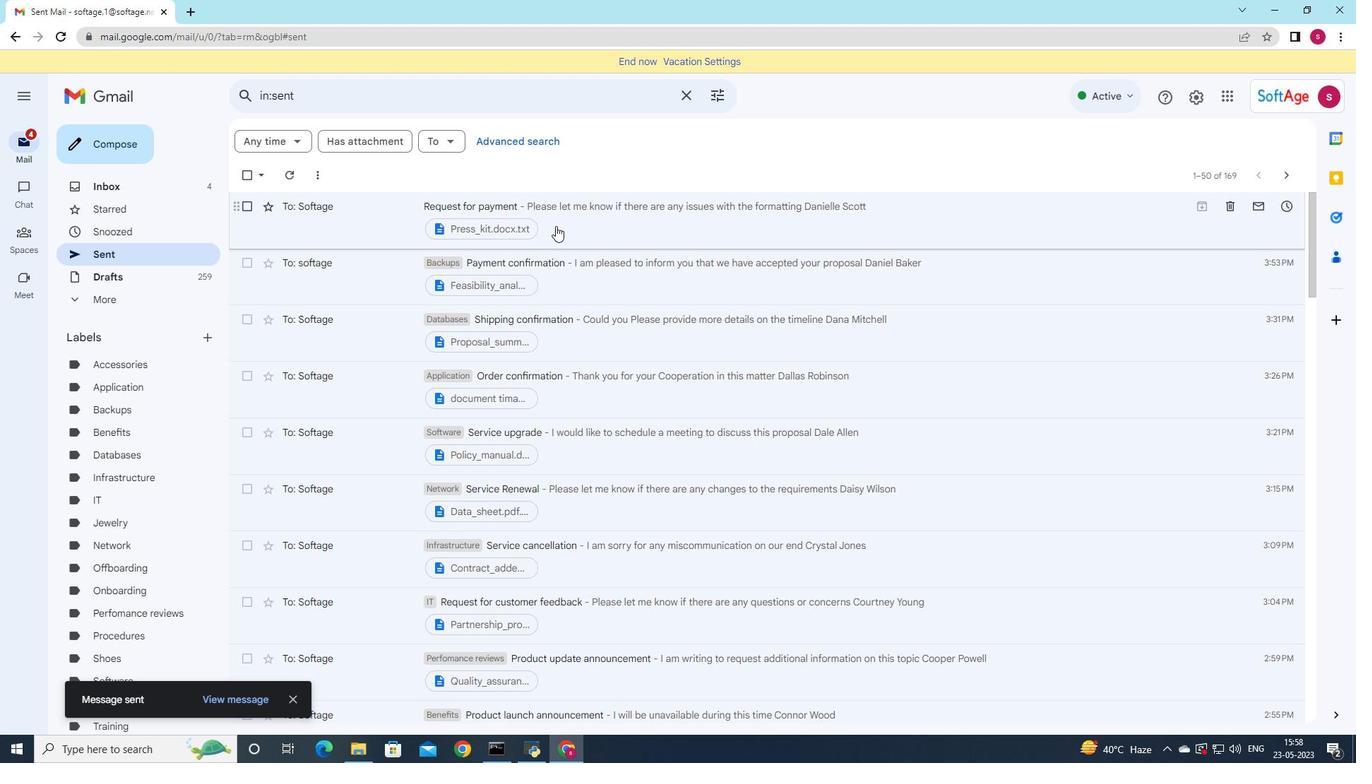 
Action: Mouse pressed left at (557, 225)
Screenshot: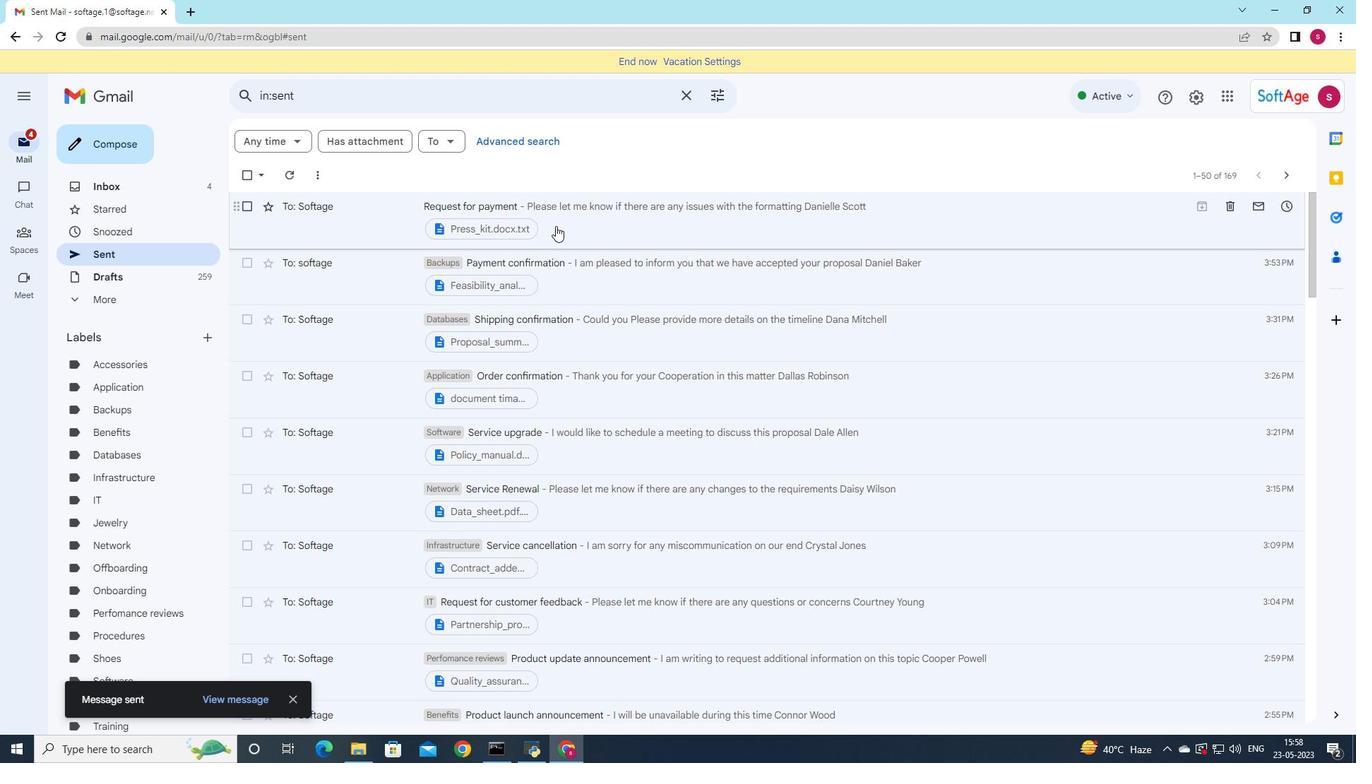 
Action: Mouse moved to (525, 140)
Screenshot: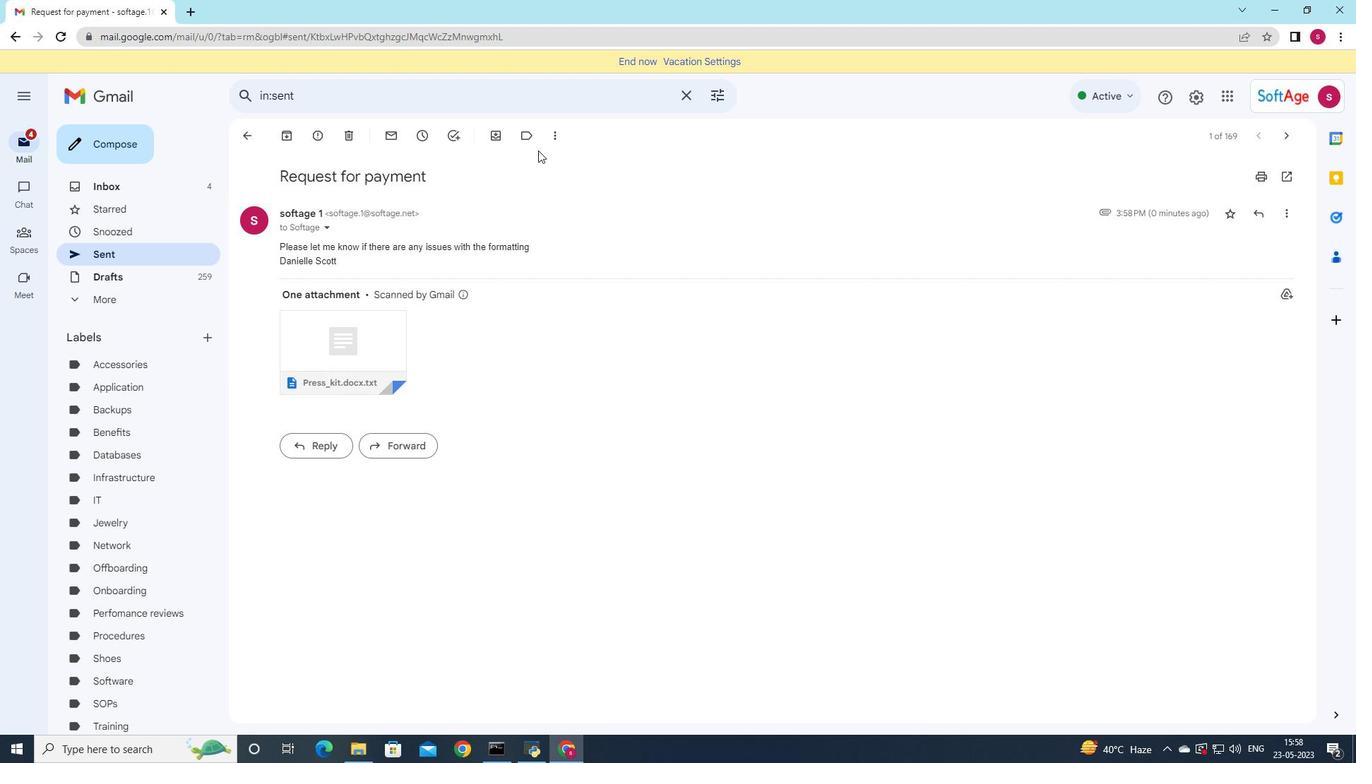 
Action: Mouse pressed left at (525, 140)
Screenshot: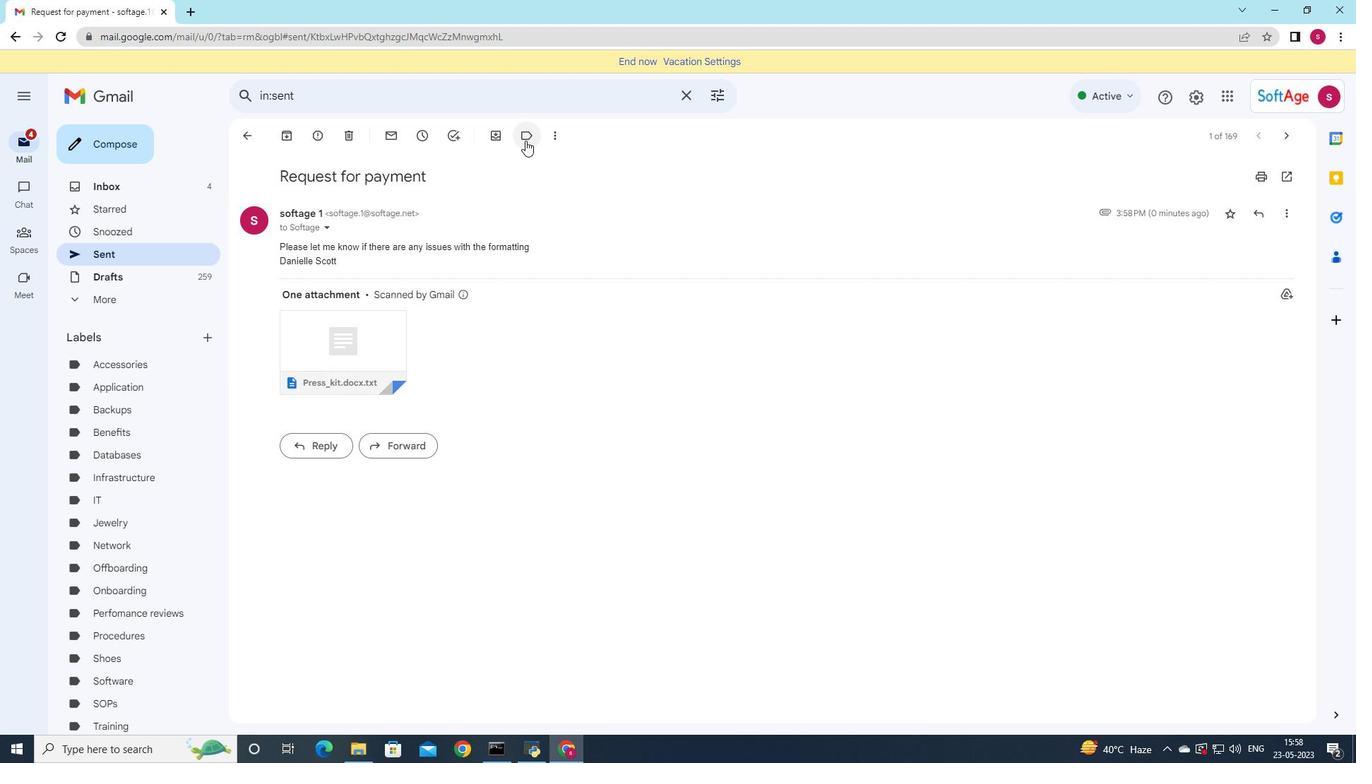 
Action: Mouse moved to (590, 391)
Screenshot: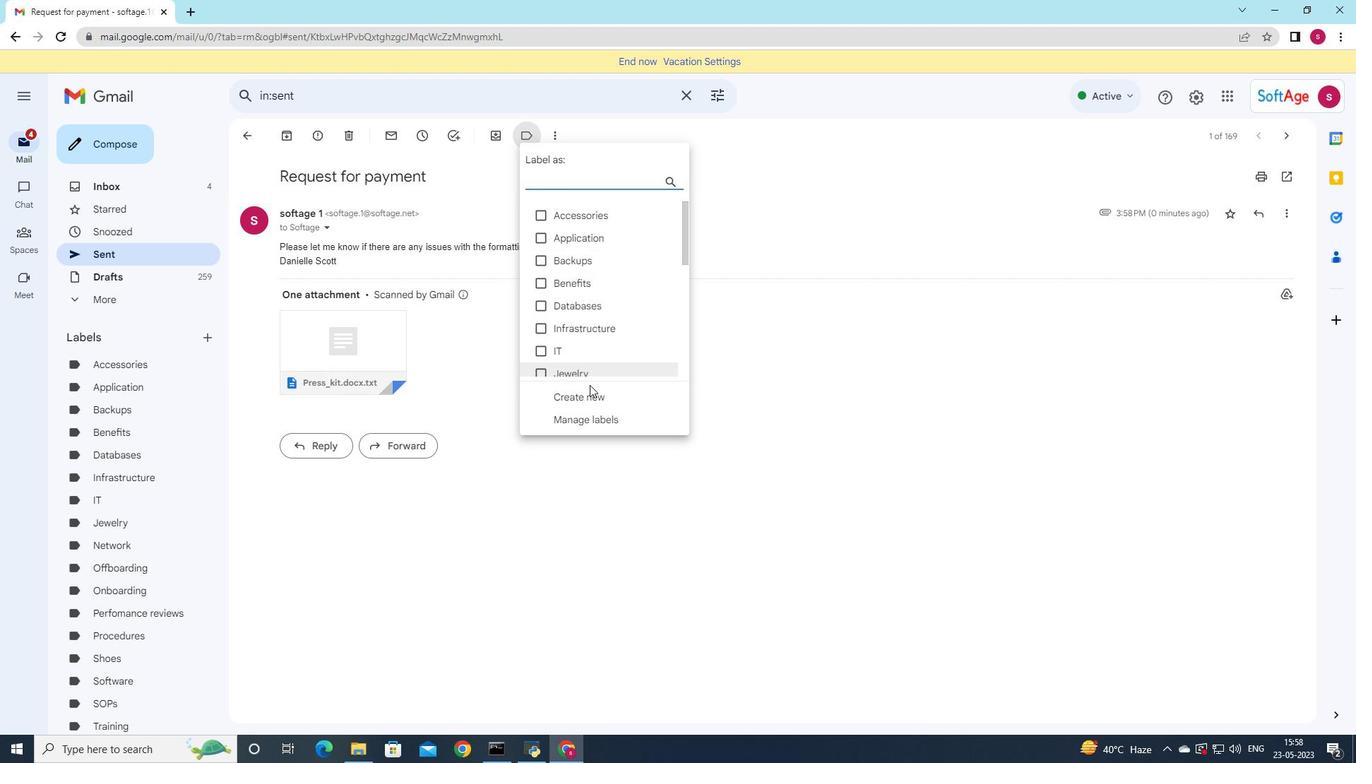 
Action: Mouse pressed left at (590, 391)
Screenshot: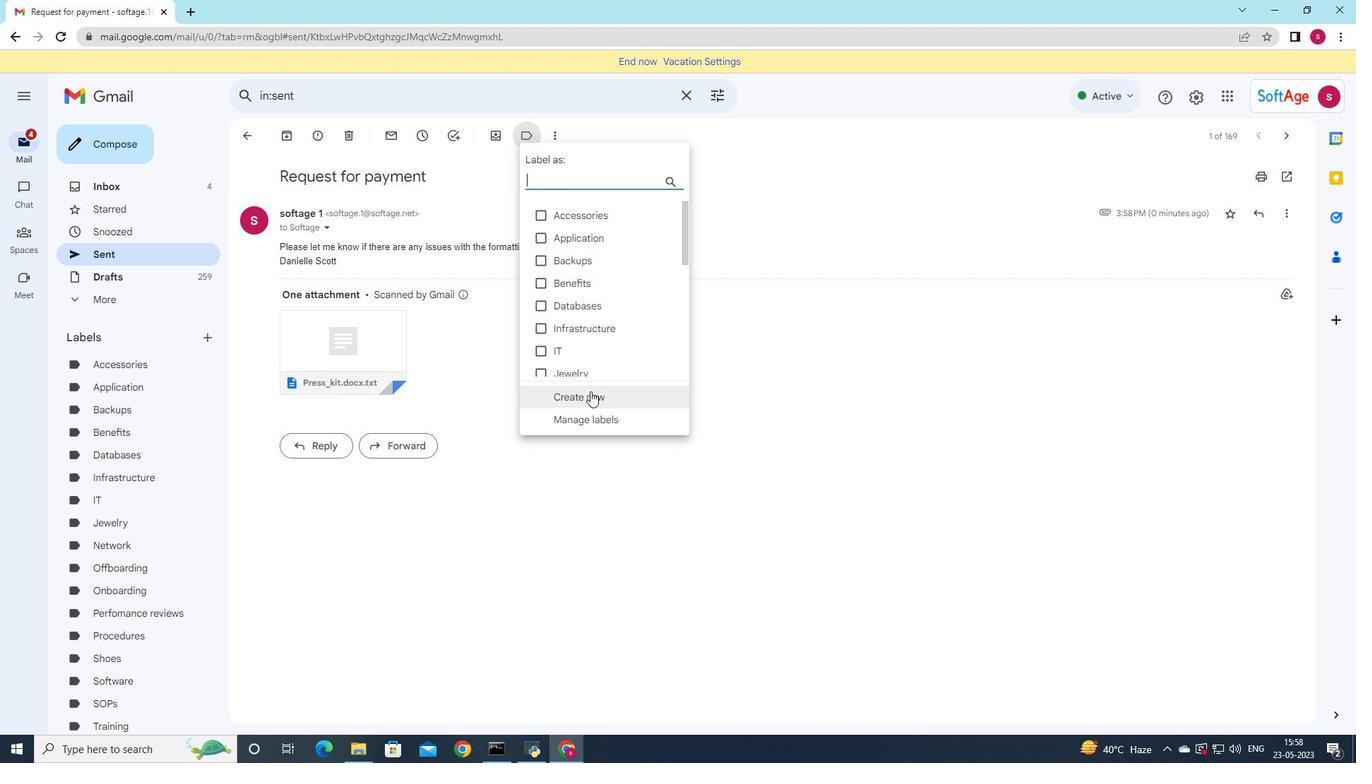 
Action: Mouse moved to (705, 382)
Screenshot: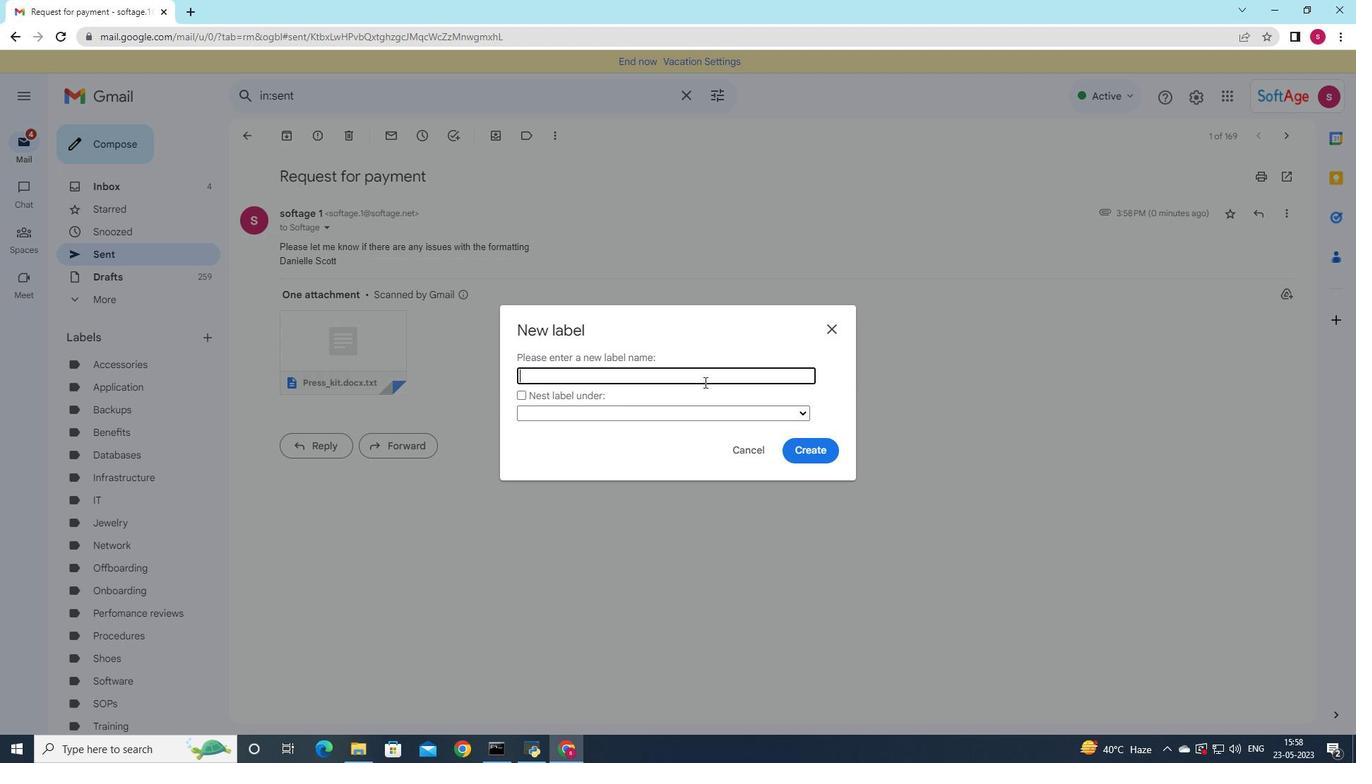 
Action: Key pressed <Key.shift>Security
Screenshot: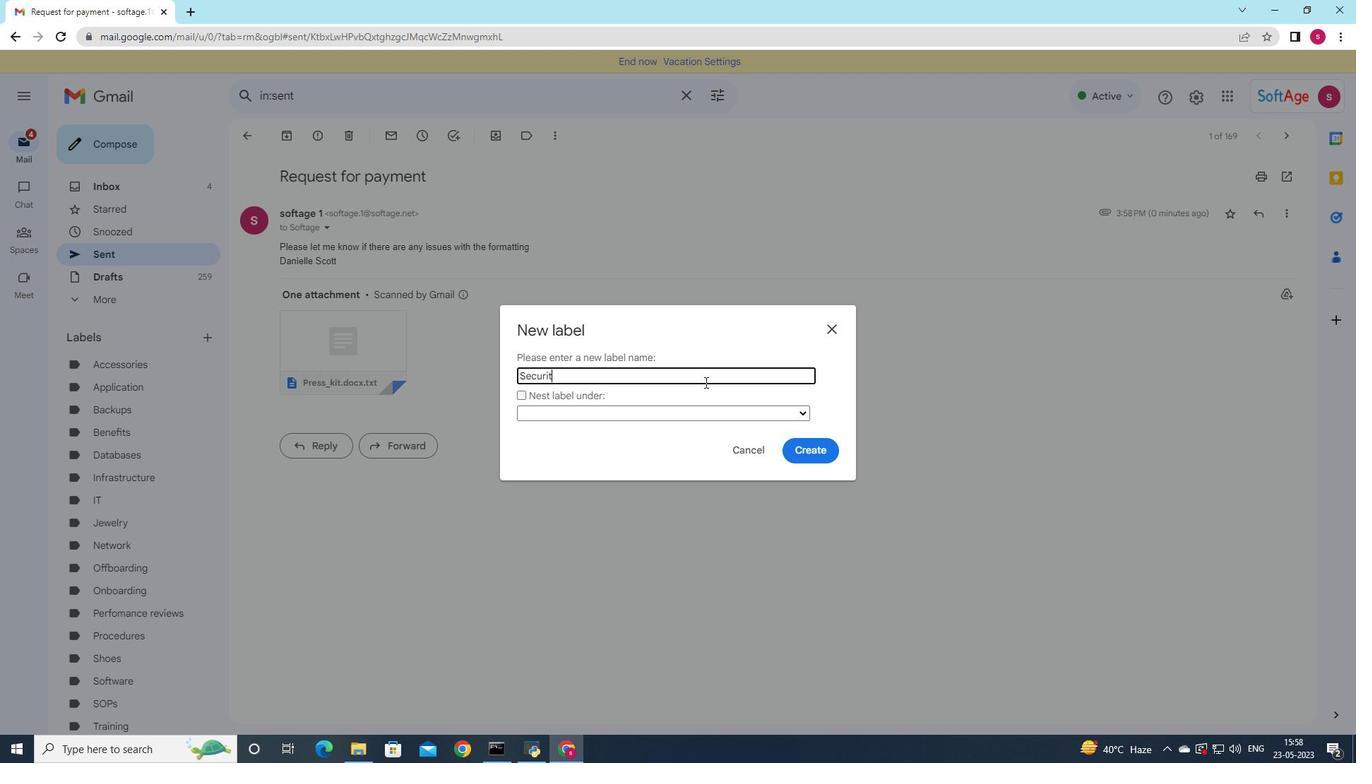 
Action: Mouse moved to (797, 450)
Screenshot: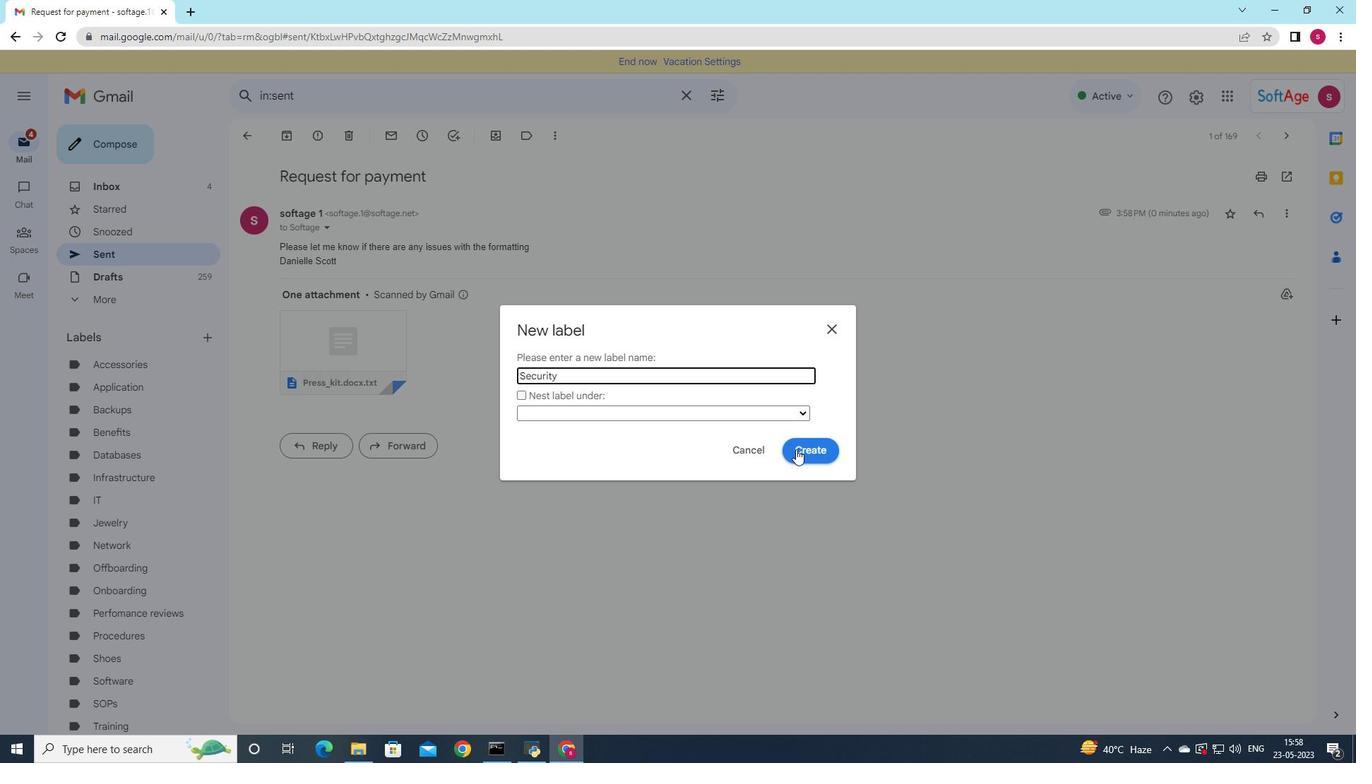 
Action: Mouse pressed left at (797, 450)
Screenshot: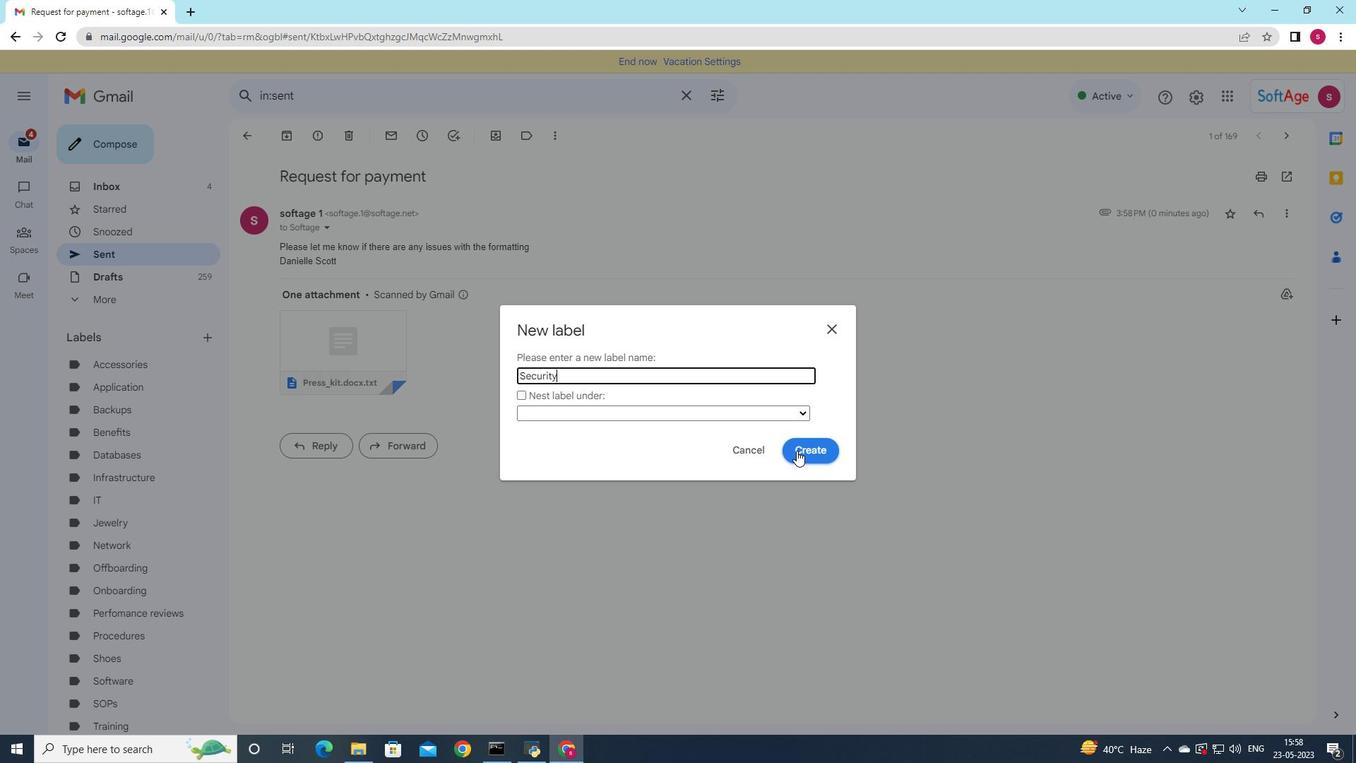 
Action: Mouse moved to (638, 496)
Screenshot: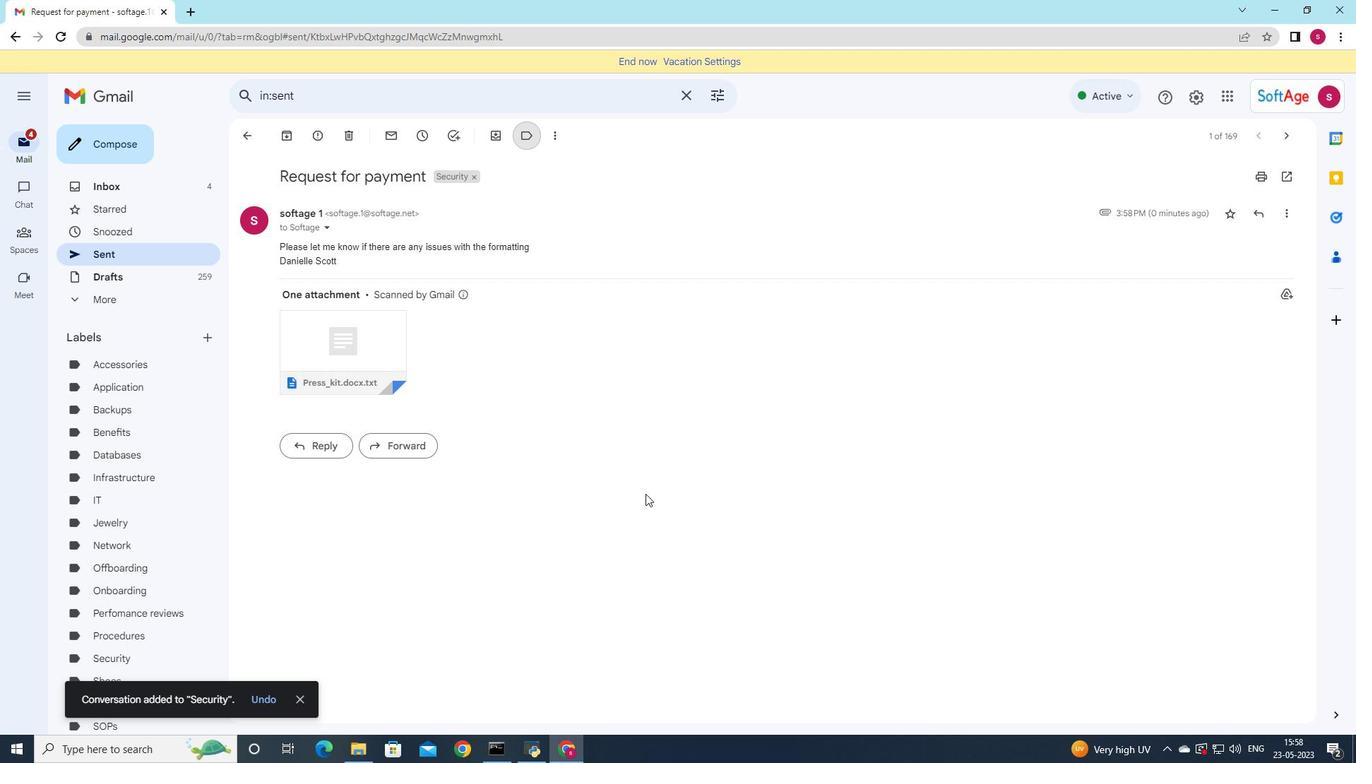 
